 Task: Check school information for a property in Atlanta, Georgia, including student demographics and test scores, and compare it to other schools in the county.
Action: Mouse moved to (361, 243)
Screenshot: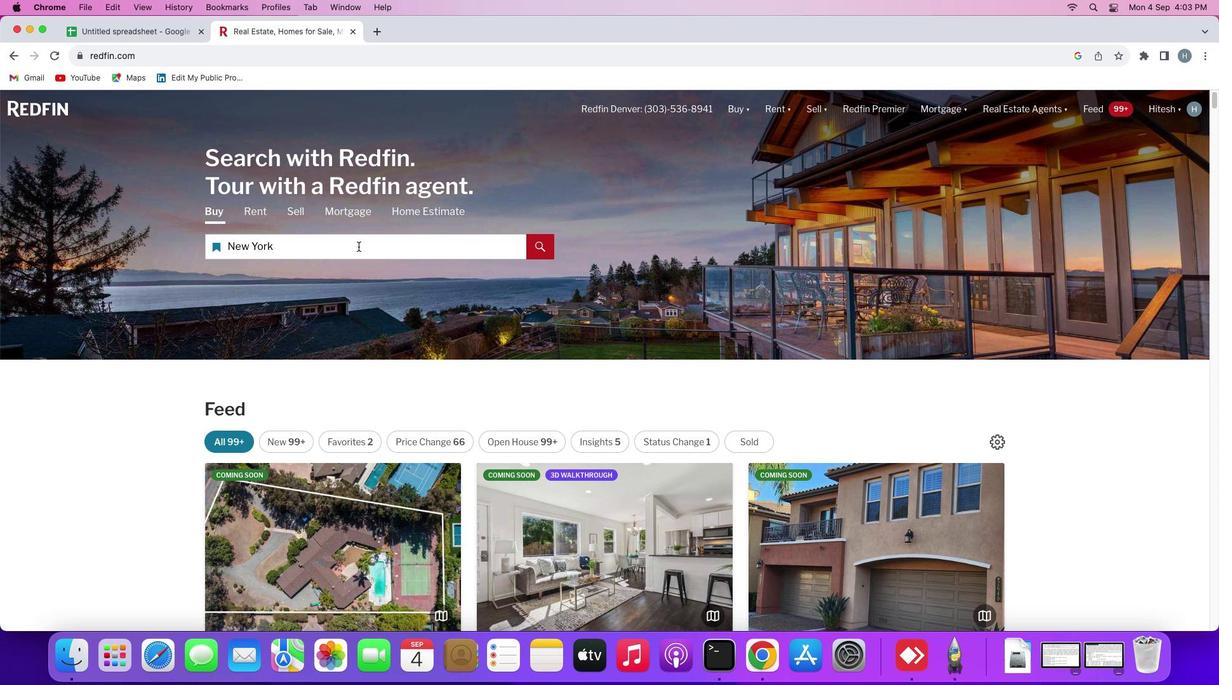 
Action: Mouse pressed left at (361, 243)
Screenshot: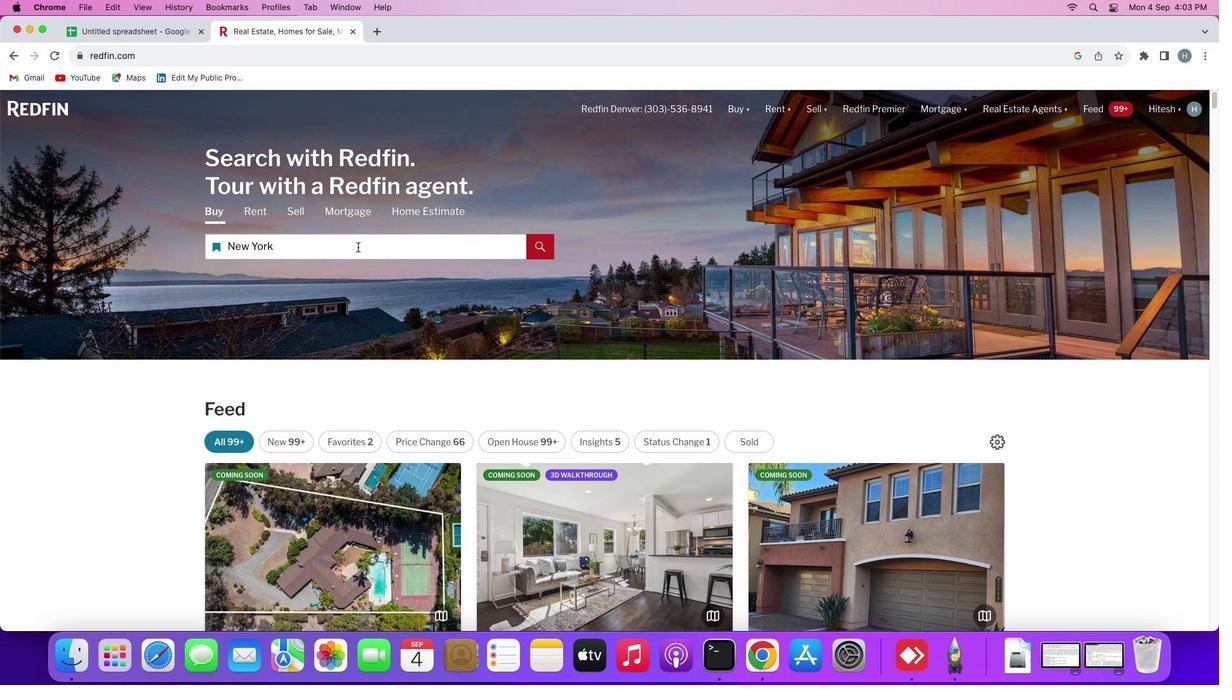 
Action: Mouse moved to (356, 248)
Screenshot: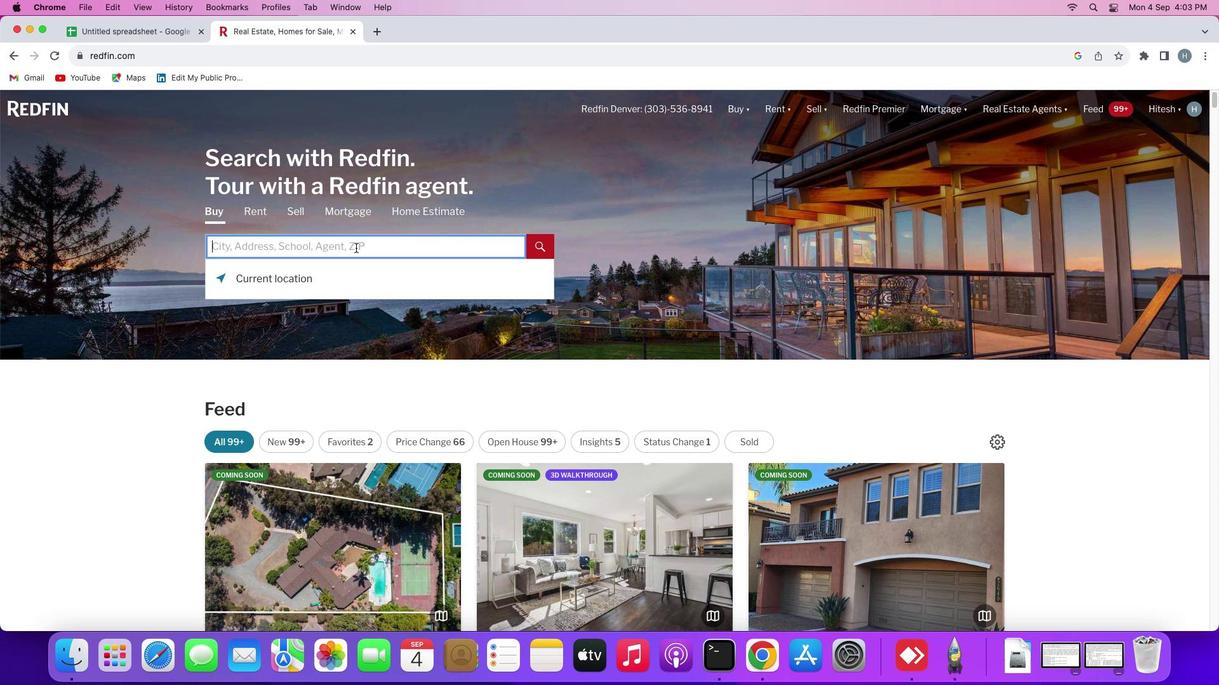 
Action: Mouse pressed left at (356, 248)
Screenshot: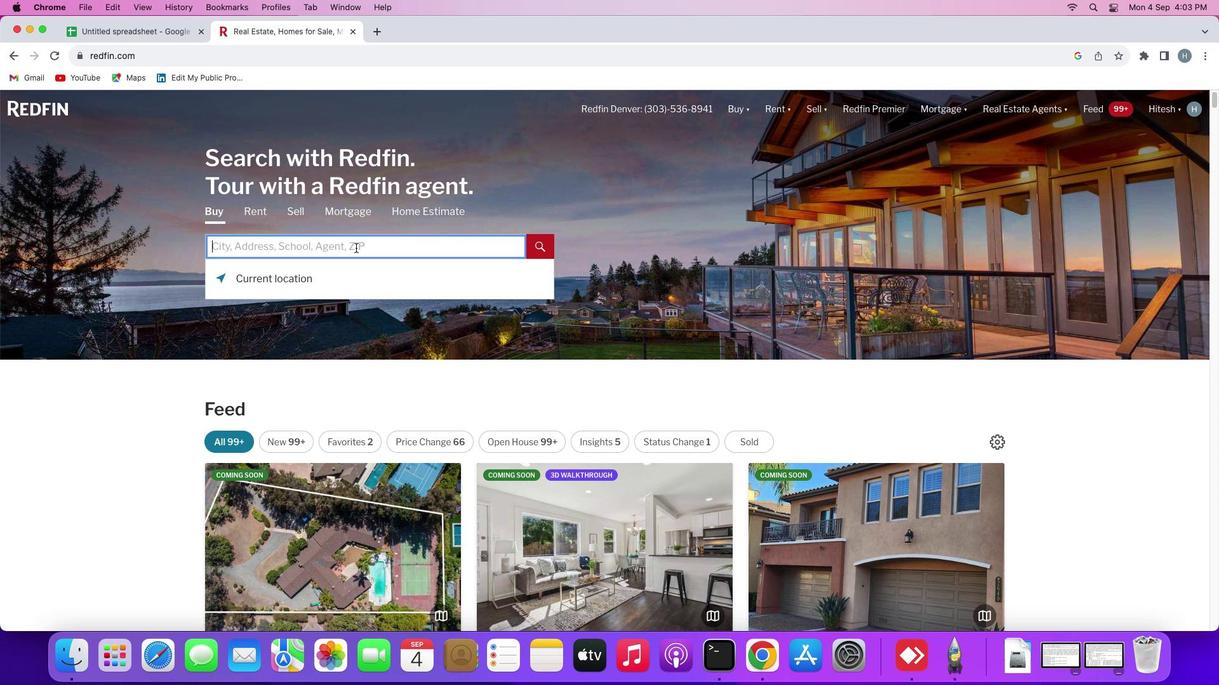
Action: Key pressed Key.shift'A''t''l''a''n''t''a'Key.spaceKey.shift'G''e''o''r''g''i''a'
Screenshot: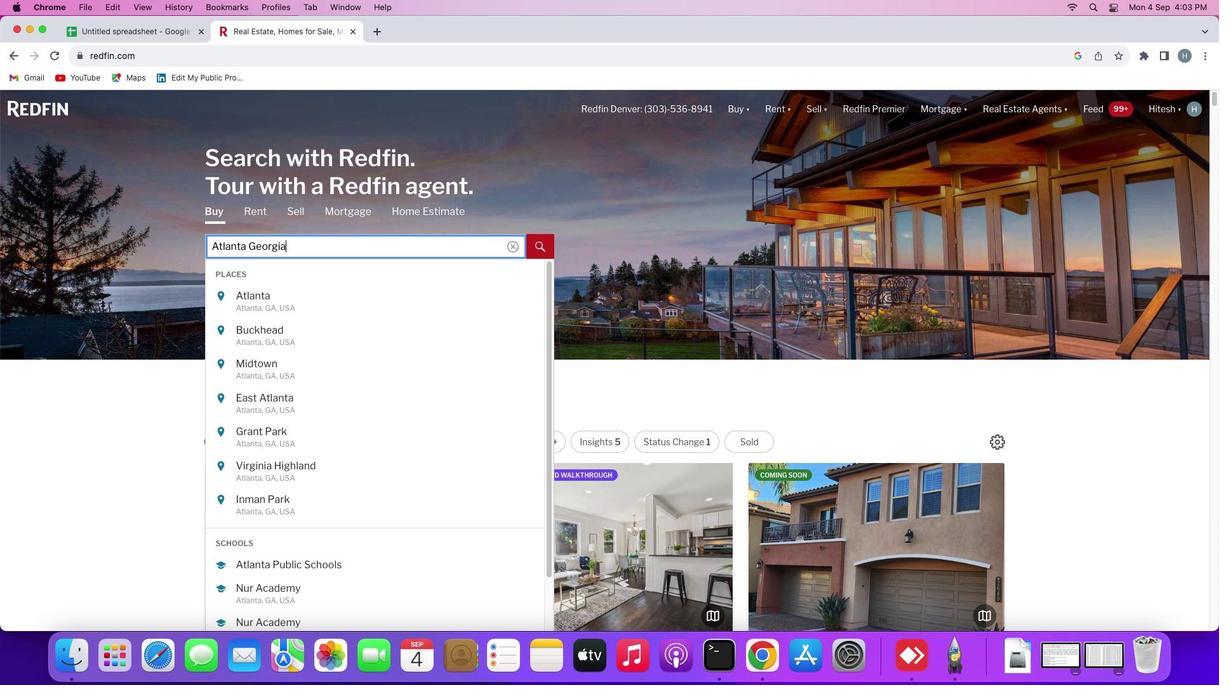 
Action: Mouse moved to (344, 299)
Screenshot: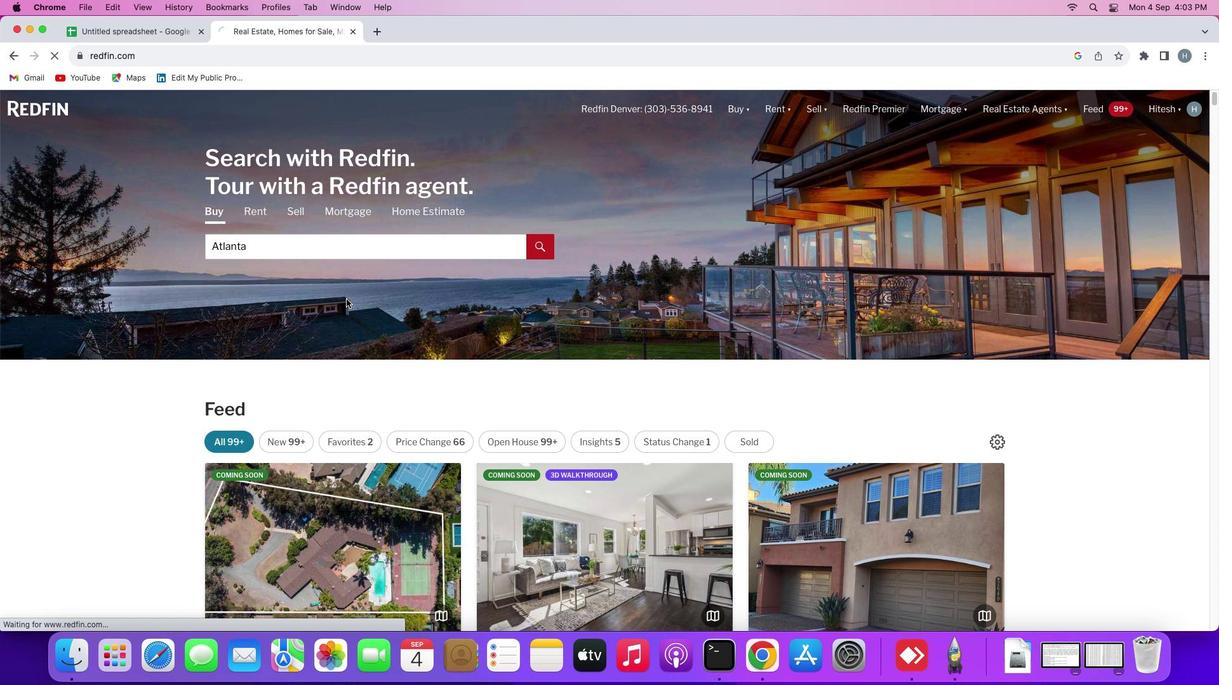 
Action: Mouse pressed left at (344, 299)
Screenshot: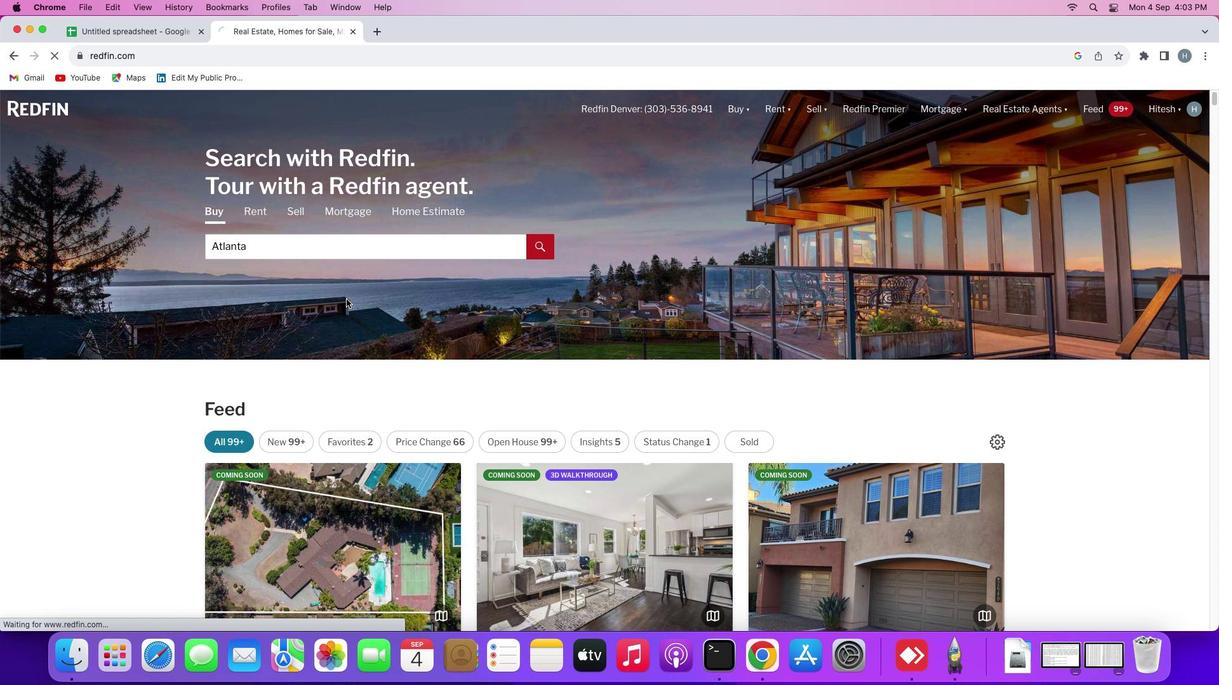 
Action: Mouse moved to (859, 338)
Screenshot: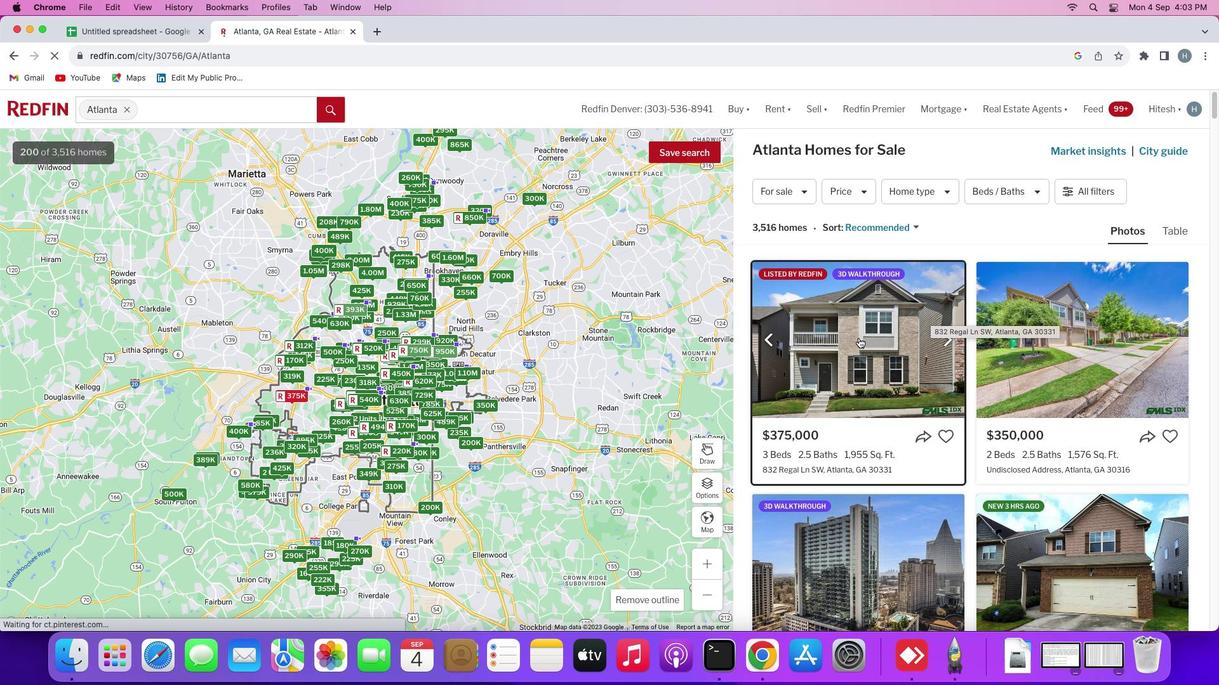 
Action: Mouse pressed left at (859, 338)
Screenshot: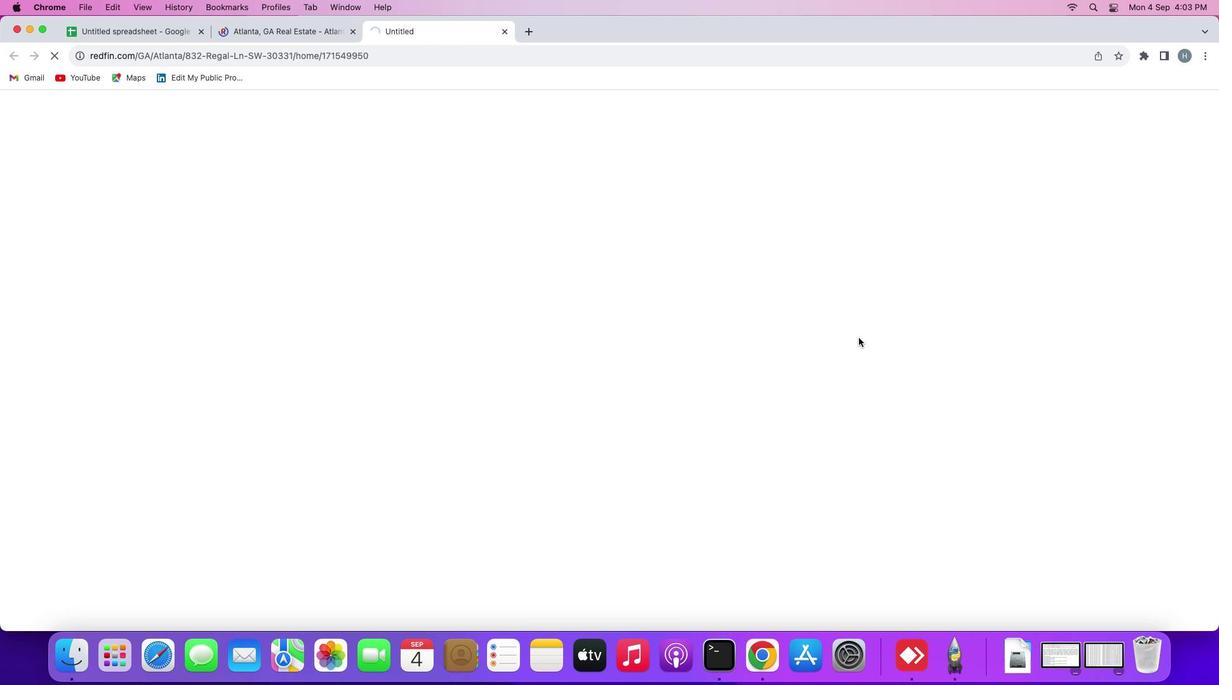 
Action: Mouse moved to (592, 440)
Screenshot: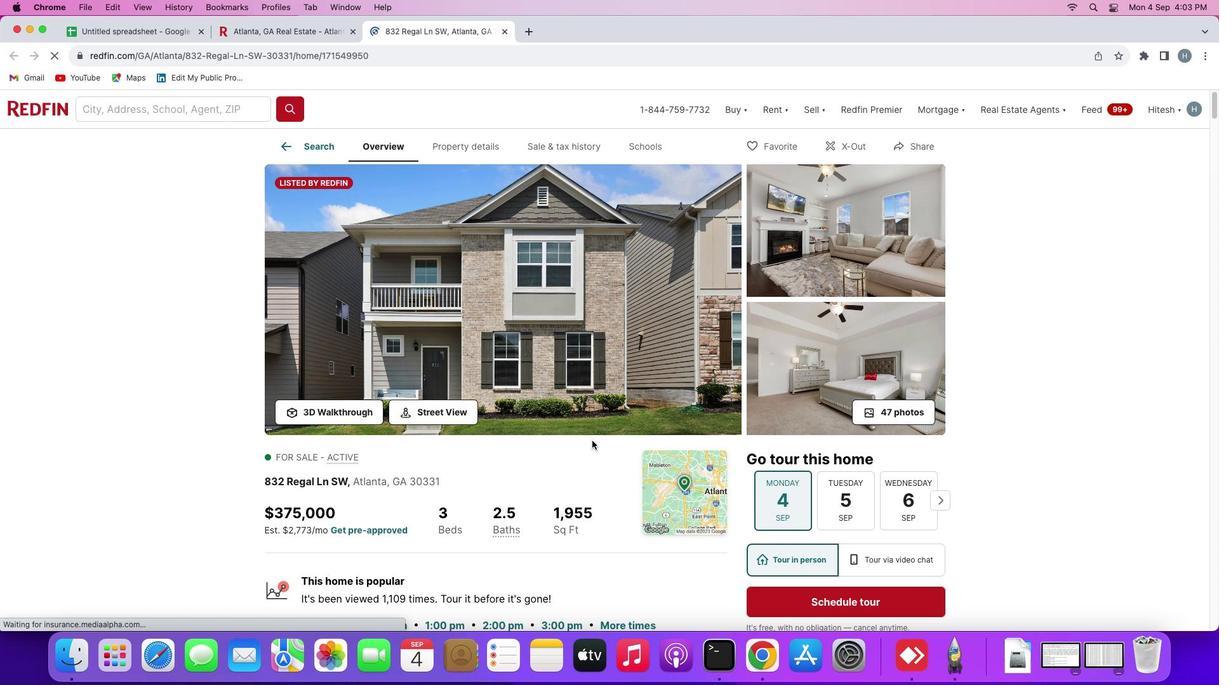 
Action: Mouse scrolled (592, 440) with delta (0, 0)
Screenshot: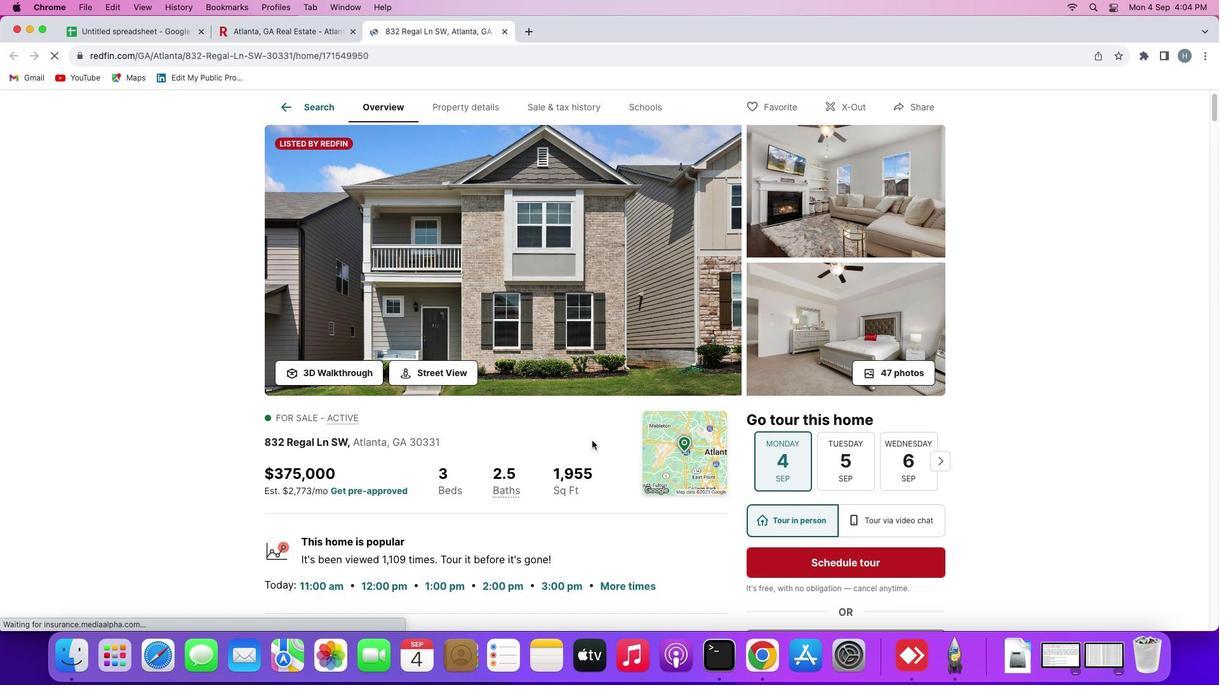 
Action: Mouse scrolled (592, 440) with delta (0, 0)
Screenshot: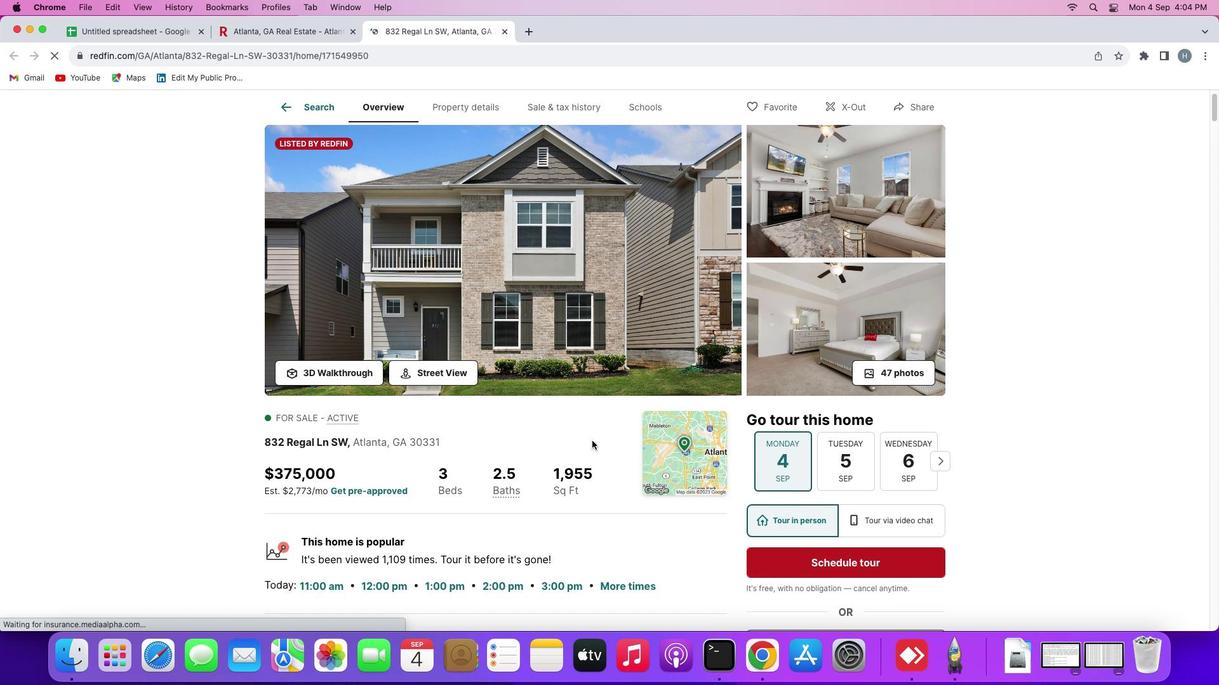 
Action: Mouse scrolled (592, 440) with delta (0, 0)
Screenshot: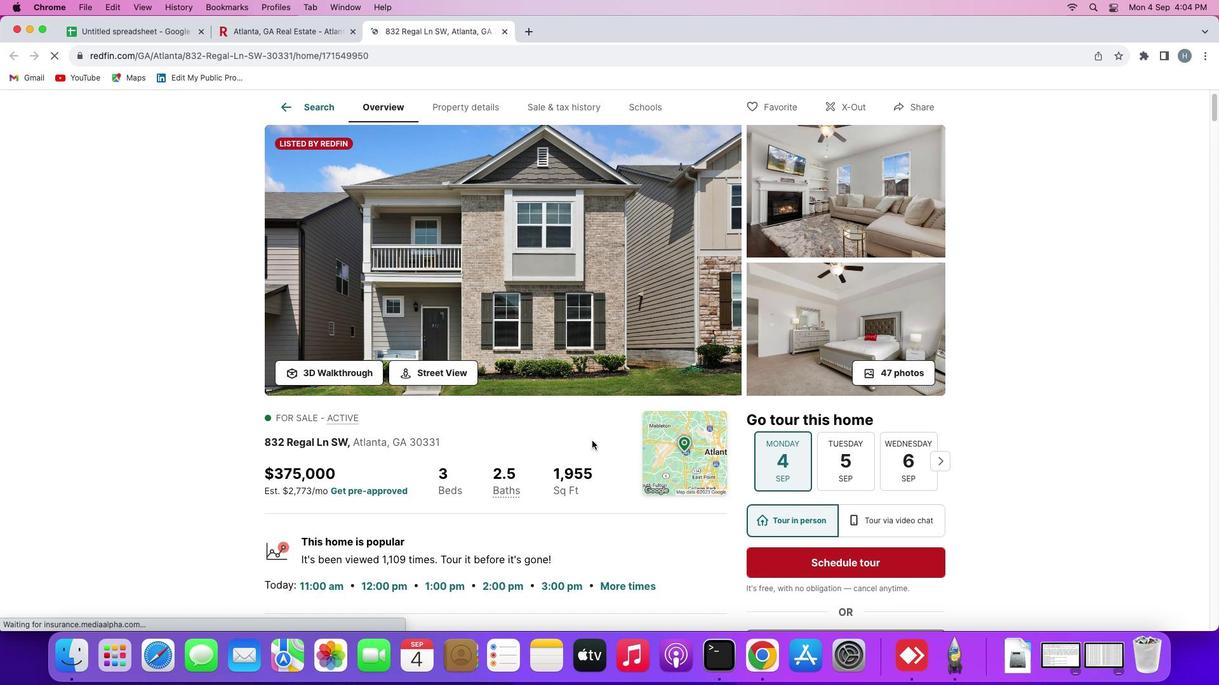 
Action: Mouse scrolled (592, 440) with delta (0, 0)
Screenshot: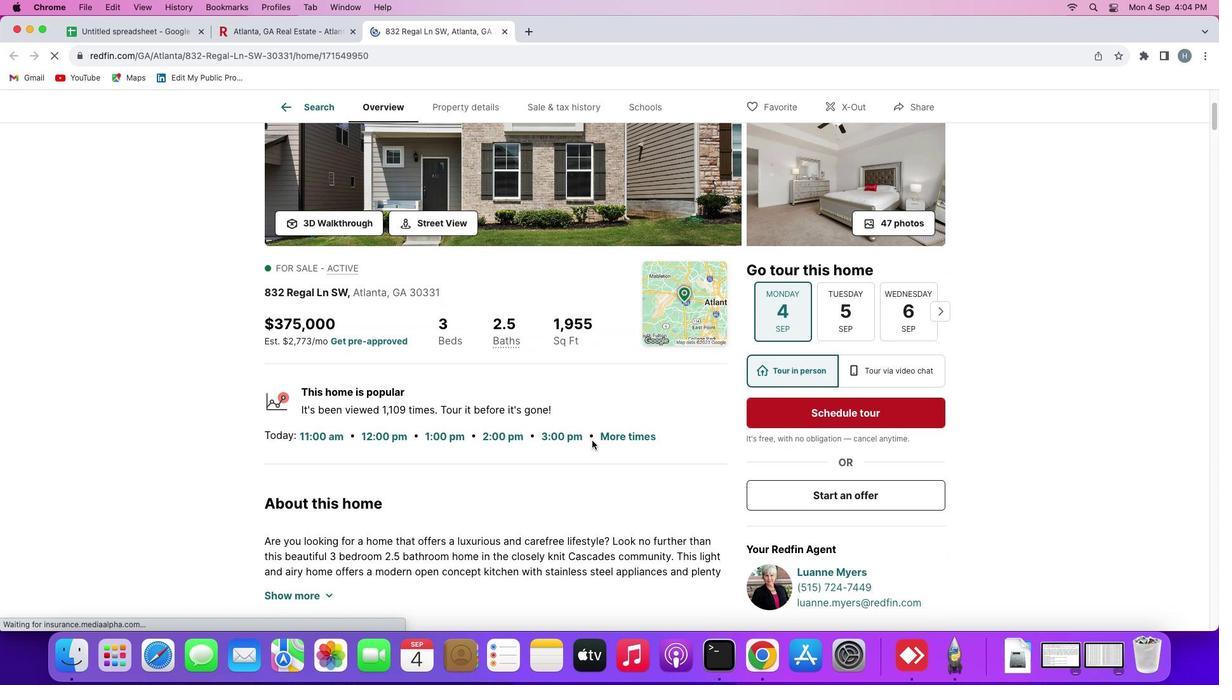 
Action: Mouse scrolled (592, 440) with delta (0, 0)
Screenshot: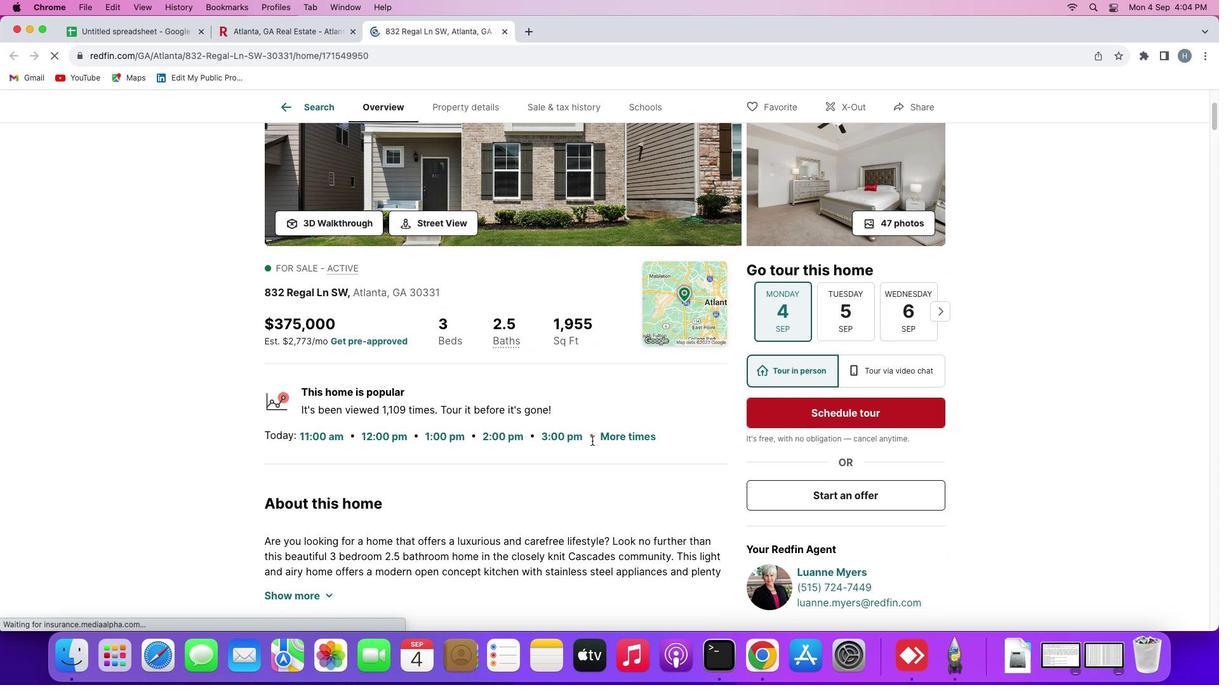 
Action: Mouse scrolled (592, 440) with delta (0, -1)
Screenshot: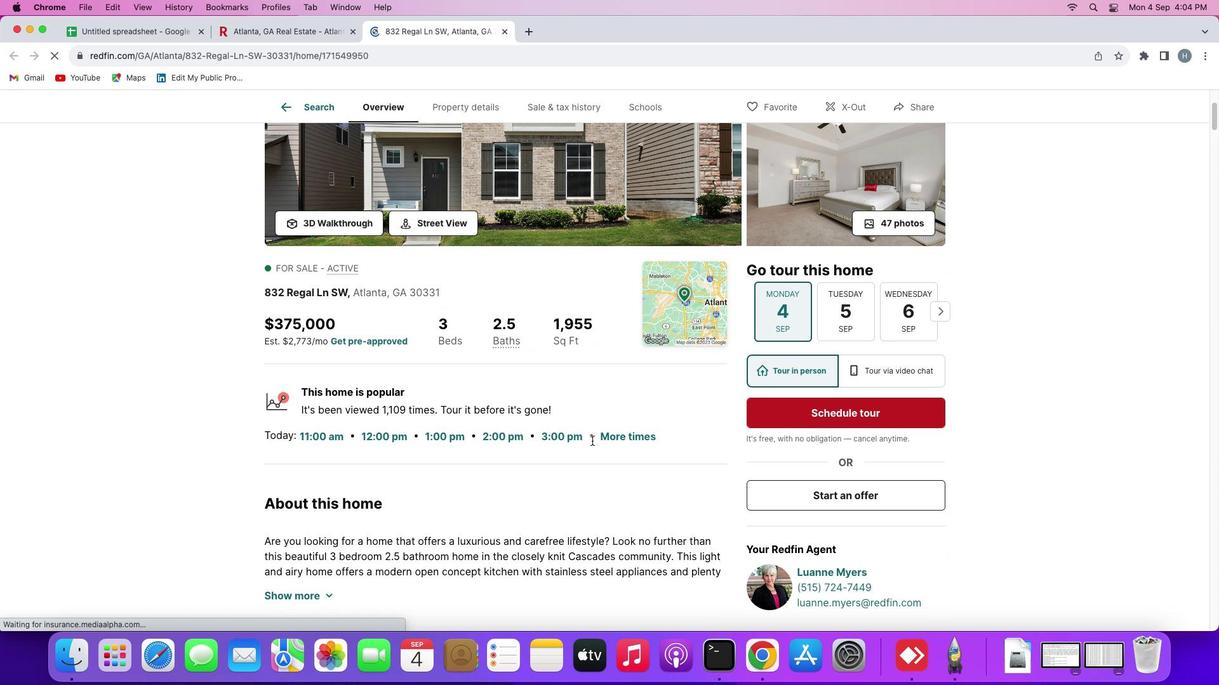 
Action: Mouse scrolled (592, 440) with delta (0, -1)
Screenshot: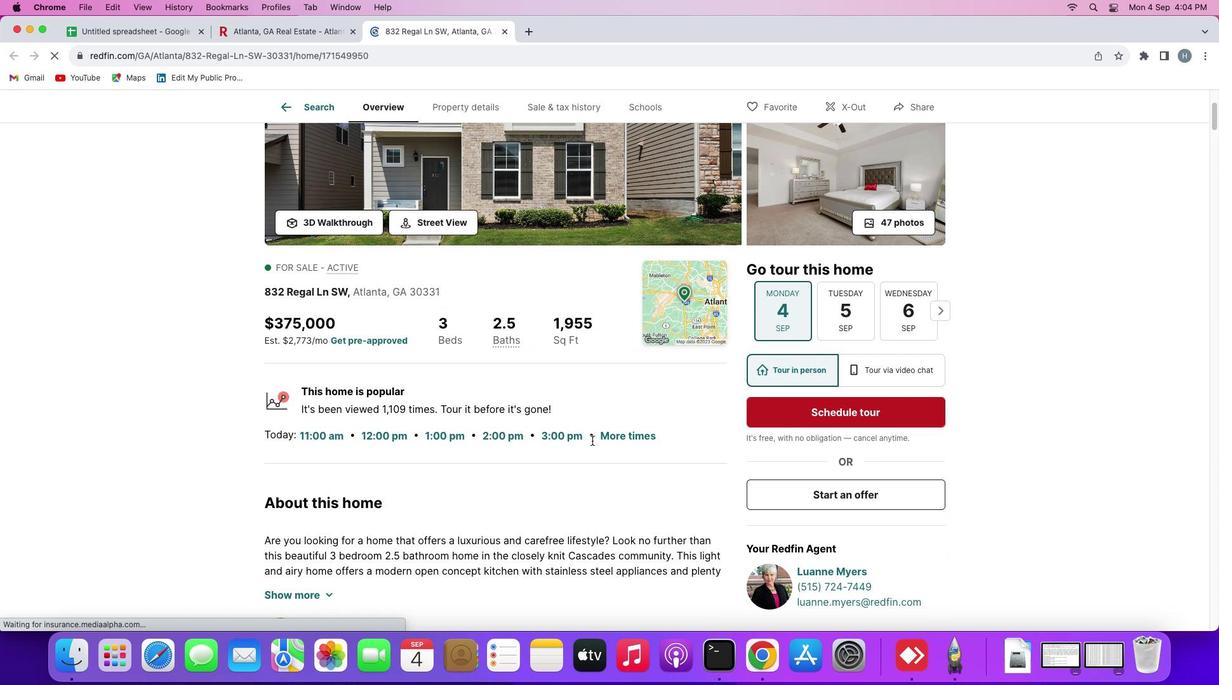 
Action: Mouse scrolled (592, 440) with delta (0, 0)
Screenshot: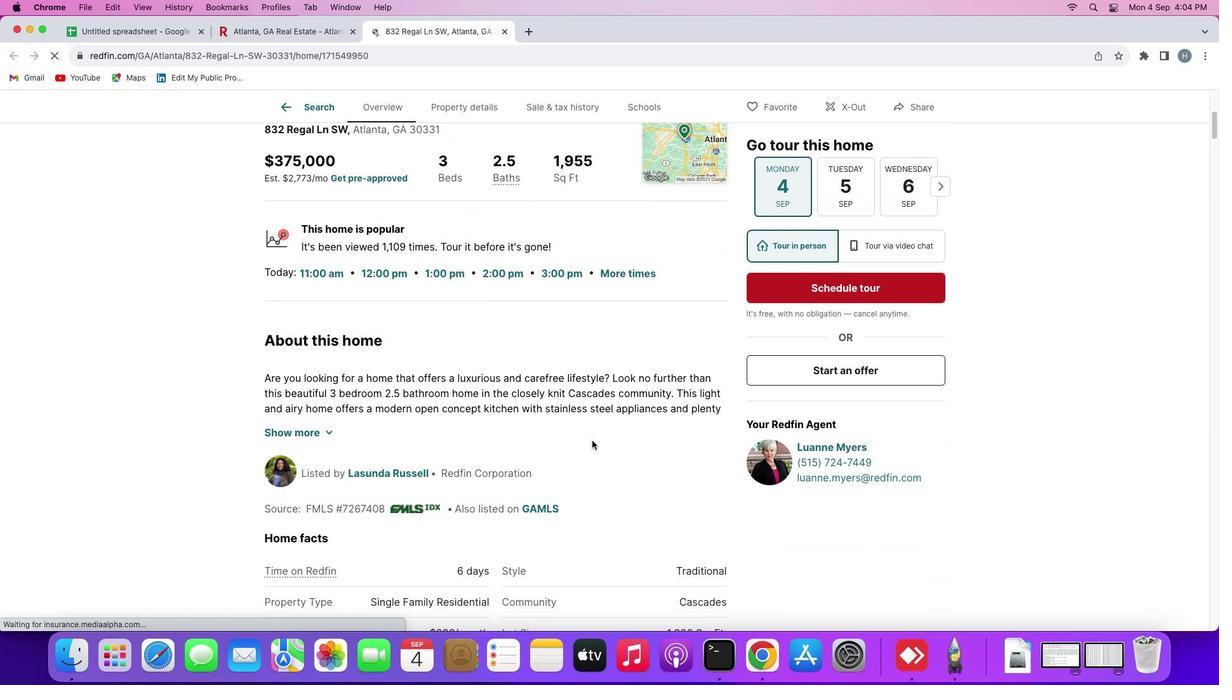 
Action: Mouse scrolled (592, 440) with delta (0, 0)
Screenshot: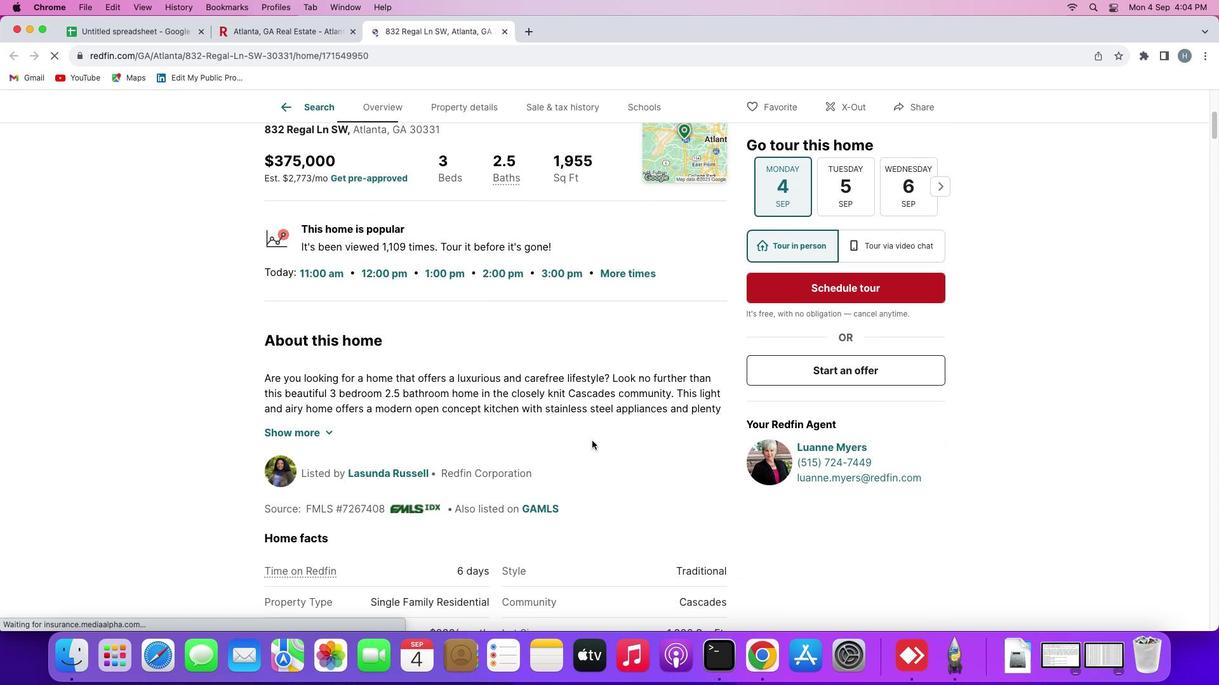 
Action: Mouse scrolled (592, 440) with delta (0, -1)
Screenshot: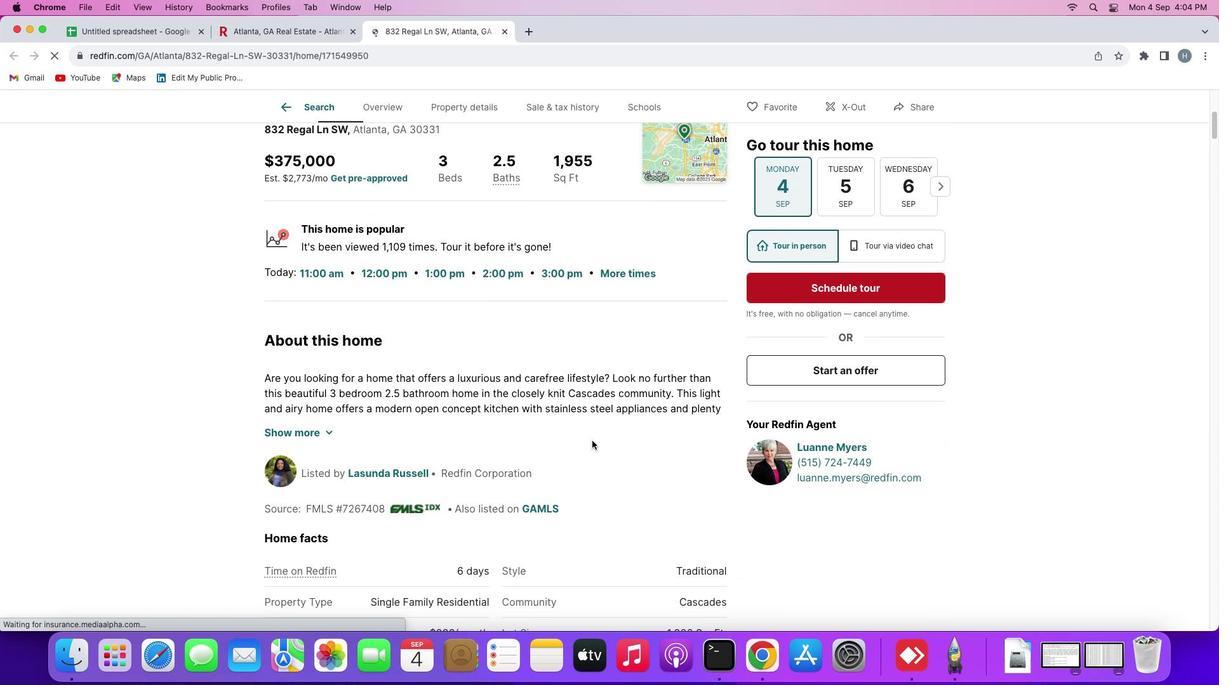 
Action: Mouse scrolled (592, 440) with delta (0, -1)
Screenshot: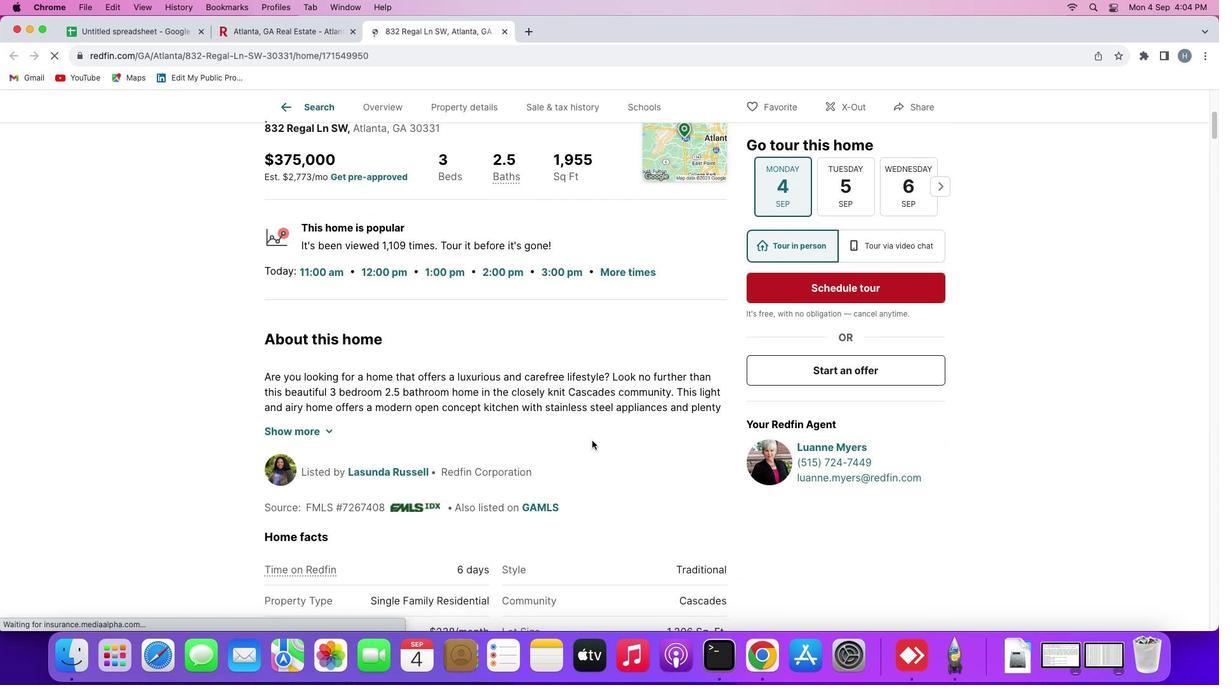 
Action: Mouse scrolled (592, 440) with delta (0, 0)
Screenshot: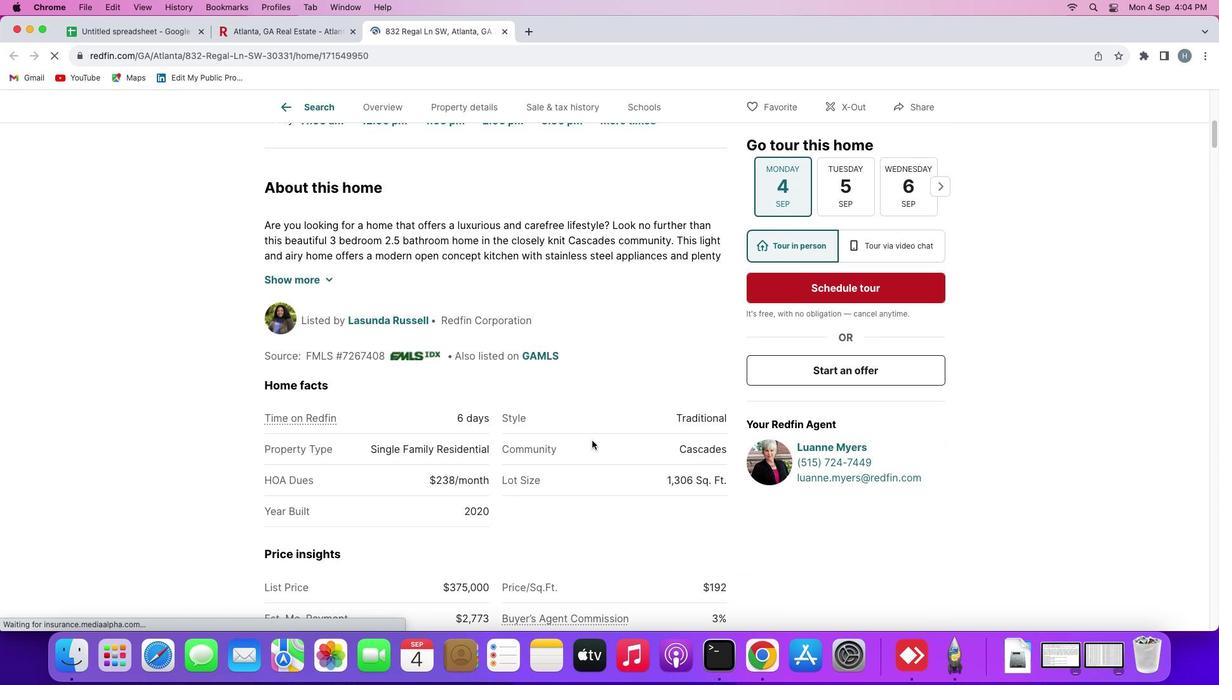 
Action: Mouse scrolled (592, 440) with delta (0, 0)
Screenshot: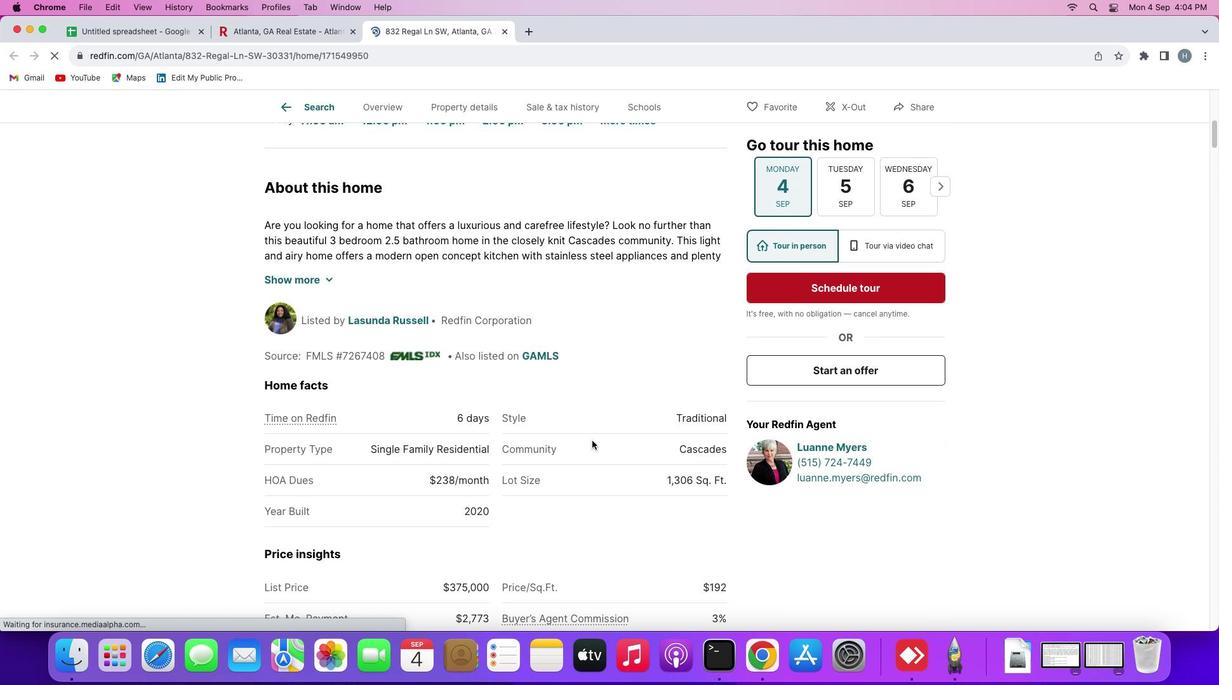 
Action: Mouse scrolled (592, 440) with delta (0, -1)
Screenshot: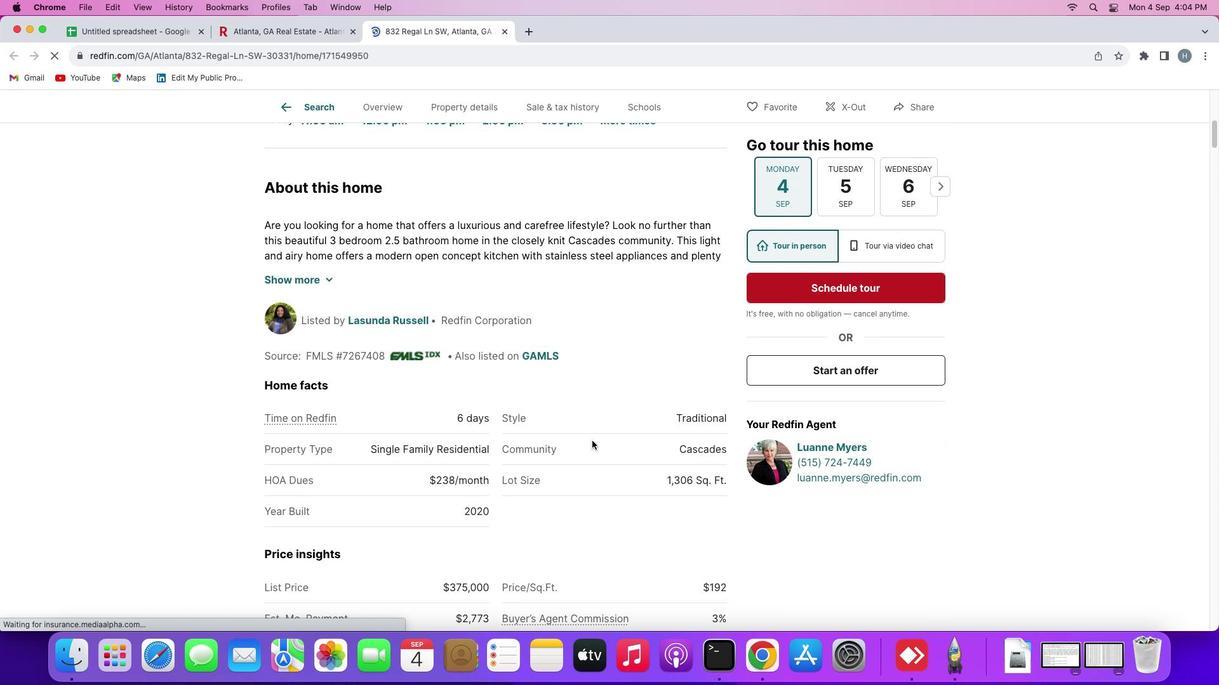 
Action: Mouse scrolled (592, 440) with delta (0, -1)
Screenshot: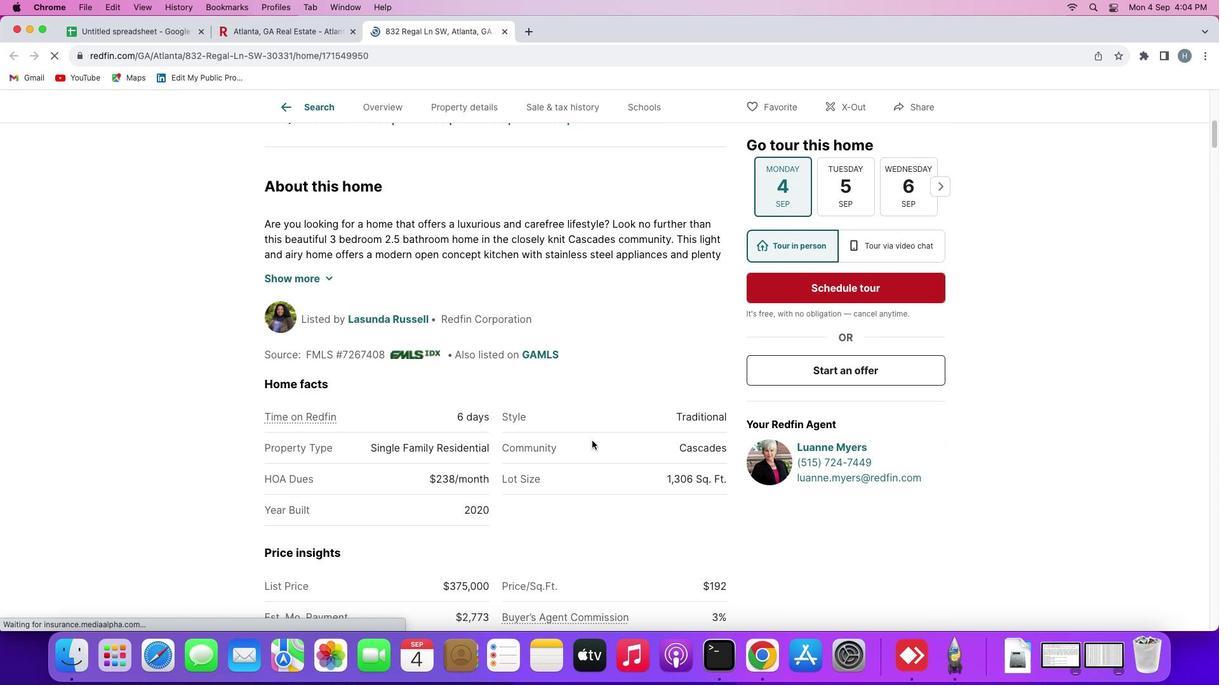 
Action: Mouse scrolled (592, 440) with delta (0, 0)
Screenshot: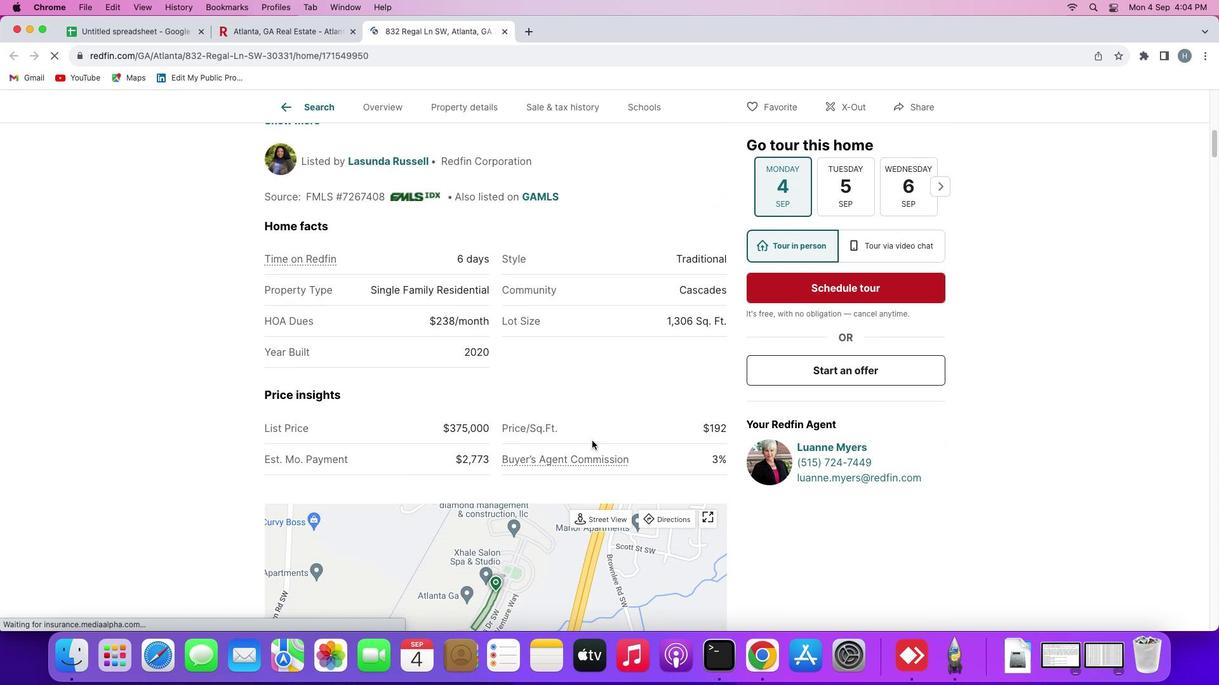 
Action: Mouse scrolled (592, 440) with delta (0, 0)
Screenshot: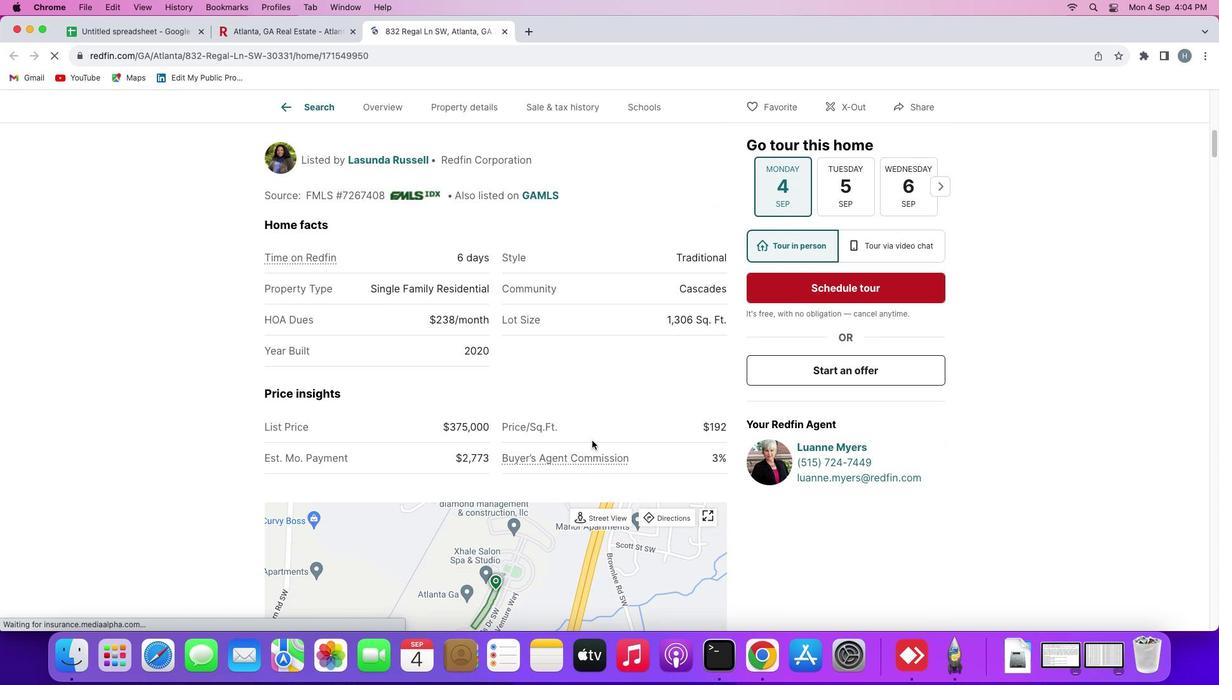 
Action: Mouse scrolled (592, 440) with delta (0, -1)
Screenshot: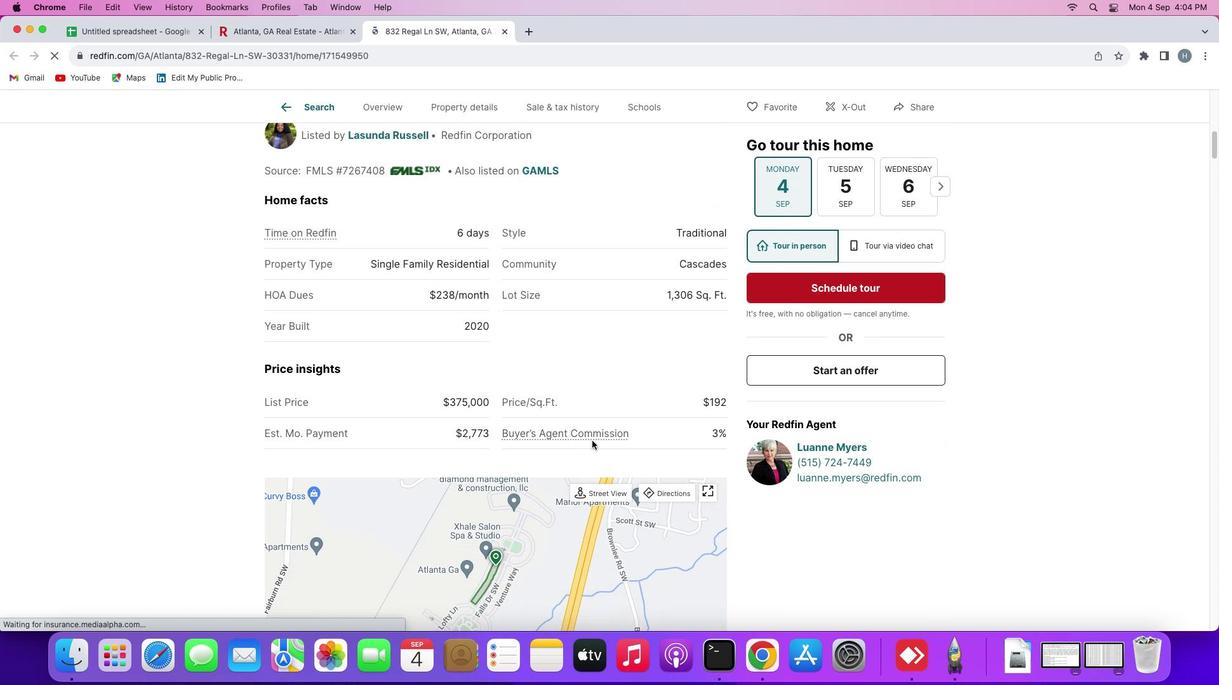 
Action: Mouse scrolled (592, 440) with delta (0, -1)
Screenshot: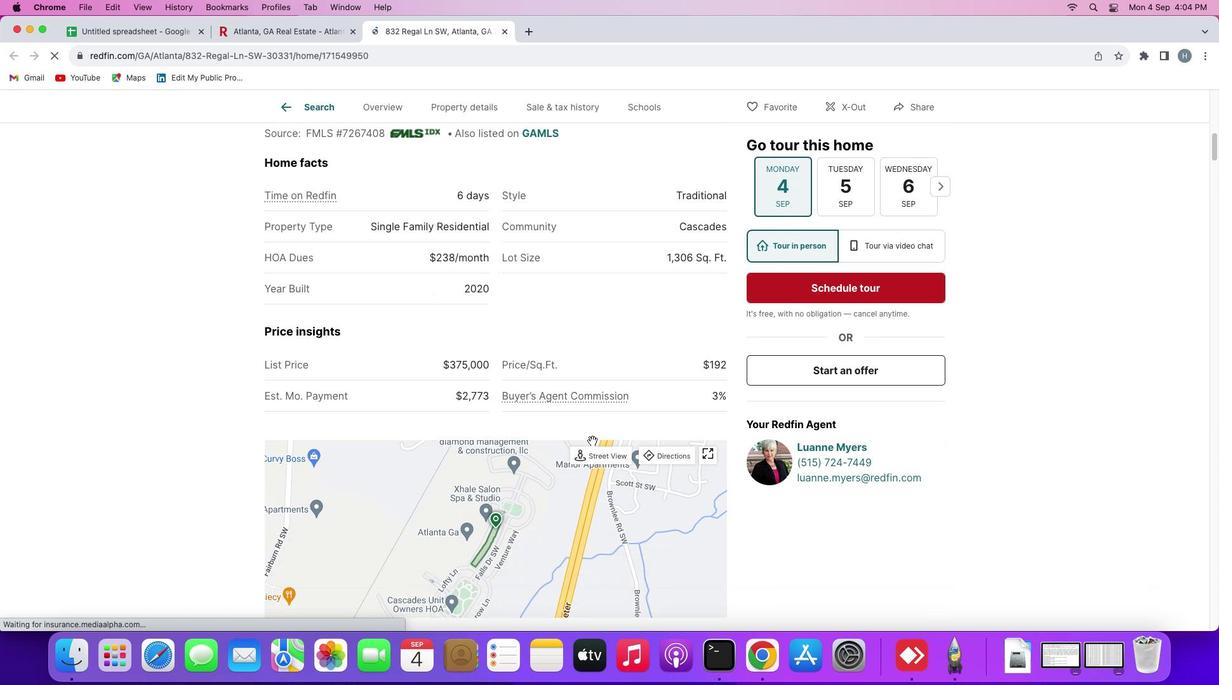 
Action: Mouse scrolled (592, 440) with delta (0, 0)
Screenshot: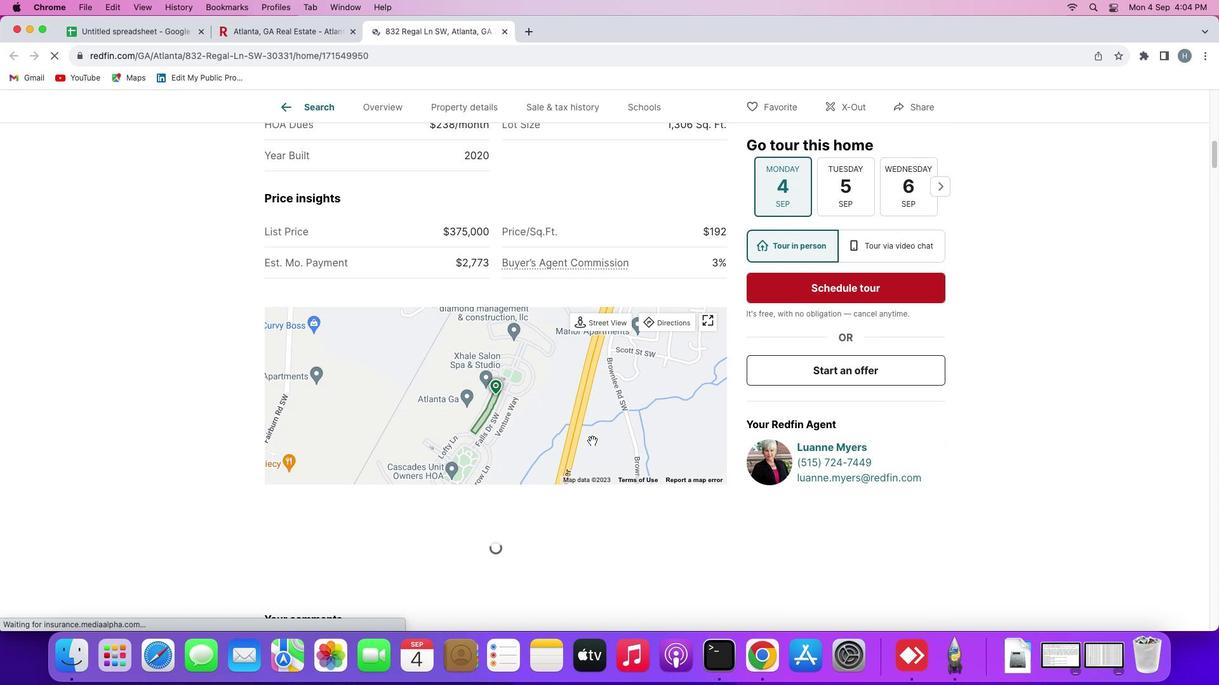
Action: Mouse scrolled (592, 440) with delta (0, 0)
Screenshot: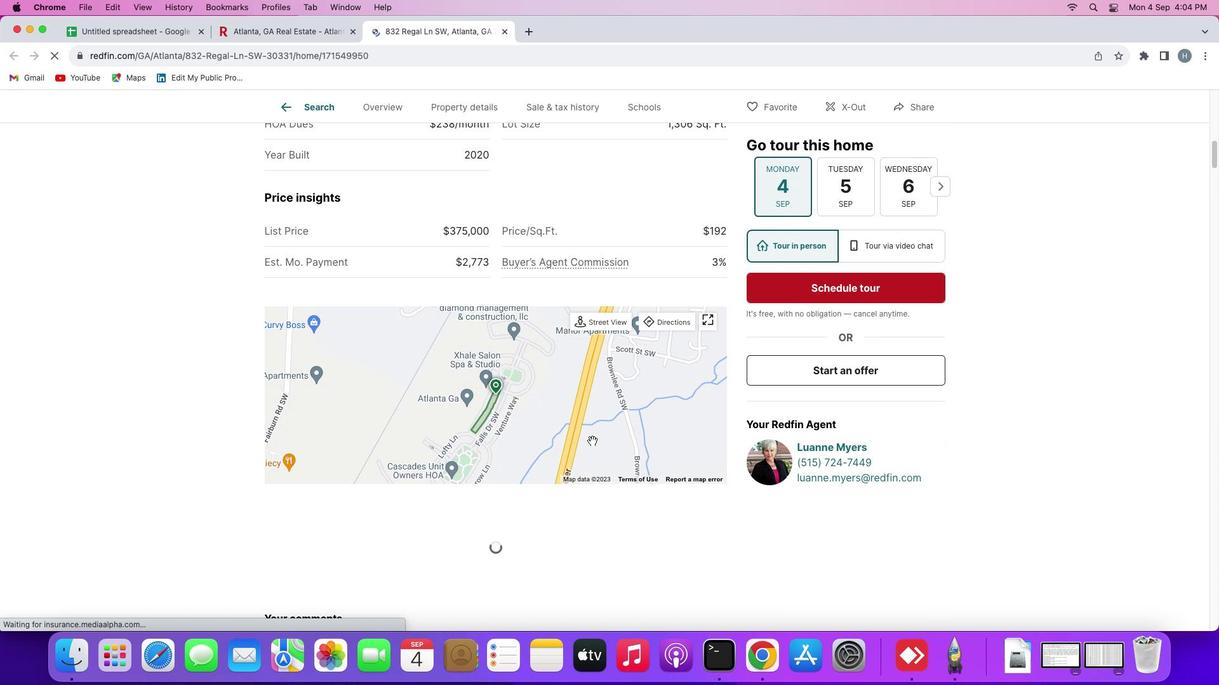 
Action: Mouse scrolled (592, 440) with delta (0, -1)
Screenshot: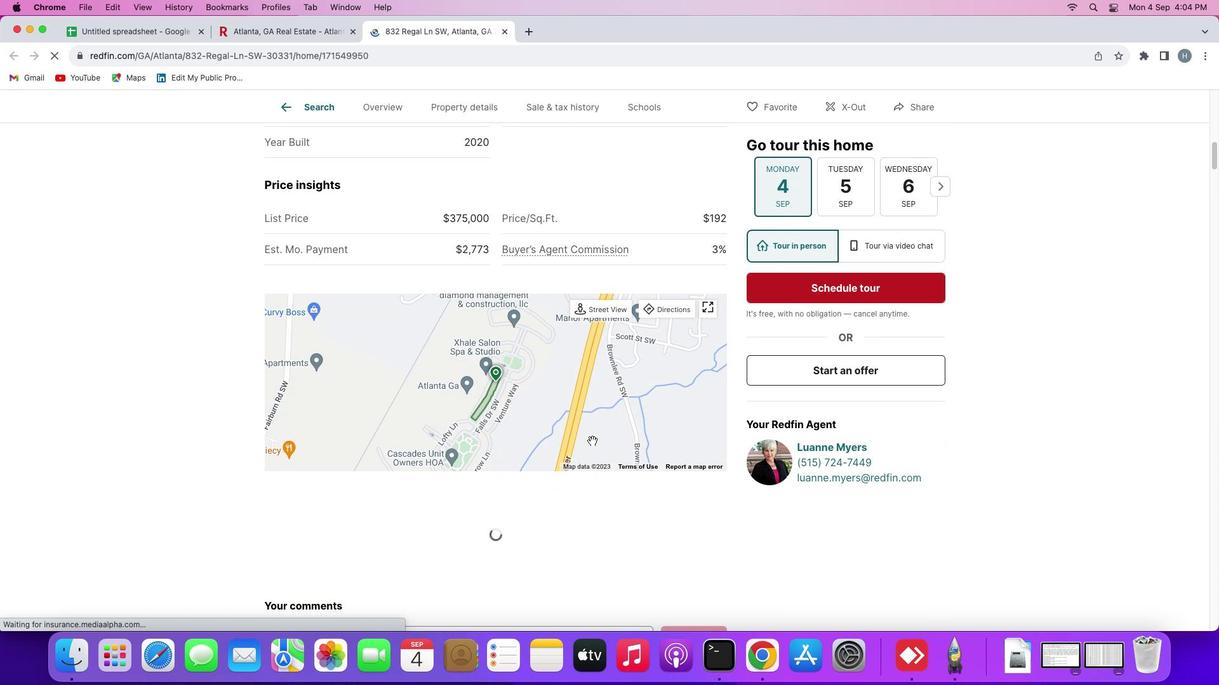 
Action: Mouse scrolled (592, 440) with delta (0, -2)
Screenshot: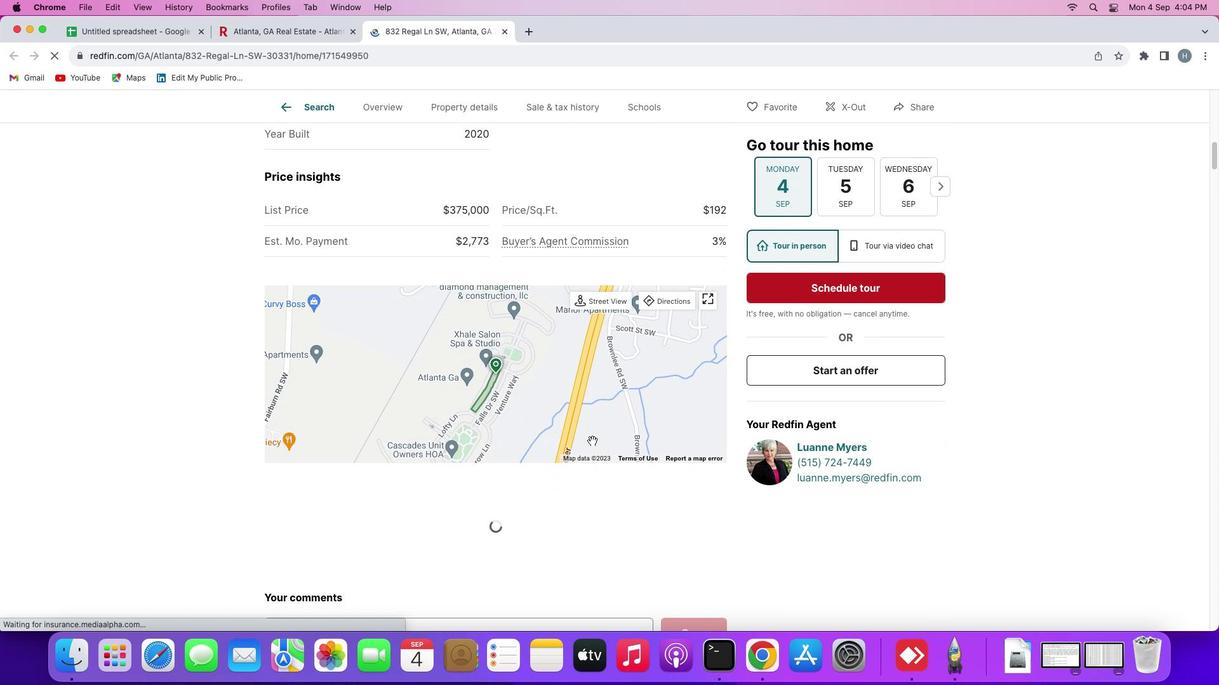 
Action: Mouse scrolled (592, 440) with delta (0, 0)
Screenshot: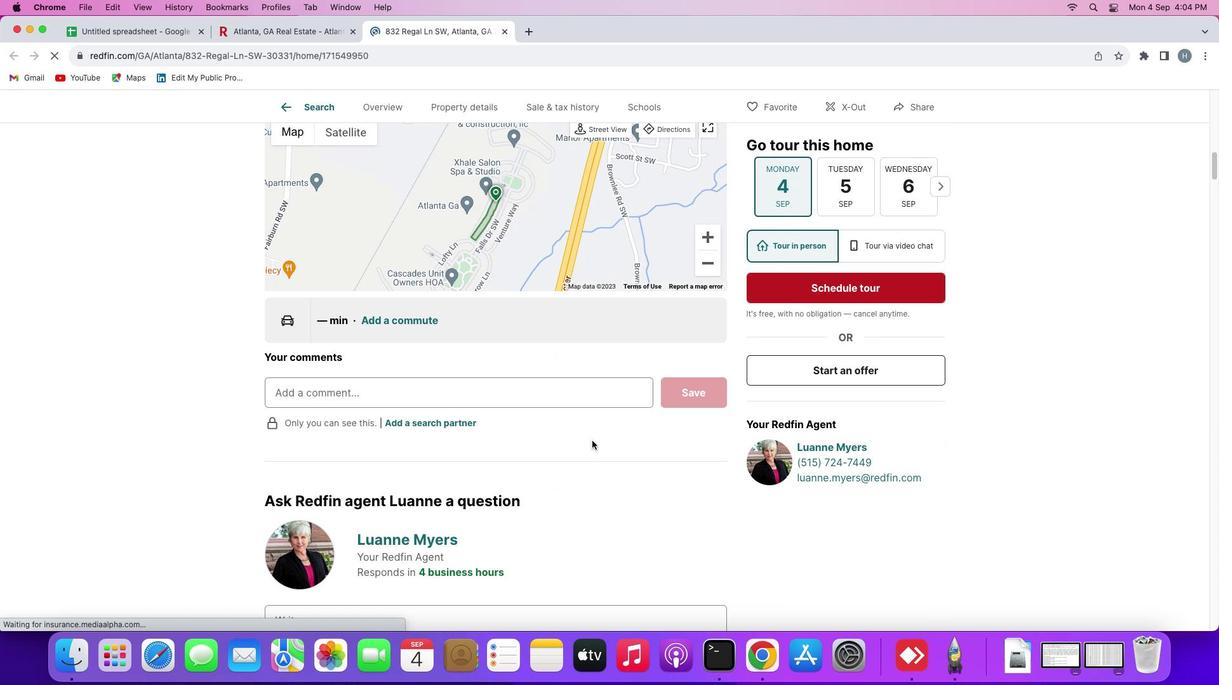 
Action: Mouse scrolled (592, 440) with delta (0, 0)
Screenshot: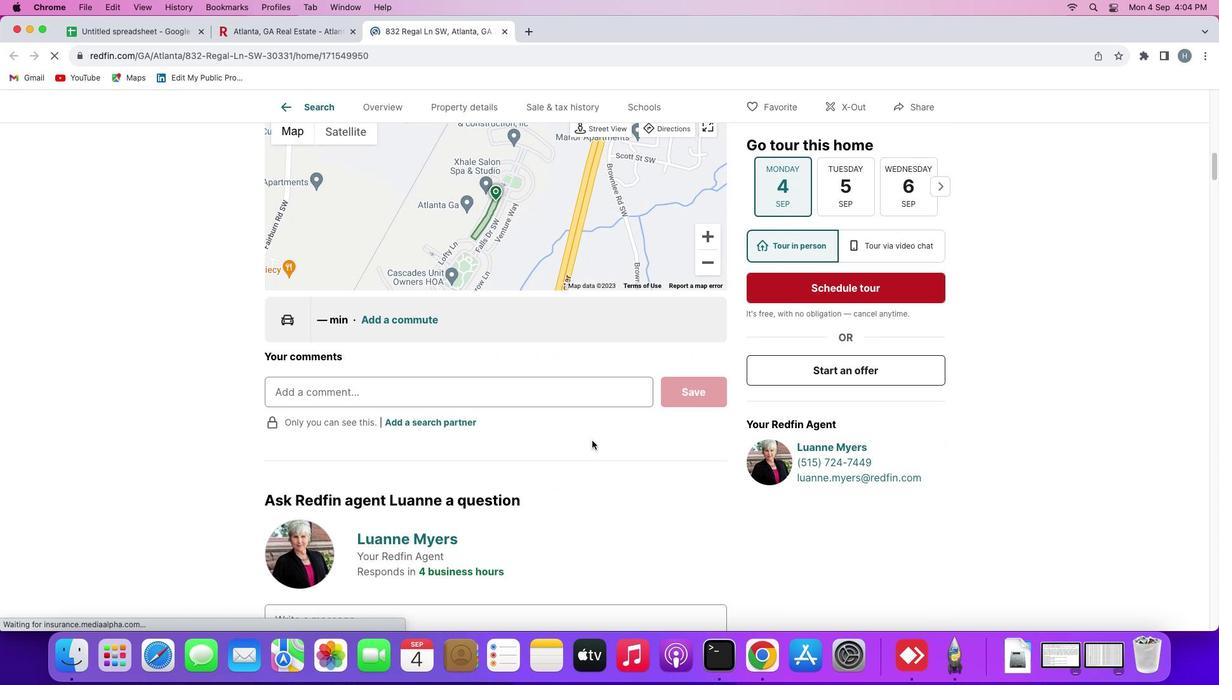 
Action: Mouse scrolled (592, 440) with delta (0, -1)
Screenshot: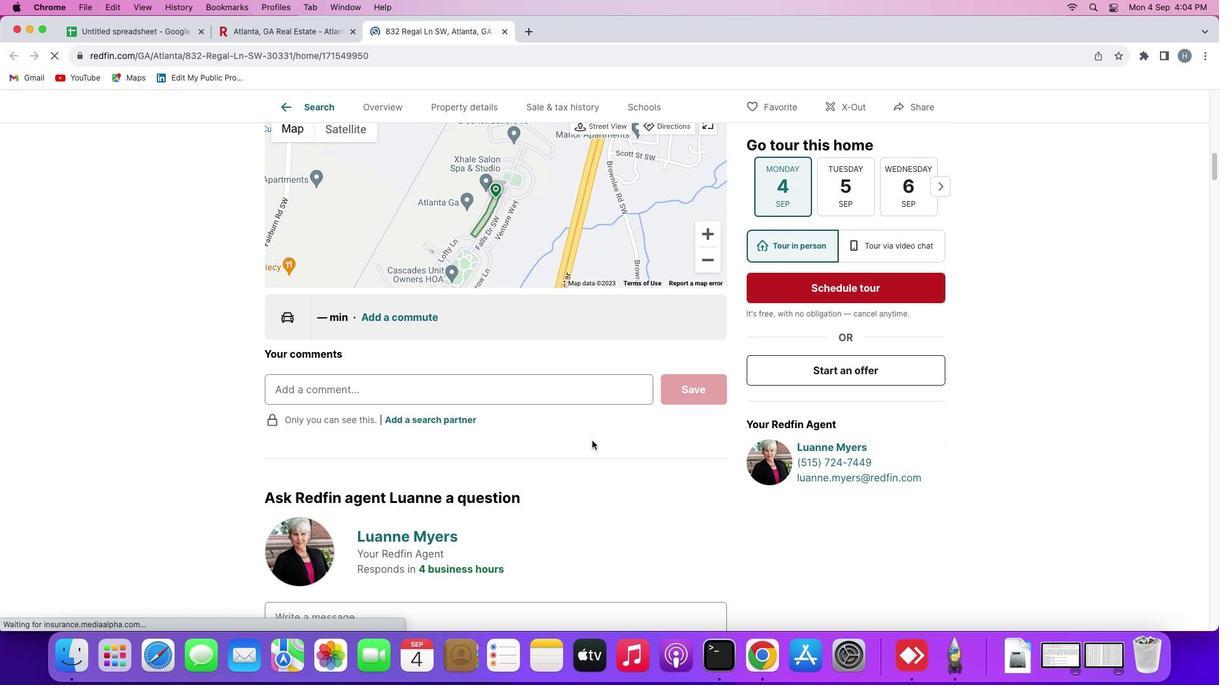 
Action: Mouse scrolled (592, 440) with delta (0, -1)
Screenshot: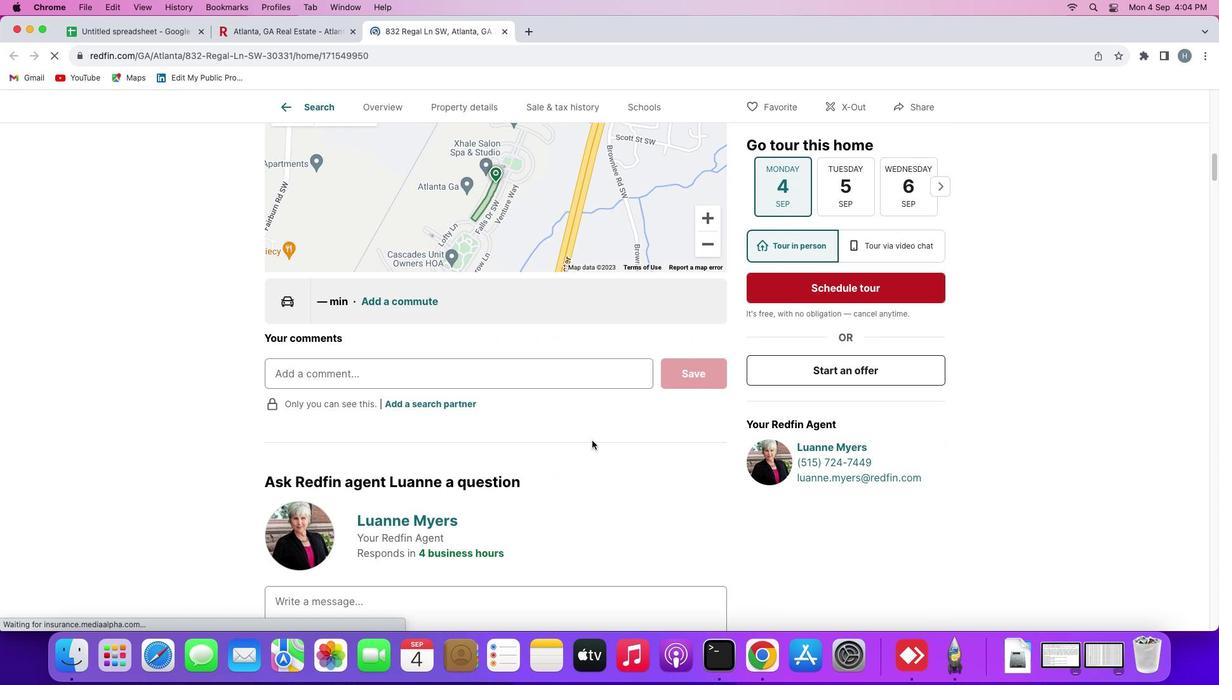 
Action: Mouse scrolled (592, 440) with delta (0, 0)
Screenshot: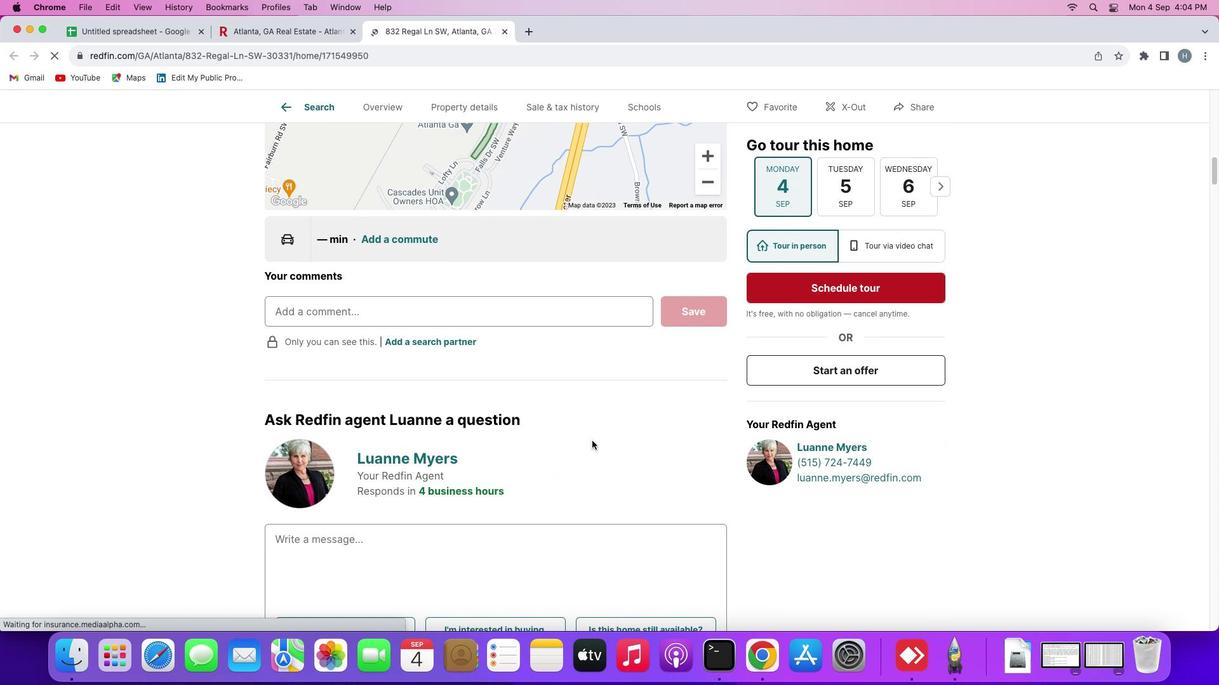 
Action: Mouse scrolled (592, 440) with delta (0, 0)
Screenshot: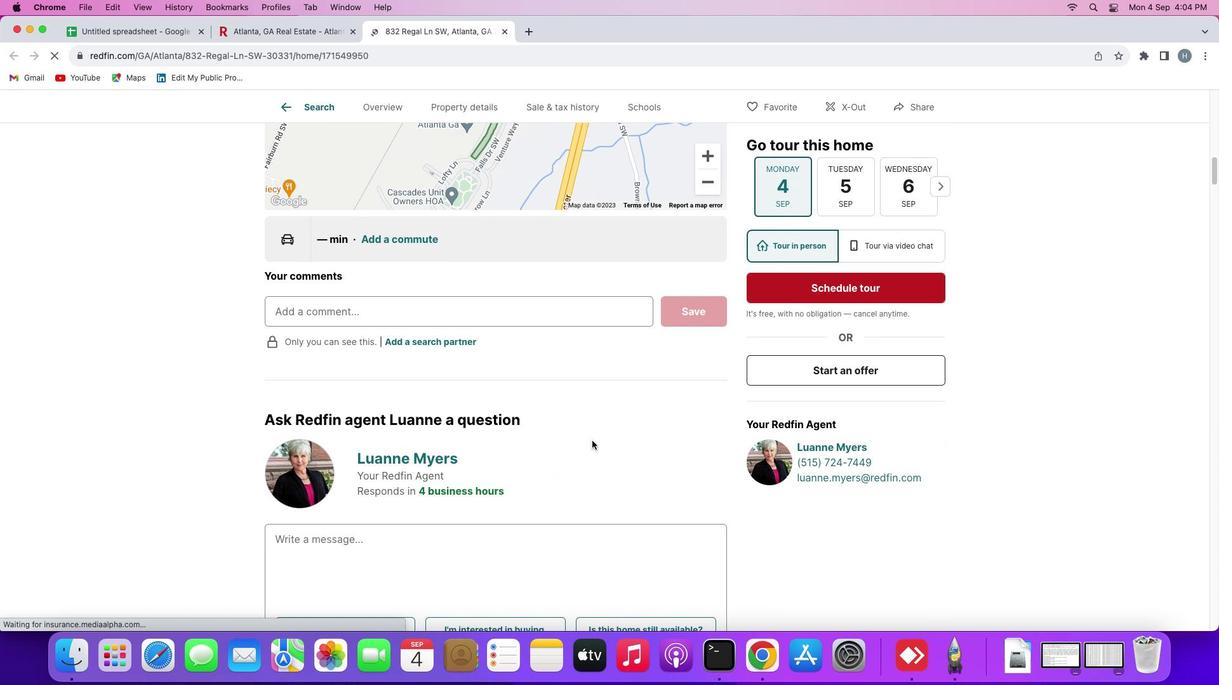 
Action: Mouse scrolled (592, 440) with delta (0, -1)
Screenshot: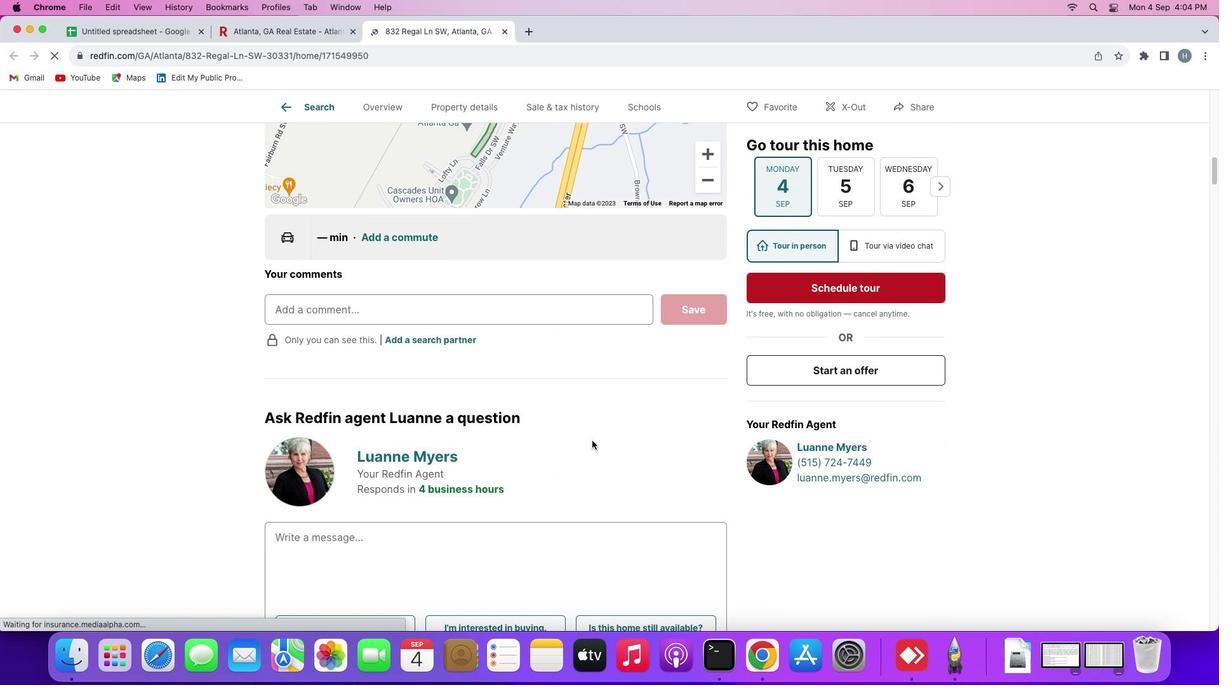 
Action: Mouse scrolled (592, 440) with delta (0, 0)
Screenshot: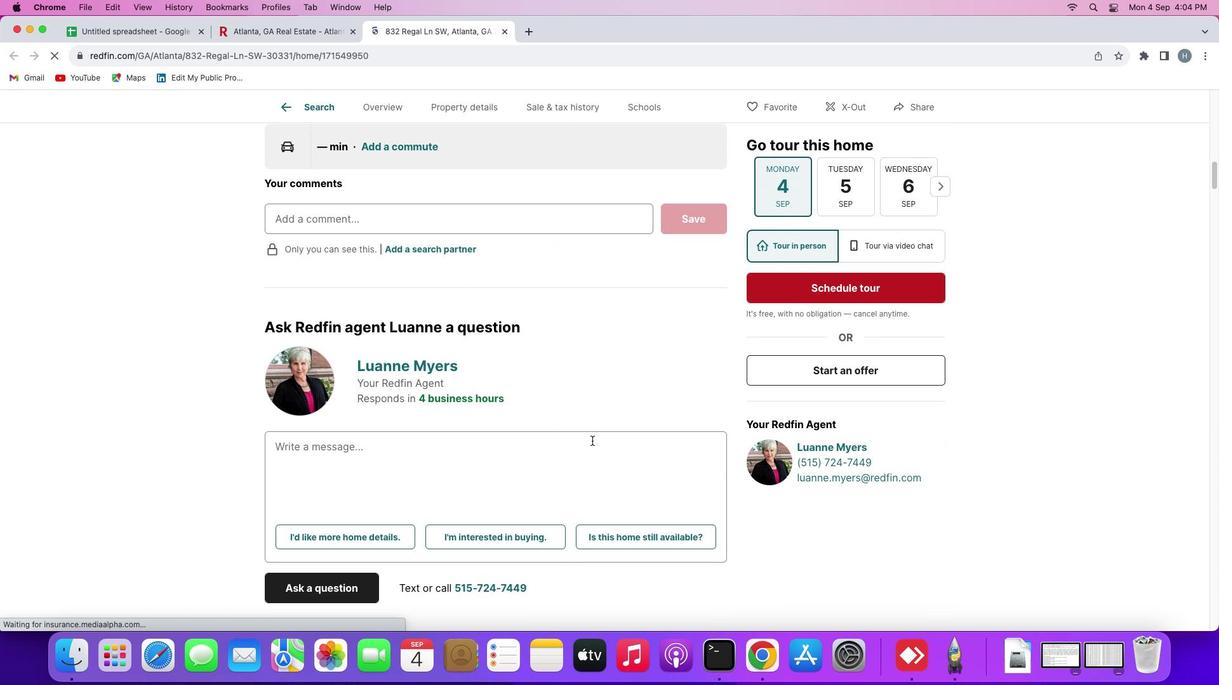 
Action: Mouse scrolled (592, 440) with delta (0, 0)
Screenshot: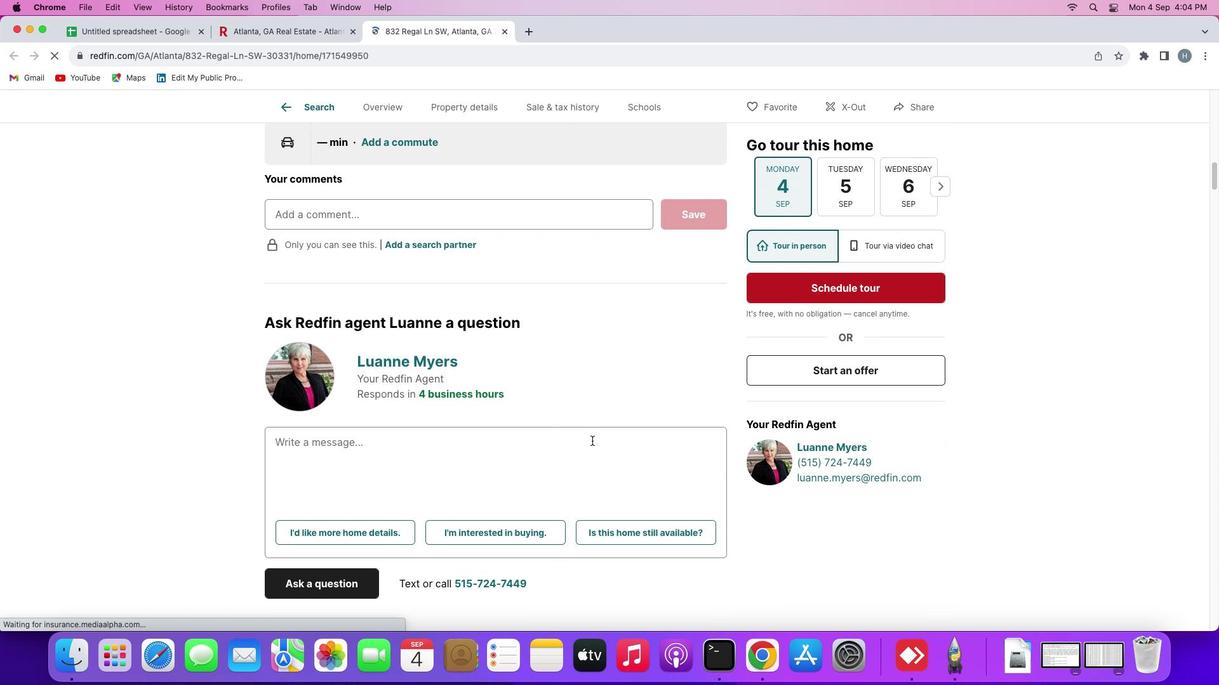 
Action: Mouse scrolled (592, 440) with delta (0, -1)
Screenshot: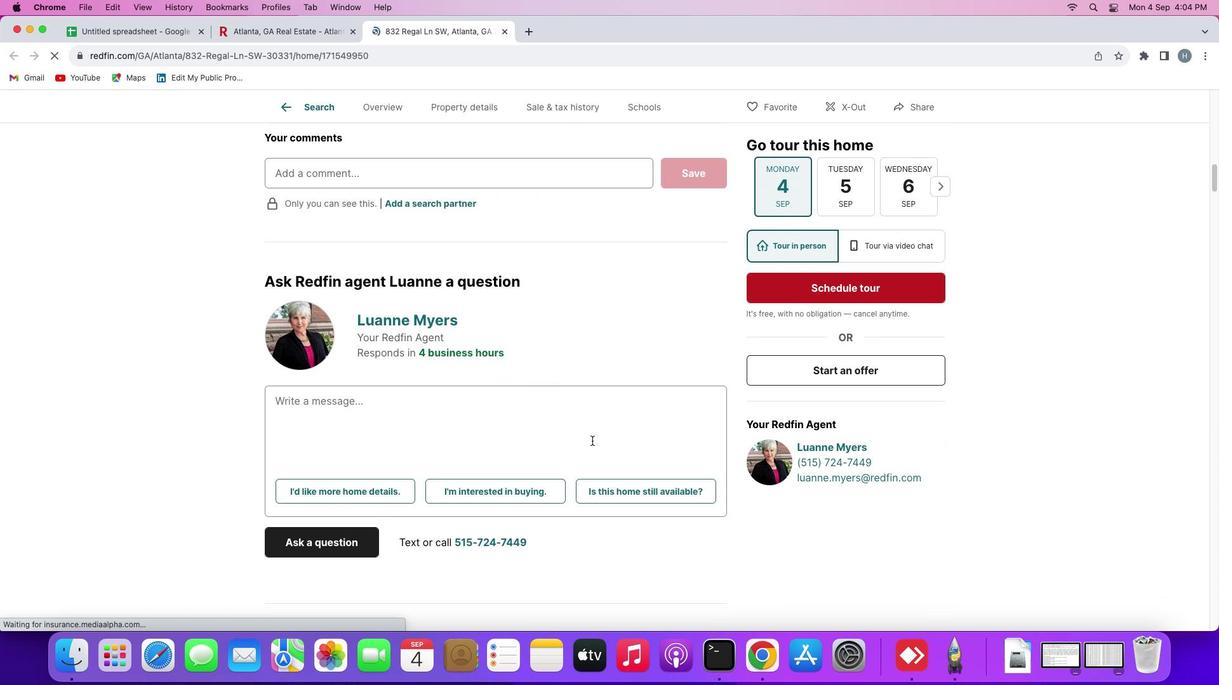 
Action: Mouse scrolled (592, 440) with delta (0, 0)
Screenshot: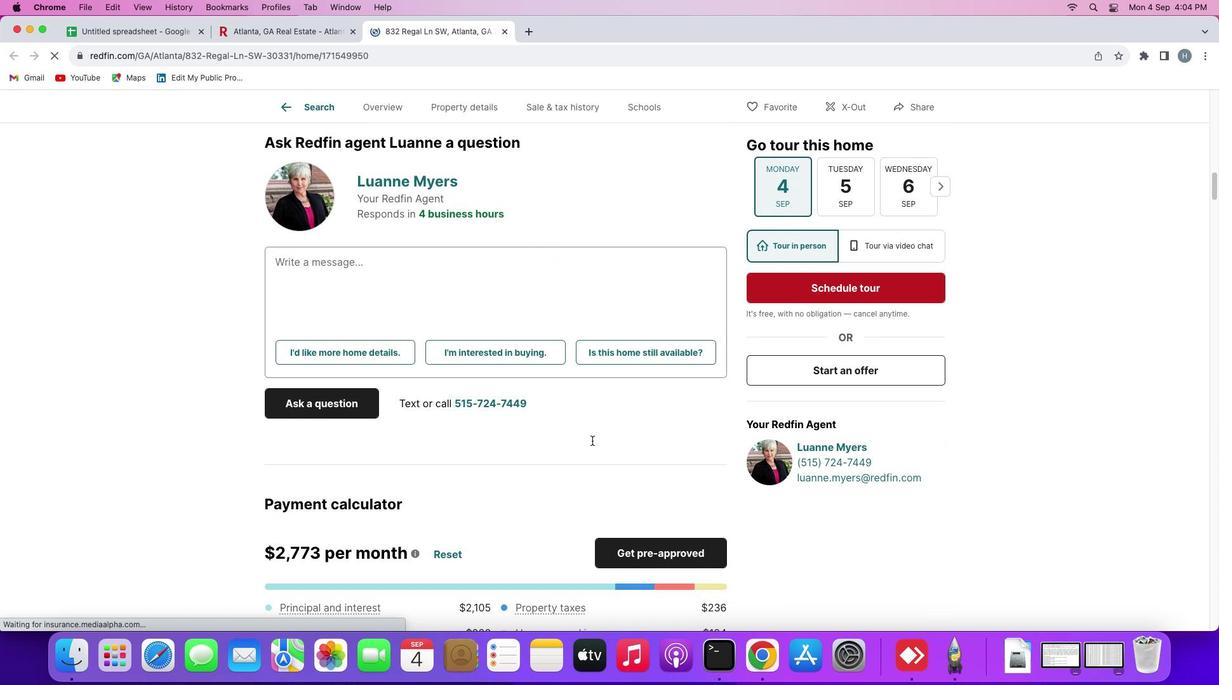 
Action: Mouse scrolled (592, 440) with delta (0, 0)
Screenshot: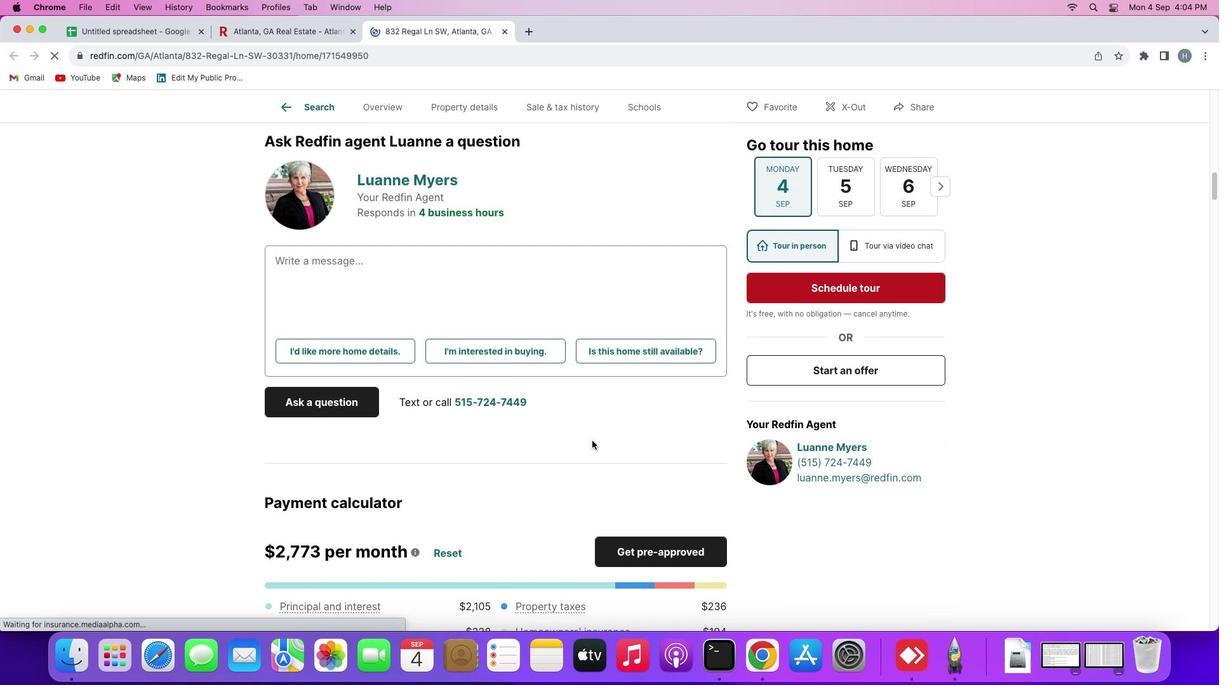 
Action: Mouse scrolled (592, 440) with delta (0, -1)
Screenshot: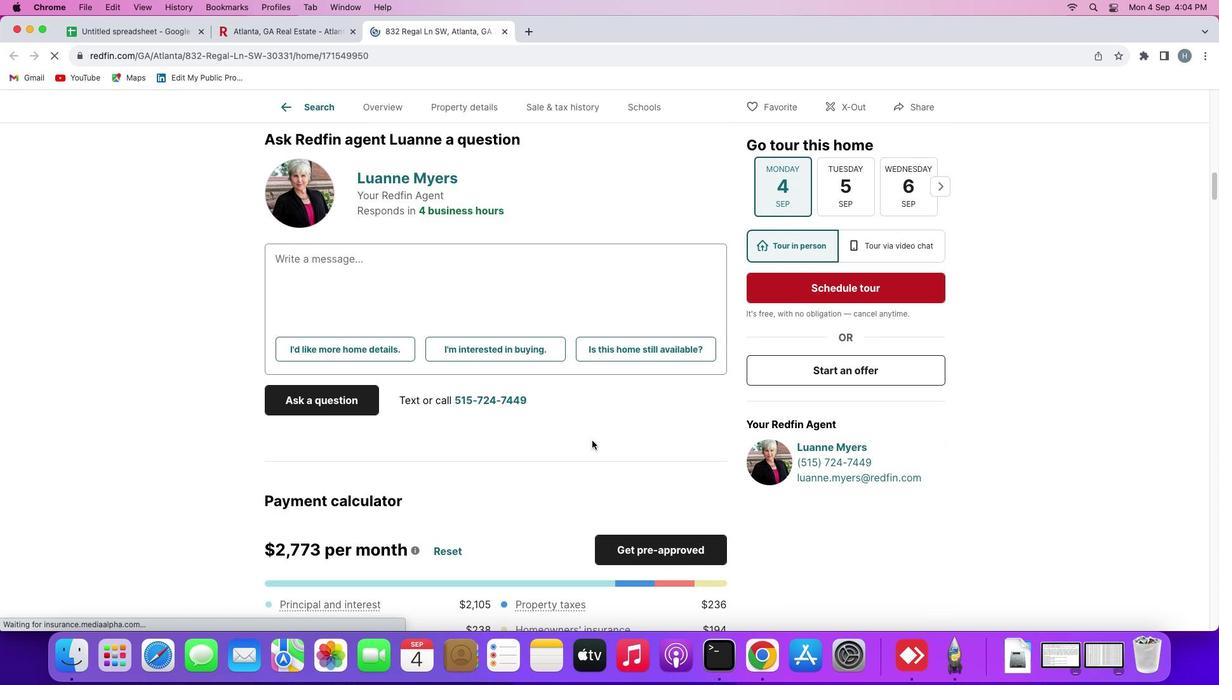 
Action: Mouse scrolled (592, 440) with delta (0, -1)
Screenshot: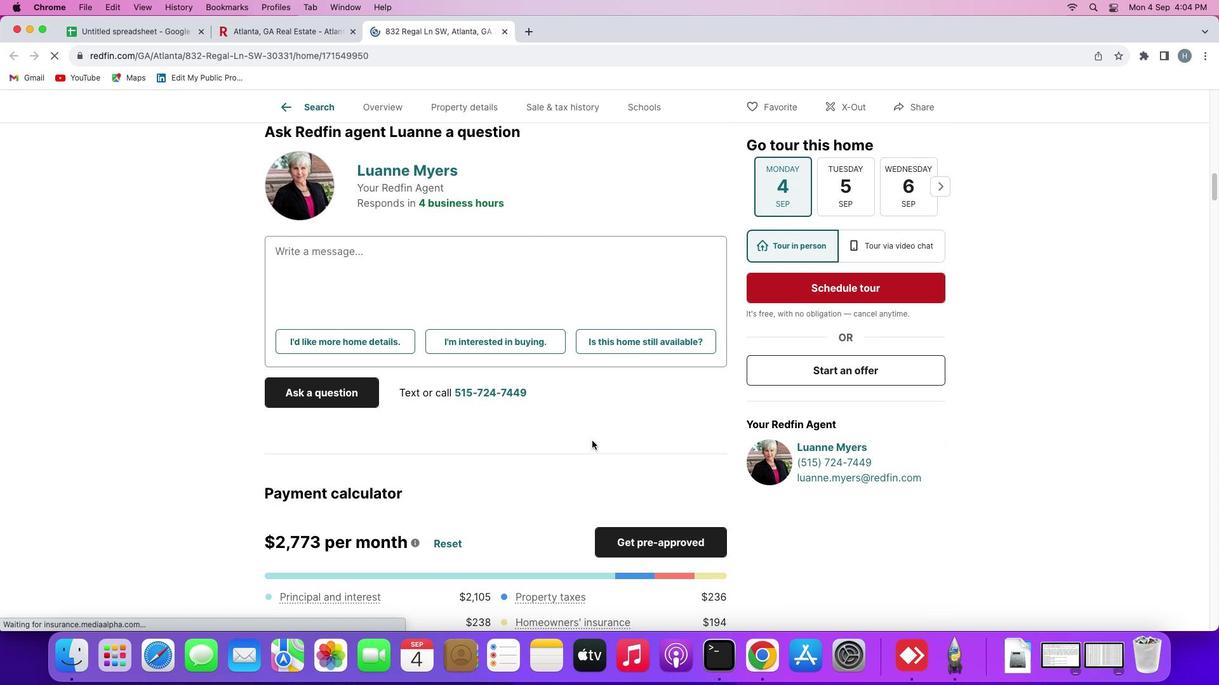 
Action: Mouse scrolled (592, 440) with delta (0, 0)
Screenshot: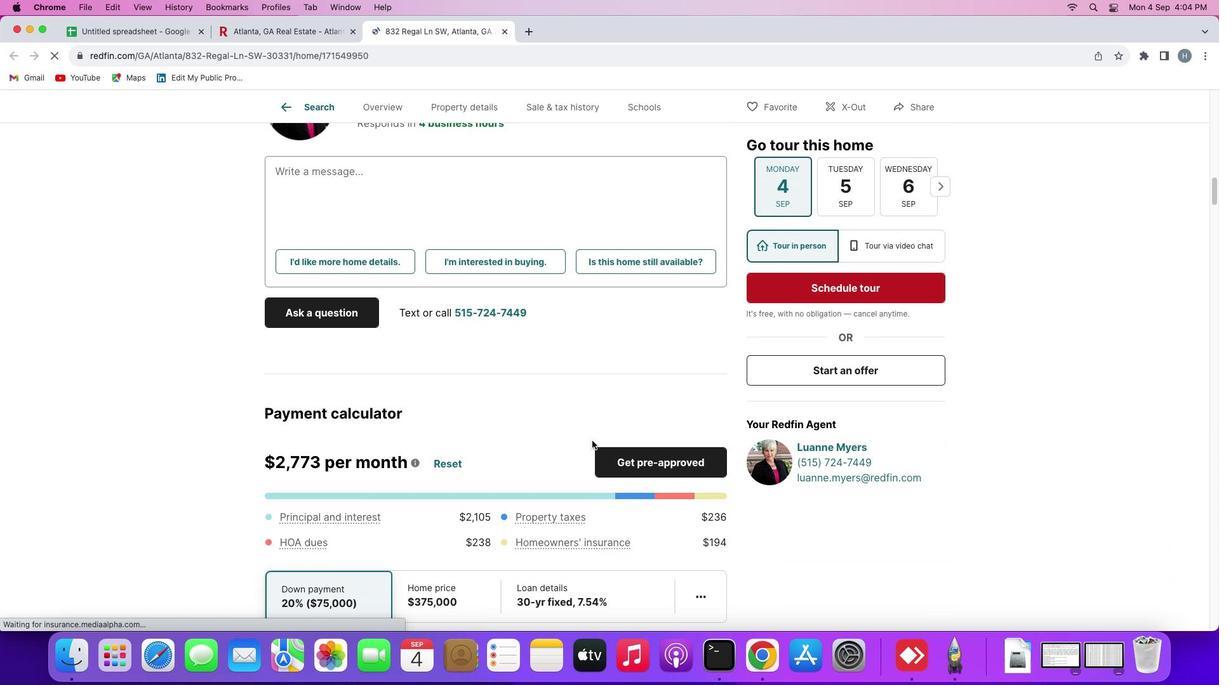 
Action: Mouse scrolled (592, 440) with delta (0, 0)
Screenshot: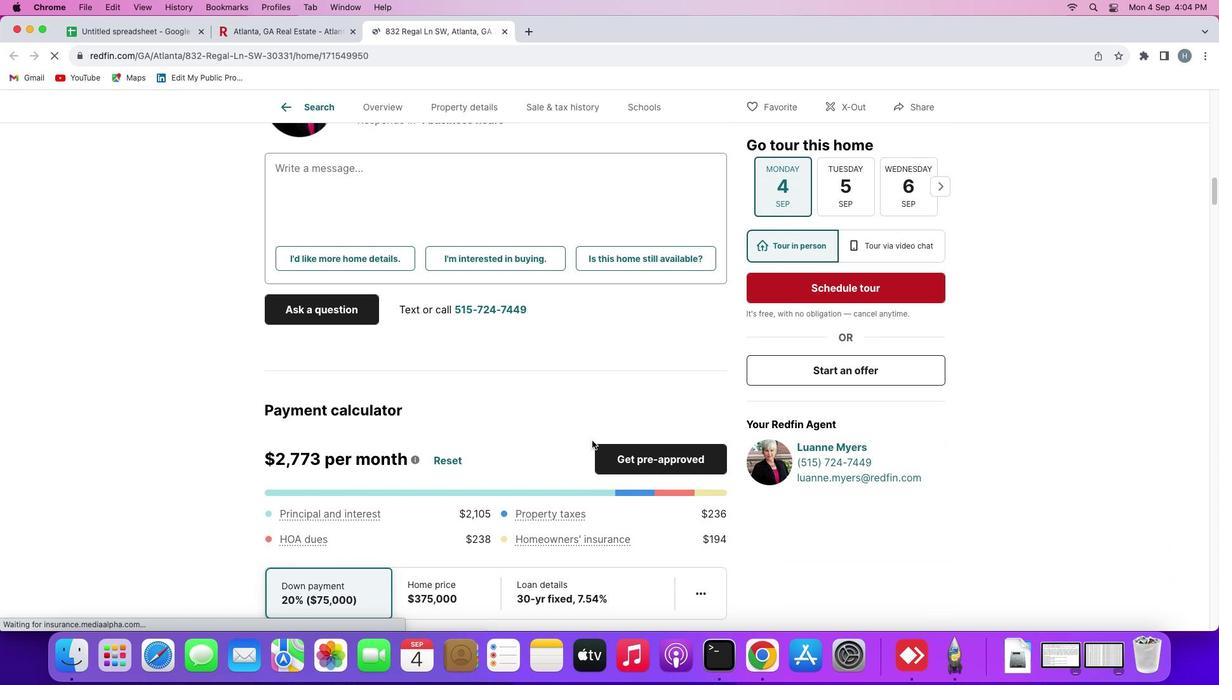 
Action: Mouse scrolled (592, 440) with delta (0, -1)
Screenshot: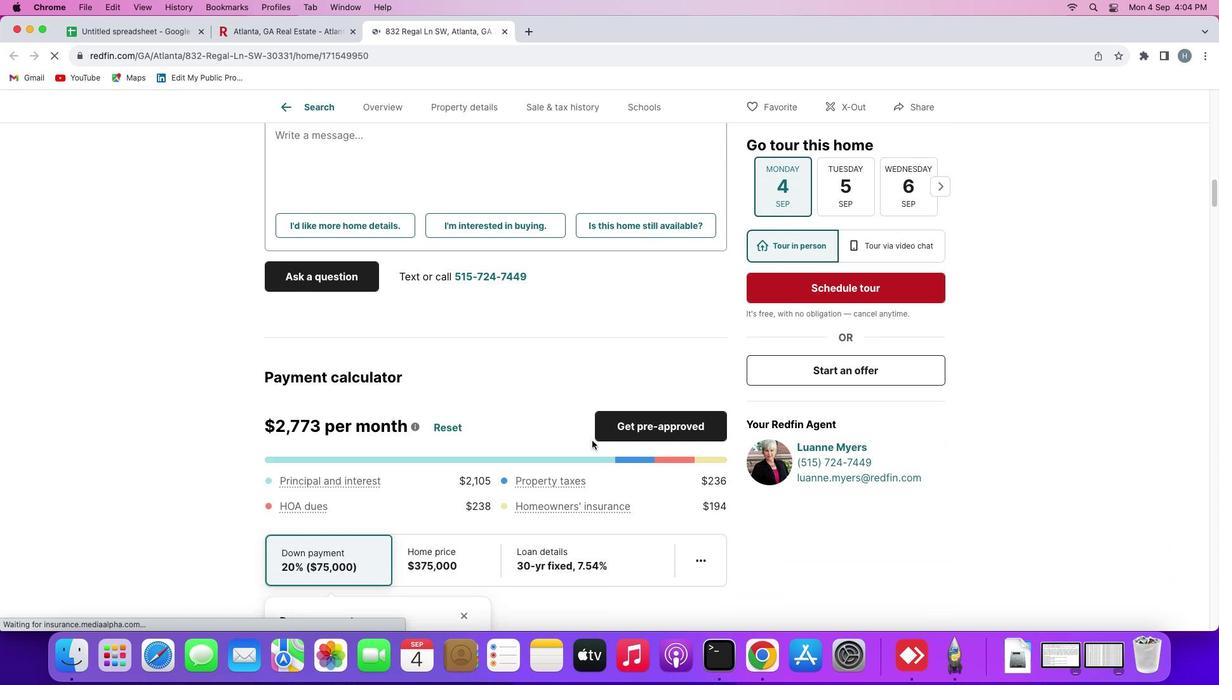 
Action: Mouse scrolled (592, 440) with delta (0, 0)
Screenshot: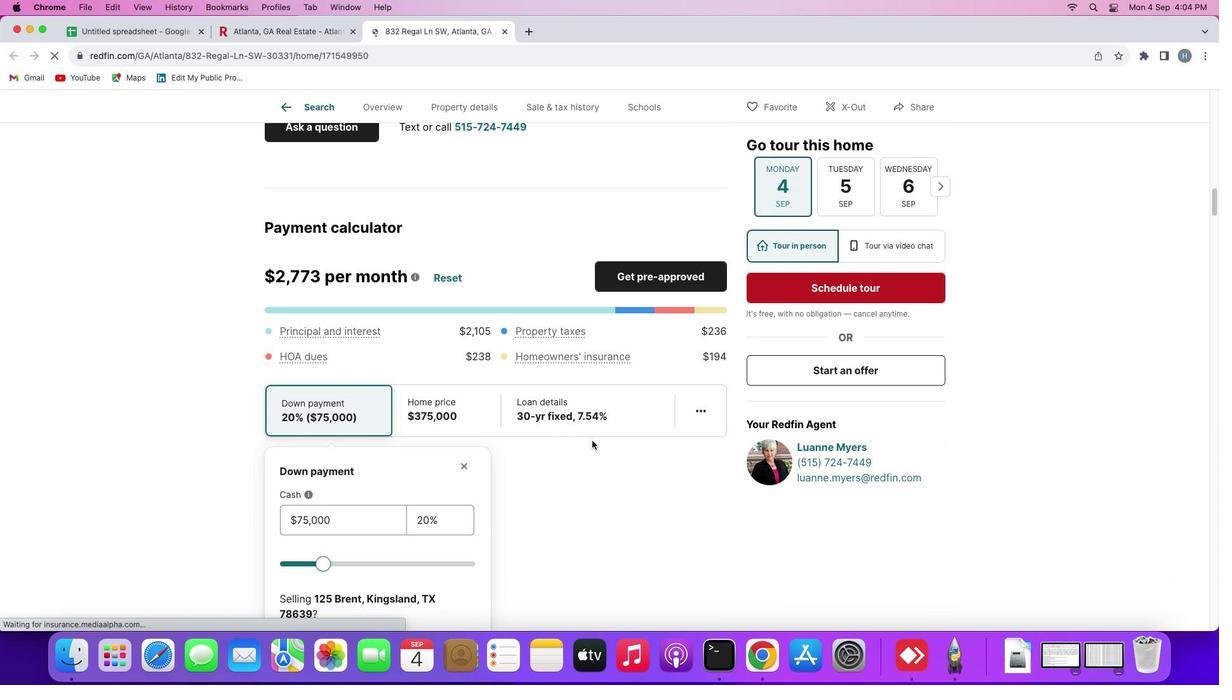 
Action: Mouse scrolled (592, 440) with delta (0, 0)
Screenshot: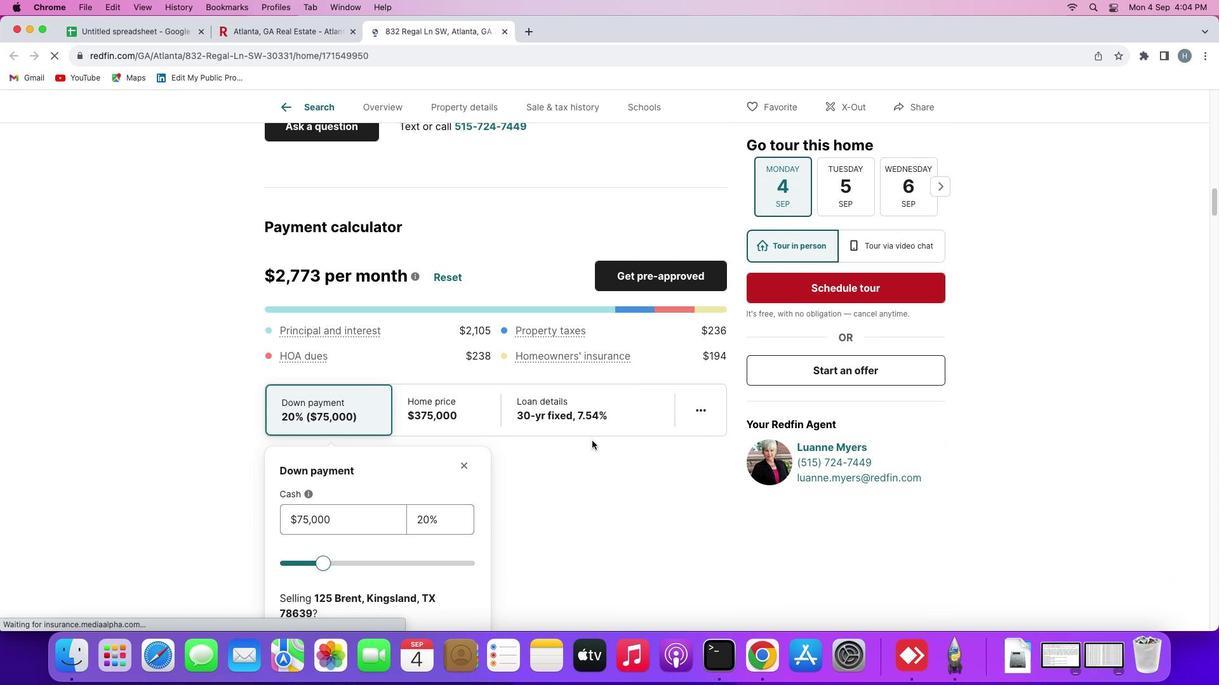 
Action: Mouse scrolled (592, 440) with delta (0, -1)
Screenshot: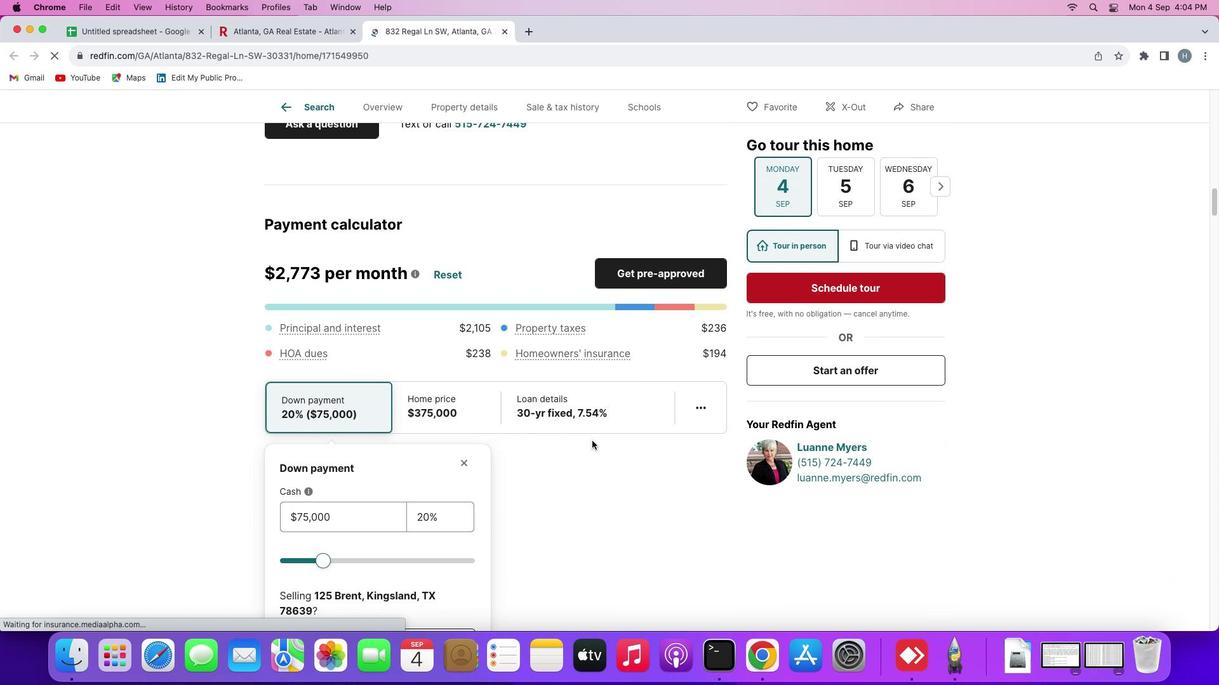 
Action: Mouse scrolled (592, 440) with delta (0, -1)
Screenshot: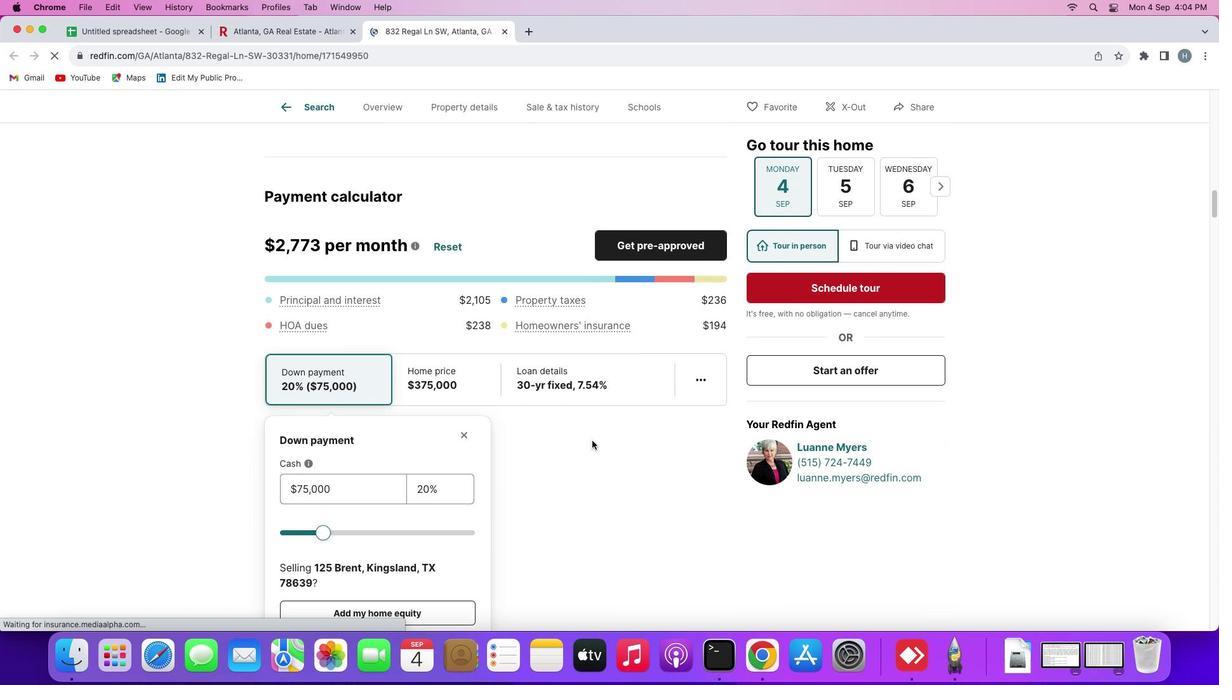 
Action: Mouse scrolled (592, 440) with delta (0, 0)
Screenshot: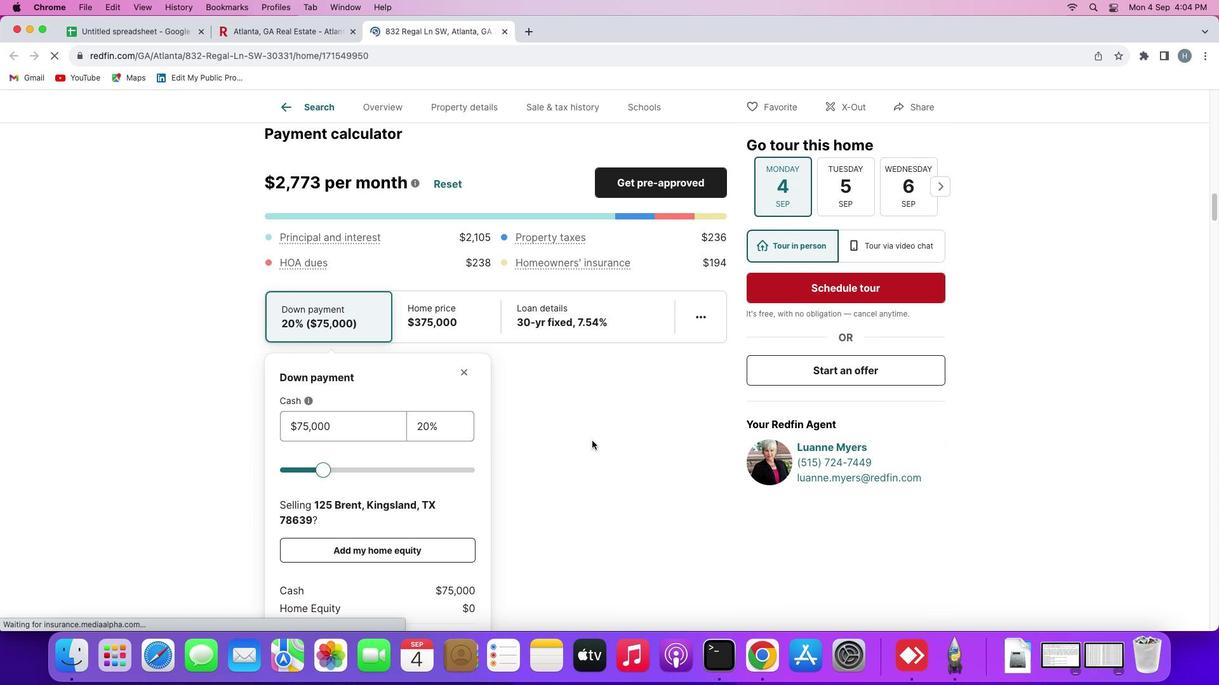 
Action: Mouse scrolled (592, 440) with delta (0, 0)
Screenshot: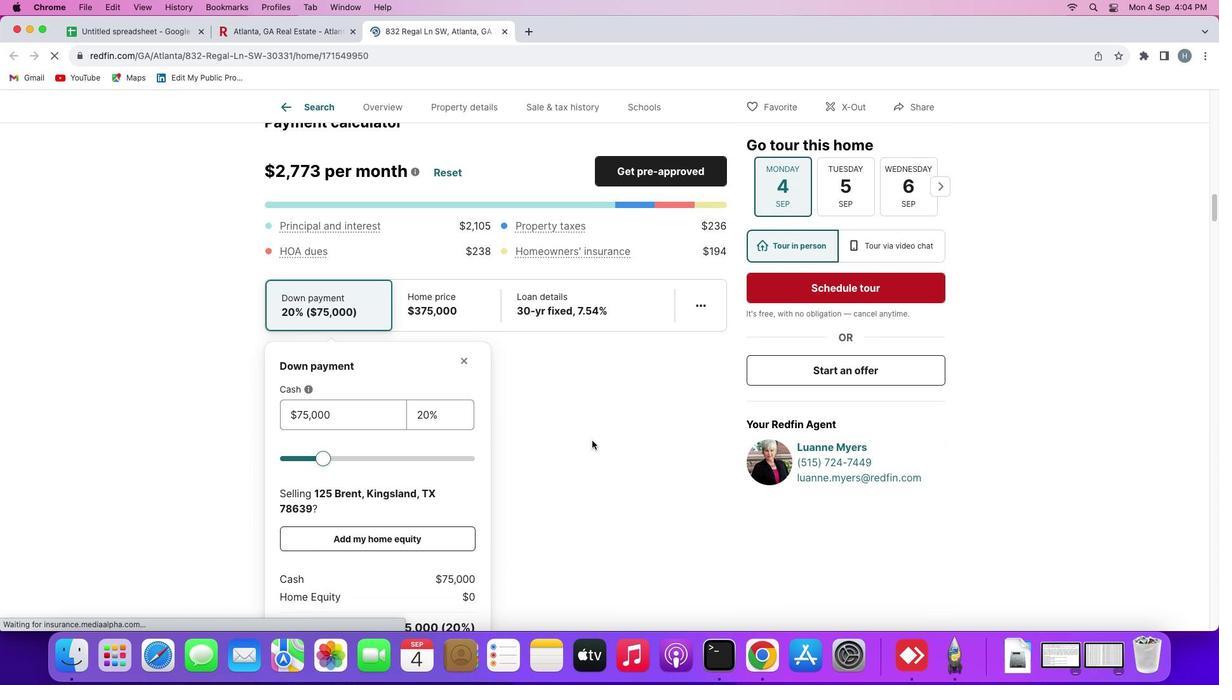 
Action: Mouse scrolled (592, 440) with delta (0, -1)
Screenshot: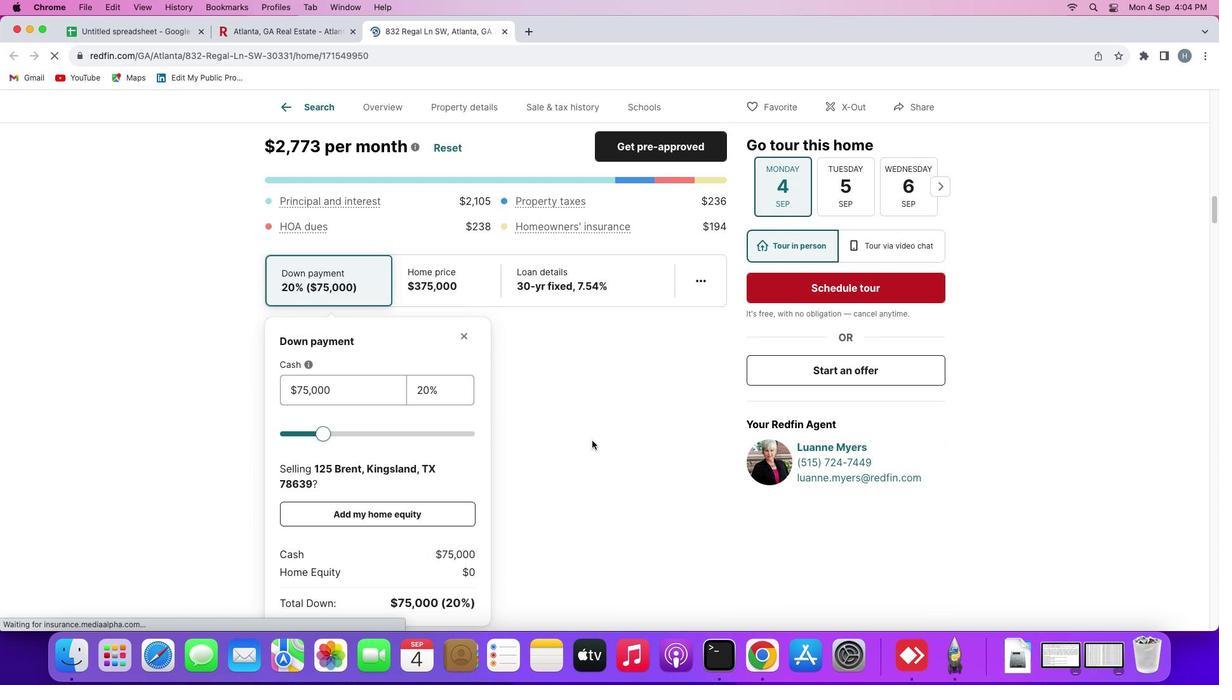 
Action: Mouse scrolled (592, 440) with delta (0, 0)
Screenshot: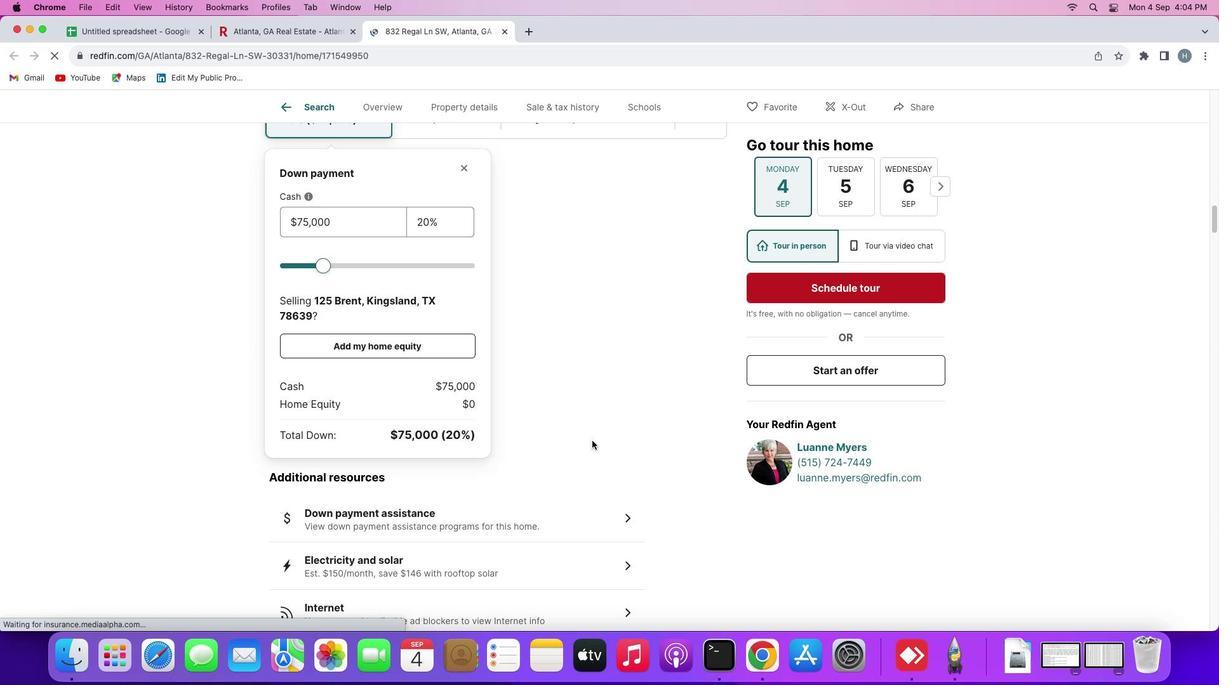 
Action: Mouse scrolled (592, 440) with delta (0, 0)
Screenshot: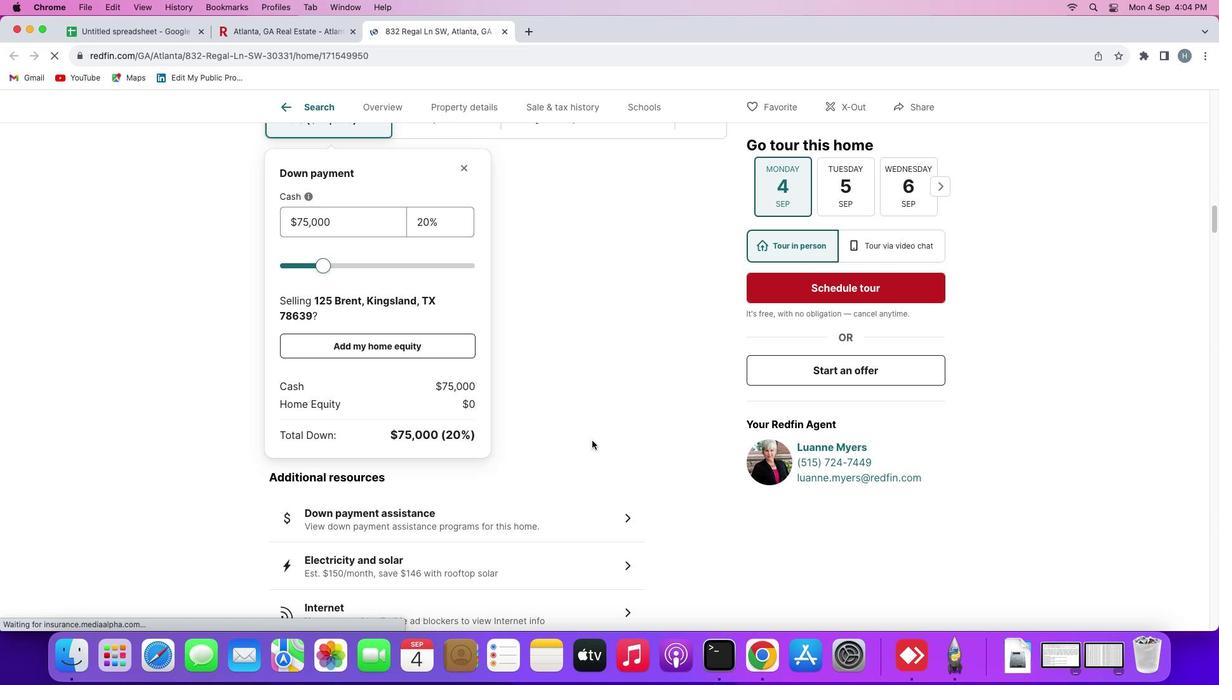 
Action: Mouse scrolled (592, 440) with delta (0, -1)
Screenshot: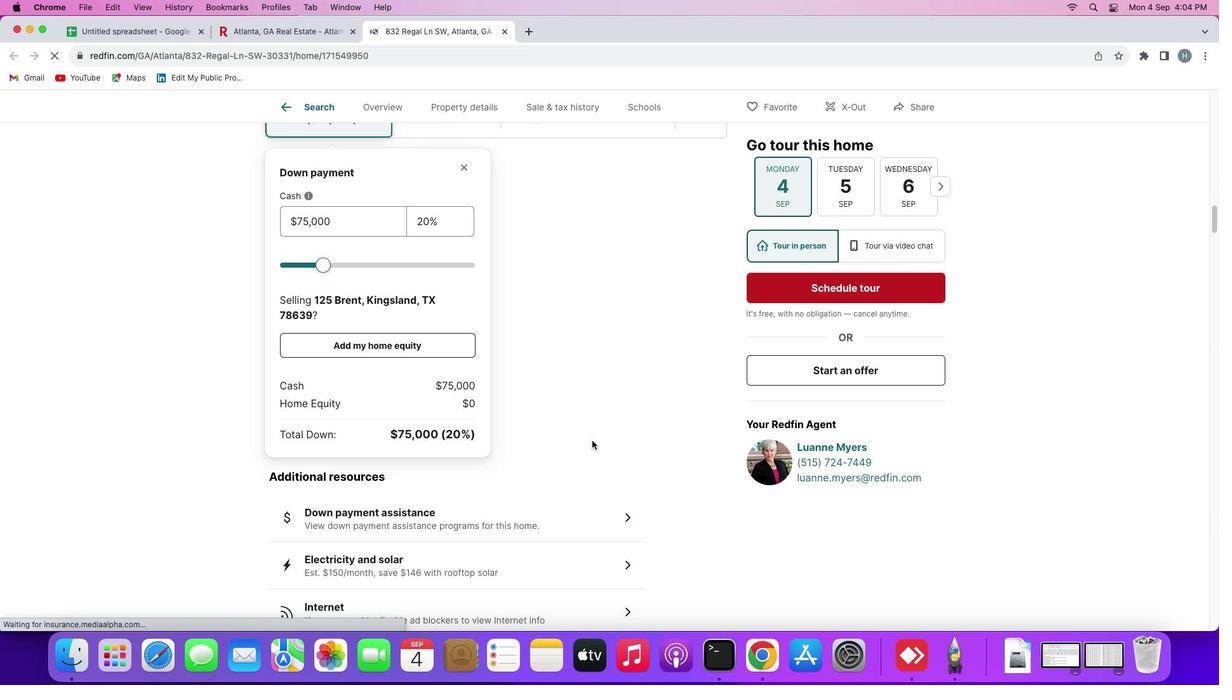 
Action: Mouse scrolled (592, 440) with delta (0, -2)
Screenshot: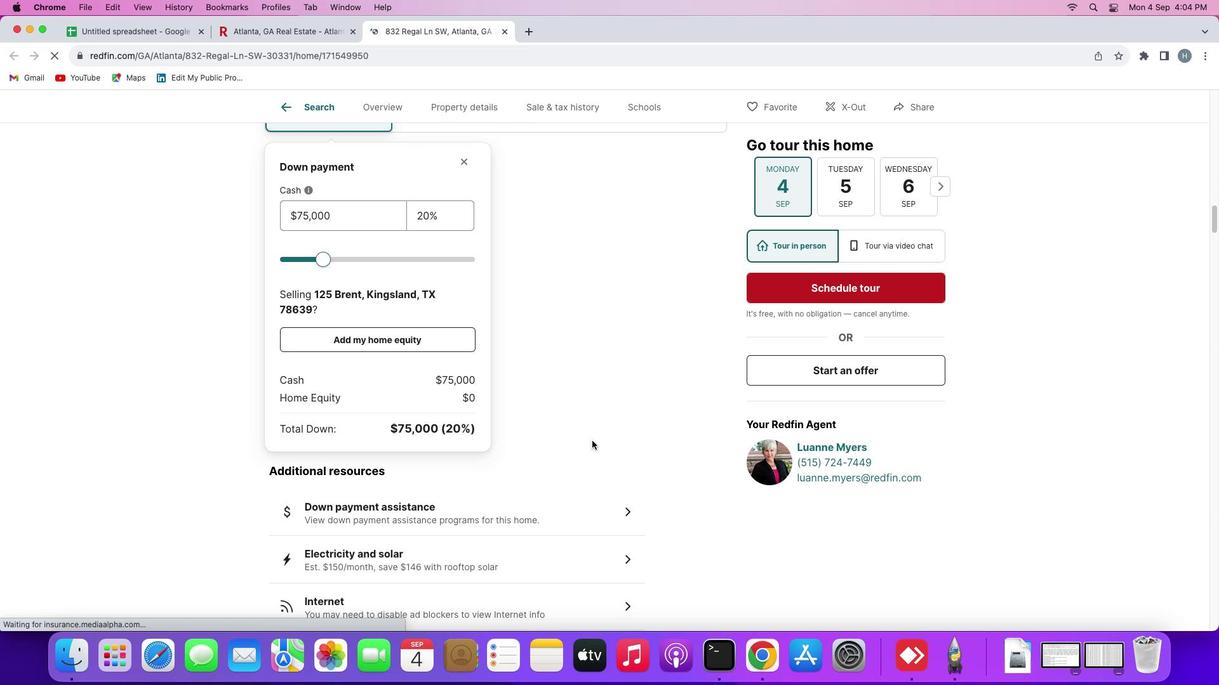 
Action: Mouse scrolled (592, 440) with delta (0, 0)
Screenshot: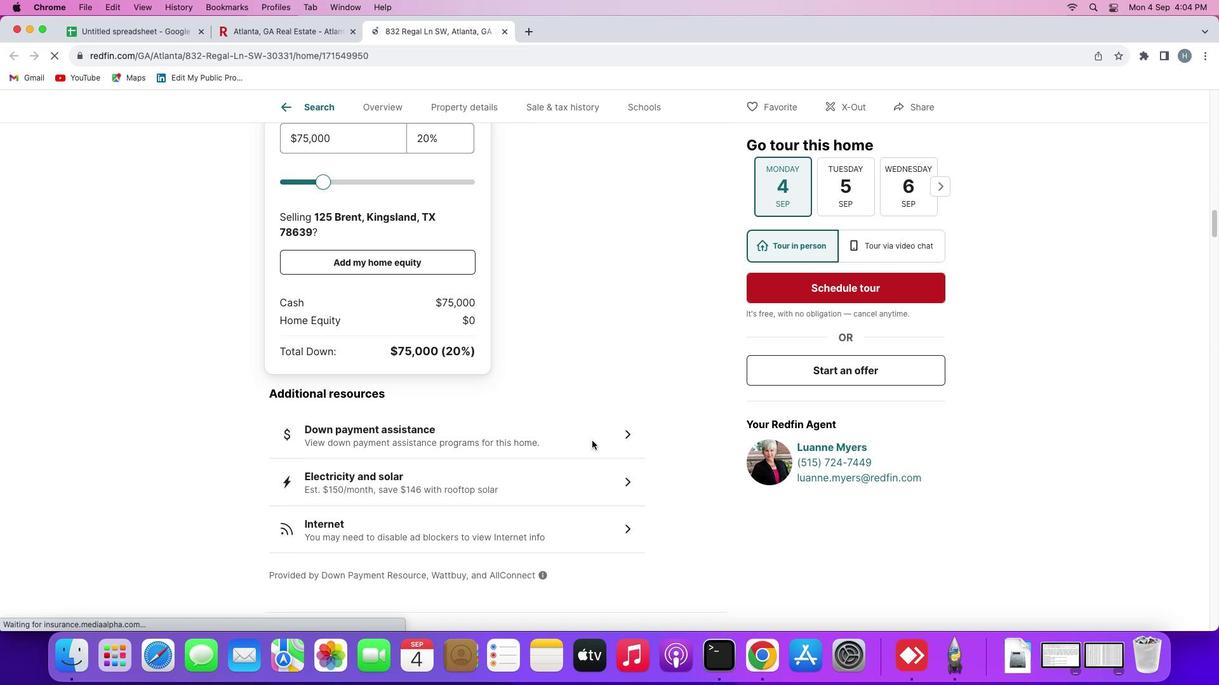
Action: Mouse scrolled (592, 440) with delta (0, 0)
Screenshot: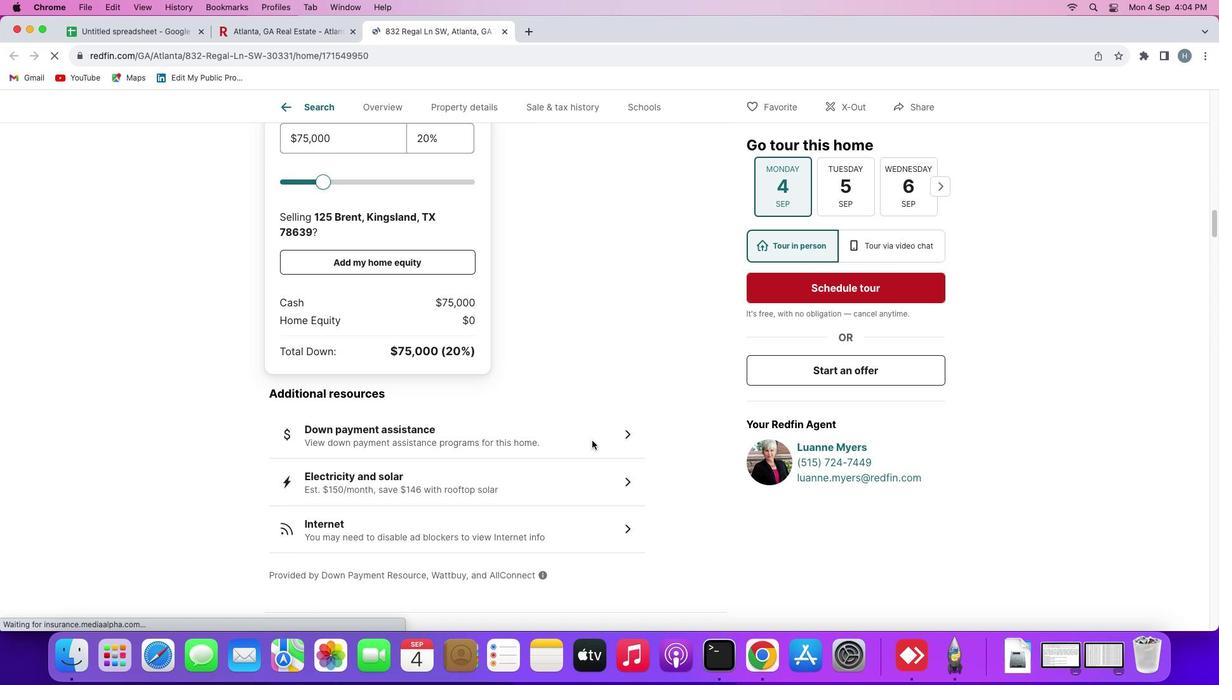 
Action: Mouse scrolled (592, 440) with delta (0, -1)
Screenshot: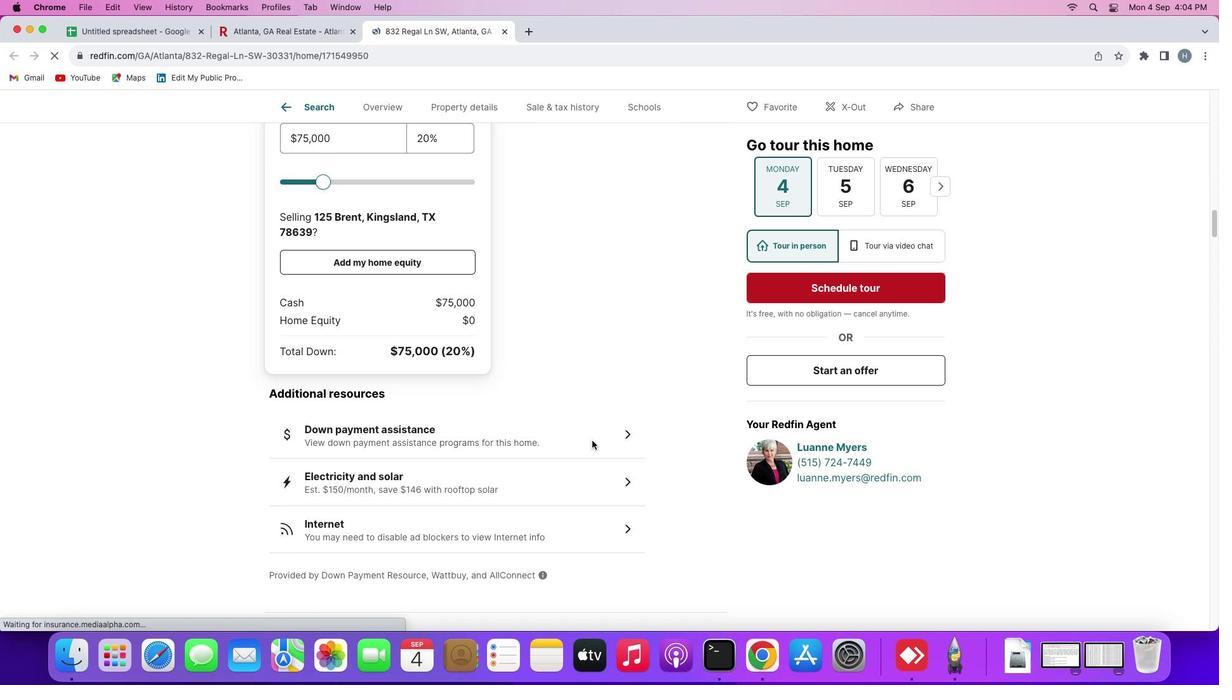 
Action: Mouse scrolled (592, 440) with delta (0, 0)
Screenshot: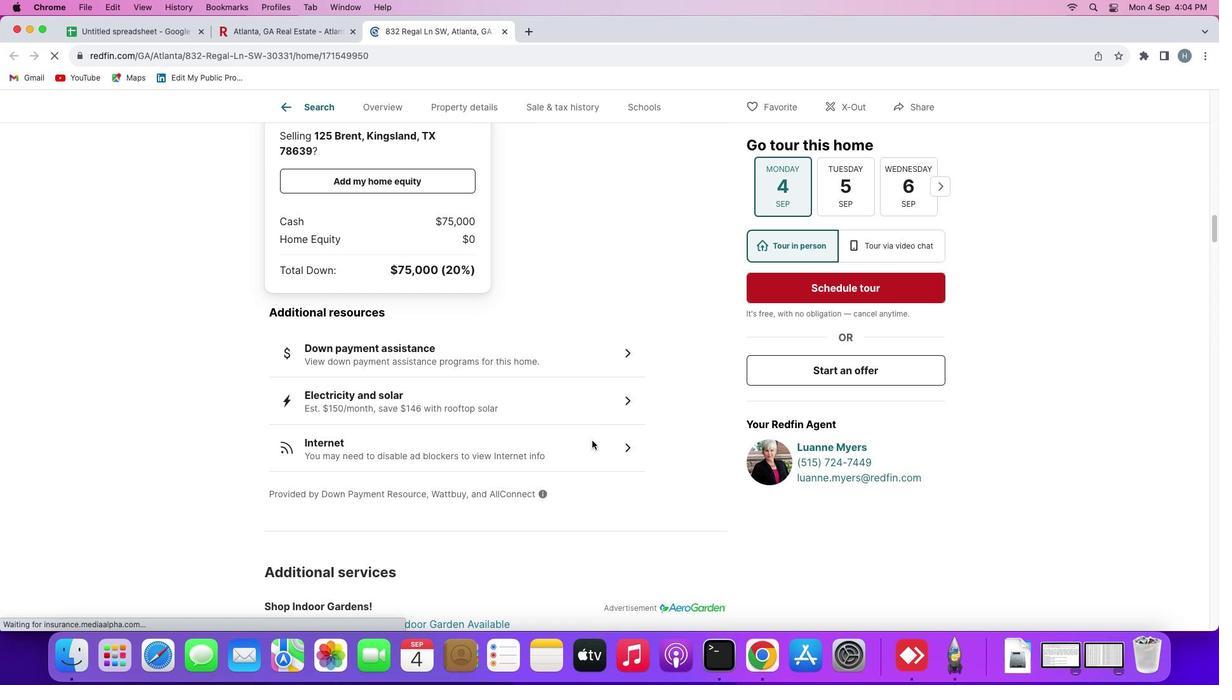 
Action: Mouse scrolled (592, 440) with delta (0, 0)
Screenshot: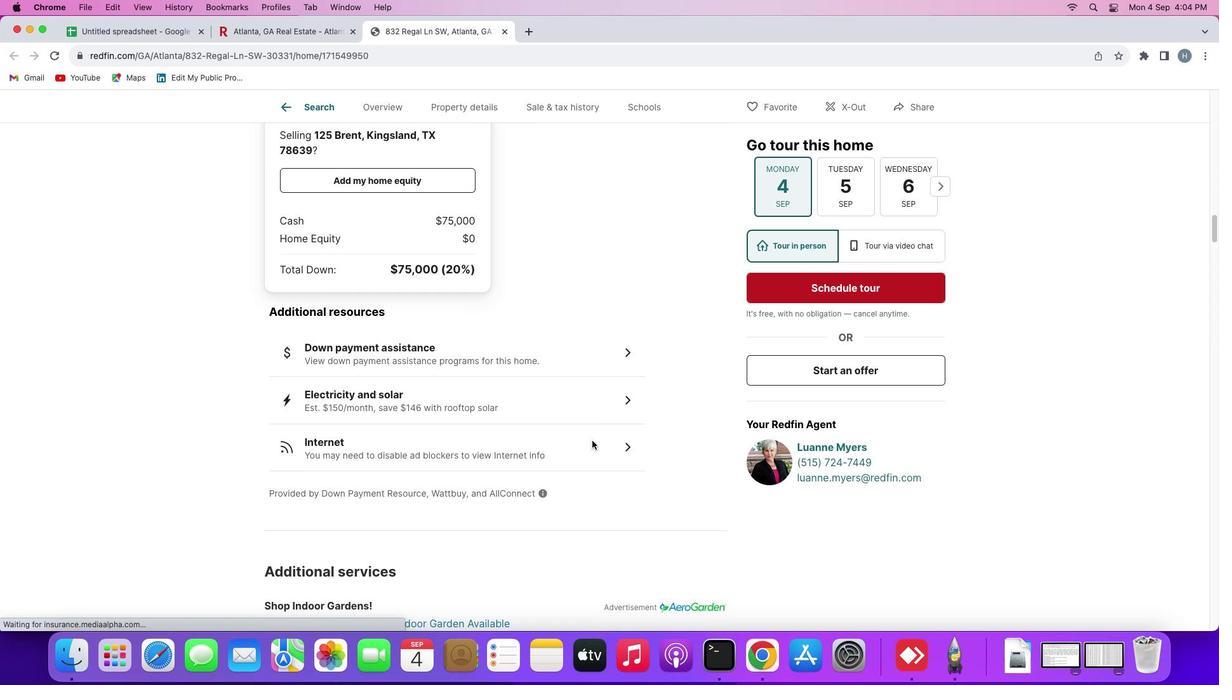 
Action: Mouse scrolled (592, 440) with delta (0, -1)
Screenshot: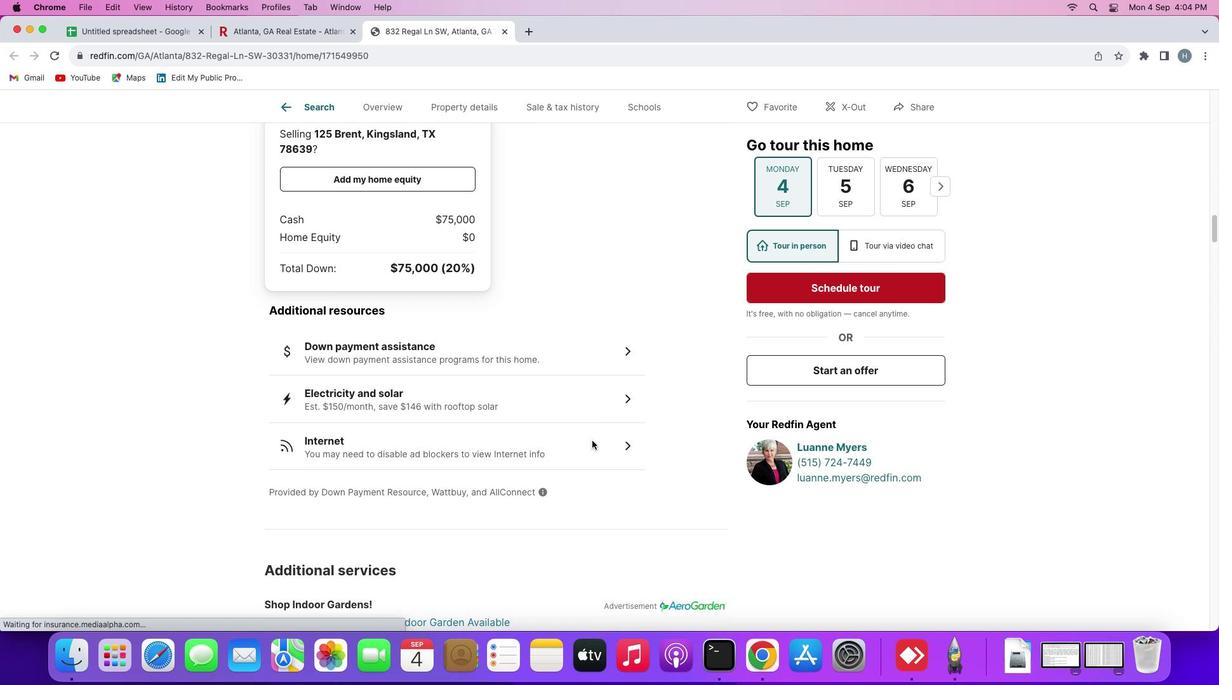 
Action: Mouse scrolled (592, 440) with delta (0, 0)
Screenshot: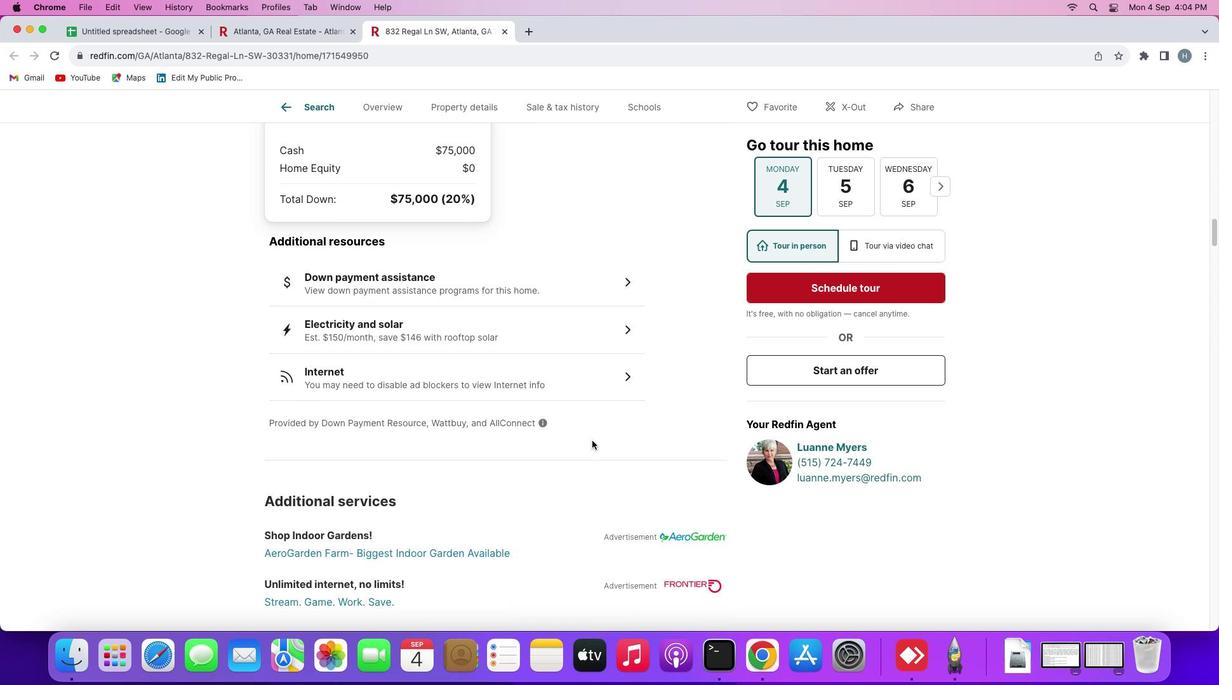 
Action: Mouse scrolled (592, 440) with delta (0, 0)
Screenshot: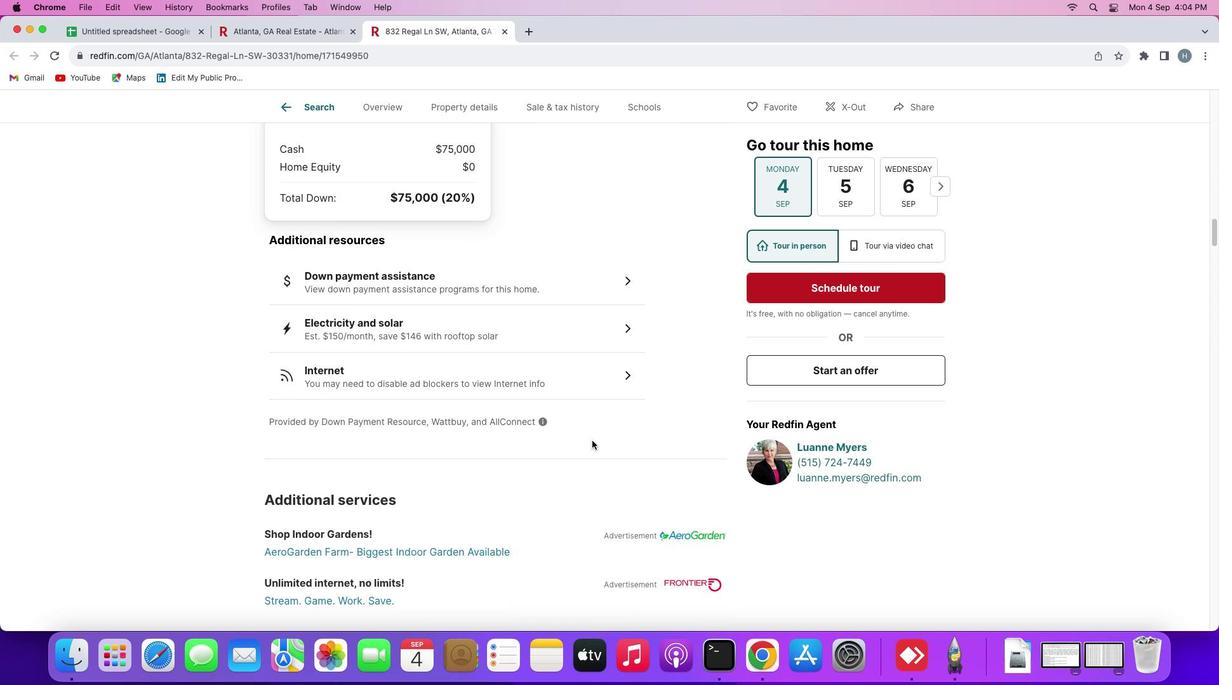 
Action: Mouse scrolled (592, 440) with delta (0, -1)
Screenshot: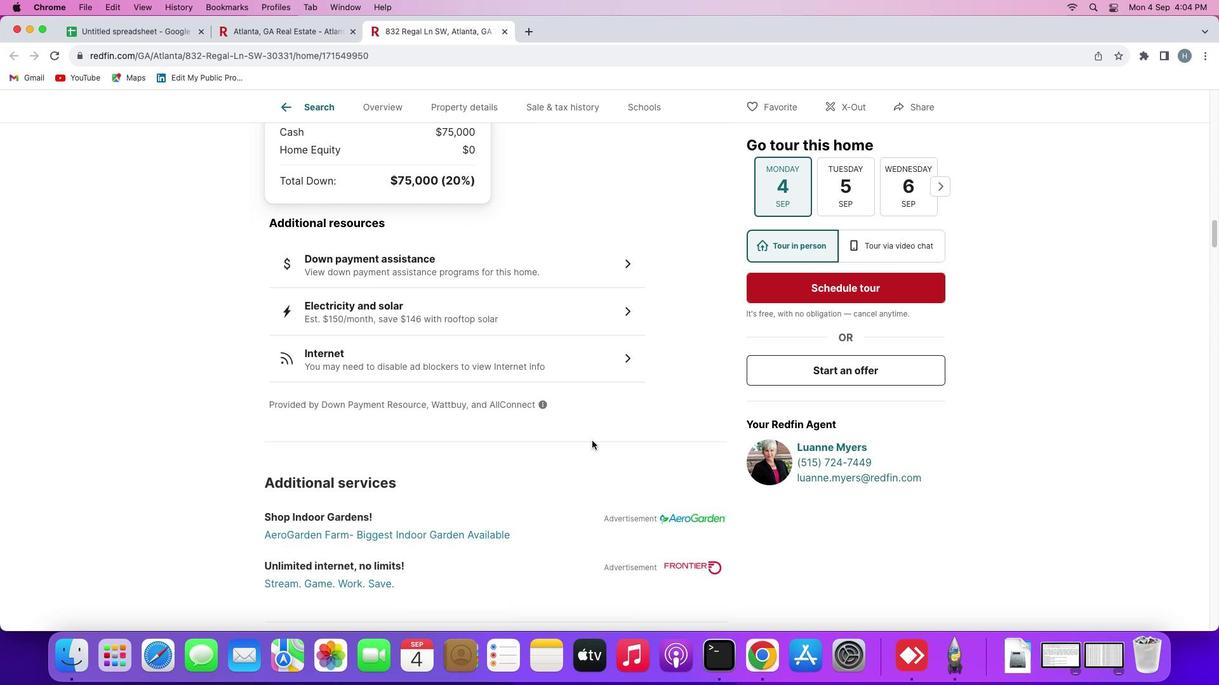 
Action: Mouse scrolled (592, 440) with delta (0, 0)
Screenshot: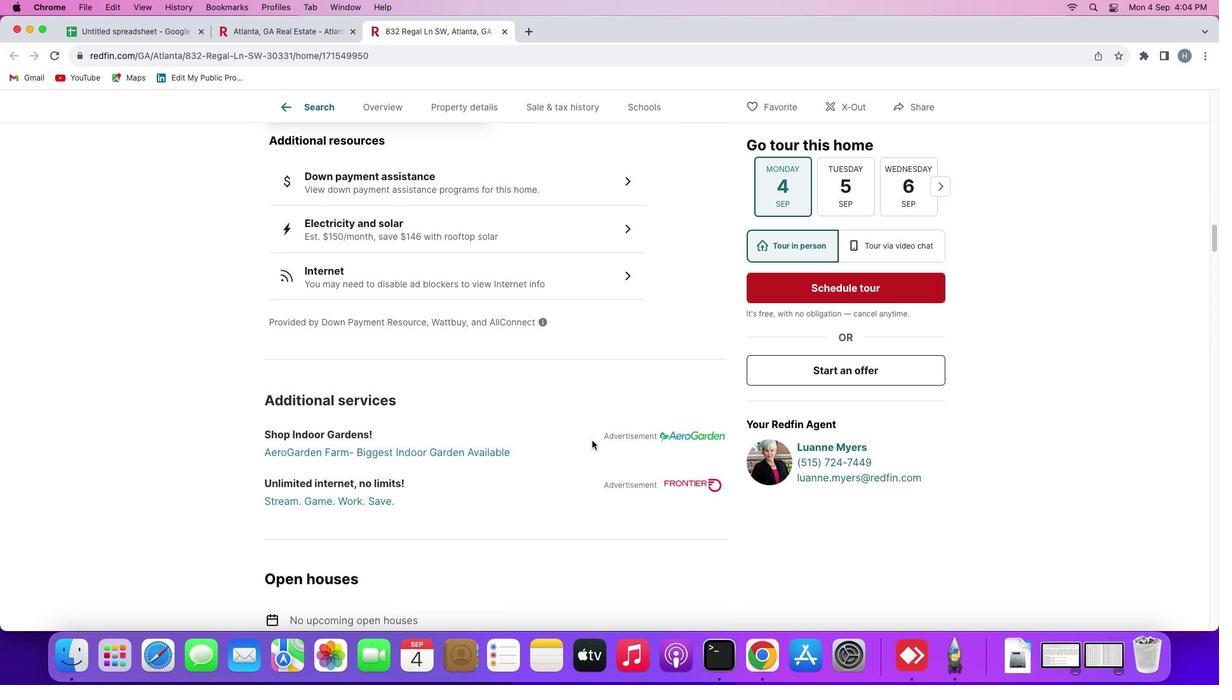 
Action: Mouse scrolled (592, 440) with delta (0, 0)
Screenshot: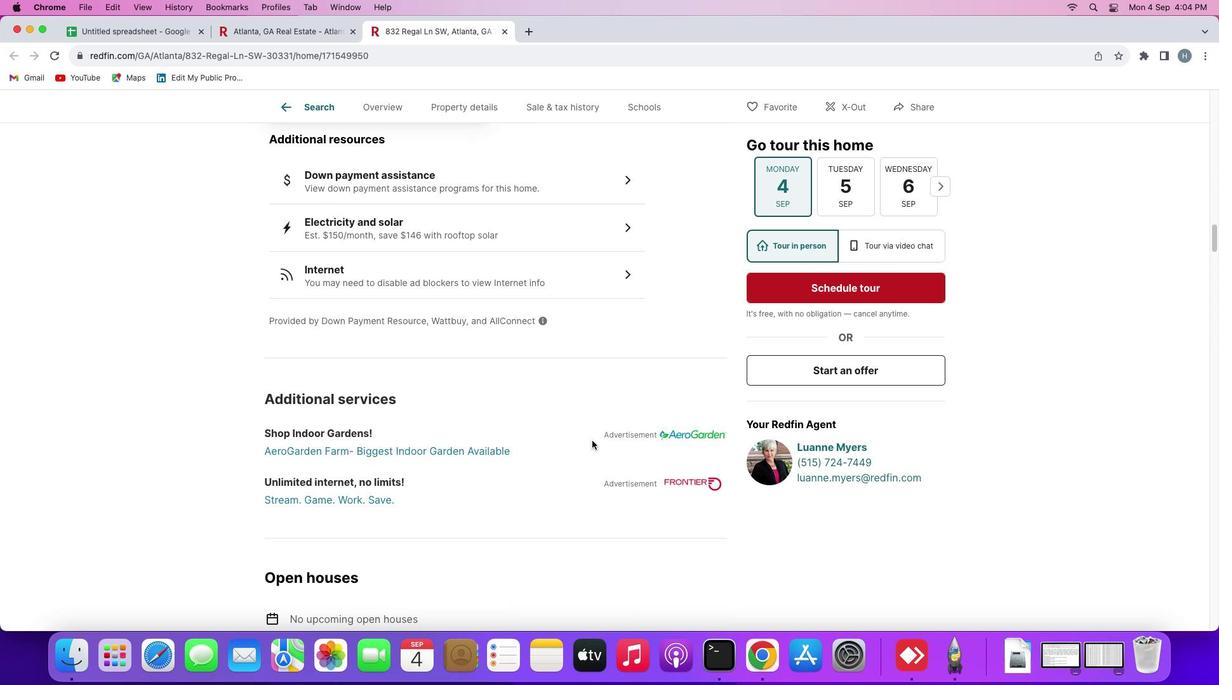 
Action: Mouse scrolled (592, 440) with delta (0, -1)
Screenshot: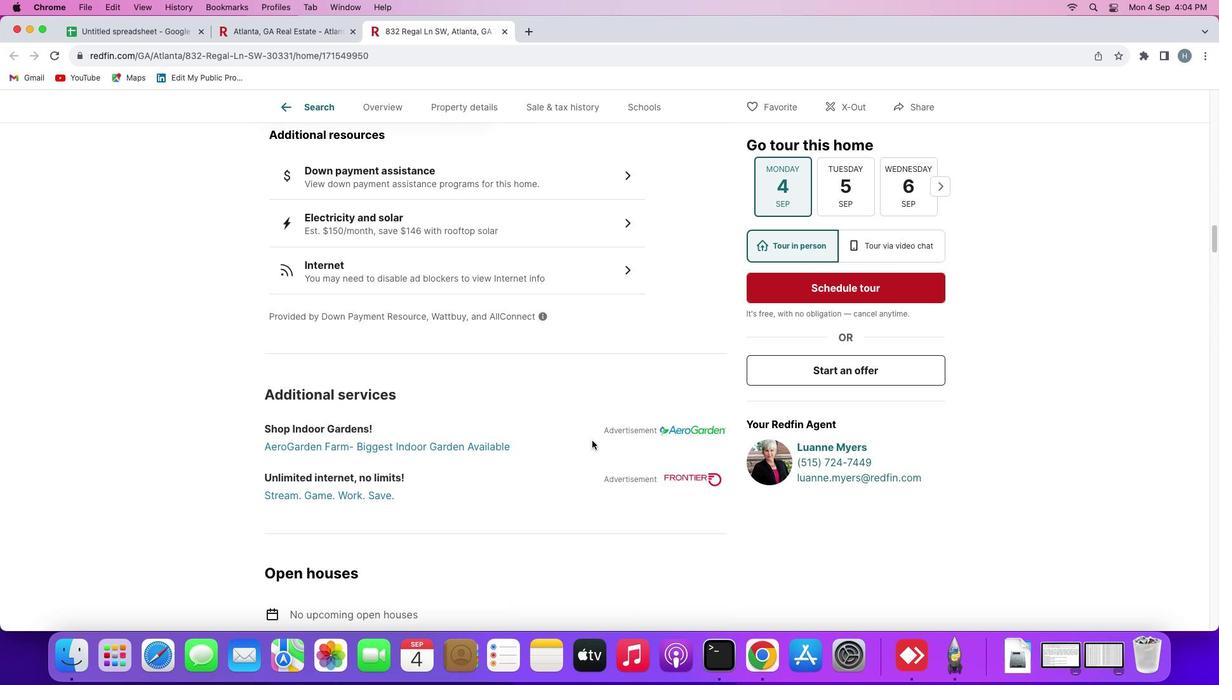 
Action: Mouse scrolled (592, 440) with delta (0, 0)
Screenshot: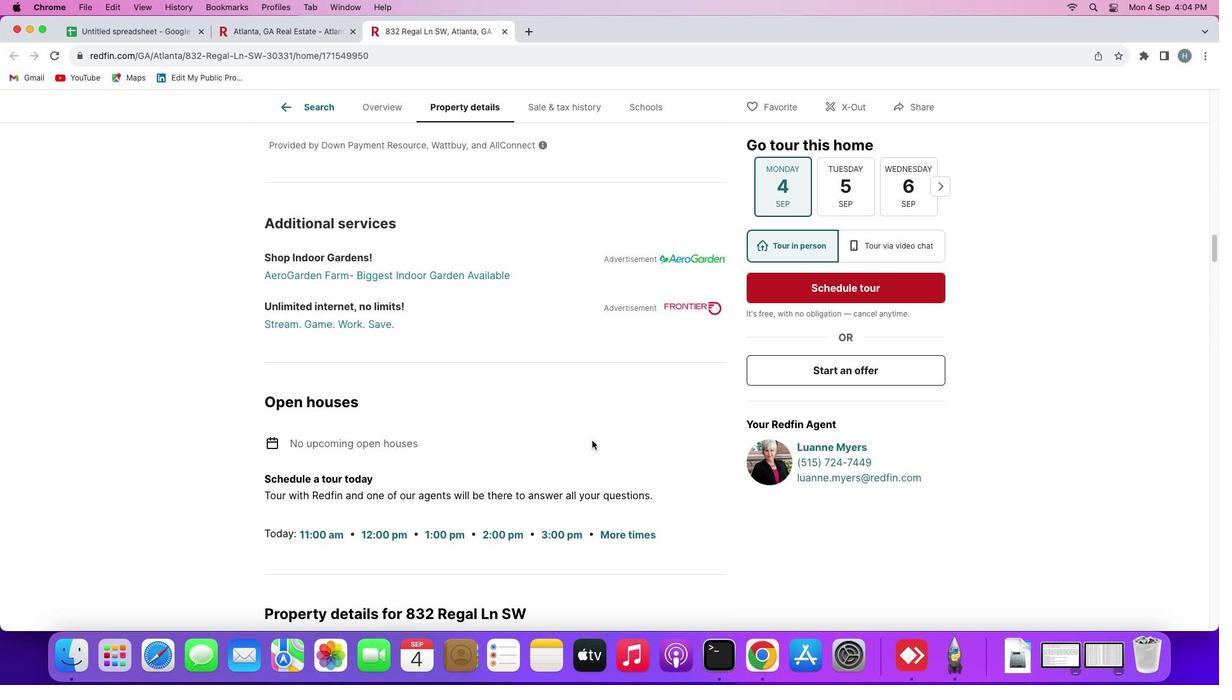 
Action: Mouse scrolled (592, 440) with delta (0, 0)
Screenshot: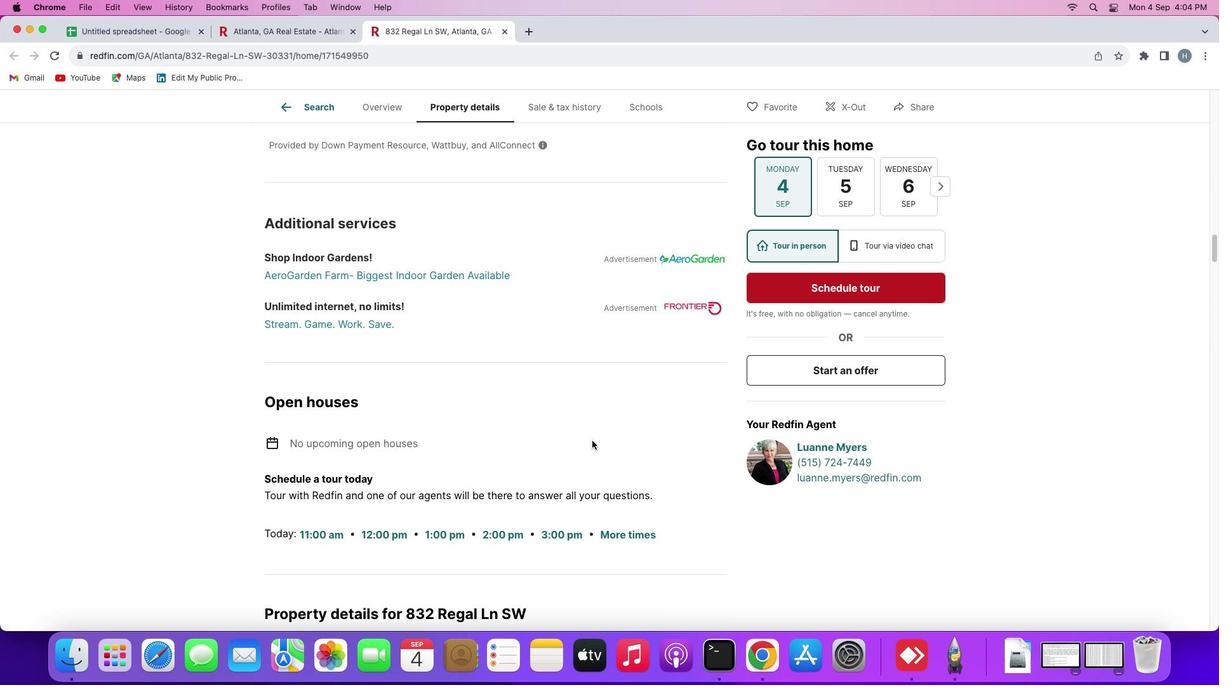
Action: Mouse scrolled (592, 440) with delta (0, -1)
Screenshot: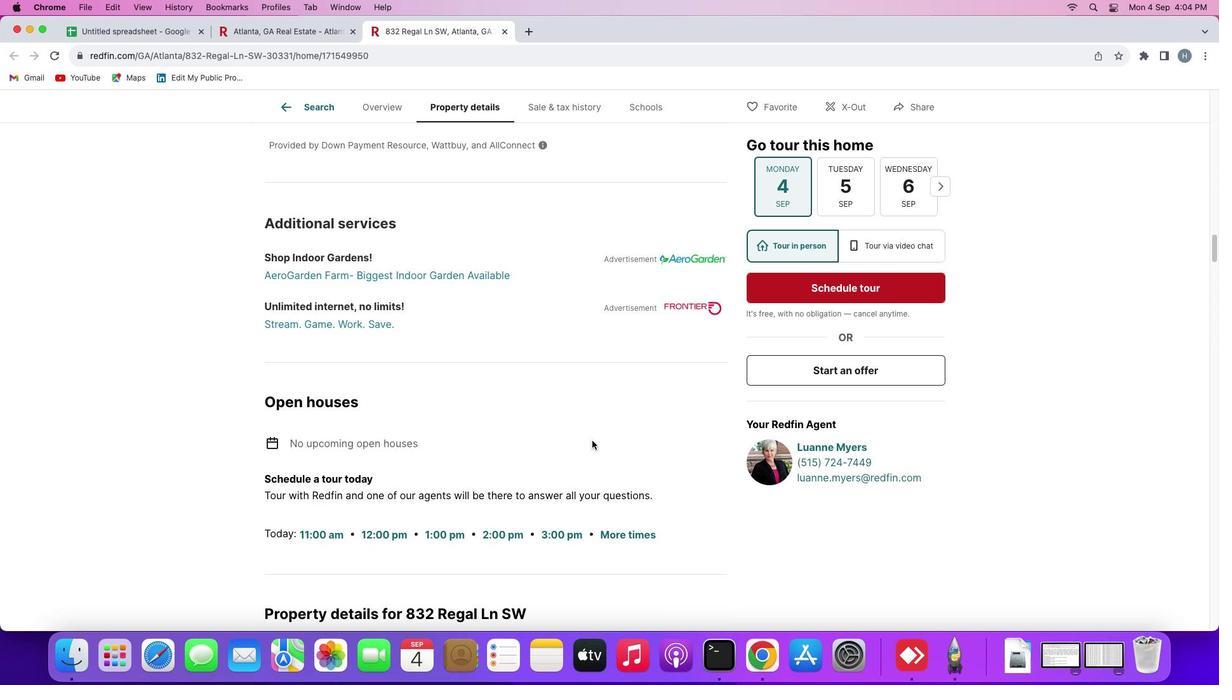 
Action: Mouse scrolled (592, 440) with delta (0, -1)
Screenshot: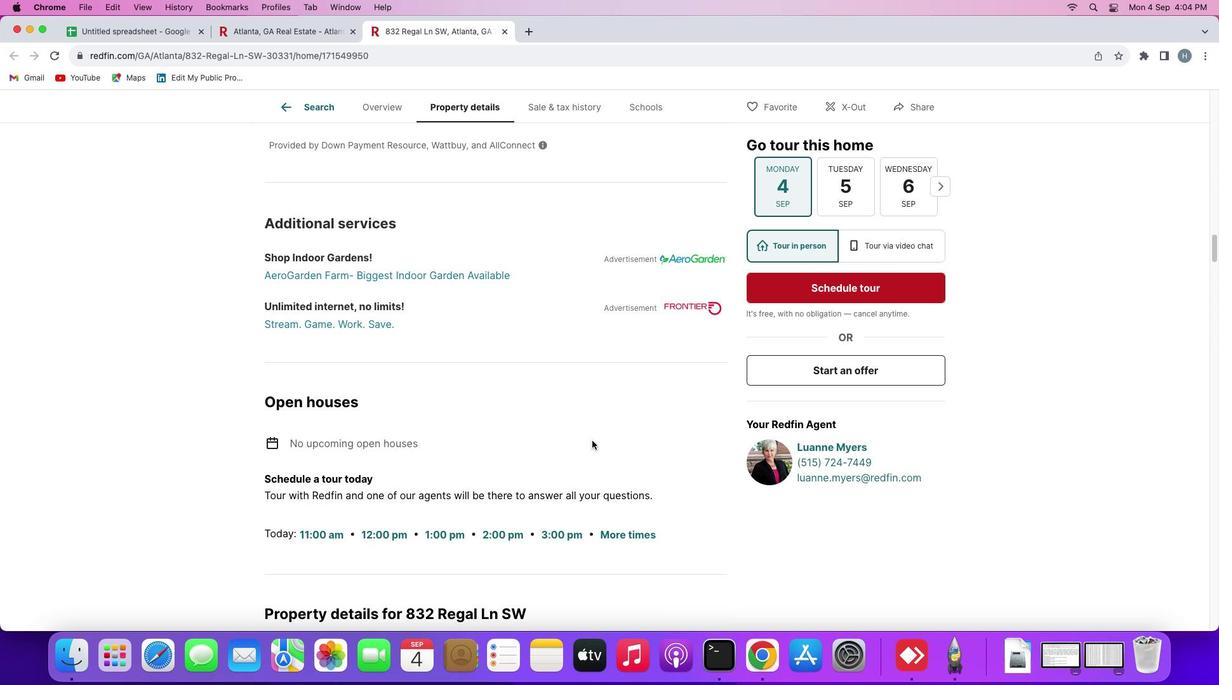 
Action: Mouse scrolled (592, 440) with delta (0, 0)
Screenshot: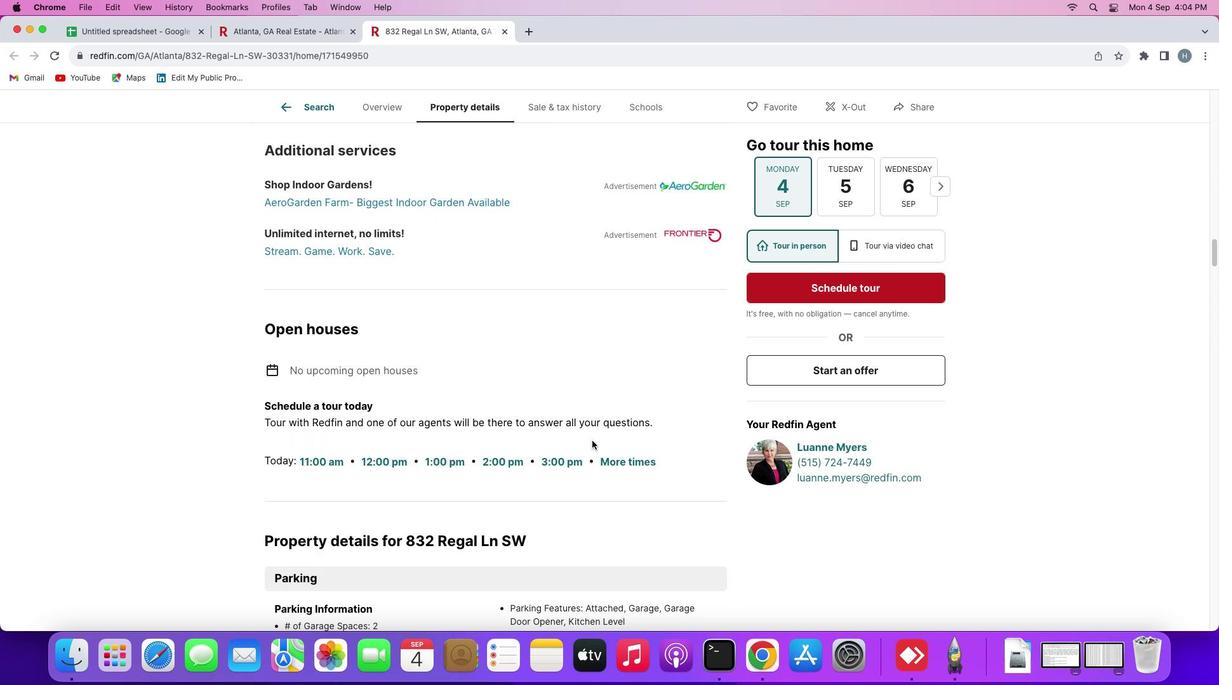 
Action: Mouse scrolled (592, 440) with delta (0, 0)
Screenshot: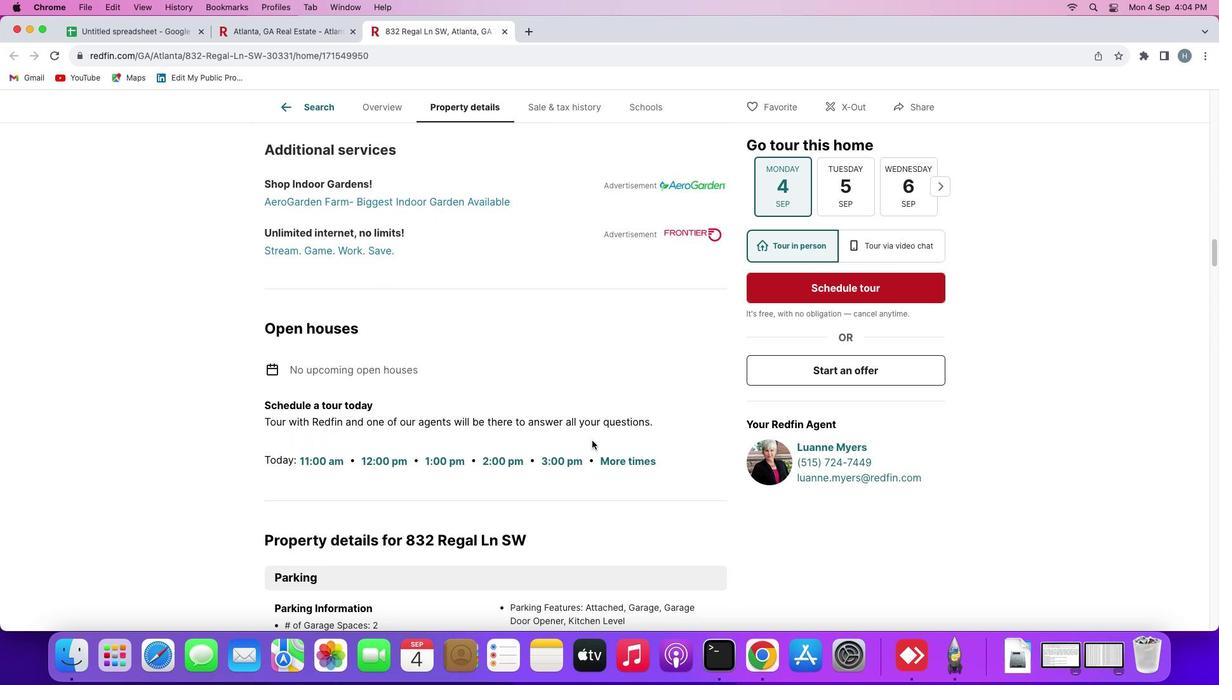 
Action: Mouse scrolled (592, 440) with delta (0, -1)
Screenshot: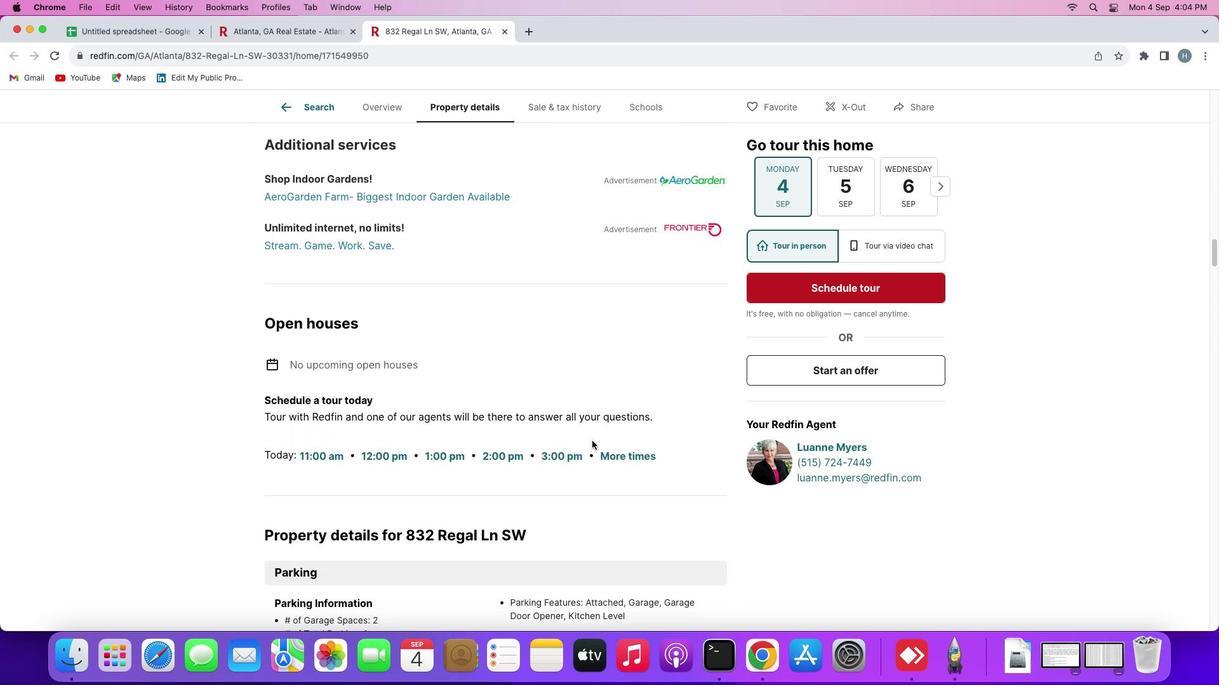 
Action: Mouse scrolled (592, 440) with delta (0, 0)
Screenshot: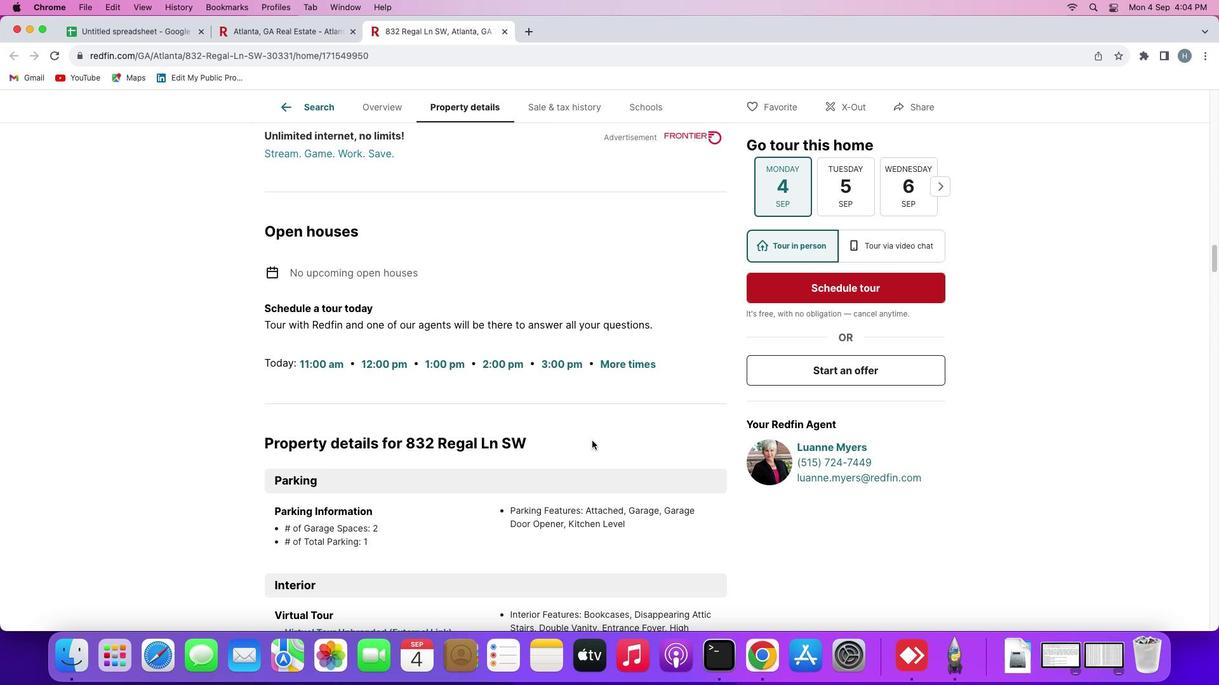 
Action: Mouse scrolled (592, 440) with delta (0, 0)
Screenshot: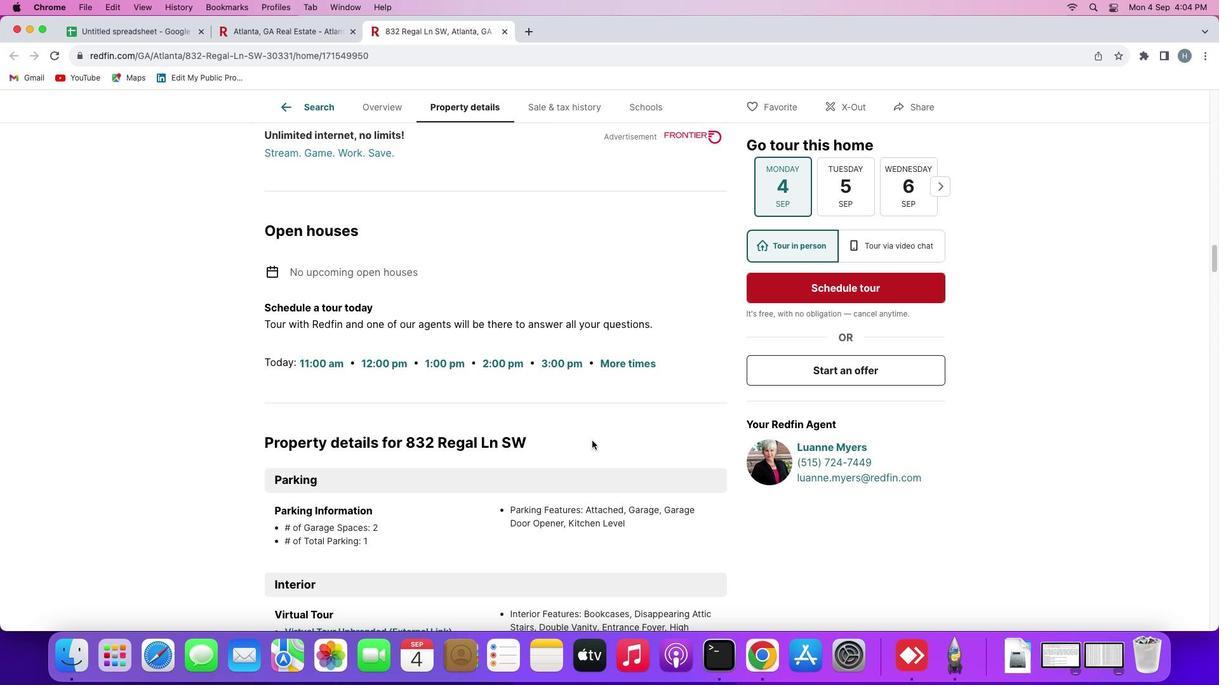 
Action: Mouse scrolled (592, 440) with delta (0, -1)
Screenshot: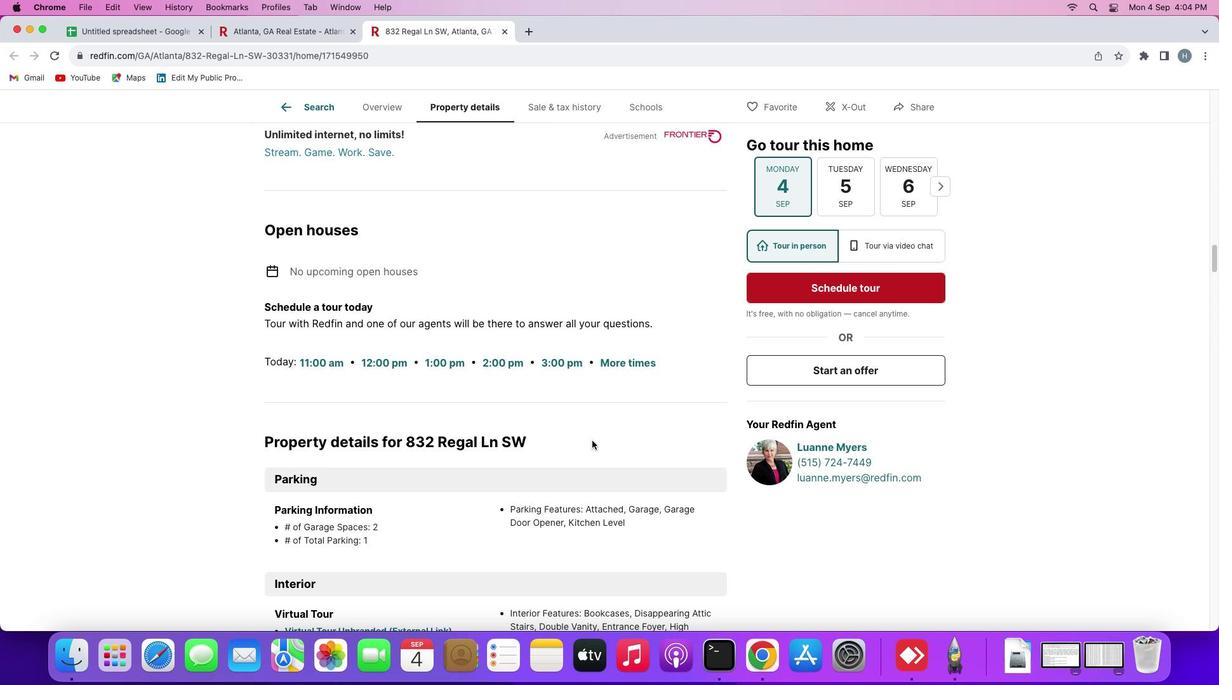 
Action: Mouse scrolled (592, 440) with delta (0, 0)
Screenshot: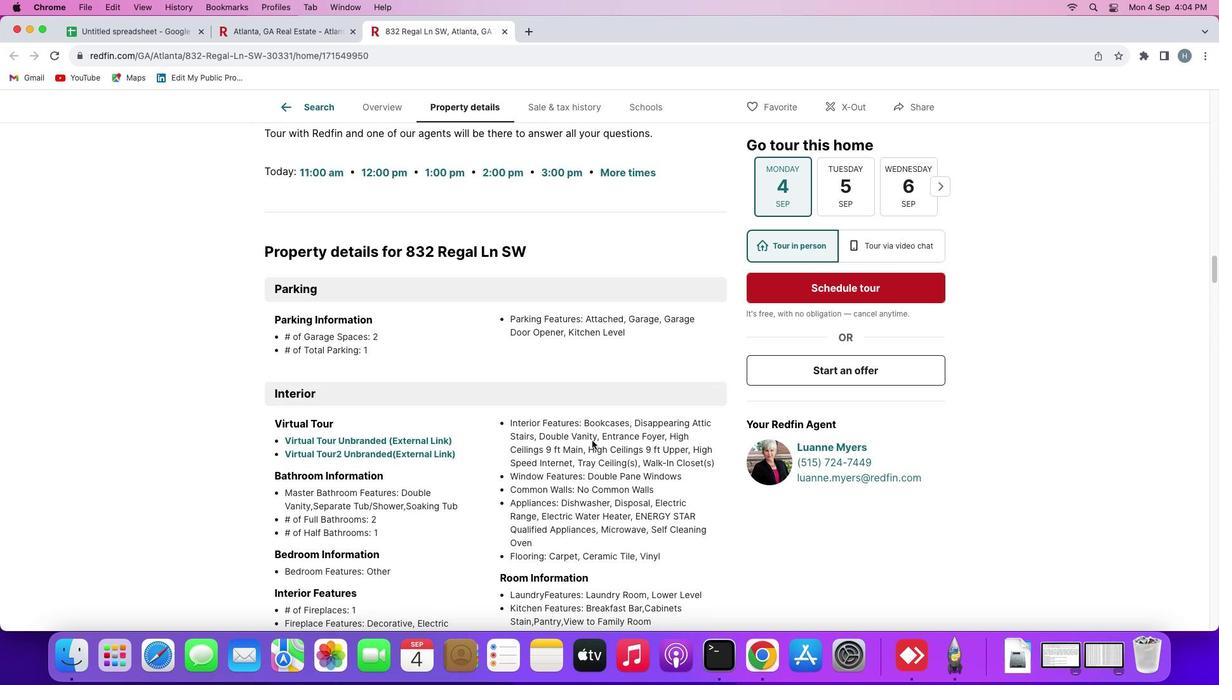 
Action: Mouse scrolled (592, 440) with delta (0, 0)
Screenshot: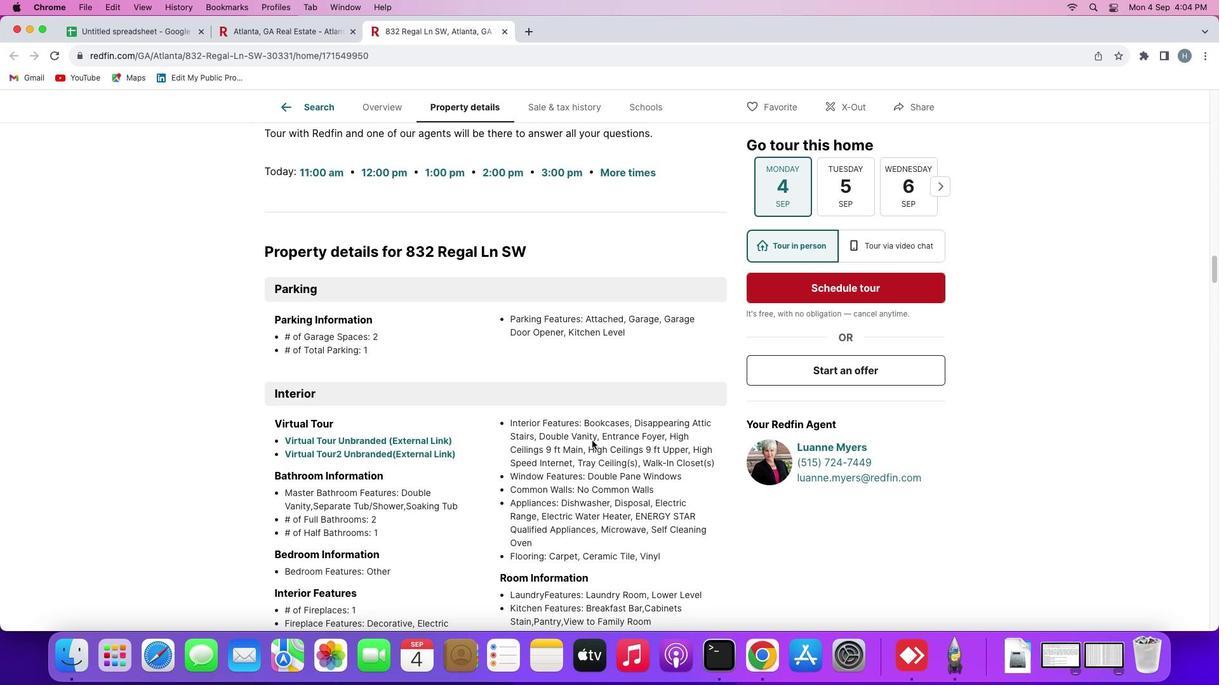 
Action: Mouse scrolled (592, 440) with delta (0, -1)
Screenshot: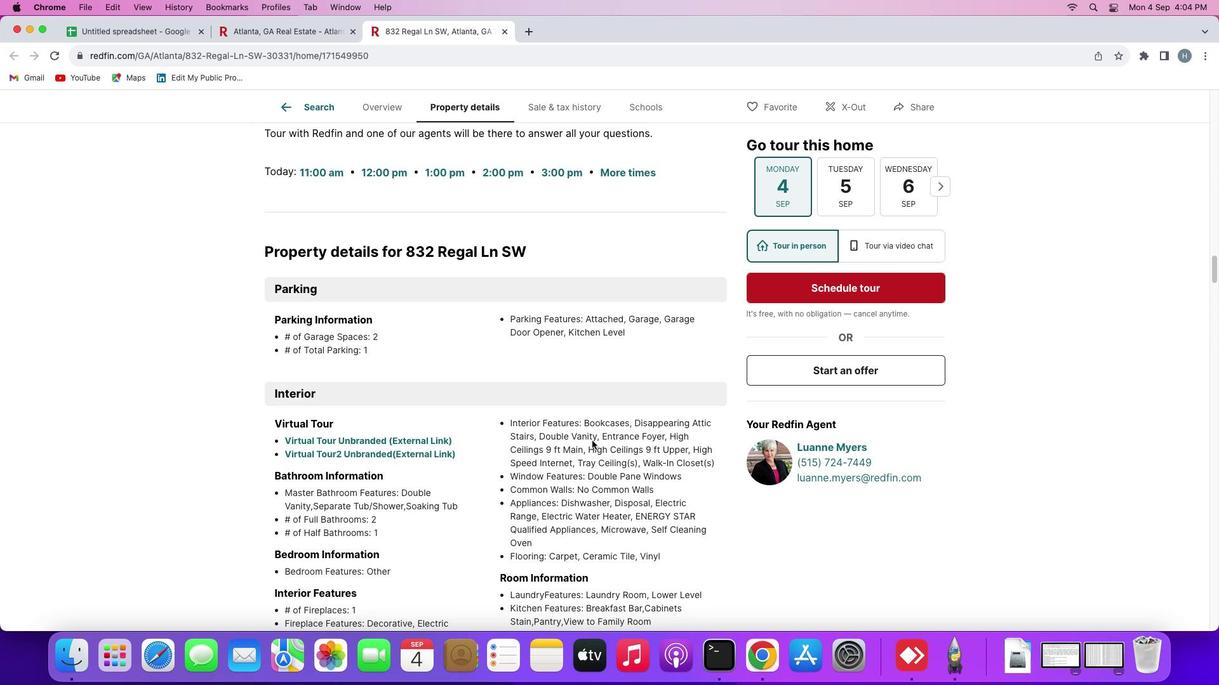 
Action: Mouse scrolled (592, 440) with delta (0, -1)
Screenshot: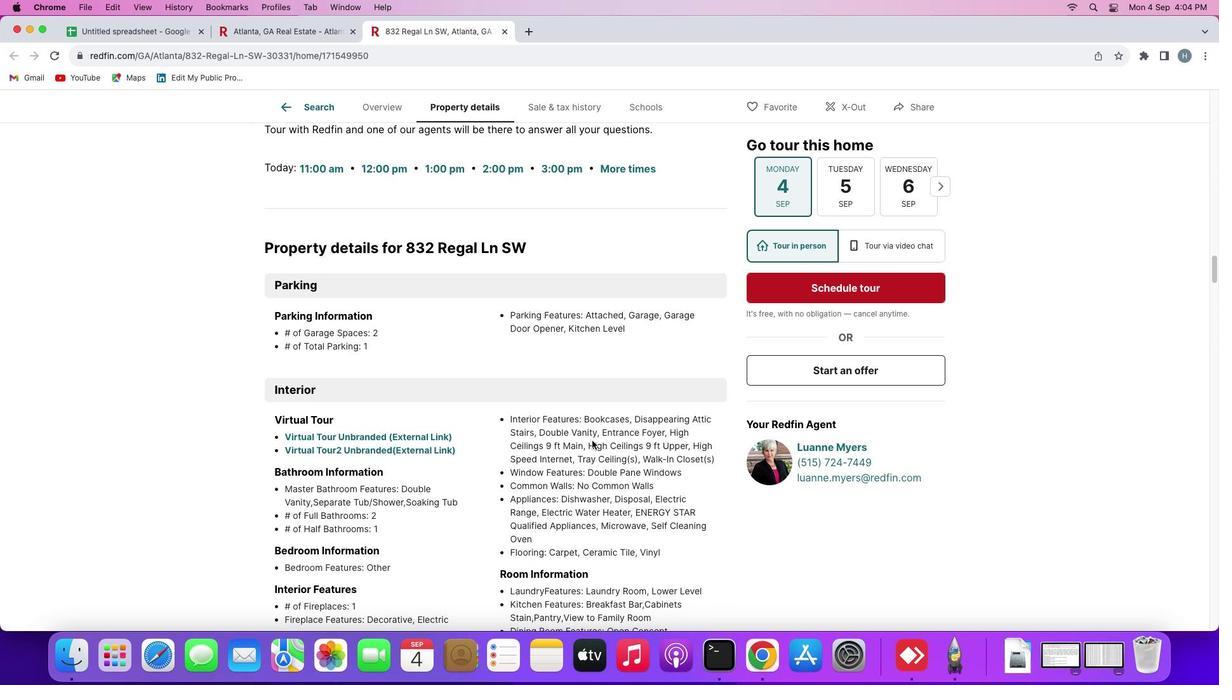 
Action: Mouse scrolled (592, 440) with delta (0, 0)
Screenshot: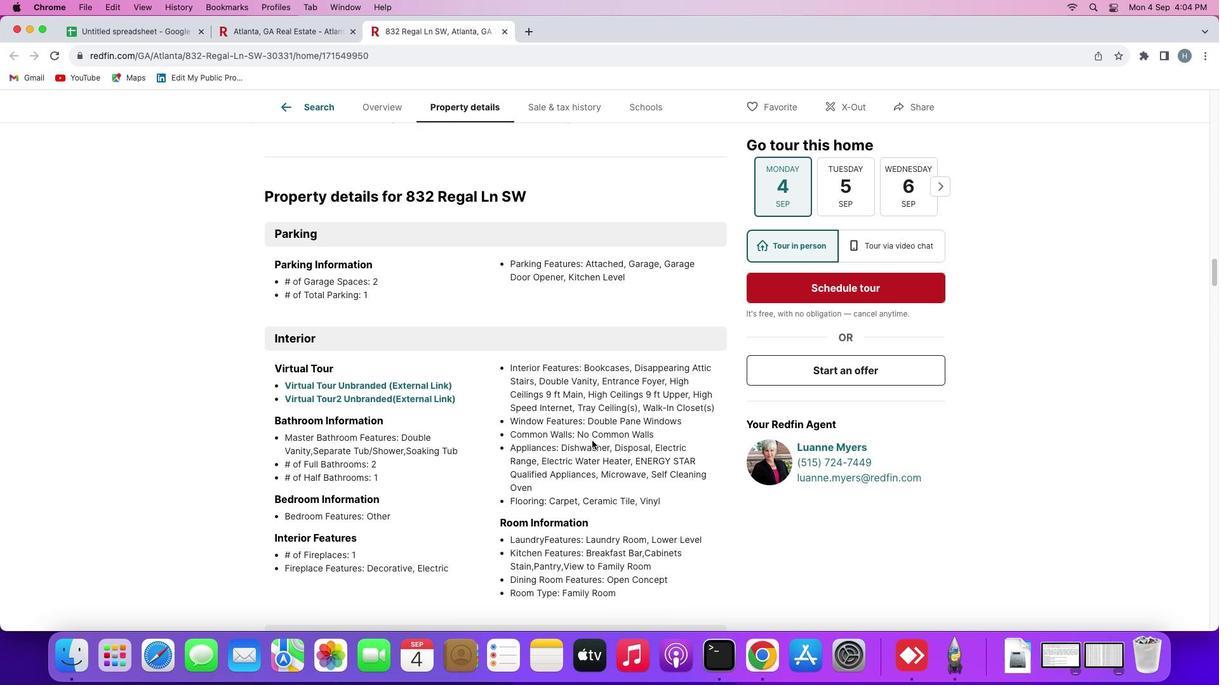 
Action: Mouse scrolled (592, 440) with delta (0, 0)
Screenshot: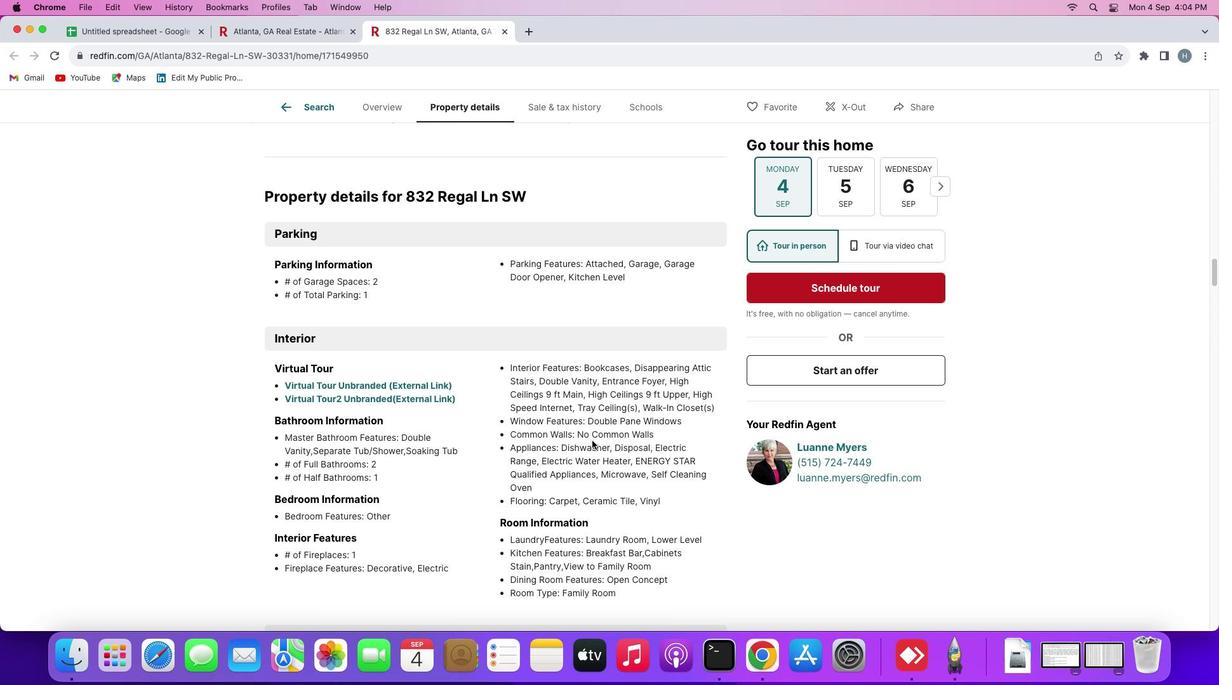 
Action: Mouse scrolled (592, 440) with delta (0, 0)
Screenshot: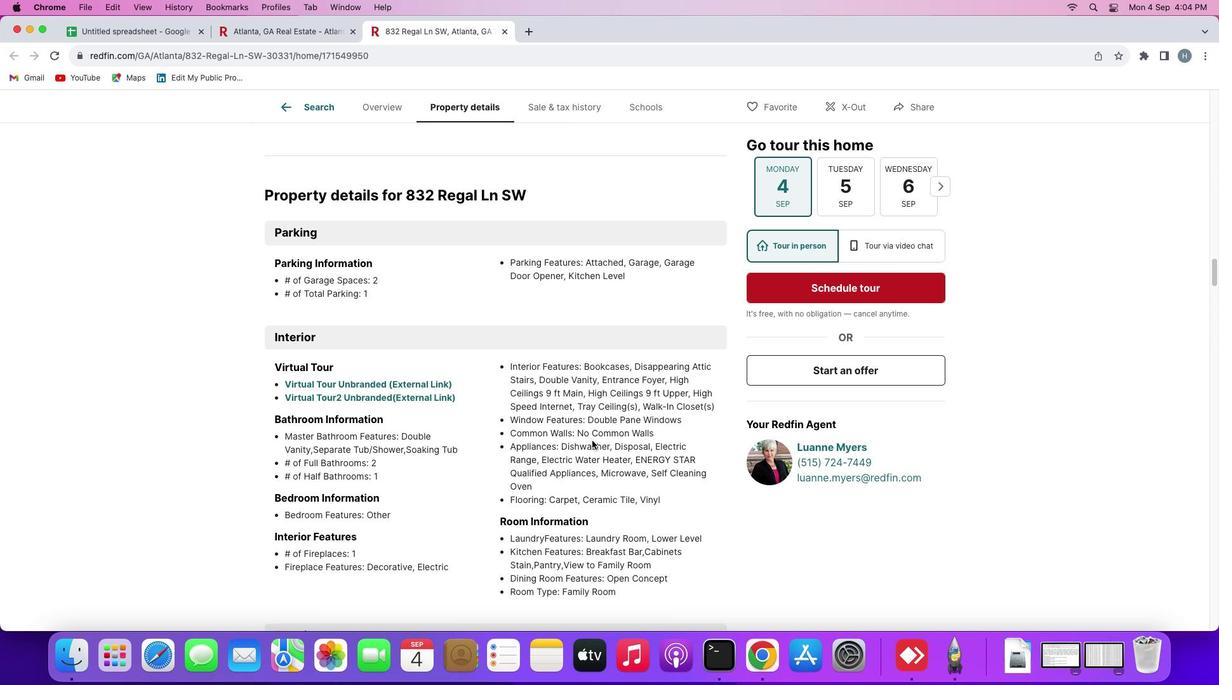 
Action: Mouse scrolled (592, 440) with delta (0, 0)
Screenshot: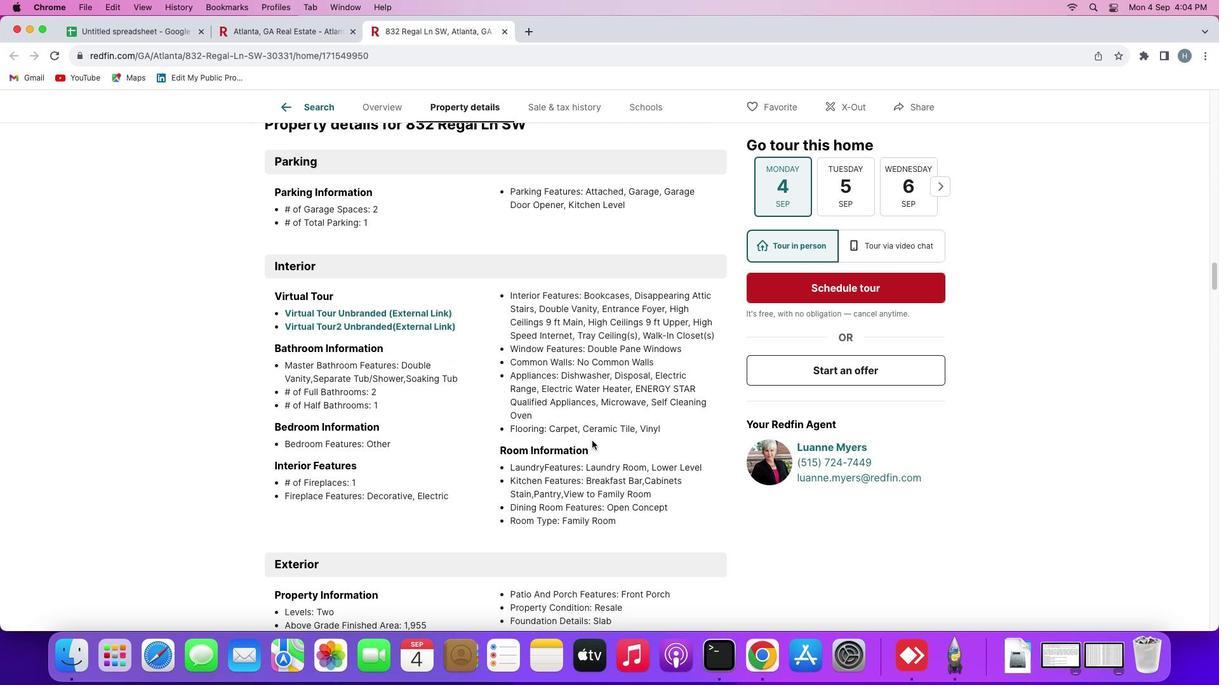 
Action: Mouse scrolled (592, 440) with delta (0, 0)
Screenshot: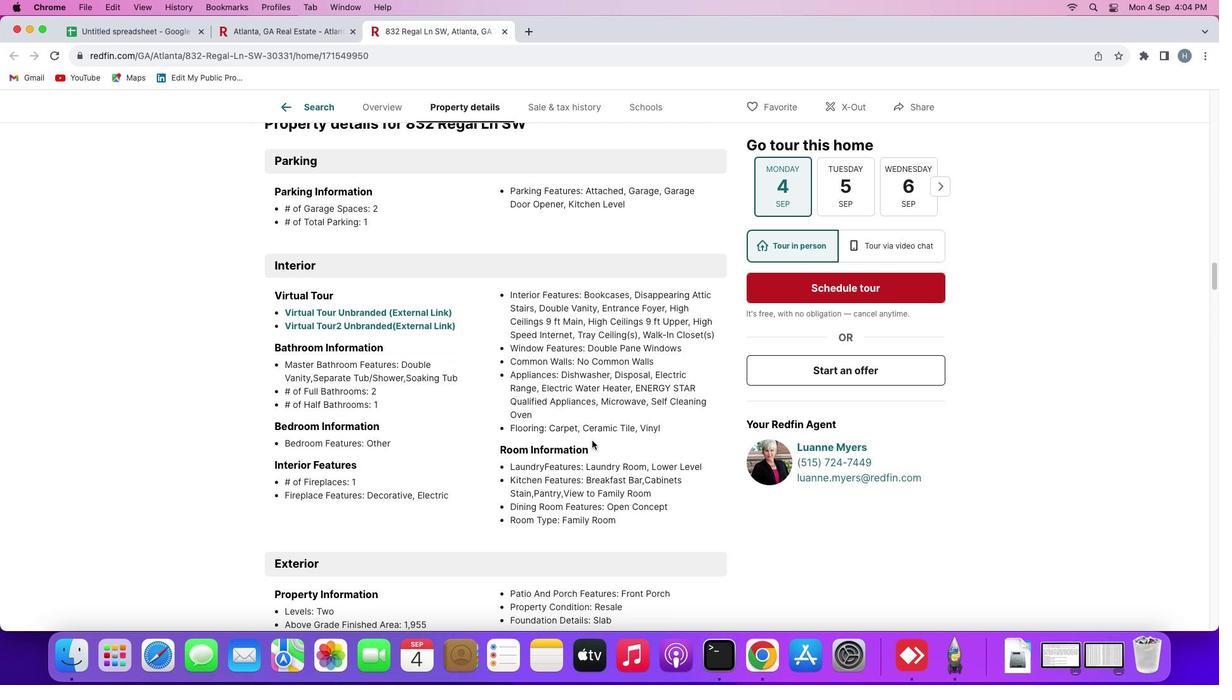 
Action: Mouse scrolled (592, 440) with delta (0, -1)
Screenshot: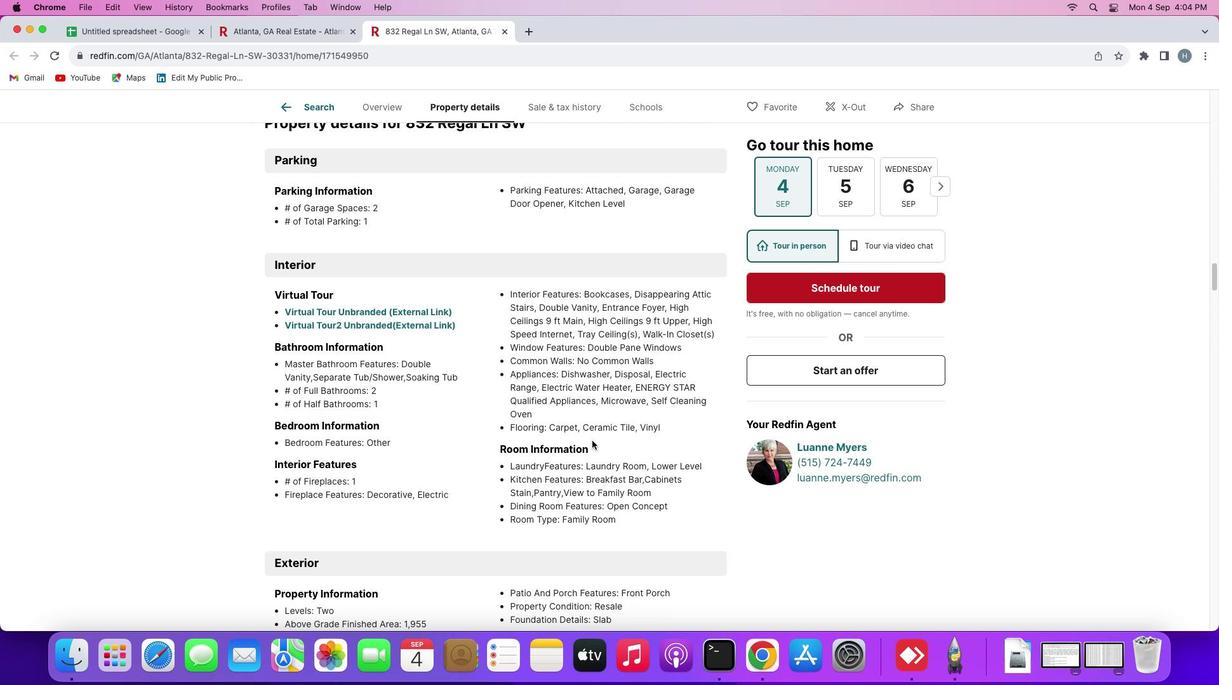 
Action: Mouse scrolled (592, 440) with delta (0, 0)
Screenshot: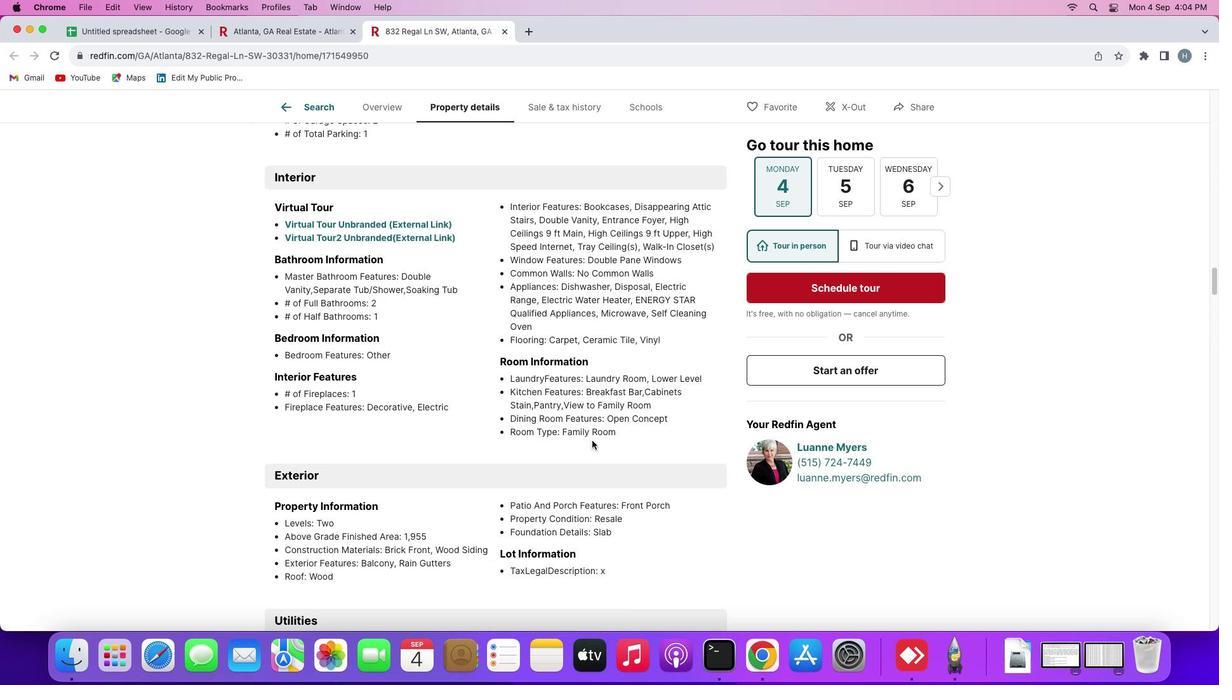
Action: Mouse scrolled (592, 440) with delta (0, 0)
Screenshot: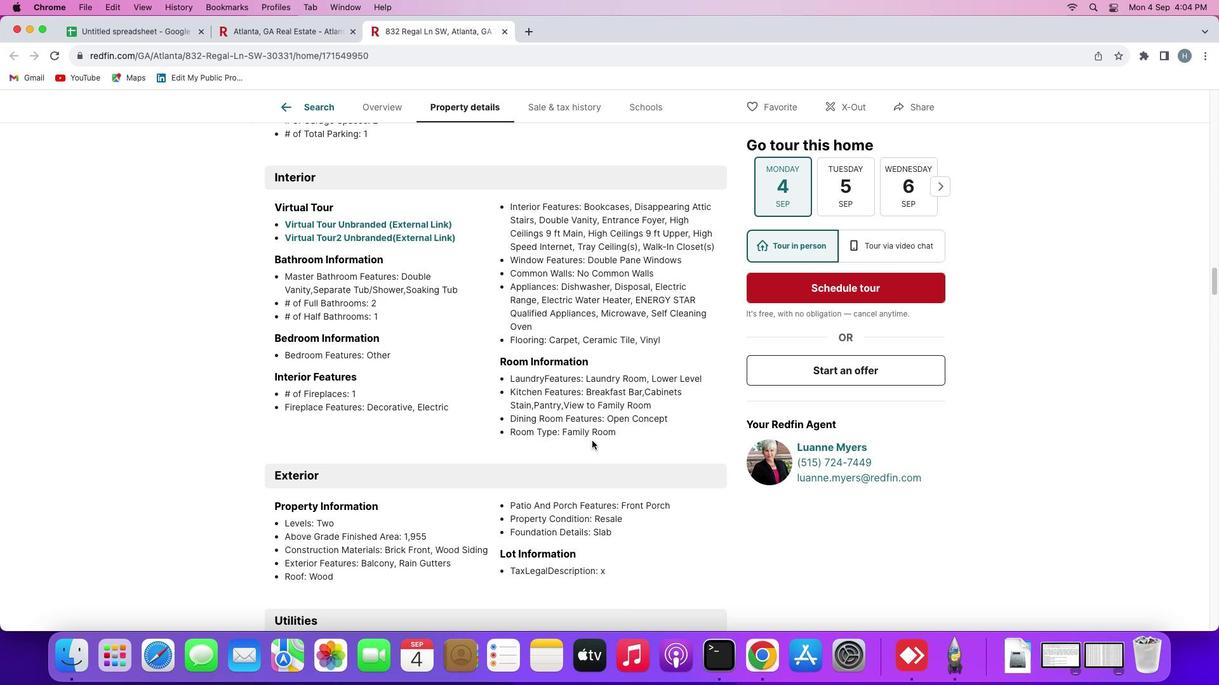 
Action: Mouse scrolled (592, 440) with delta (0, -1)
Screenshot: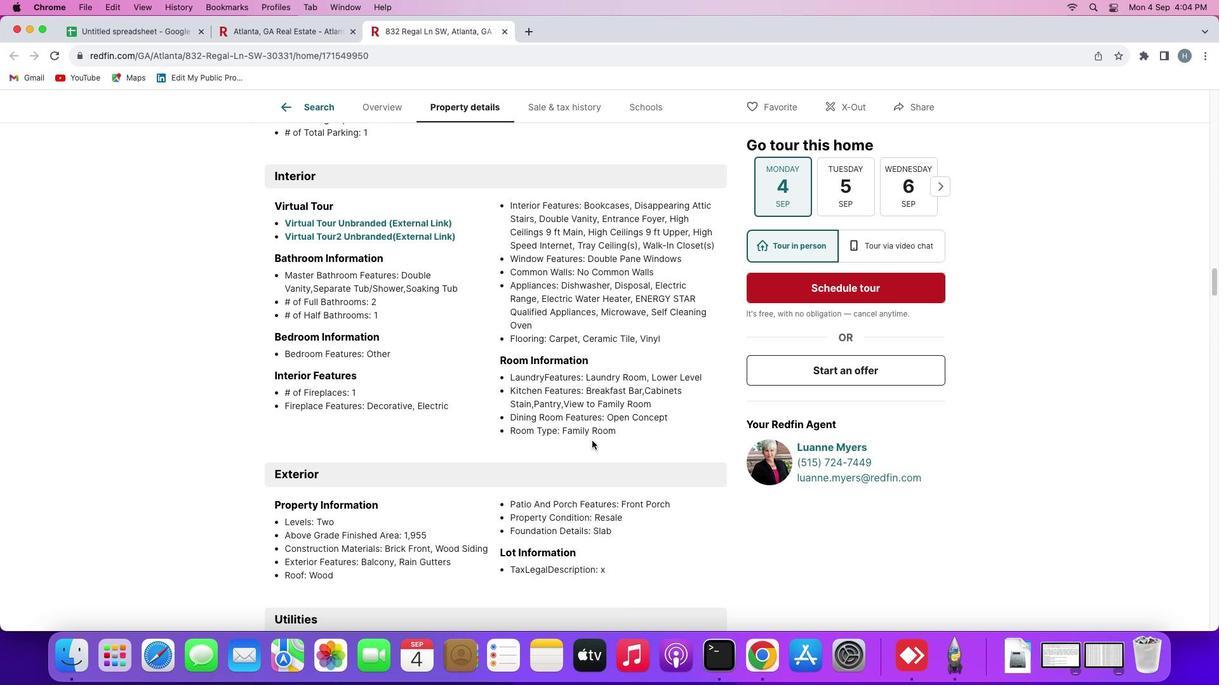 
Action: Mouse scrolled (592, 440) with delta (0, 0)
Screenshot: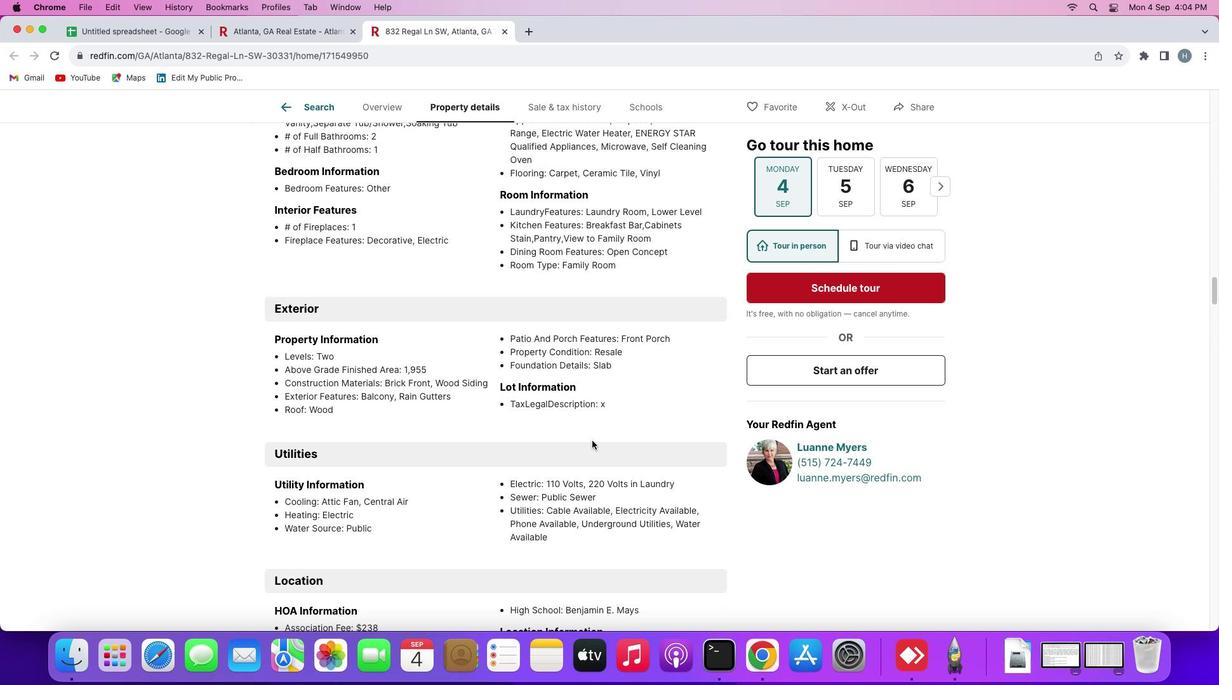 
Action: Mouse scrolled (592, 440) with delta (0, 0)
Screenshot: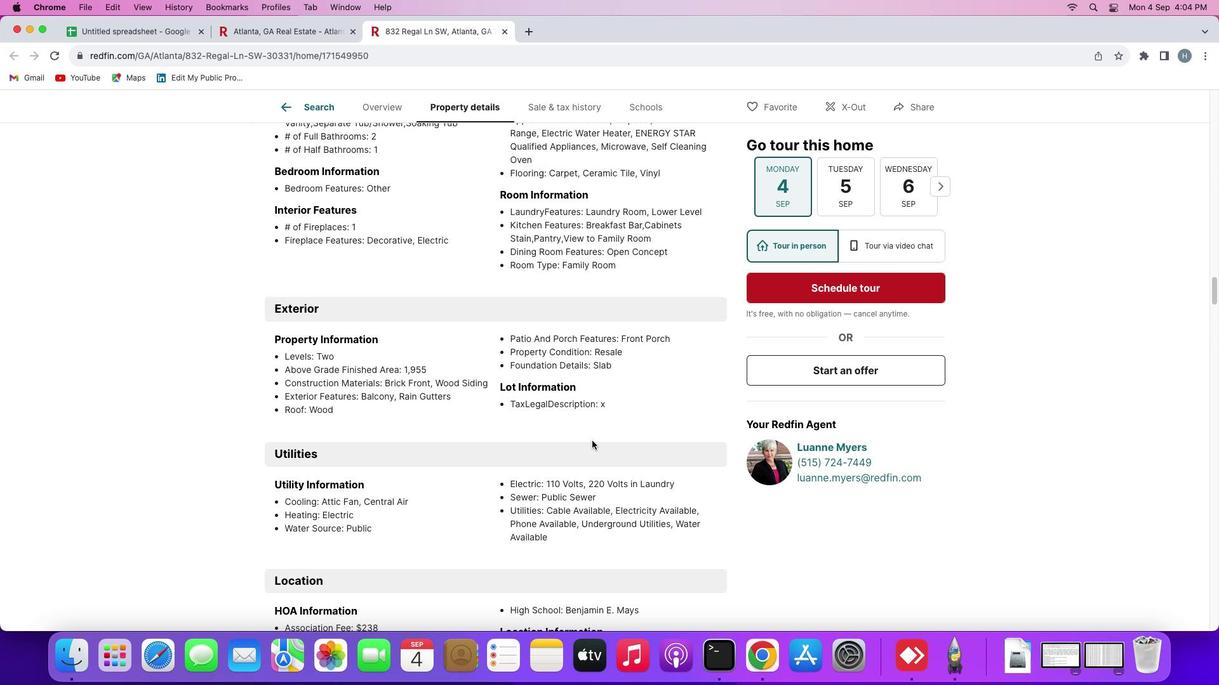
Action: Mouse scrolled (592, 440) with delta (0, -1)
Screenshot: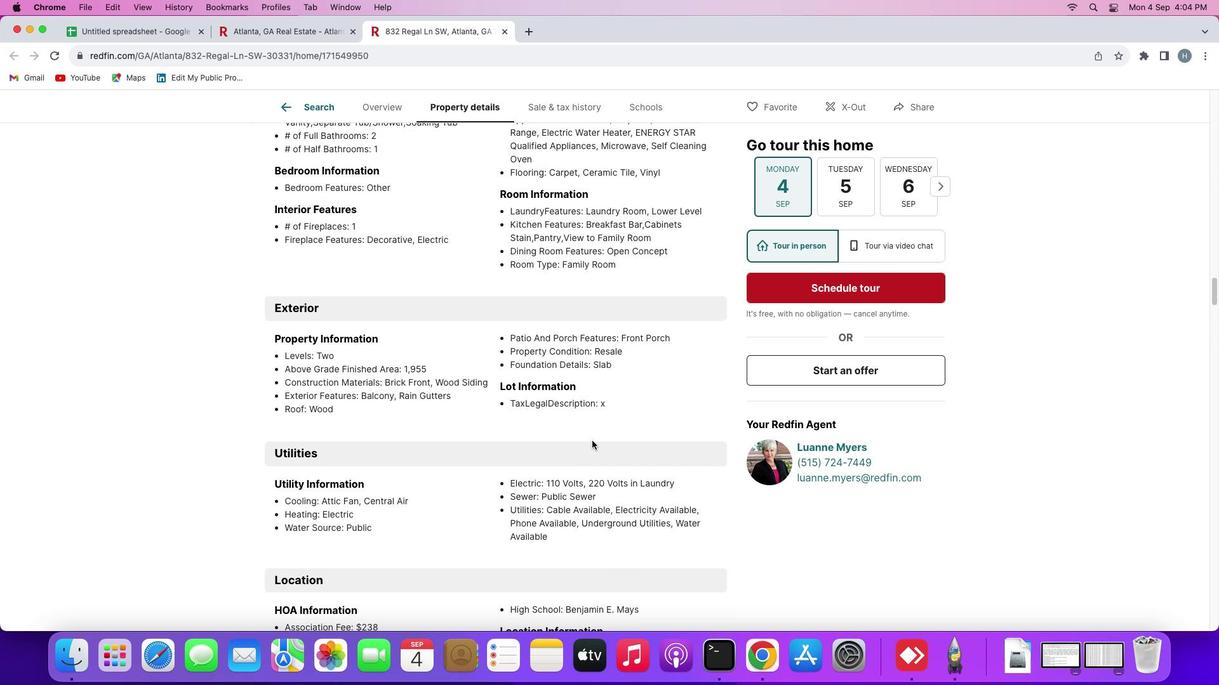 
Action: Mouse scrolled (592, 440) with delta (0, -1)
Screenshot: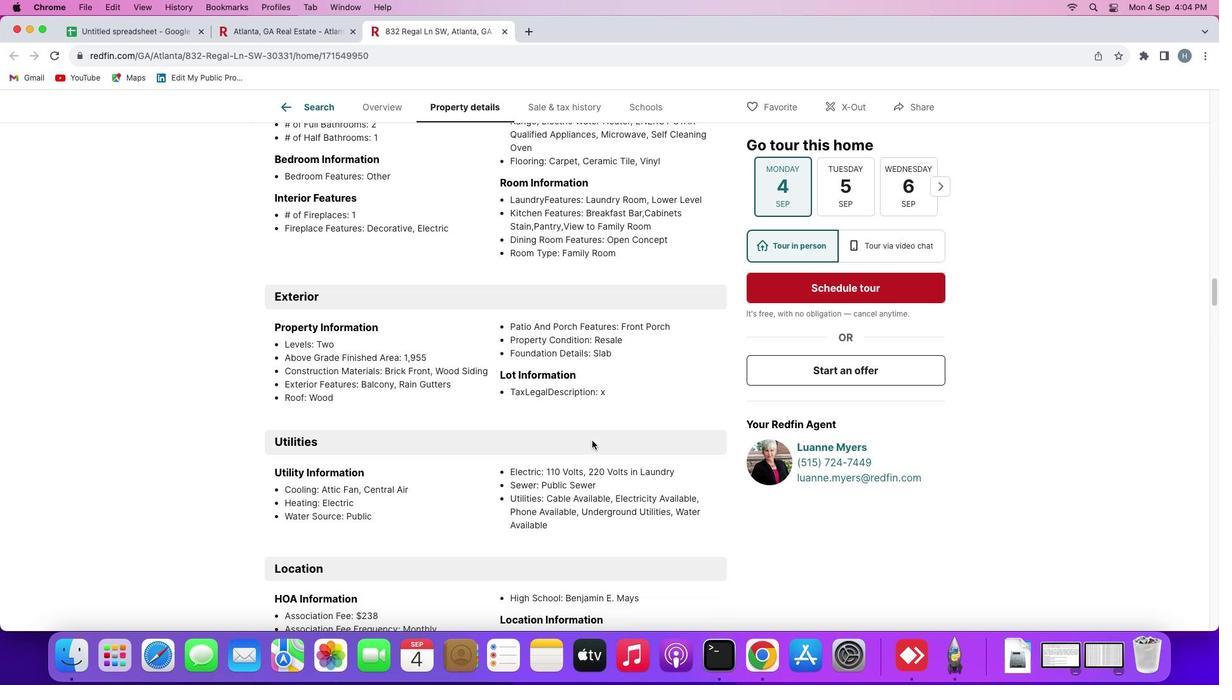 
Action: Mouse scrolled (592, 440) with delta (0, 0)
Screenshot: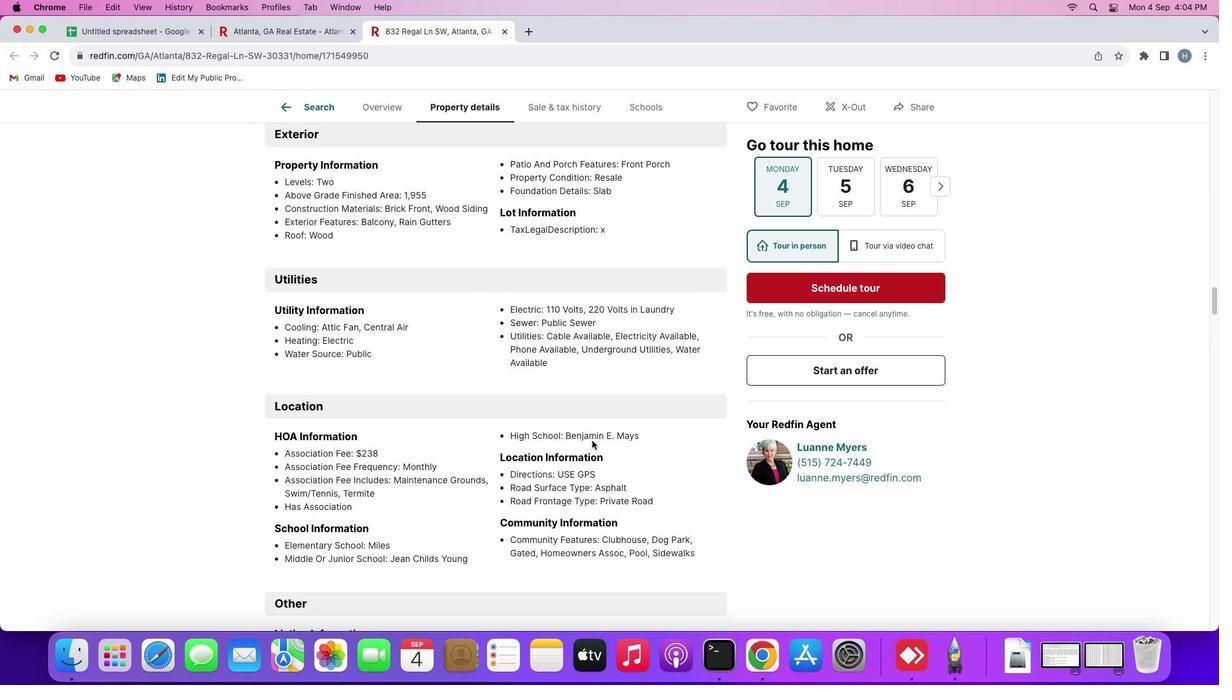 
Action: Mouse scrolled (592, 440) with delta (0, 0)
Screenshot: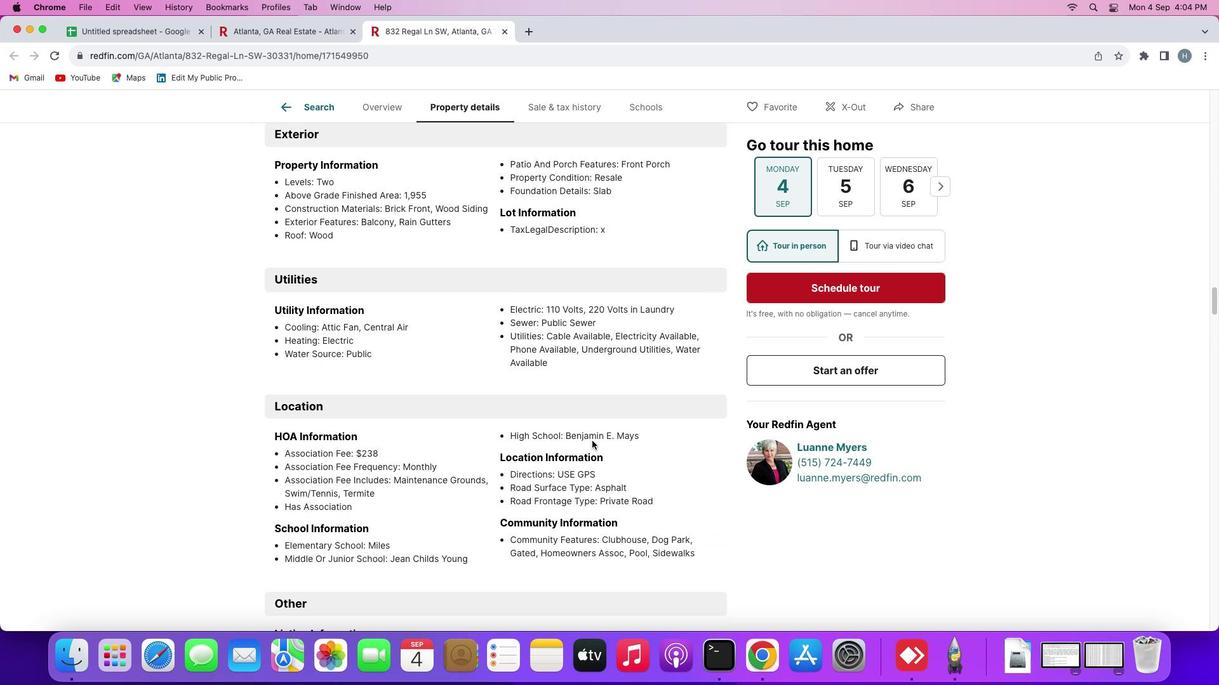 
Action: Mouse scrolled (592, 440) with delta (0, -1)
Screenshot: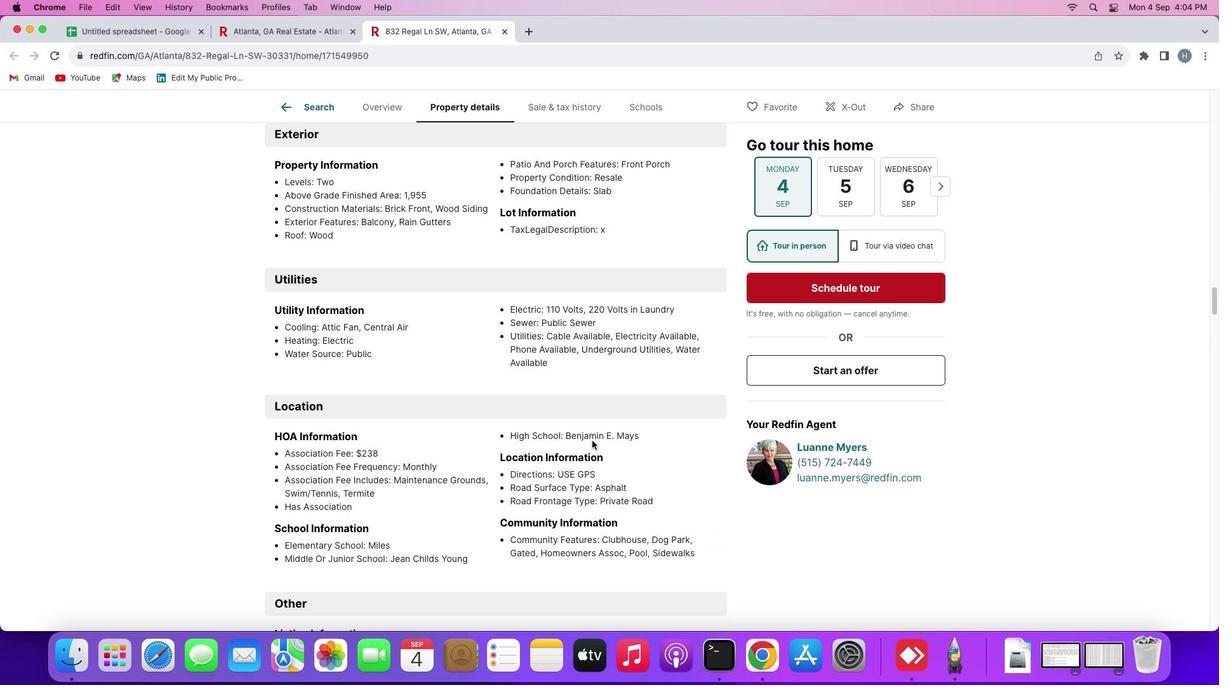 
Action: Mouse scrolled (592, 440) with delta (0, -1)
Screenshot: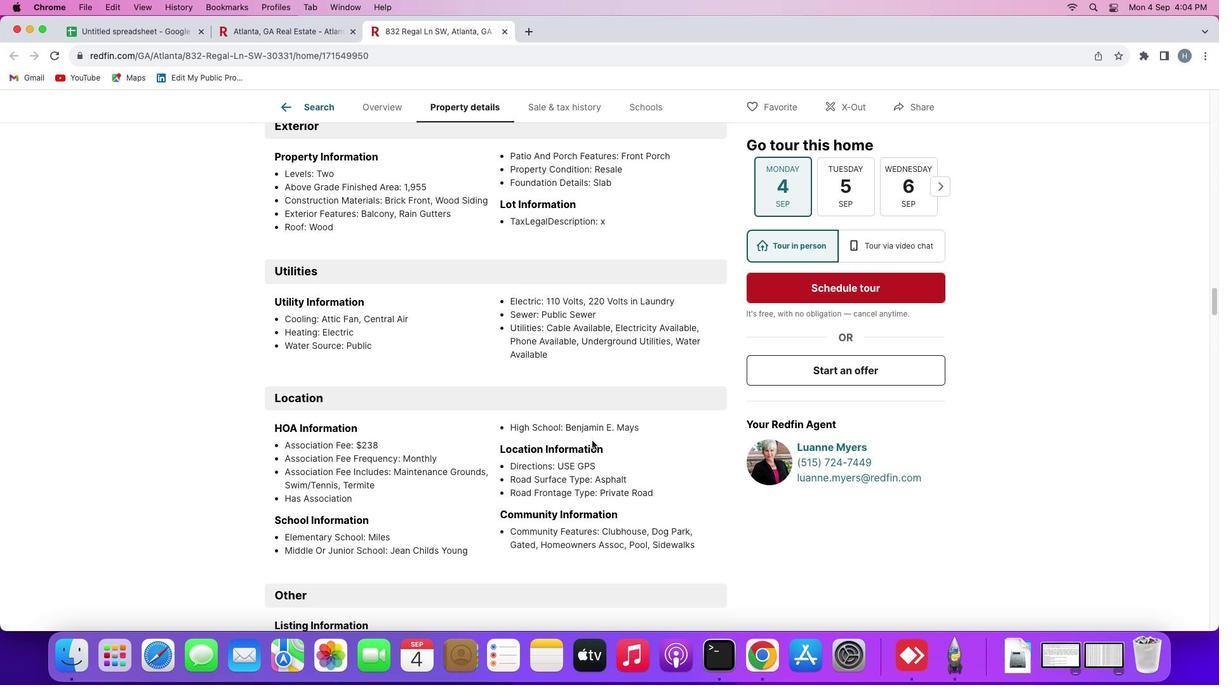 
Action: Mouse scrolled (592, 440) with delta (0, 0)
Screenshot: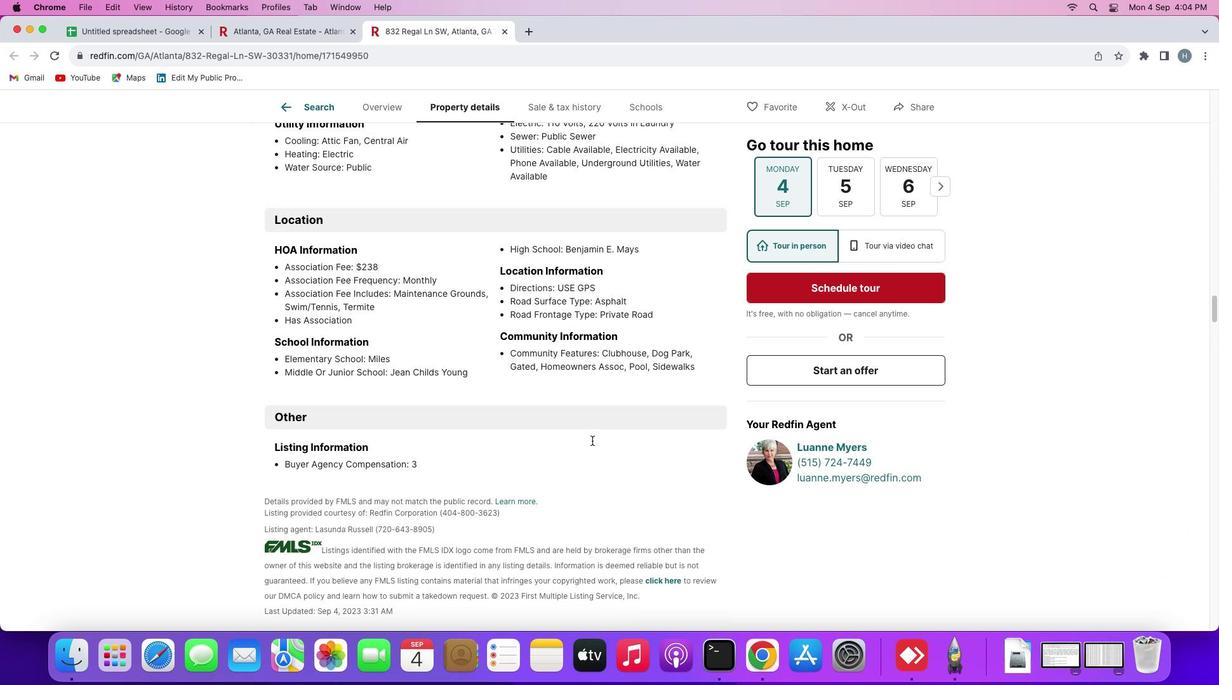 
Action: Mouse scrolled (592, 440) with delta (0, 0)
Screenshot: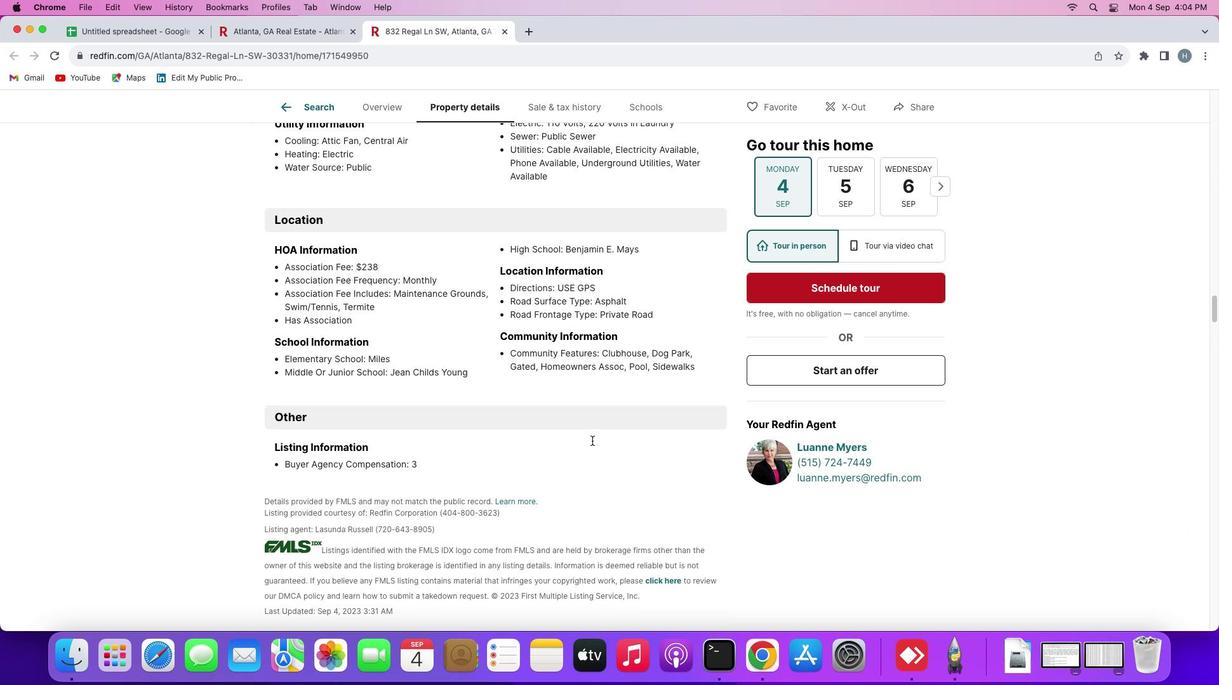 
Action: Mouse scrolled (592, 440) with delta (0, -1)
Screenshot: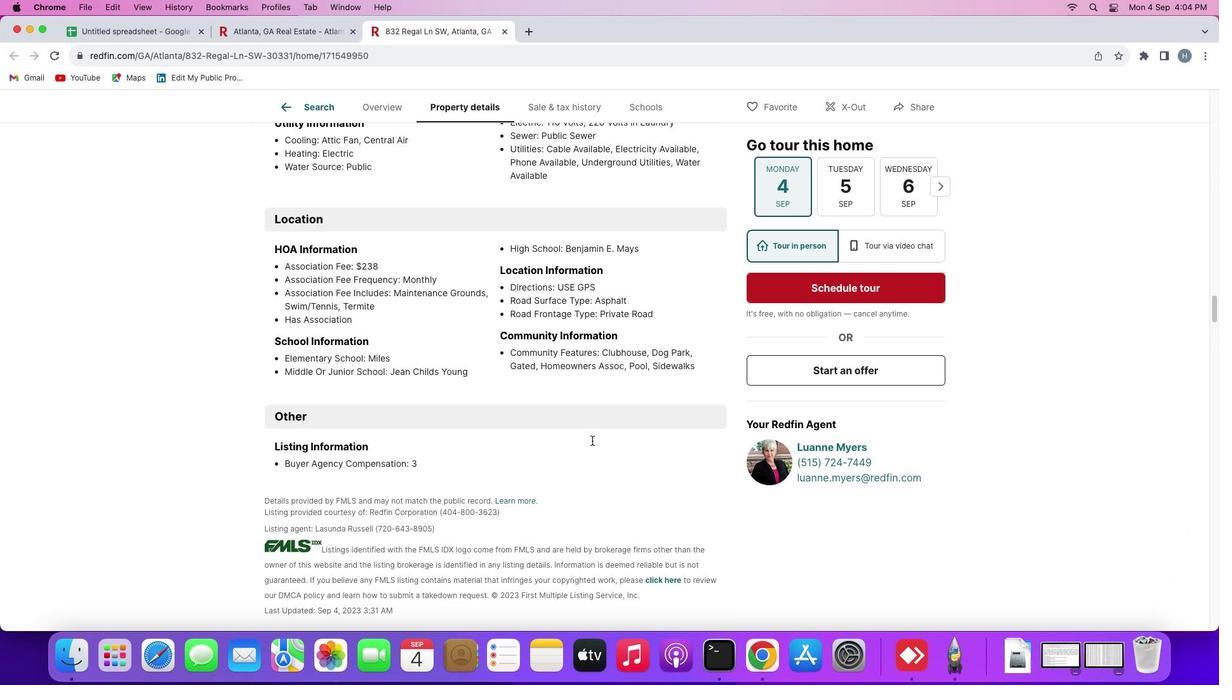 
Action: Mouse scrolled (592, 440) with delta (0, -1)
Screenshot: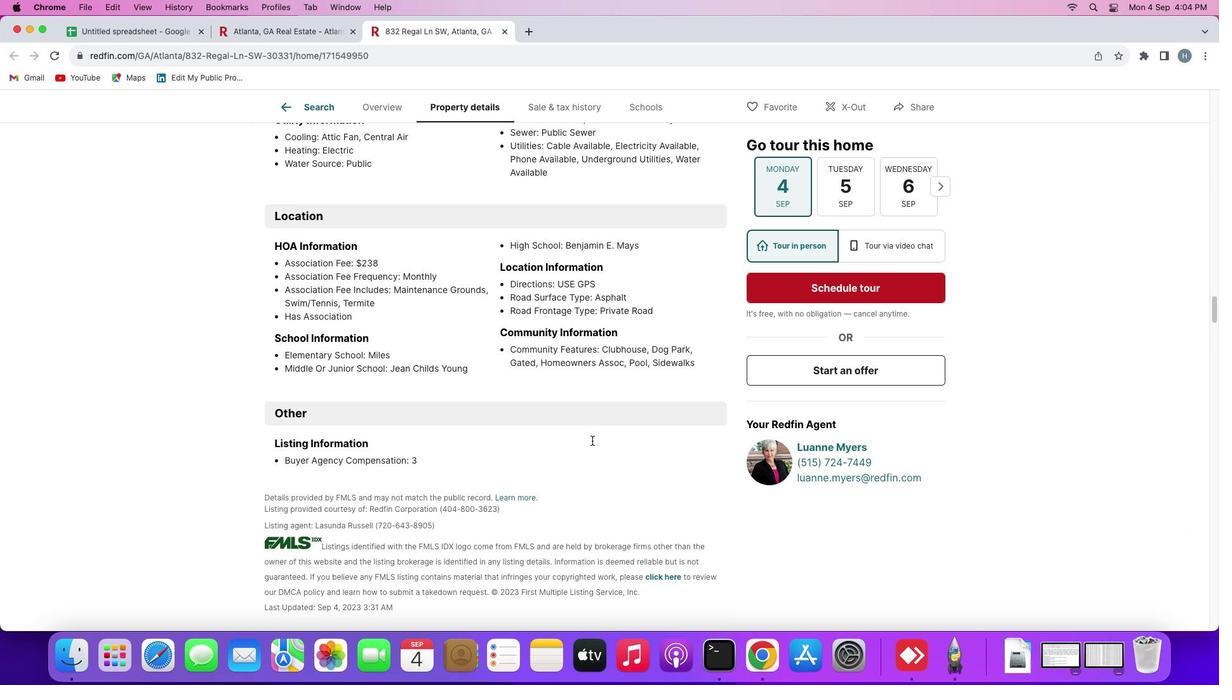 
Action: Mouse scrolled (592, 440) with delta (0, 0)
Screenshot: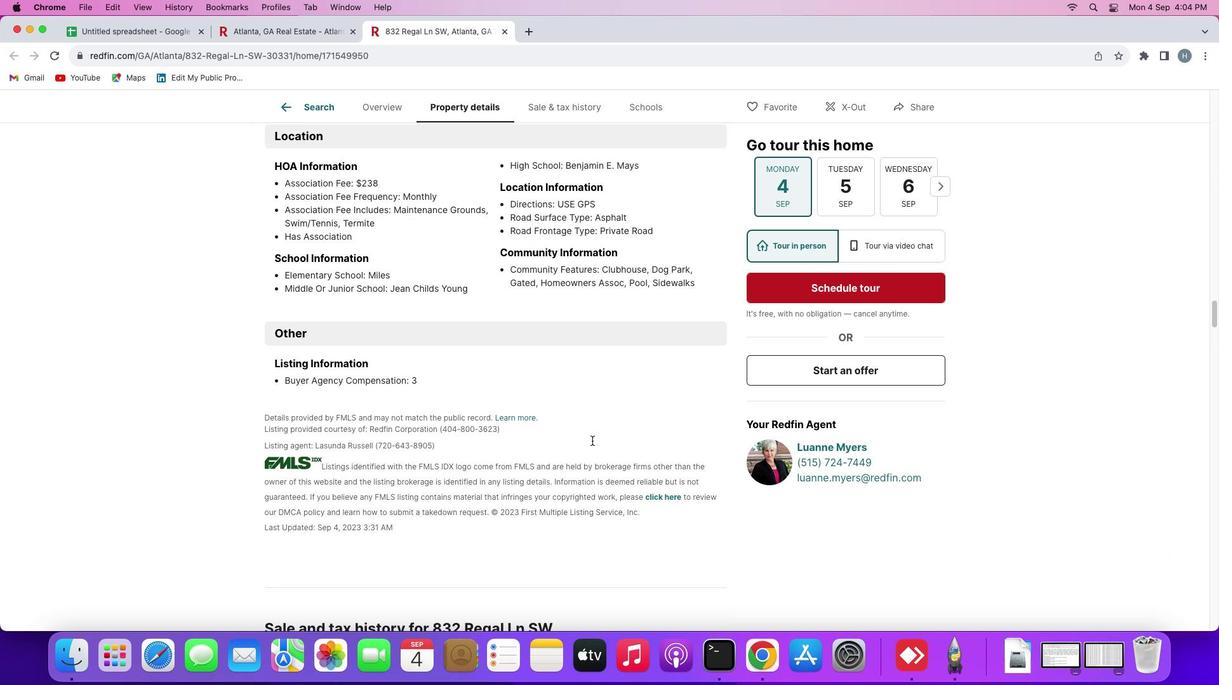 
Action: Mouse scrolled (592, 440) with delta (0, 0)
Screenshot: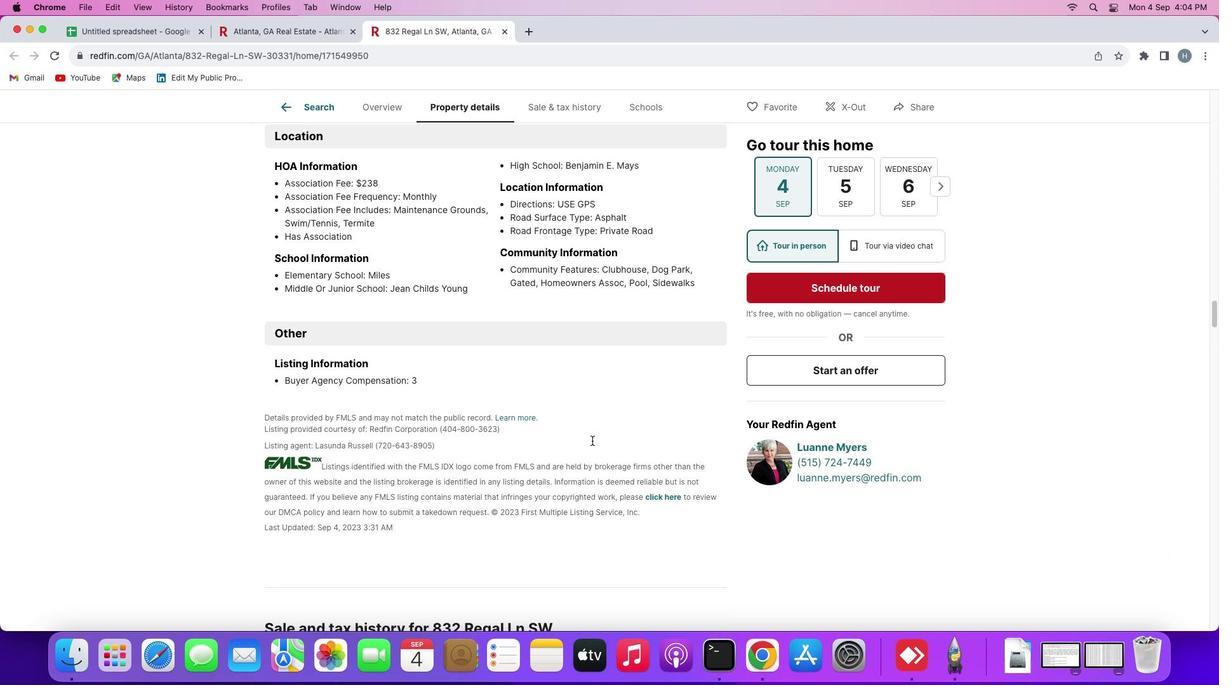 
Action: Mouse scrolled (592, 440) with delta (0, -1)
Screenshot: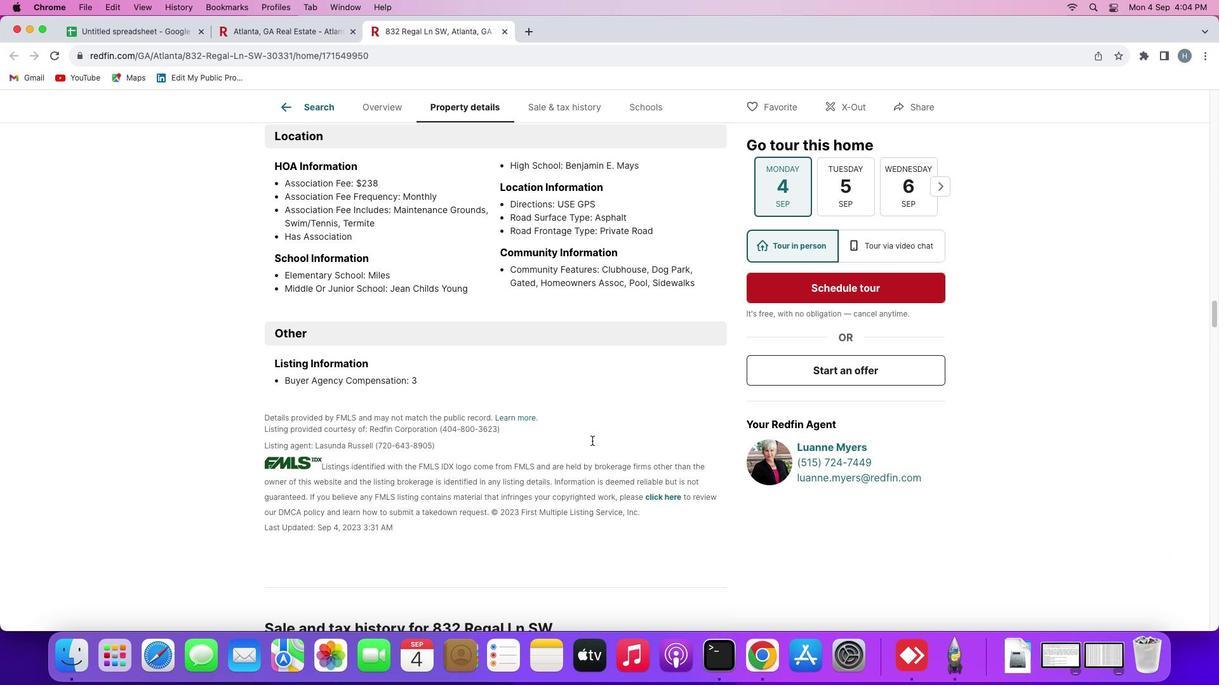 
Action: Mouse scrolled (592, 440) with delta (0, 0)
Screenshot: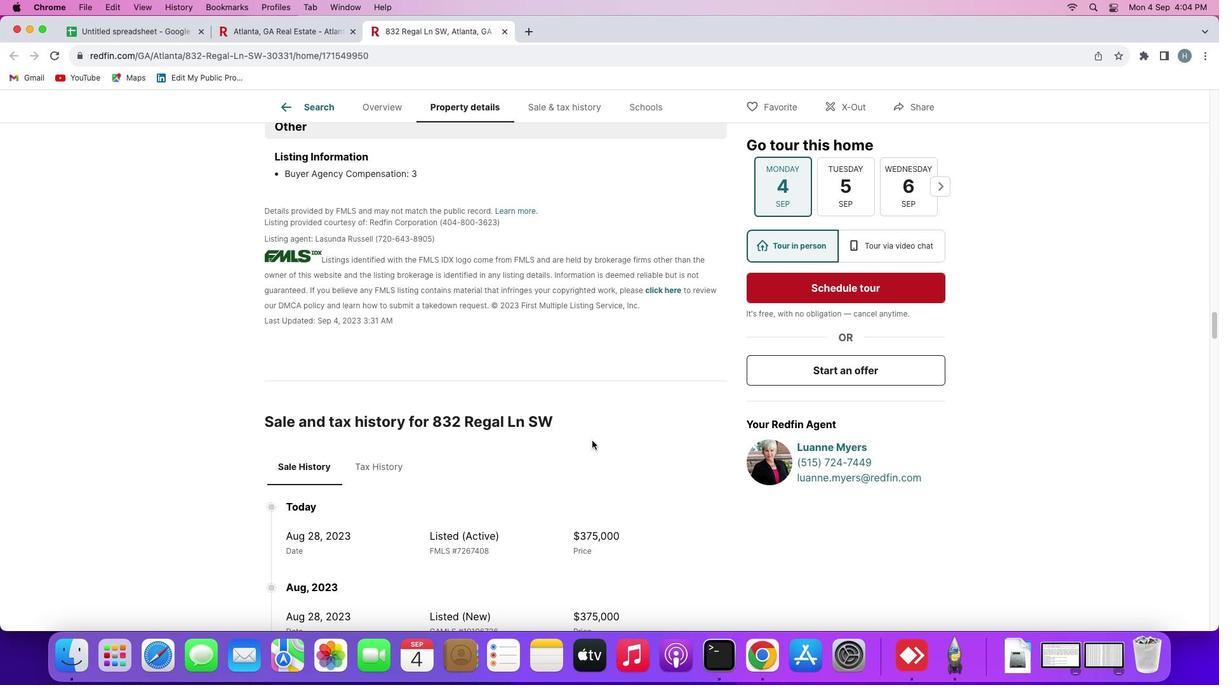 
Action: Mouse scrolled (592, 440) with delta (0, 0)
Screenshot: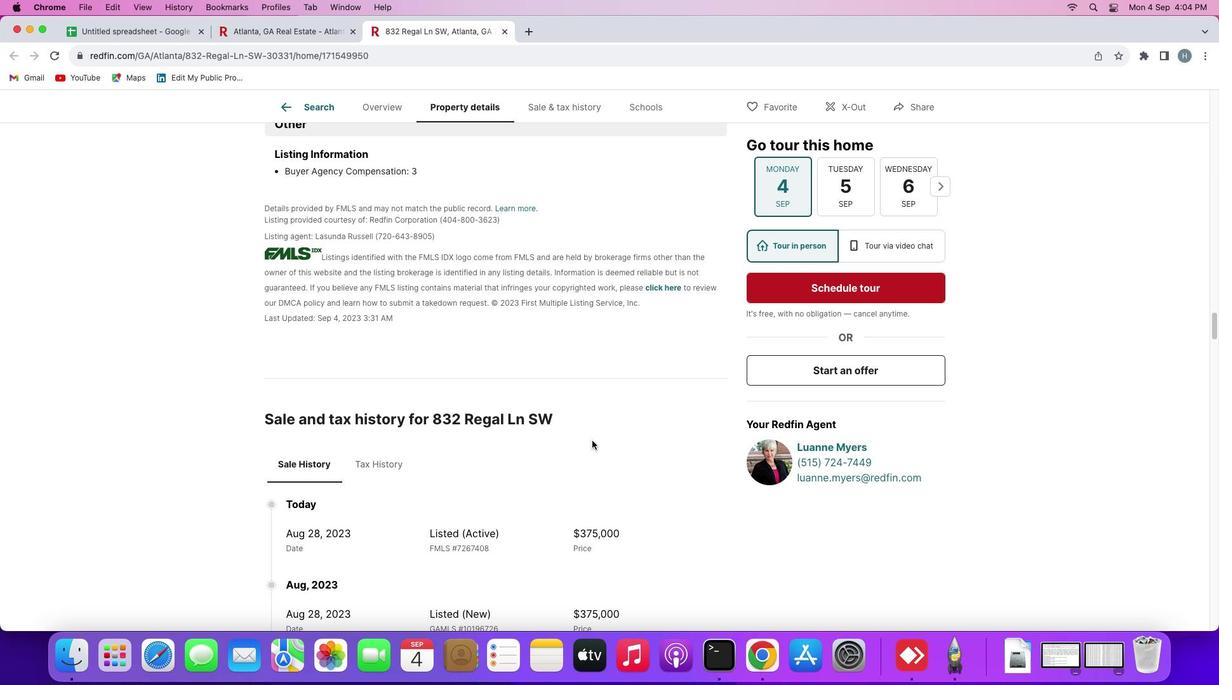 
Action: Mouse scrolled (592, 440) with delta (0, -1)
Screenshot: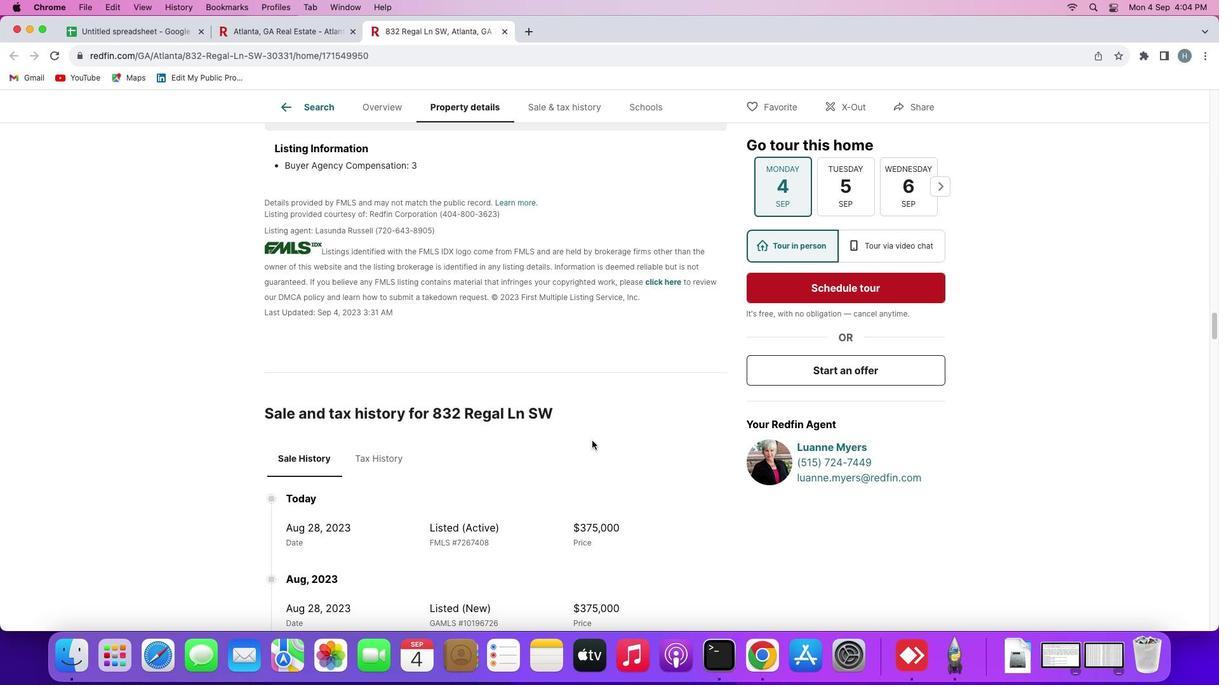 
Action: Mouse scrolled (592, 440) with delta (0, -2)
Screenshot: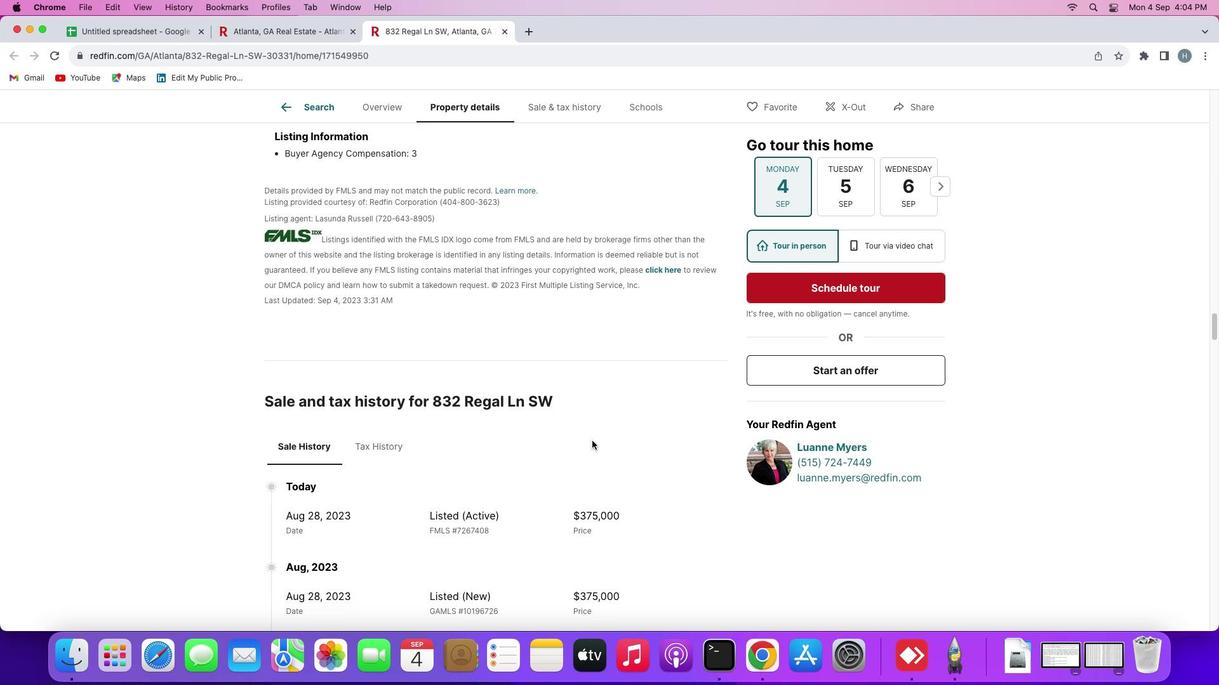 
Action: Mouse scrolled (592, 440) with delta (0, 0)
Screenshot: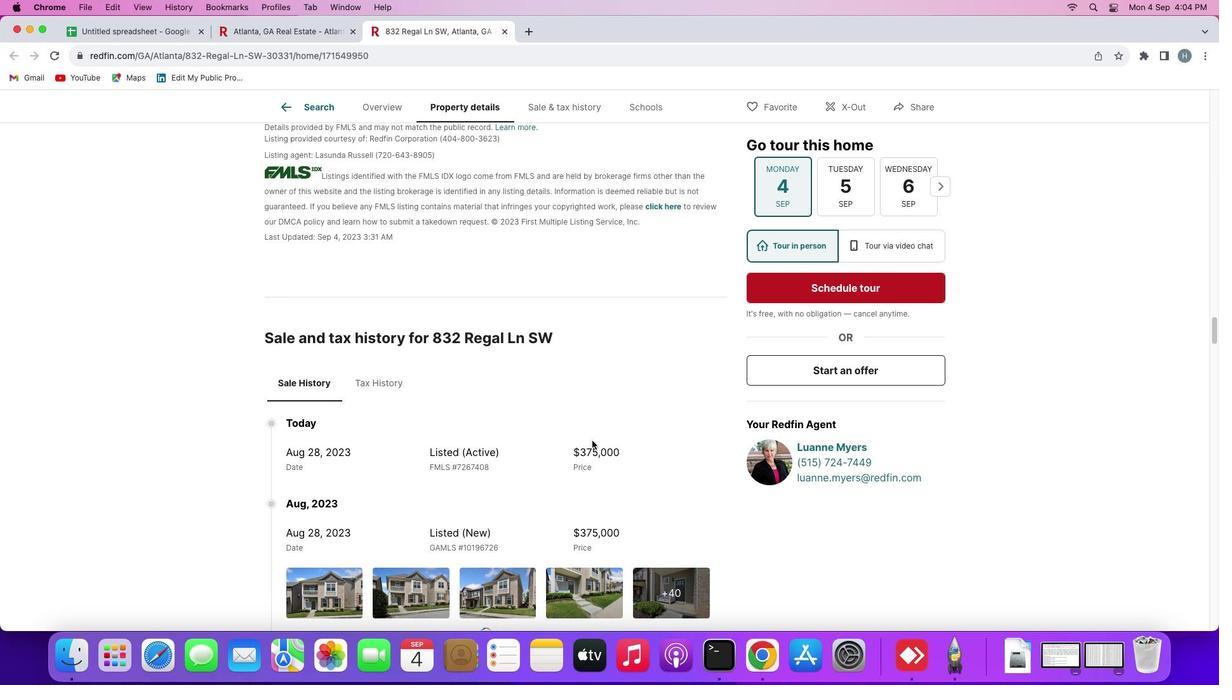 
Action: Mouse scrolled (592, 440) with delta (0, 0)
Screenshot: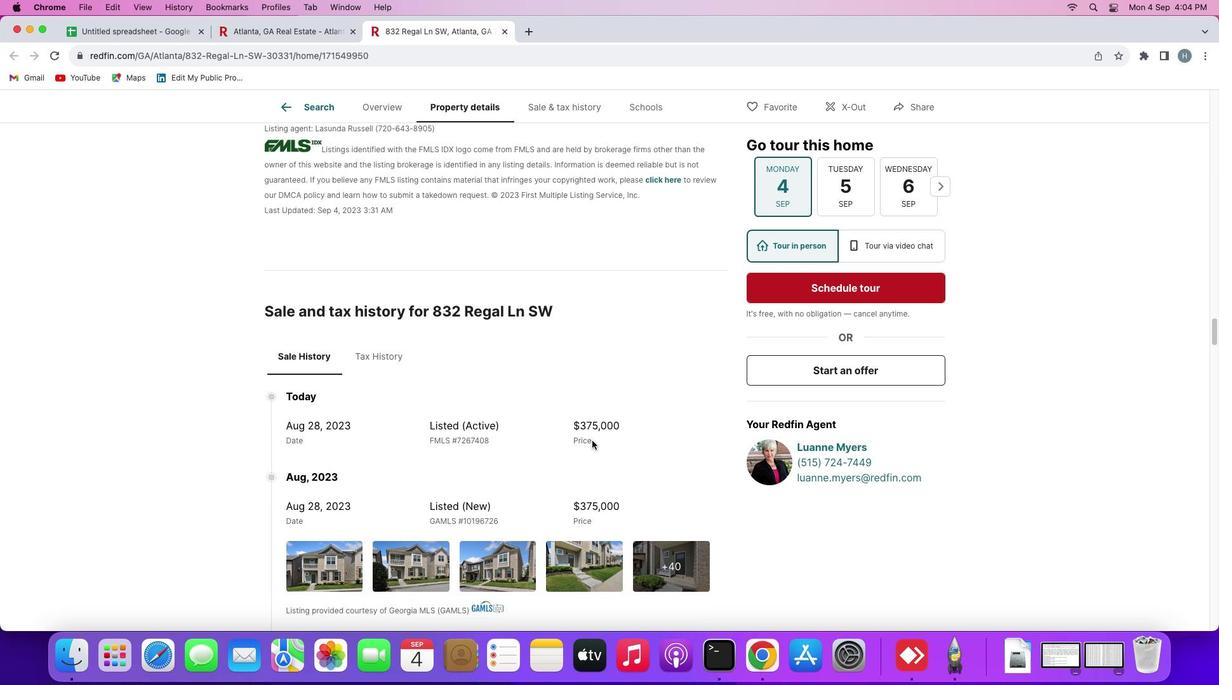 
Action: Mouse scrolled (592, 440) with delta (0, -1)
Screenshot: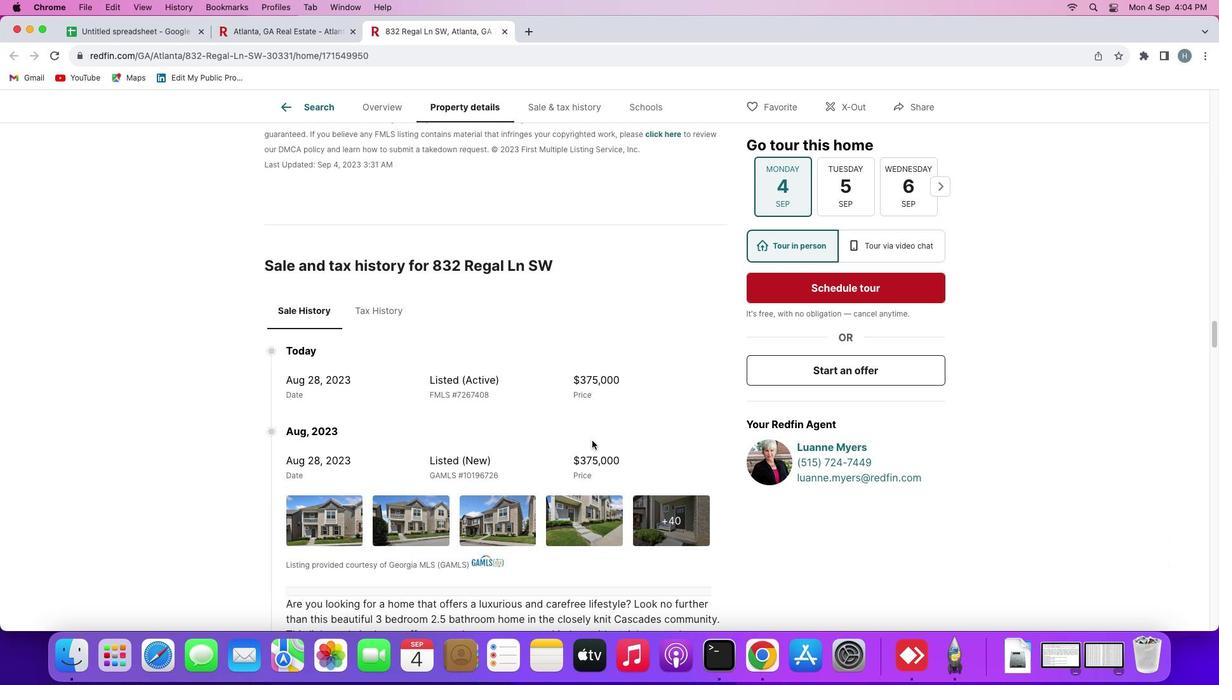
Action: Mouse scrolled (592, 440) with delta (0, 0)
Screenshot: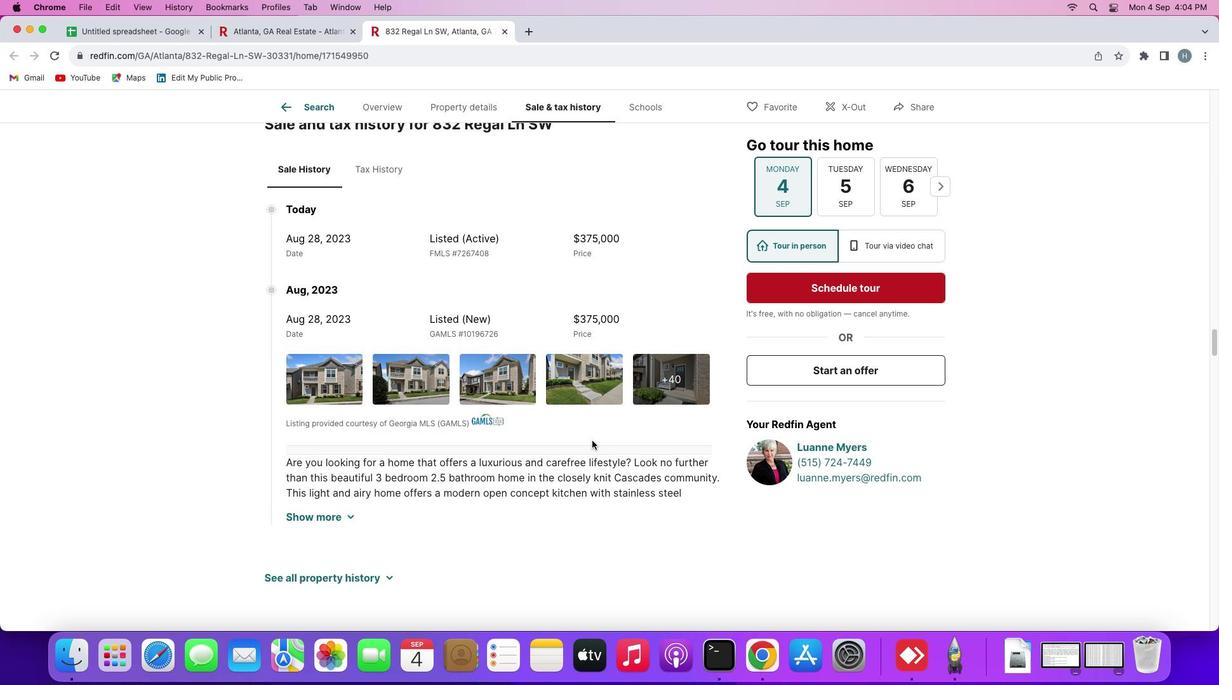 
Action: Mouse scrolled (592, 440) with delta (0, 0)
Screenshot: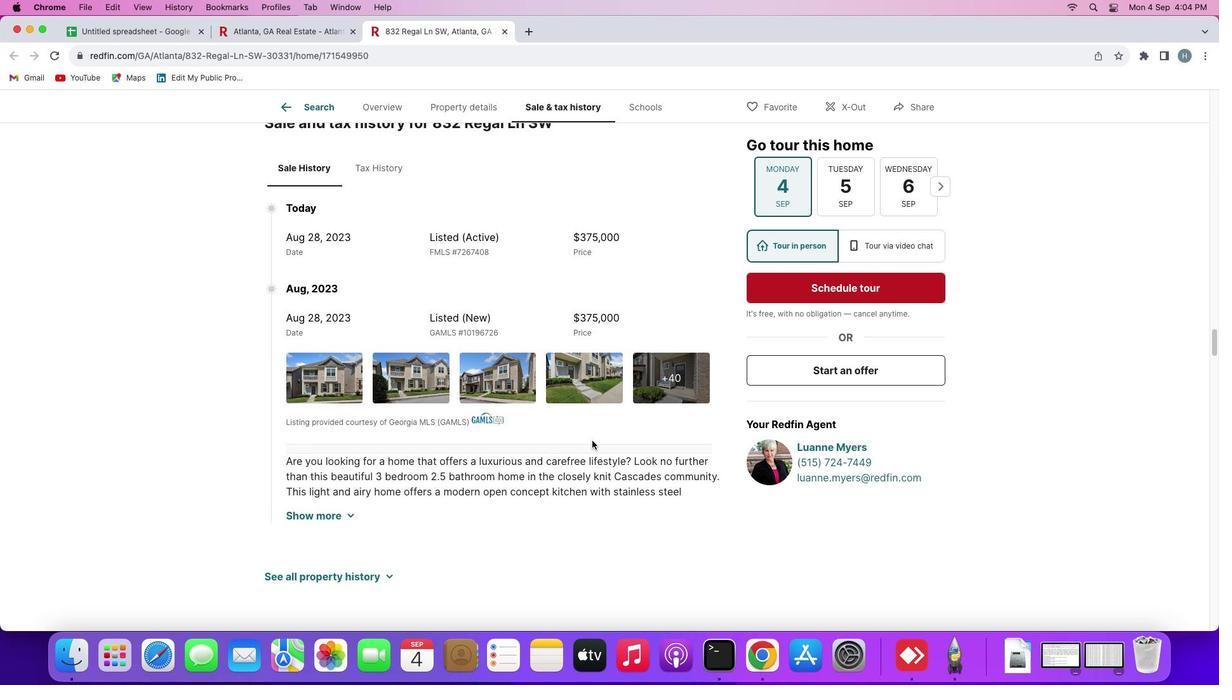 
Action: Mouse scrolled (592, 440) with delta (0, -1)
Screenshot: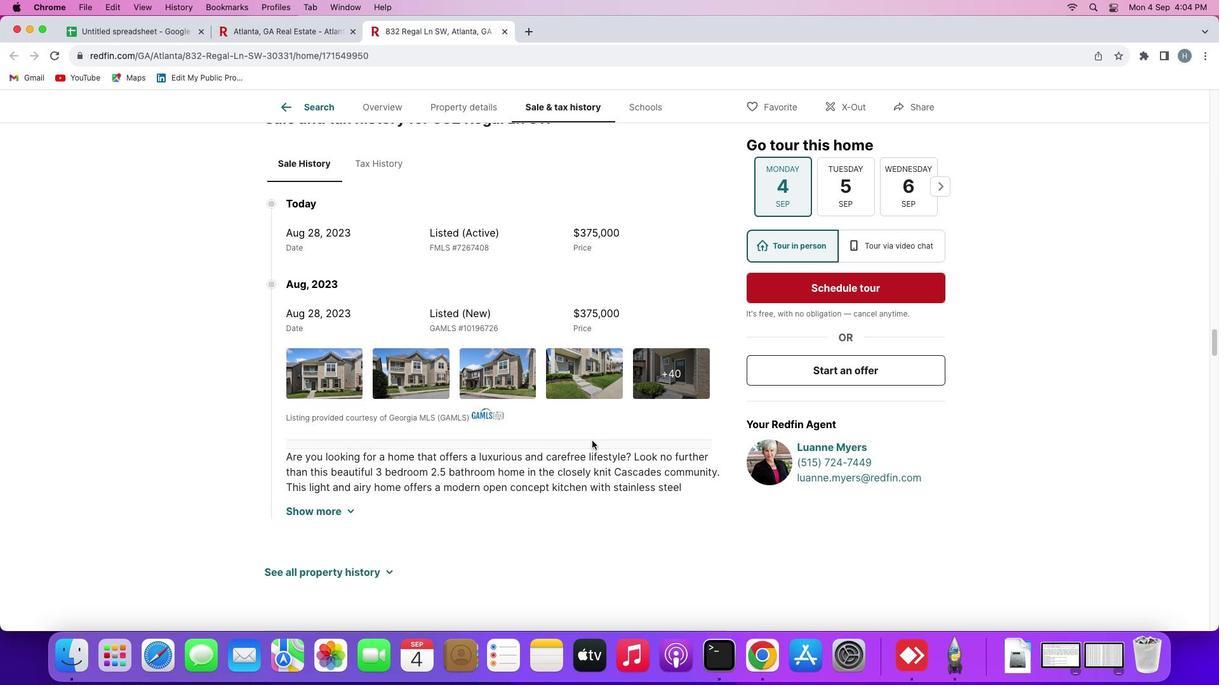 
Action: Mouse scrolled (592, 440) with delta (0, -2)
Screenshot: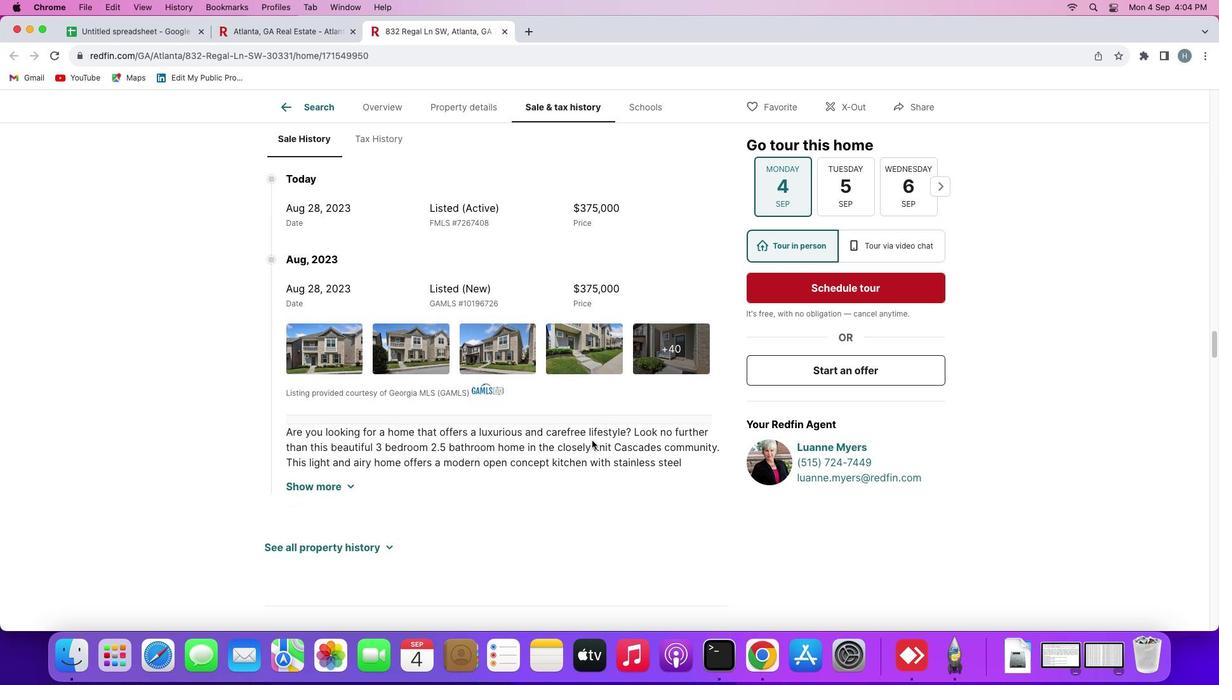 
Action: Mouse scrolled (592, 440) with delta (0, 0)
Screenshot: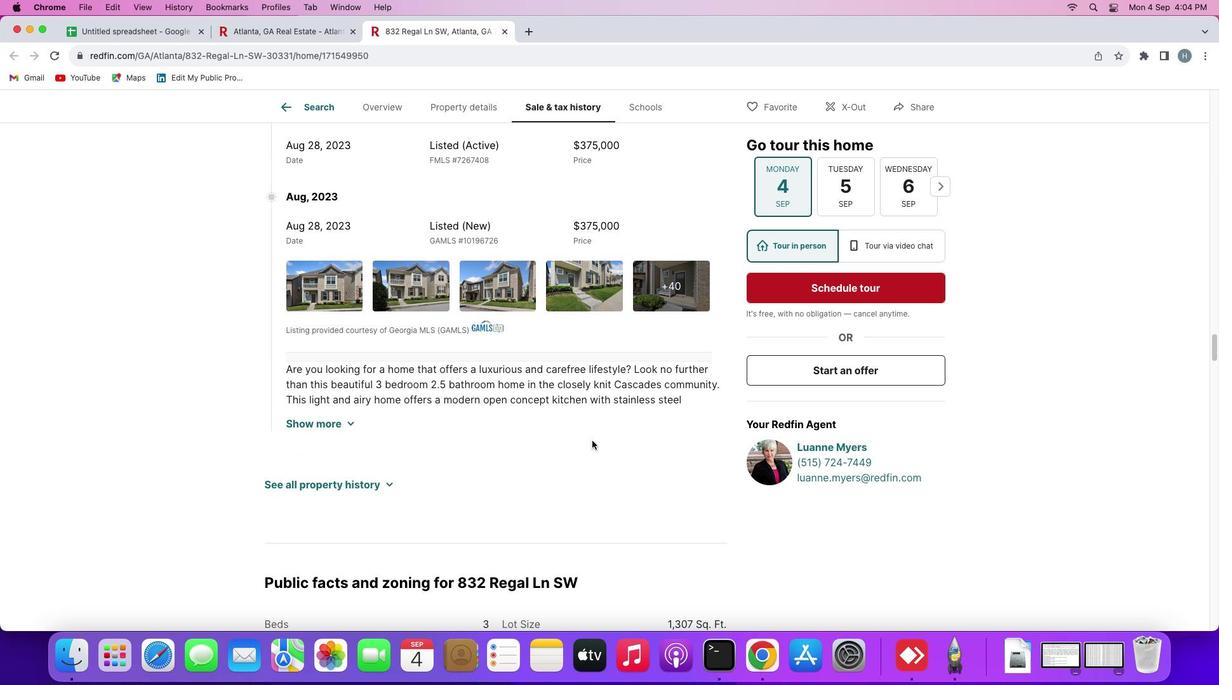 
Action: Mouse scrolled (592, 440) with delta (0, 0)
Screenshot: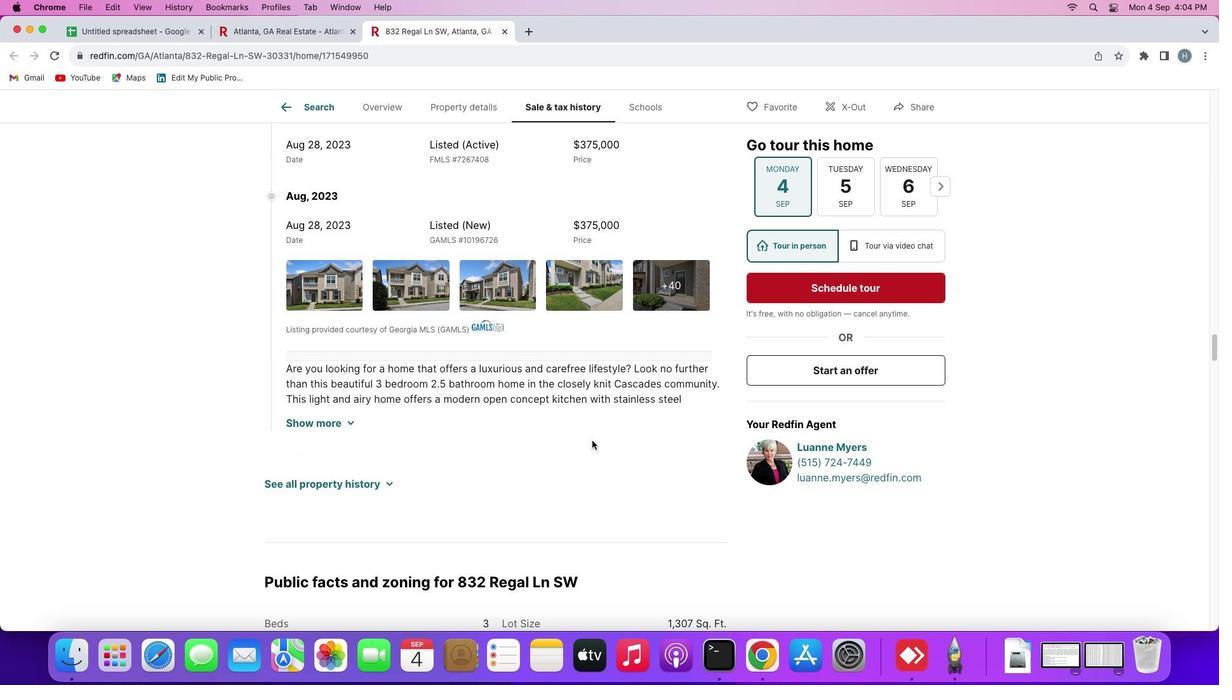 
Action: Mouse scrolled (592, 440) with delta (0, -1)
Screenshot: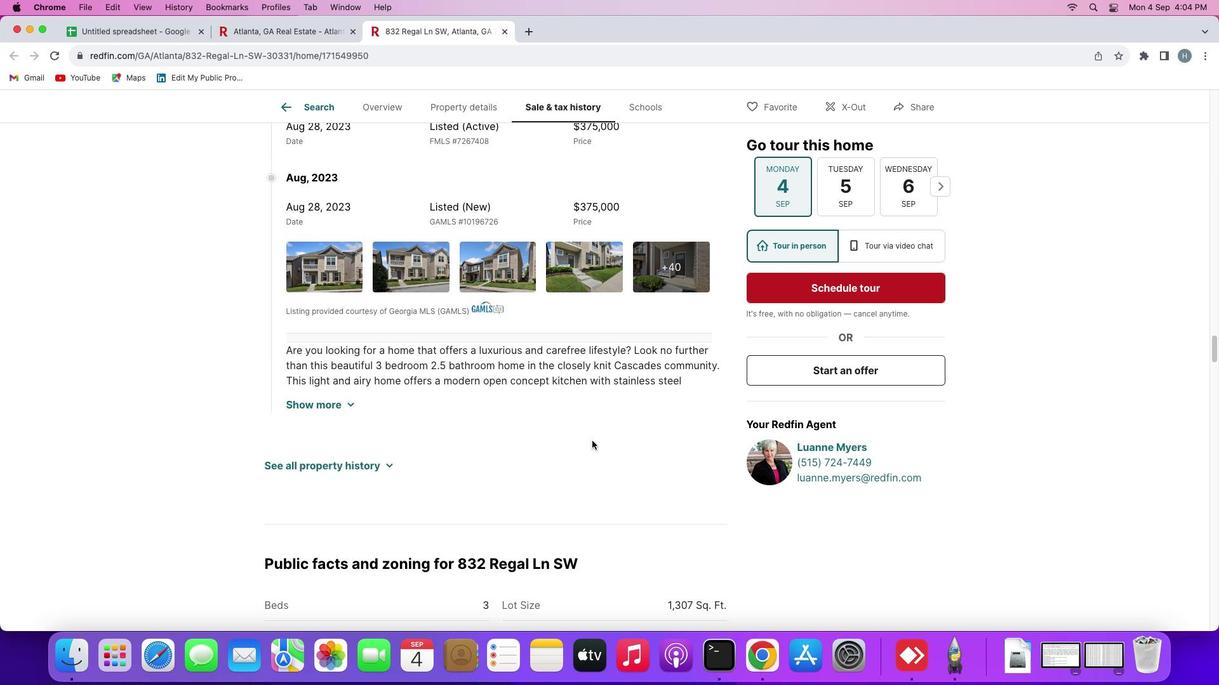 
Action: Mouse scrolled (592, 440) with delta (0, 0)
Screenshot: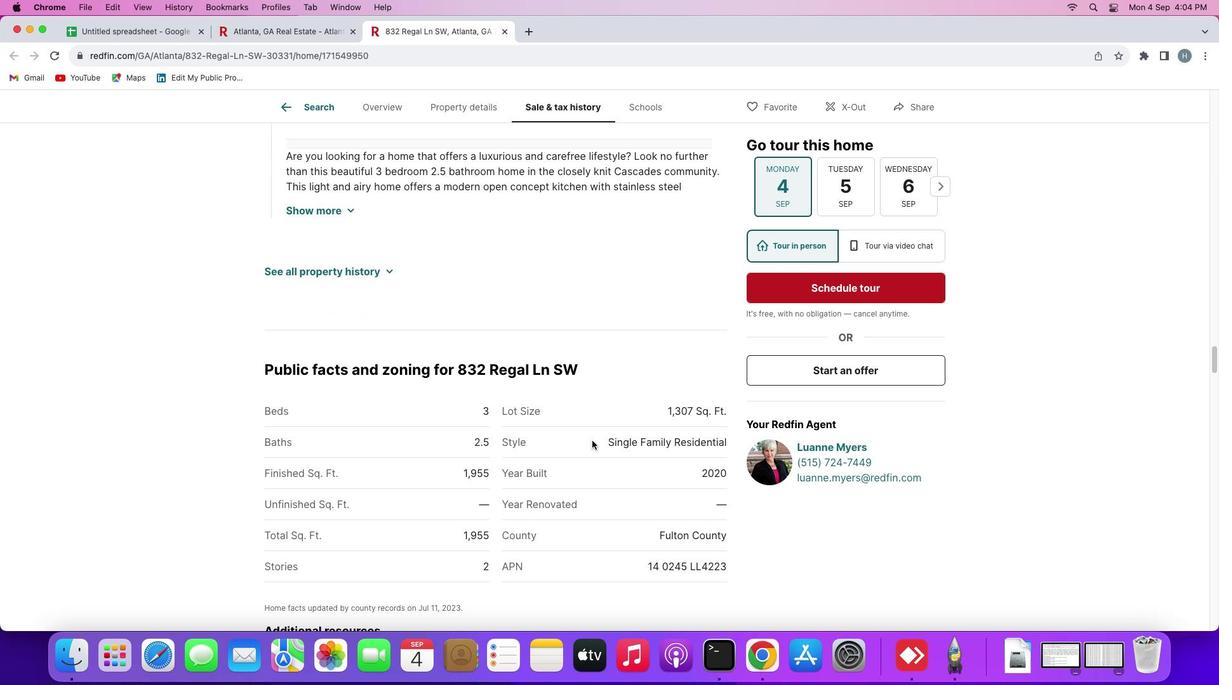
Action: Mouse scrolled (592, 440) with delta (0, 0)
Screenshot: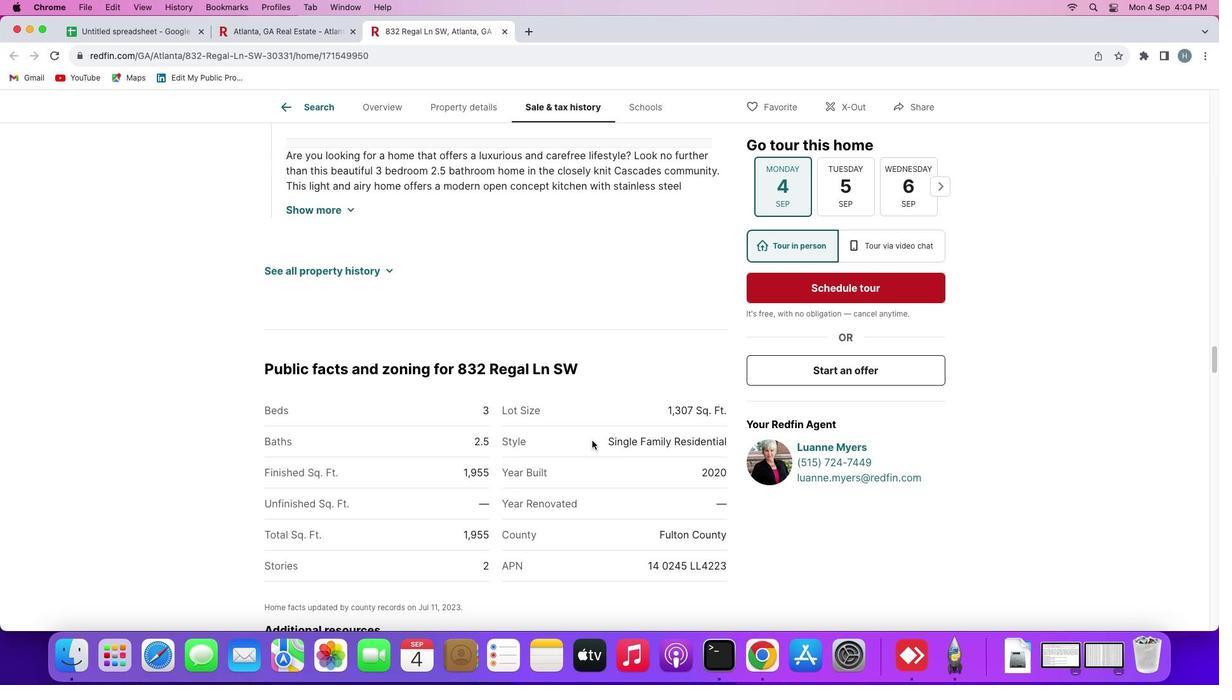 
Action: Mouse scrolled (592, 440) with delta (0, -1)
Screenshot: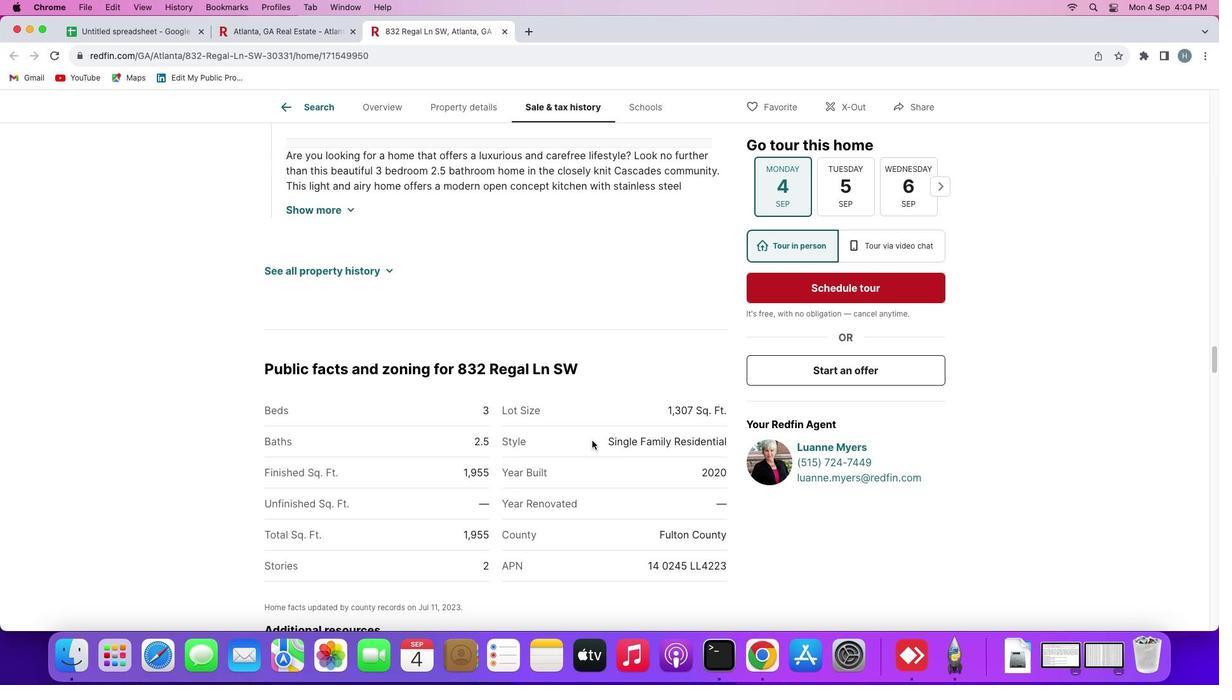 
Action: Mouse scrolled (592, 440) with delta (0, -2)
Screenshot: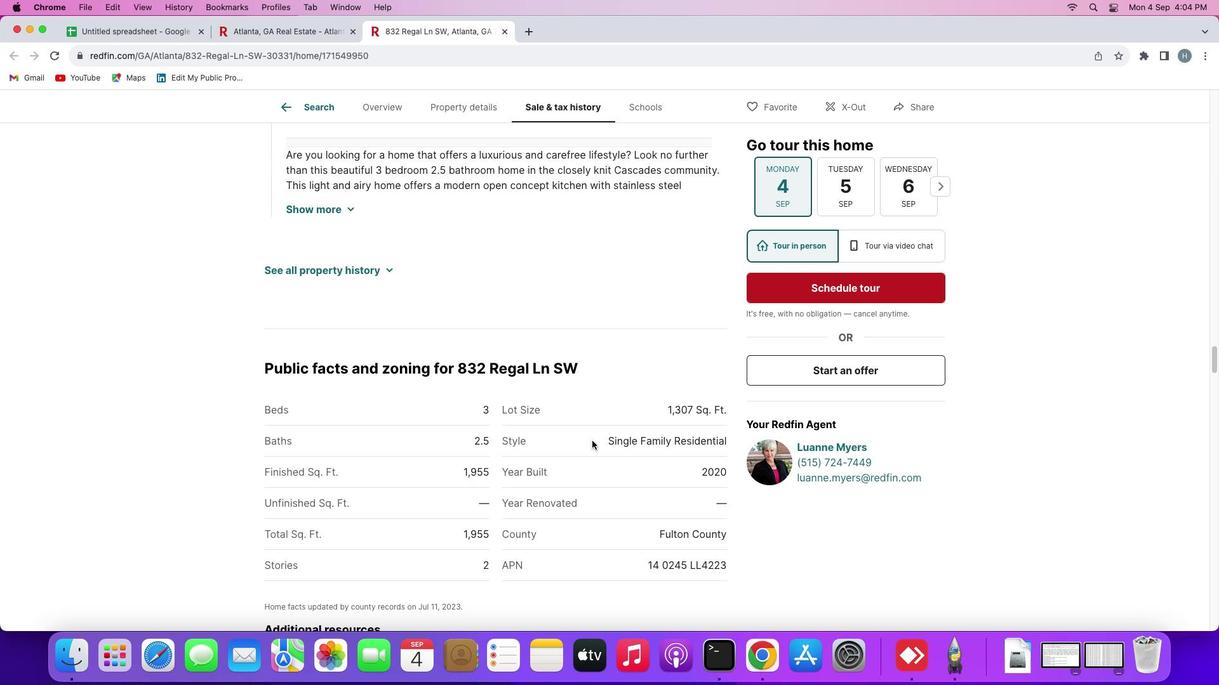 
Action: Mouse scrolled (592, 440) with delta (0, 0)
Screenshot: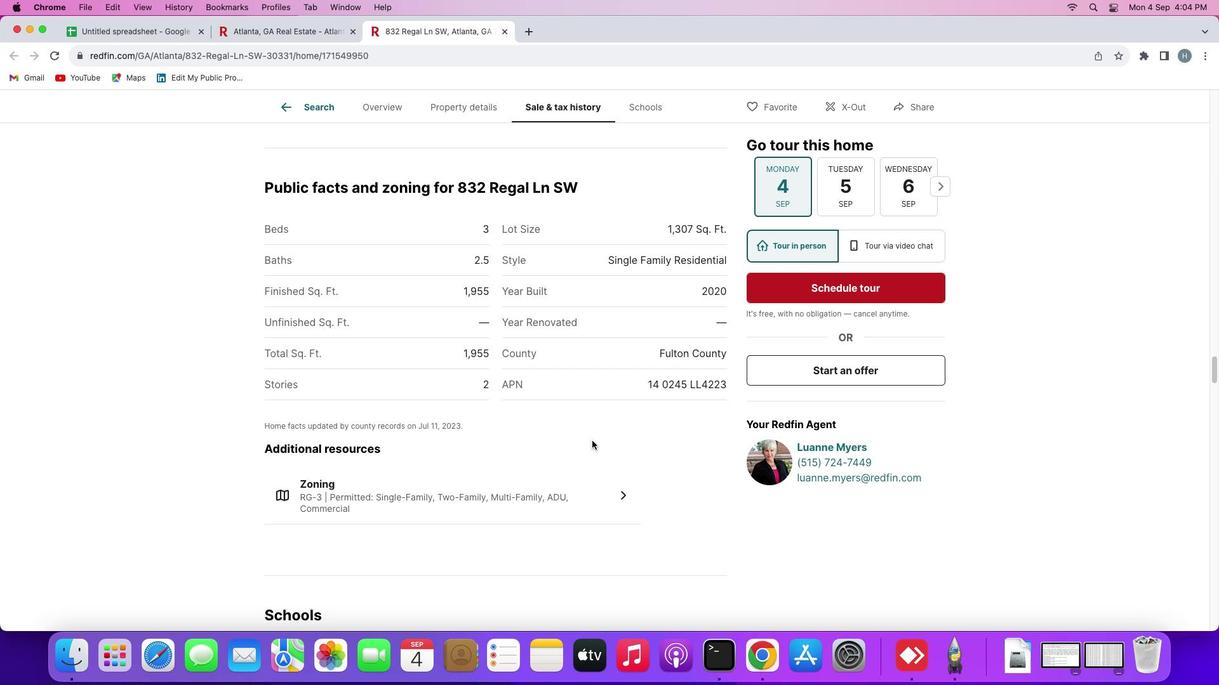 
Action: Mouse scrolled (592, 440) with delta (0, 0)
Screenshot: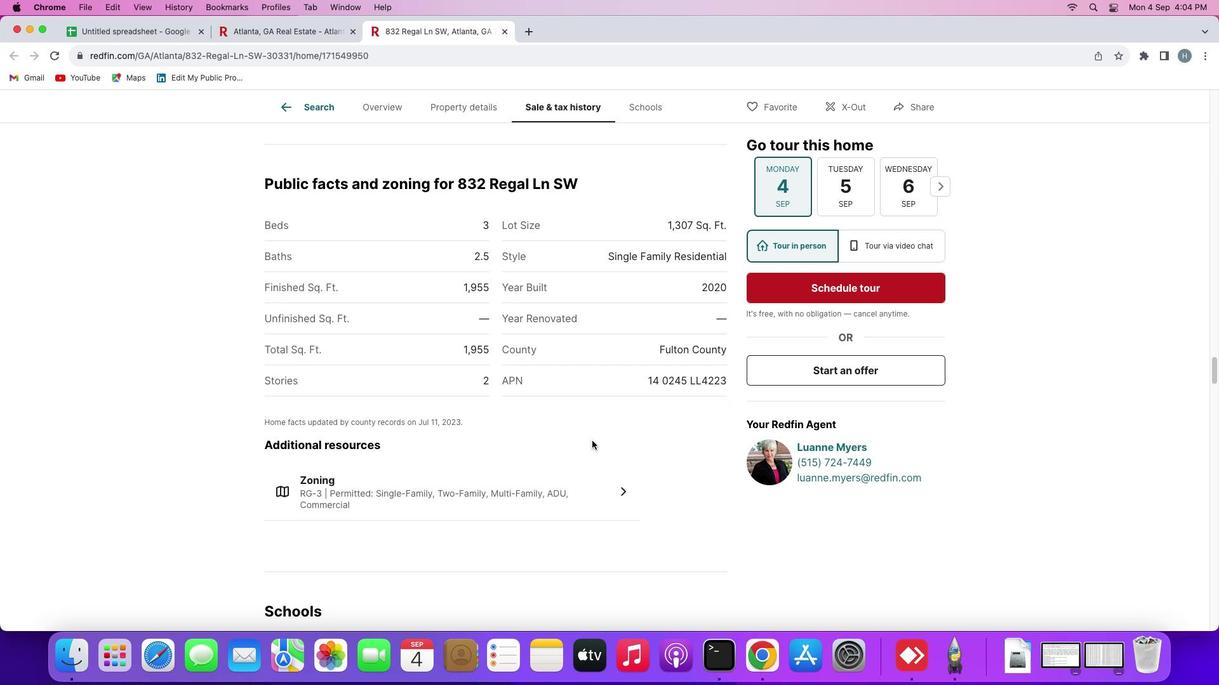 
Action: Mouse scrolled (592, 440) with delta (0, -1)
Screenshot: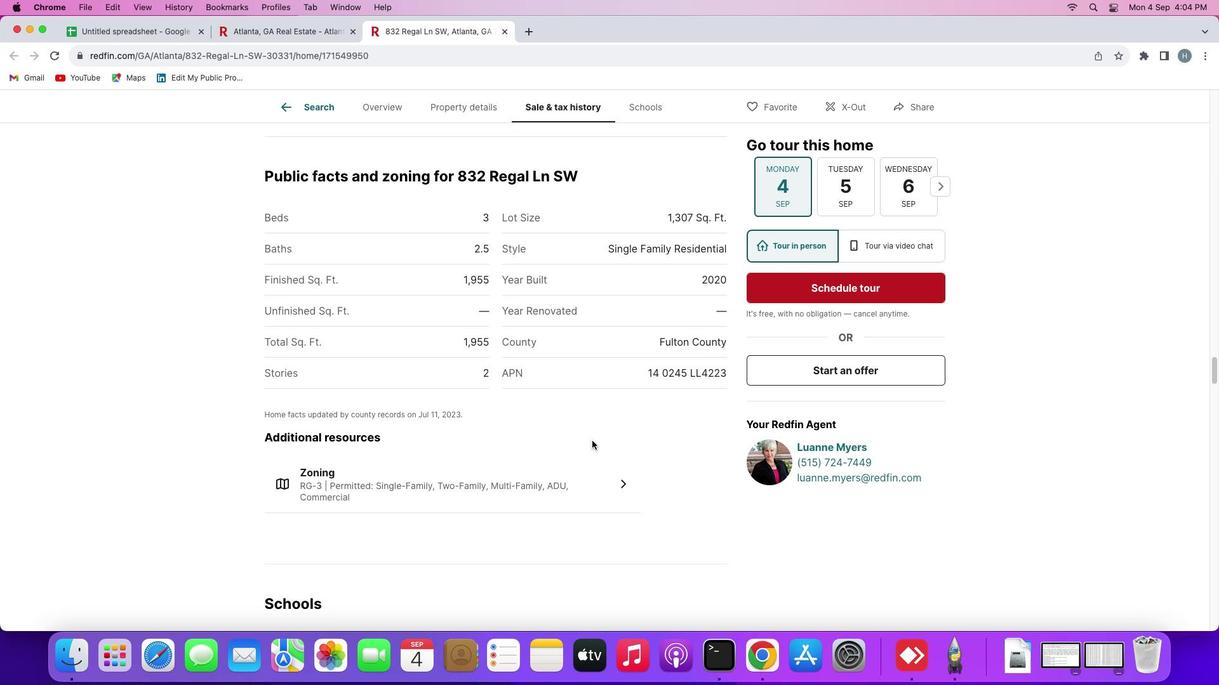 
Action: Mouse scrolled (592, 440) with delta (0, -1)
Screenshot: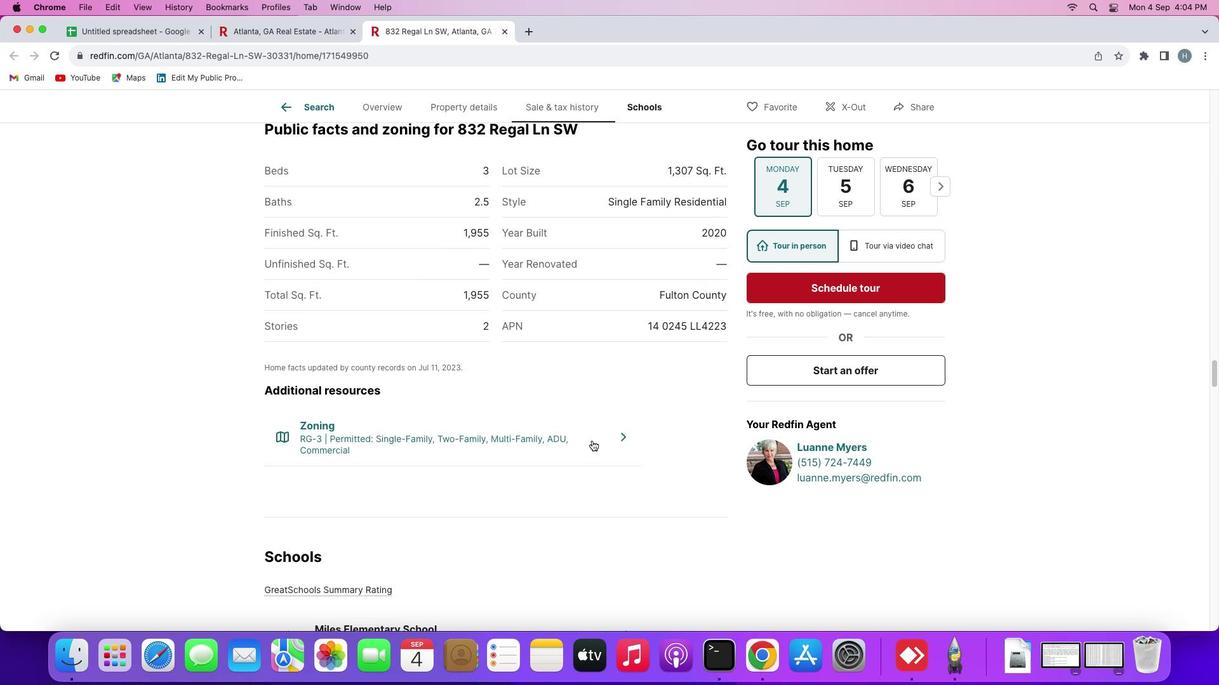 
Action: Mouse scrolled (592, 440) with delta (0, 0)
Screenshot: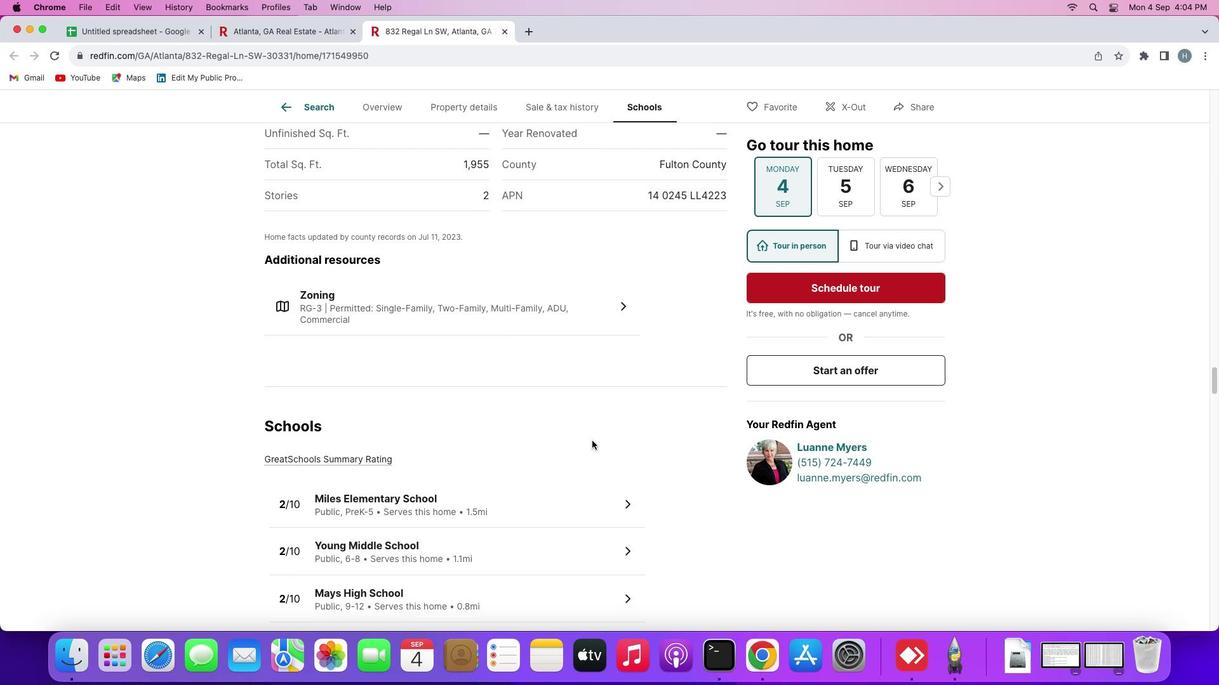 
Action: Mouse scrolled (592, 440) with delta (0, 0)
Screenshot: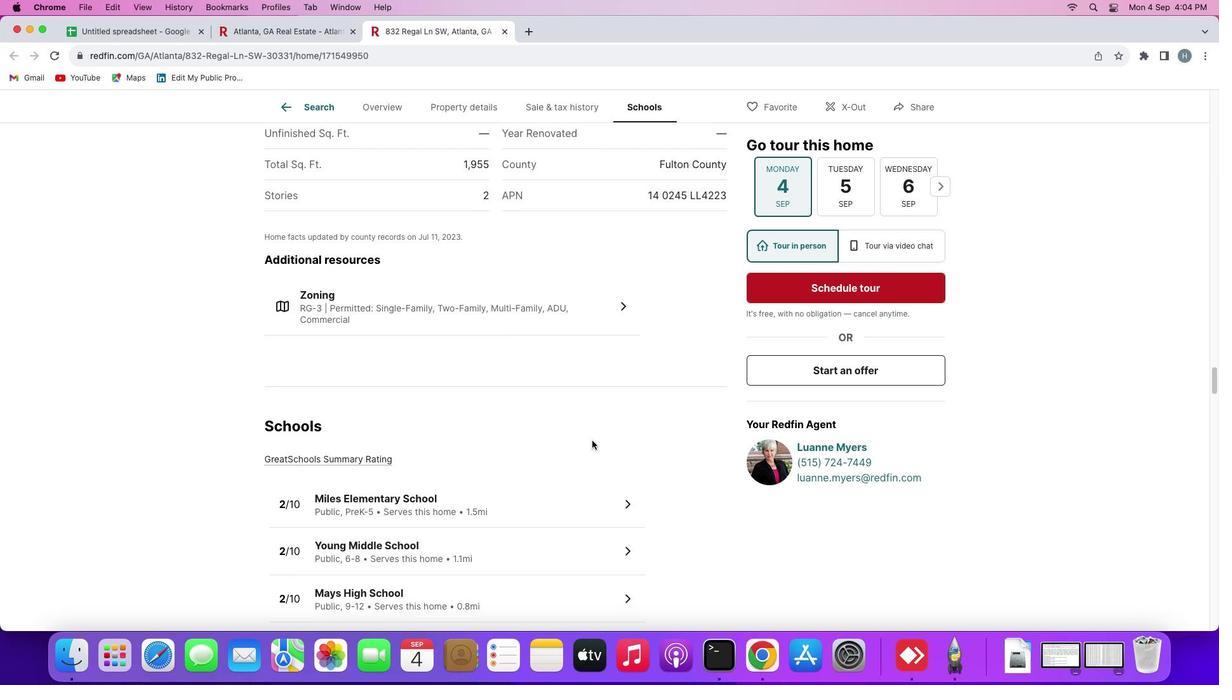
Action: Mouse scrolled (592, 440) with delta (0, -1)
Screenshot: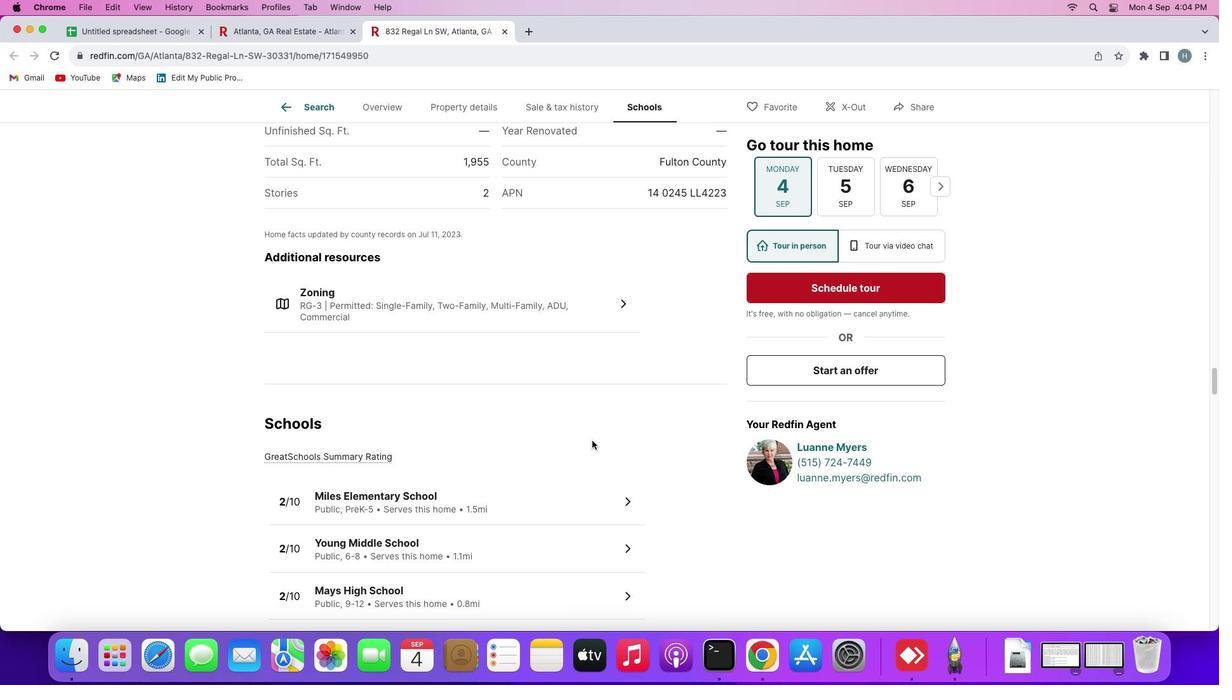 
Action: Mouse scrolled (592, 440) with delta (0, -1)
Screenshot: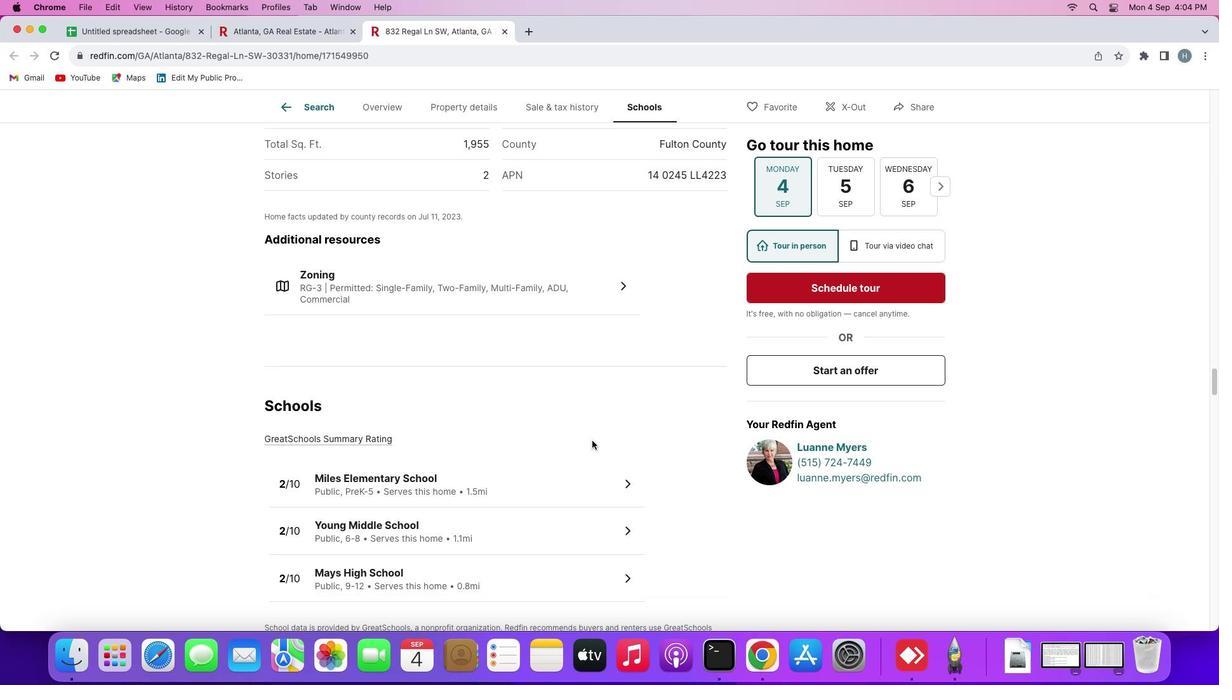 
Action: Mouse scrolled (592, 440) with delta (0, 0)
Screenshot: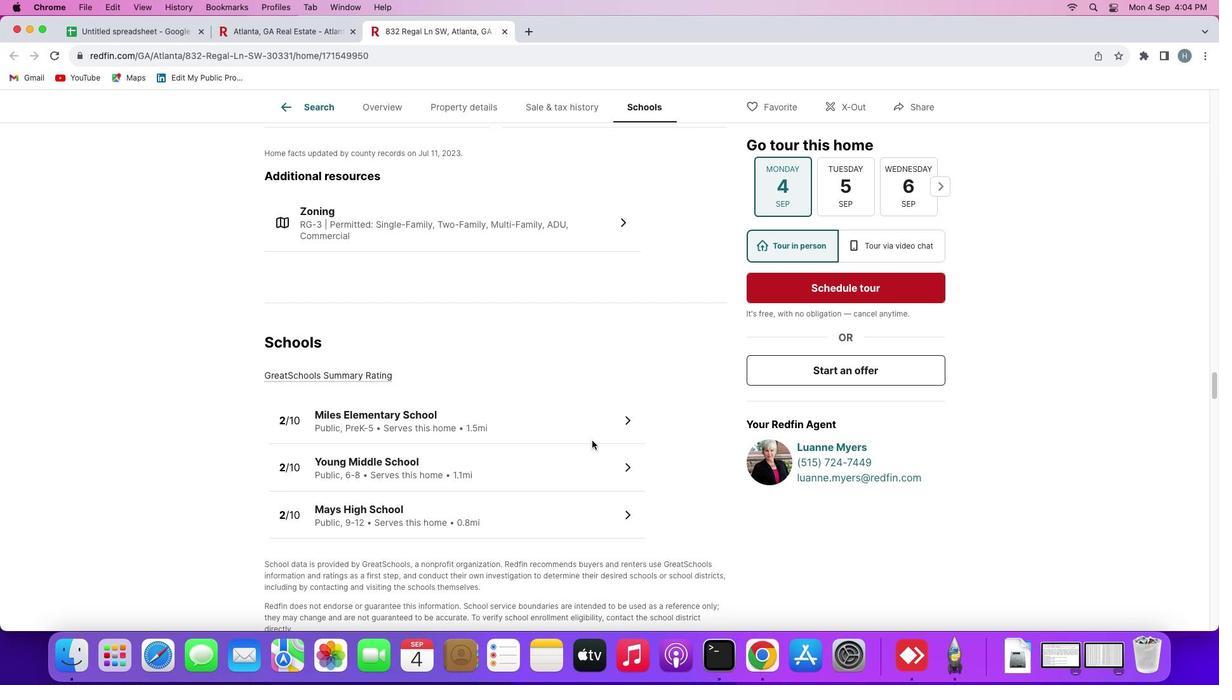 
Action: Mouse scrolled (592, 440) with delta (0, 0)
Screenshot: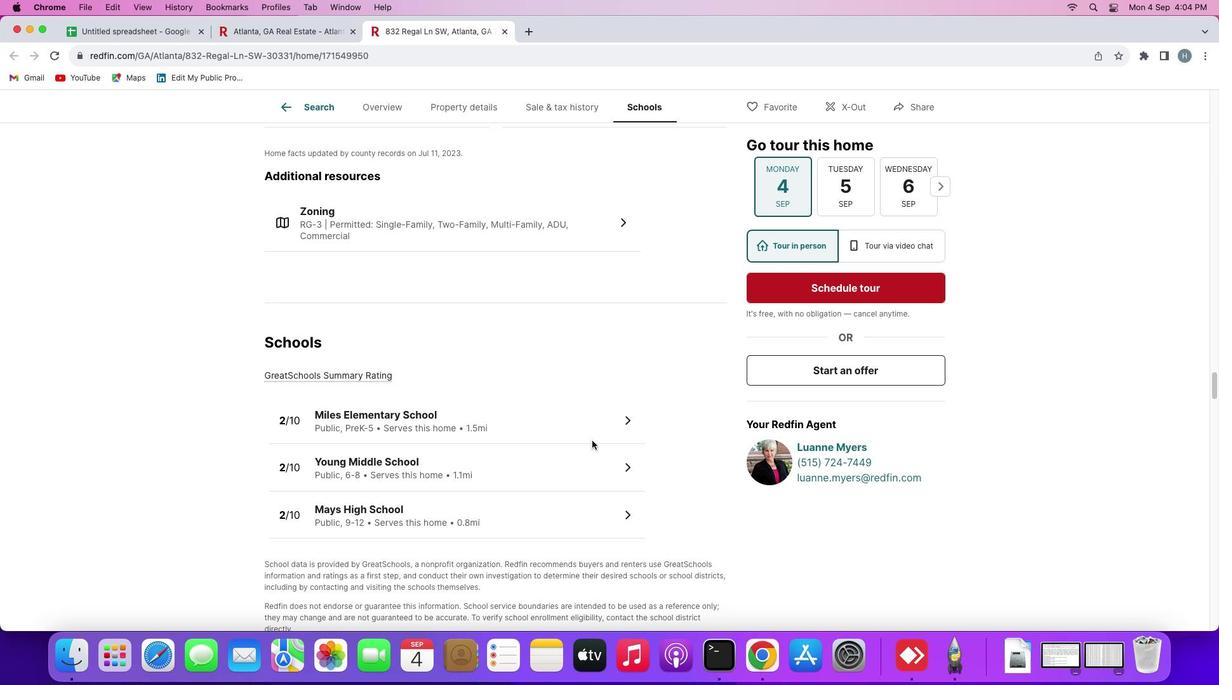 
Action: Mouse scrolled (592, 440) with delta (0, -1)
Screenshot: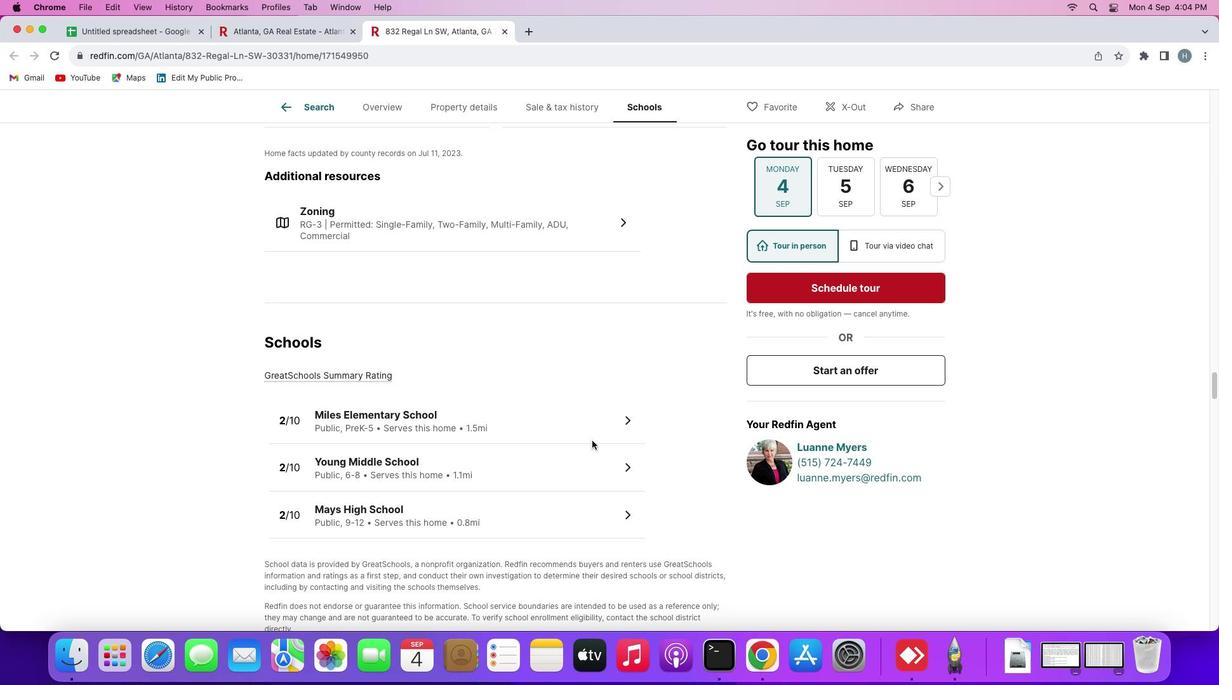 
Action: Mouse scrolled (592, 440) with delta (0, 0)
Screenshot: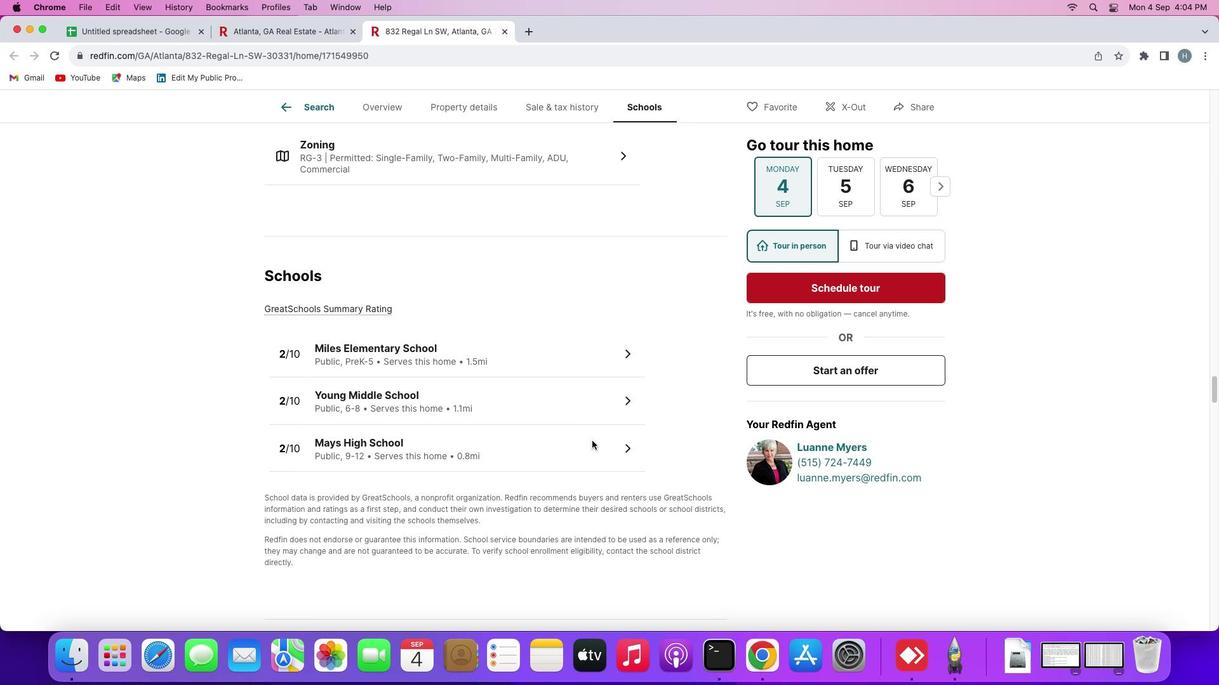 
Action: Mouse scrolled (592, 440) with delta (0, 0)
Screenshot: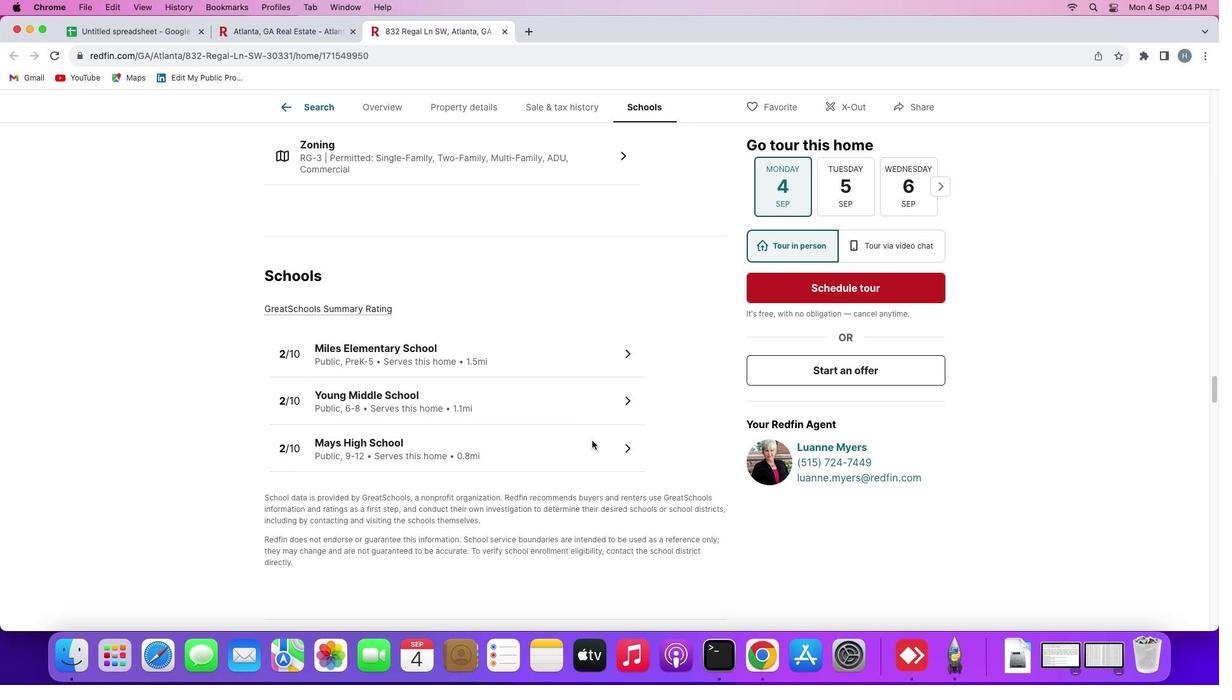 
Action: Mouse scrolled (592, 440) with delta (0, 0)
Screenshot: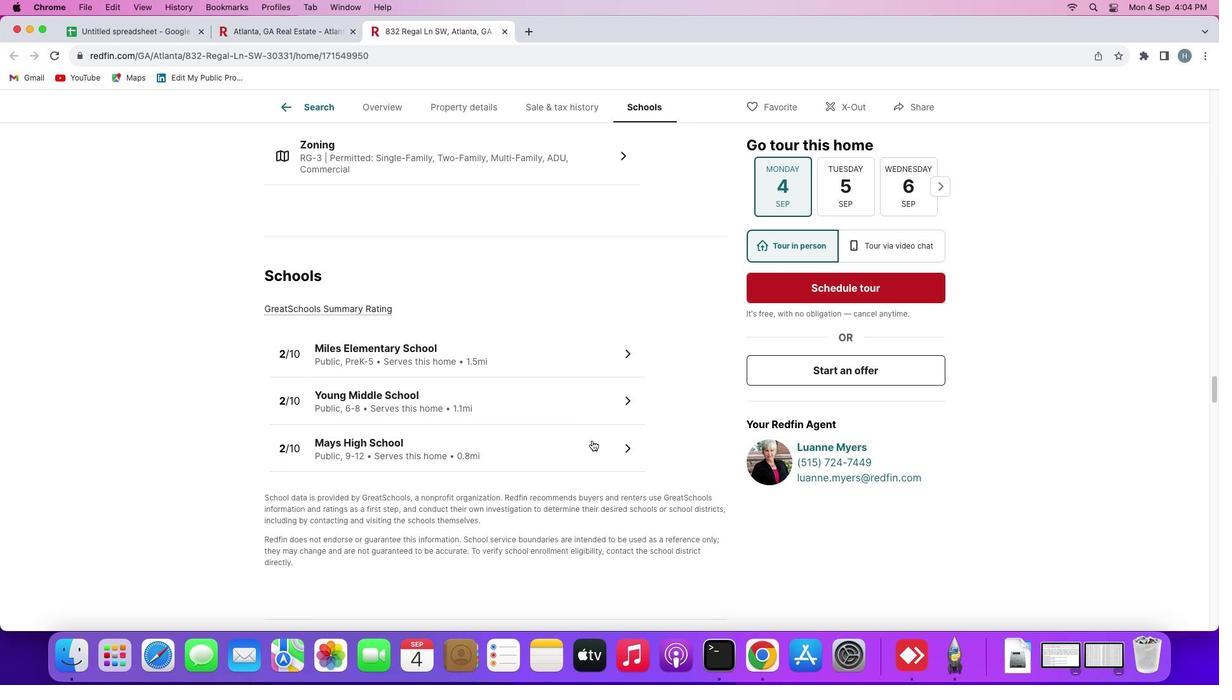 
Action: Mouse moved to (390, 353)
Screenshot: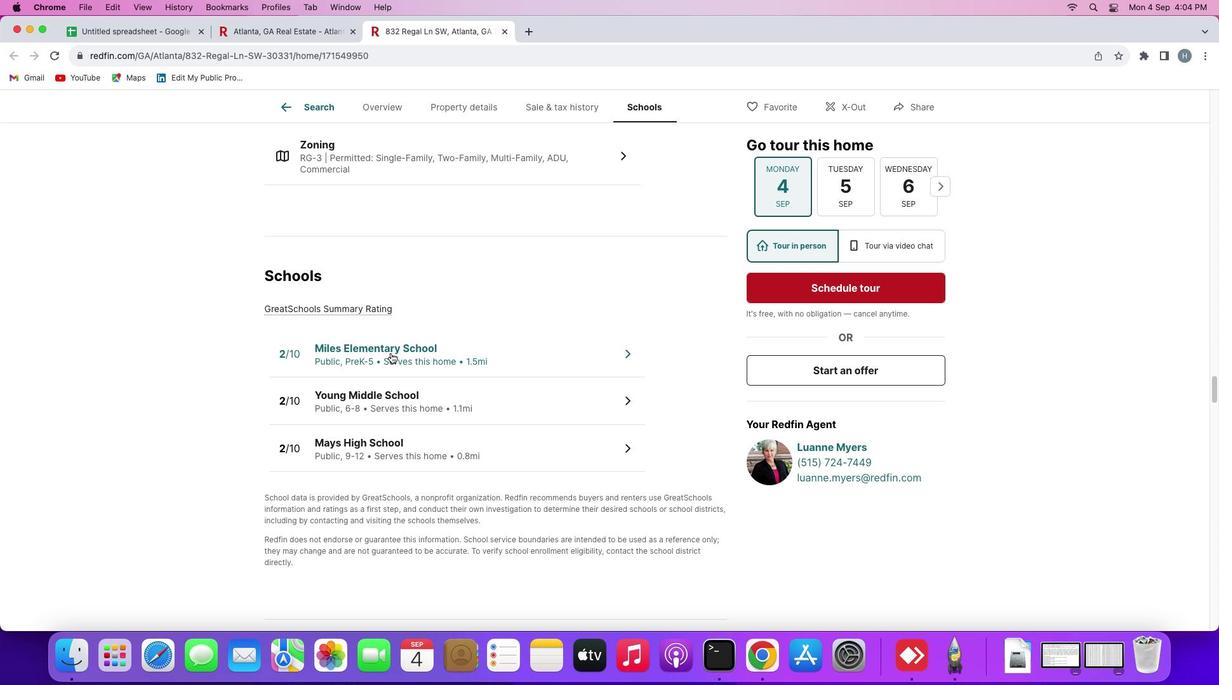
Action: Mouse pressed left at (390, 353)
Screenshot: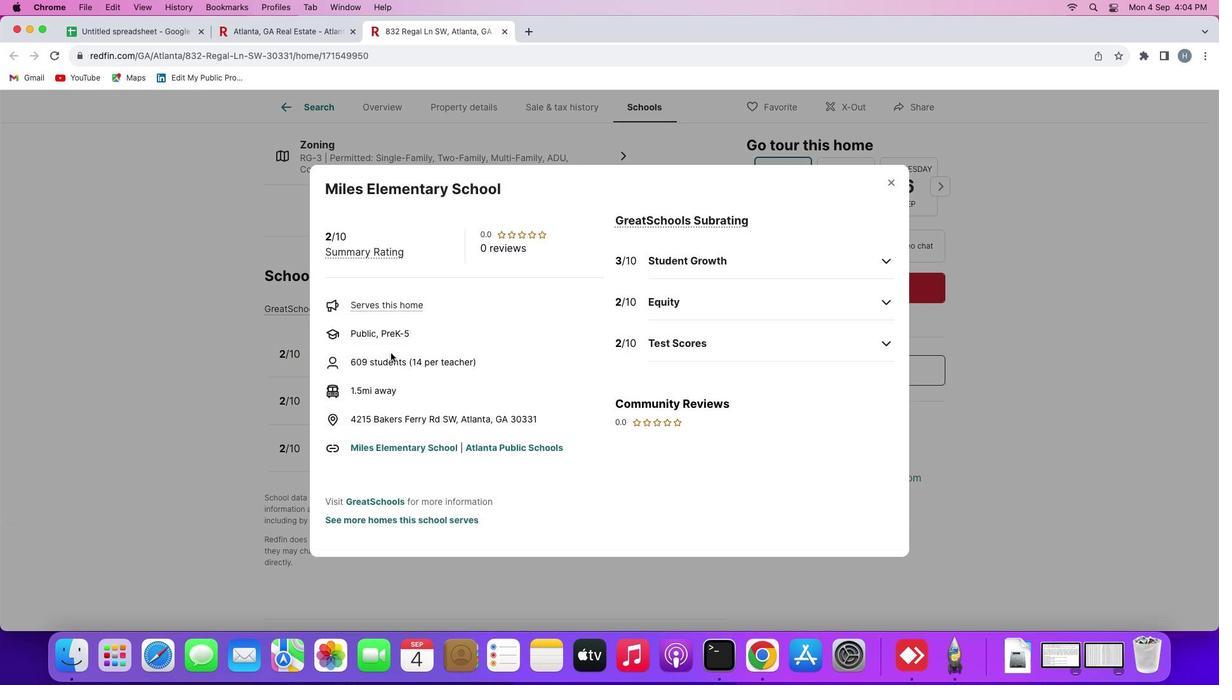 
Action: Mouse moved to (150, 30)
Screenshot: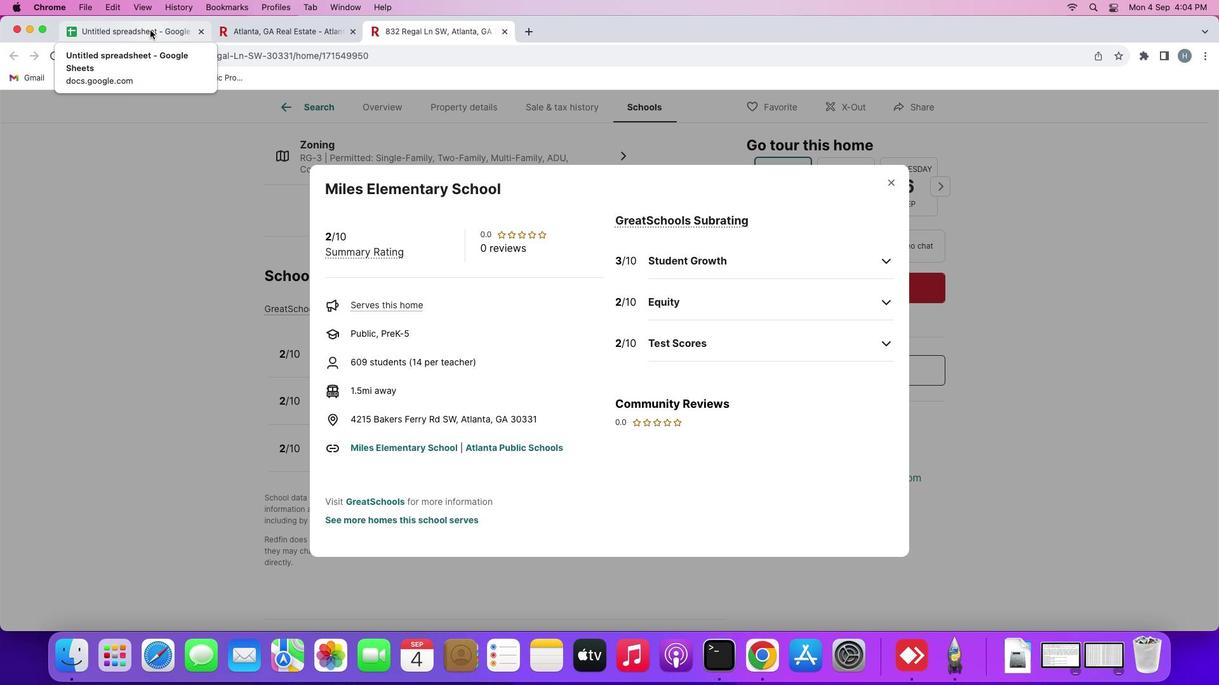 
Action: Mouse pressed left at (150, 30)
Screenshot: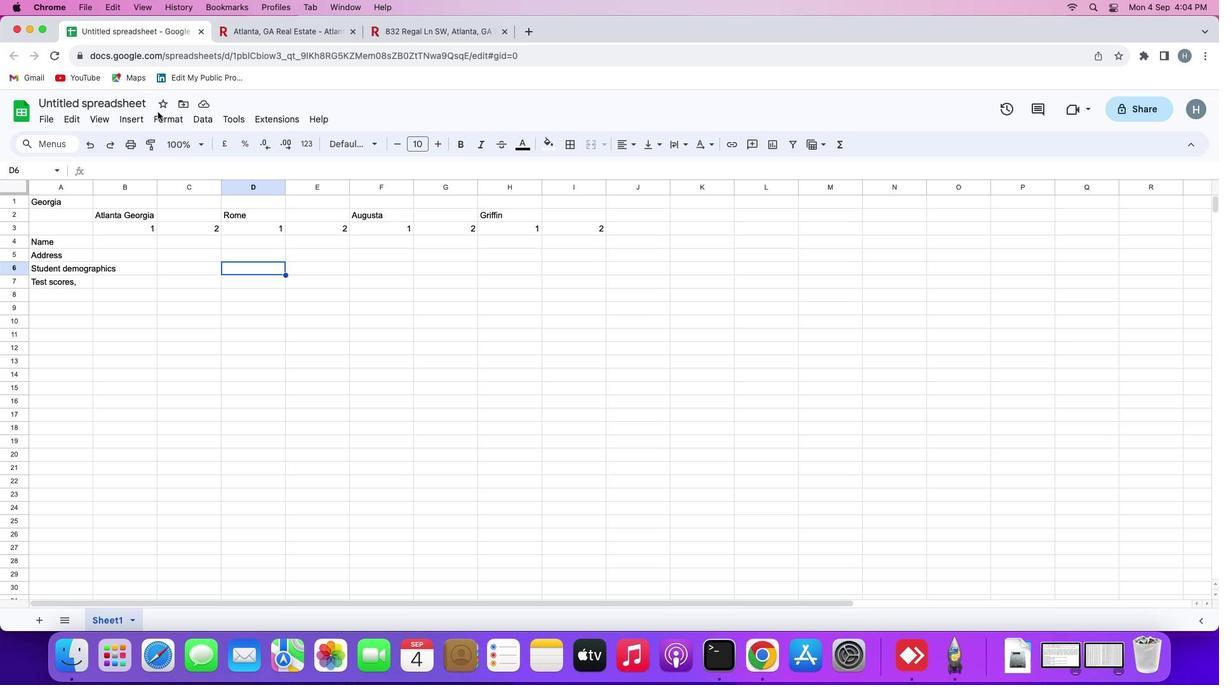
Action: Mouse moved to (128, 236)
Screenshot: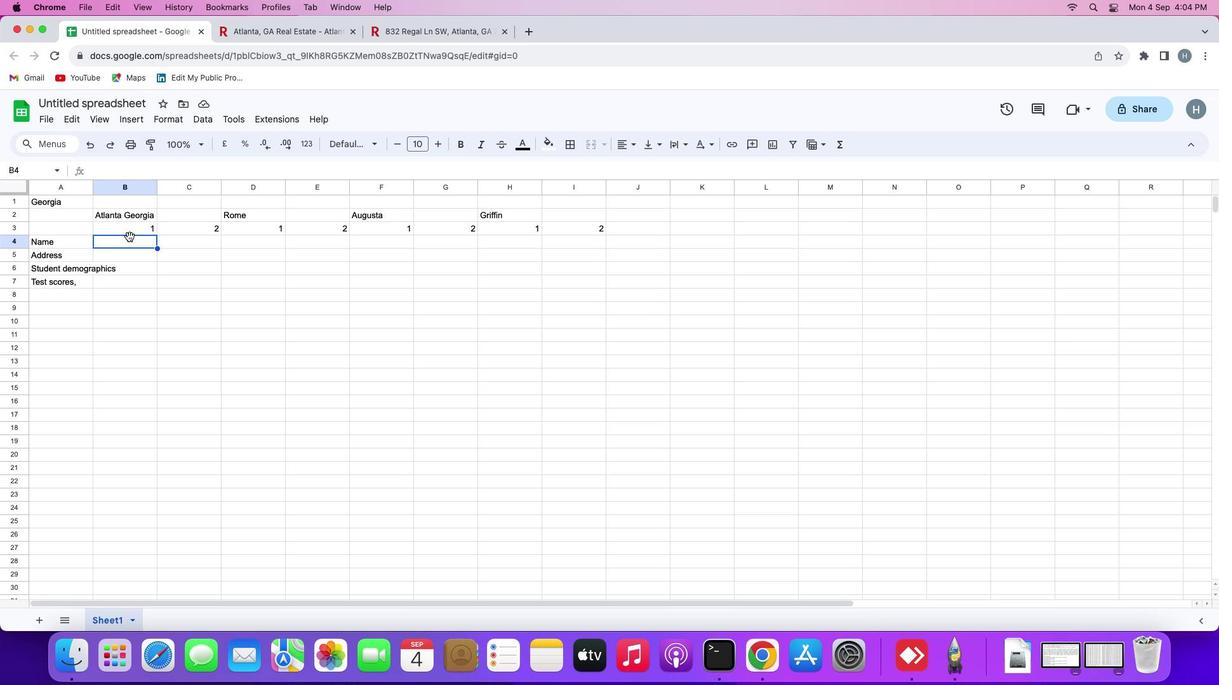 
Action: Mouse pressed left at (128, 236)
Screenshot: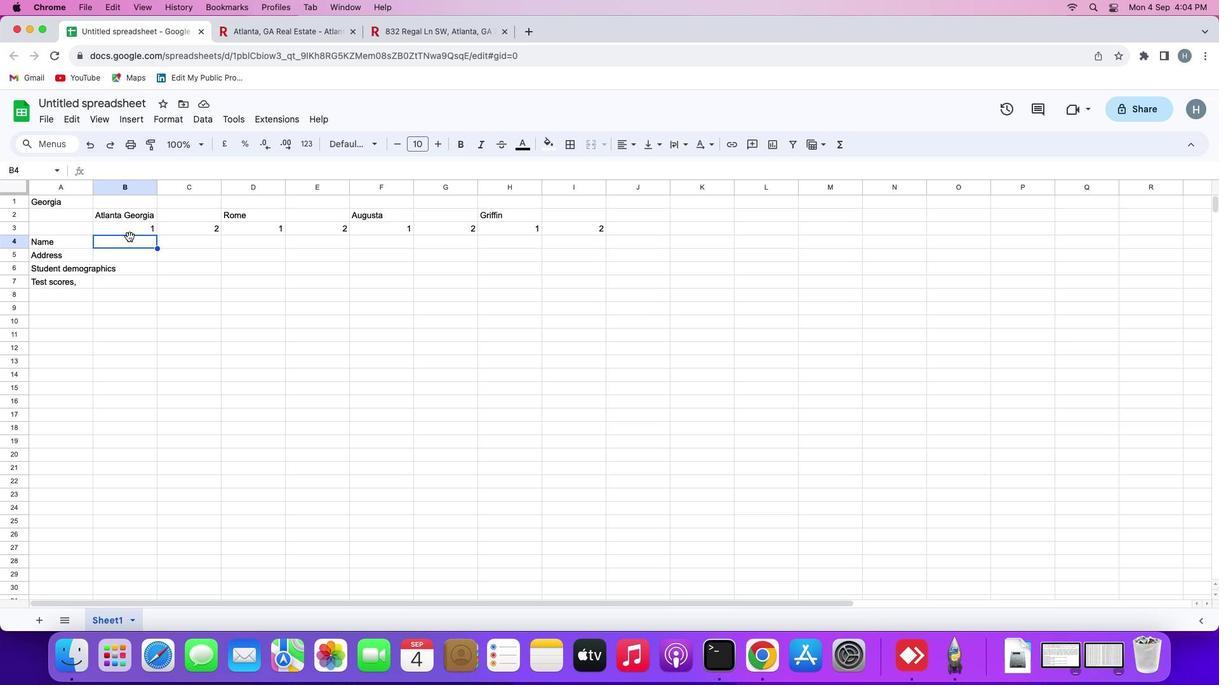 
Action: Mouse moved to (129, 236)
Screenshot: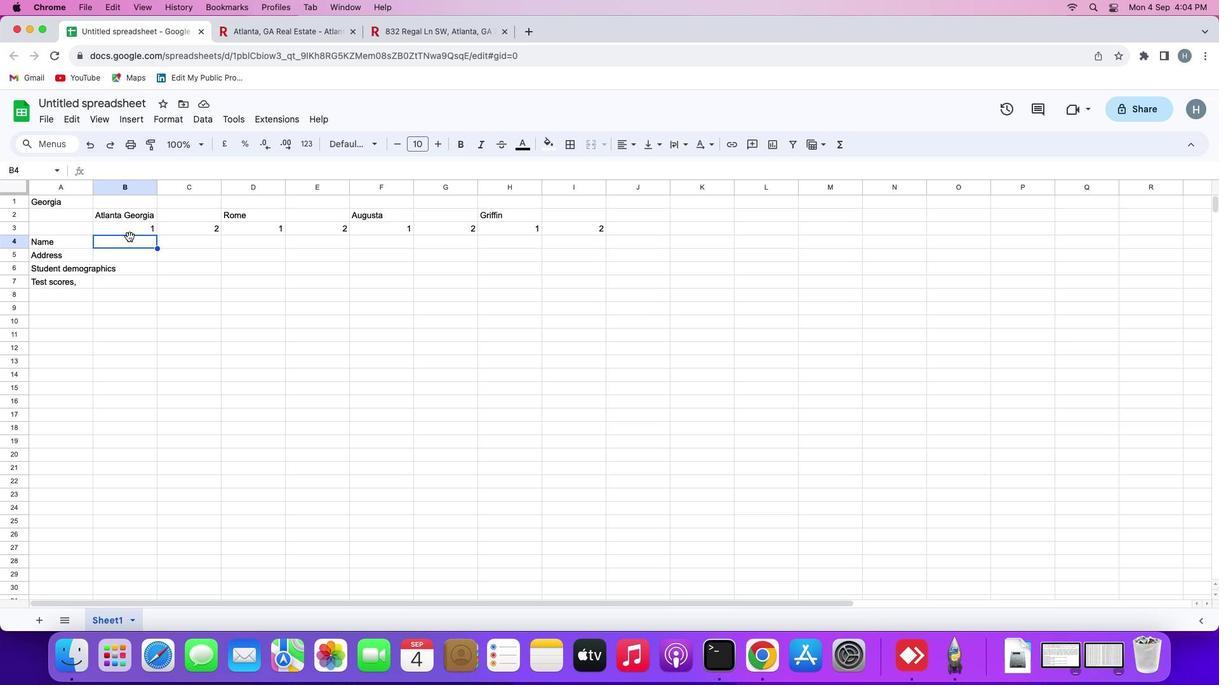 
Action: Key pressed Key.shift'M''i''l''e''s'Key.spaceKey.shift'E''l''e''m''e''n''t'Key.backspaceKey.backspaceKey.backspaceKey.backspaceKey.backspaceKey.backspaceKey.backspaceKey.shift'E''l''e''m''e''n''t''o''r''y'Key.spaceKey.shift'S''c''h''o''o''l'Key.enter
Screenshot: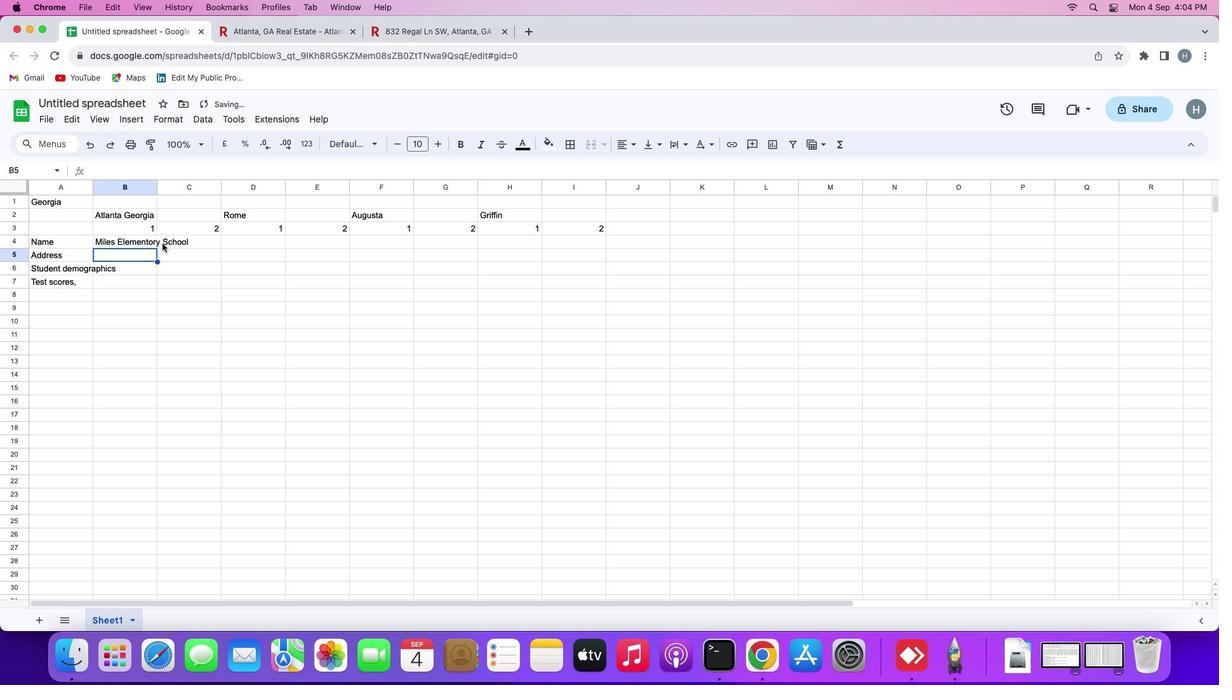 
Action: Mouse moved to (436, 31)
Screenshot: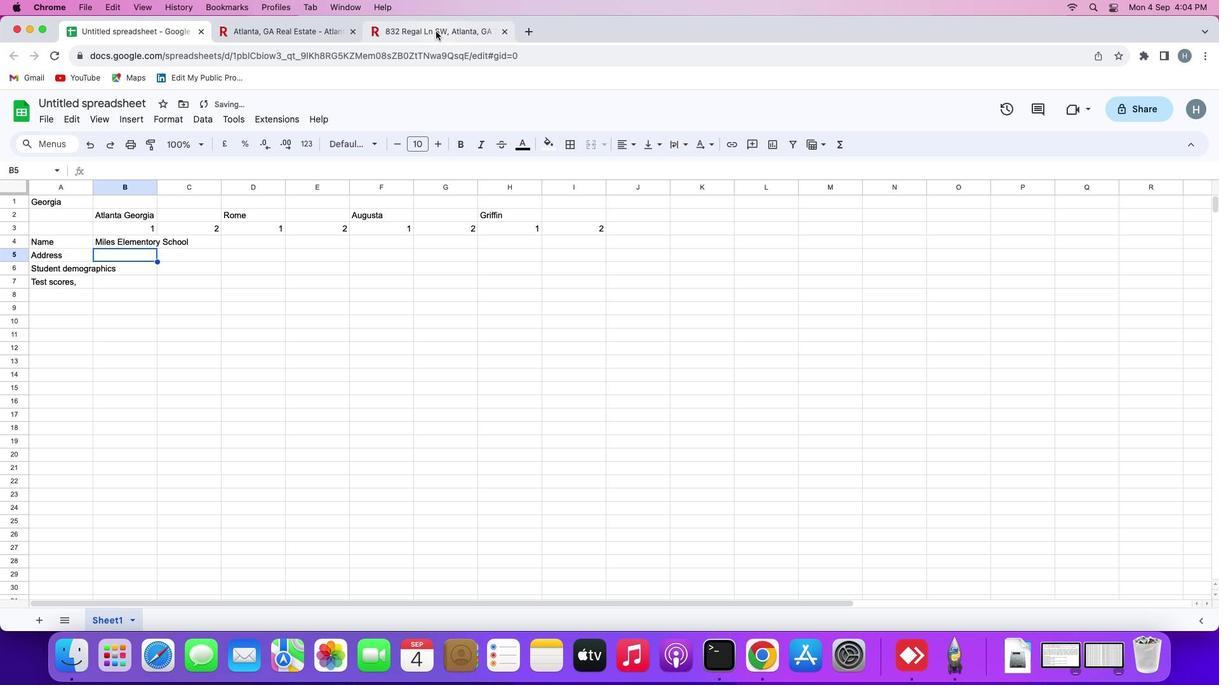
Action: Mouse pressed left at (436, 31)
Screenshot: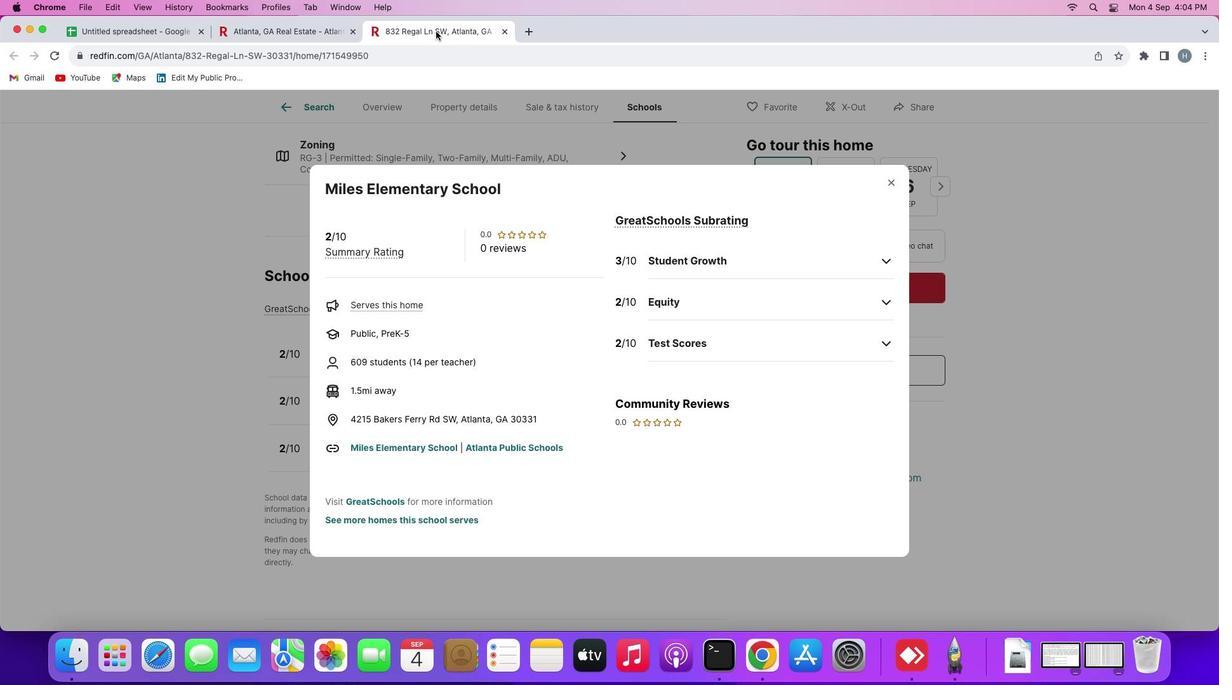 
Action: Mouse moved to (261, 28)
Screenshot: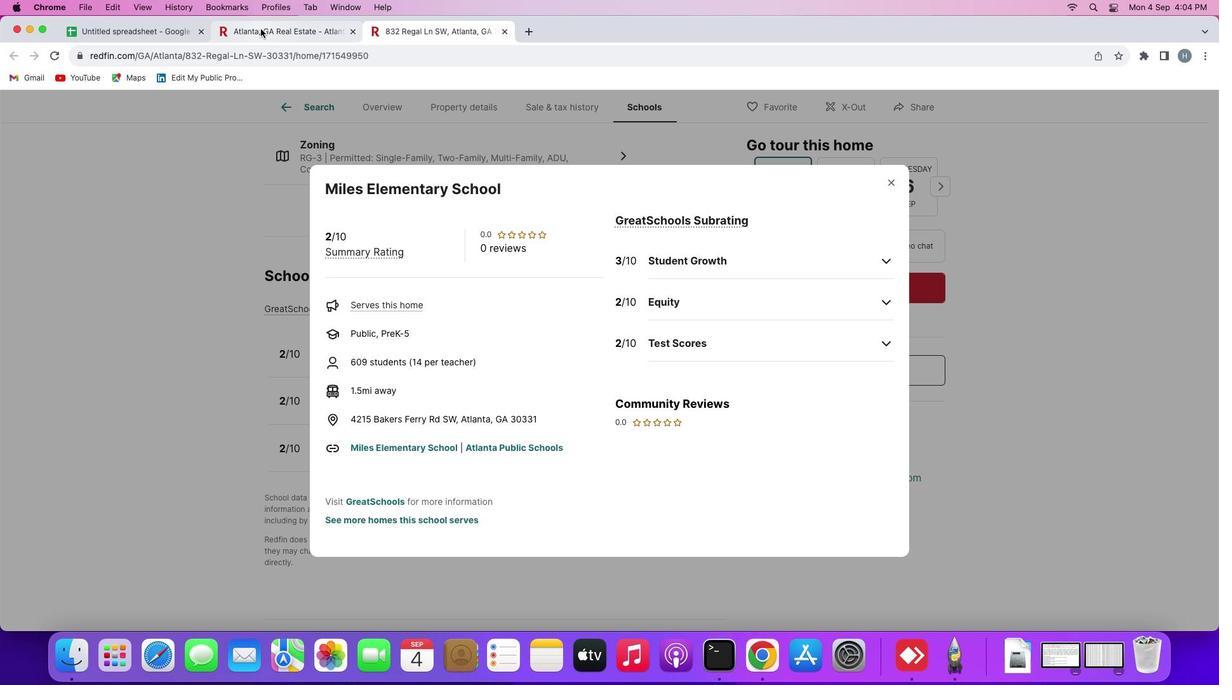 
Action: Mouse pressed left at (261, 28)
Screenshot: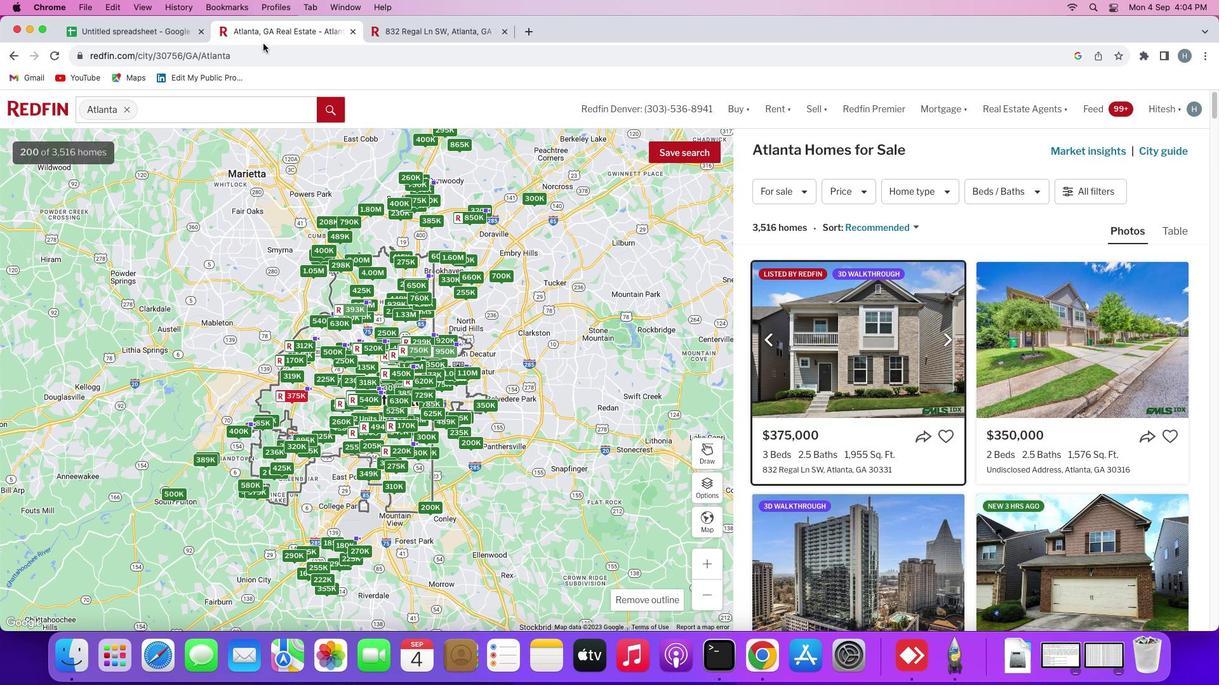
Action: Mouse moved to (159, 31)
Screenshot: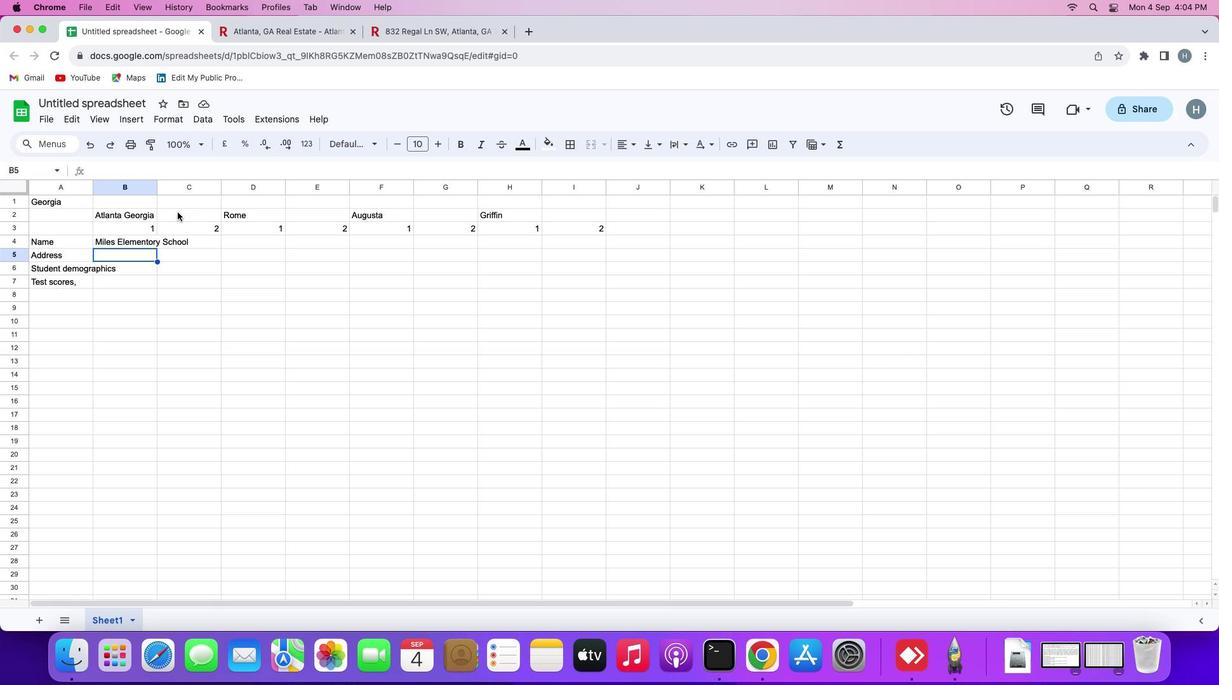 
Action: Mouse pressed left at (159, 31)
Screenshot: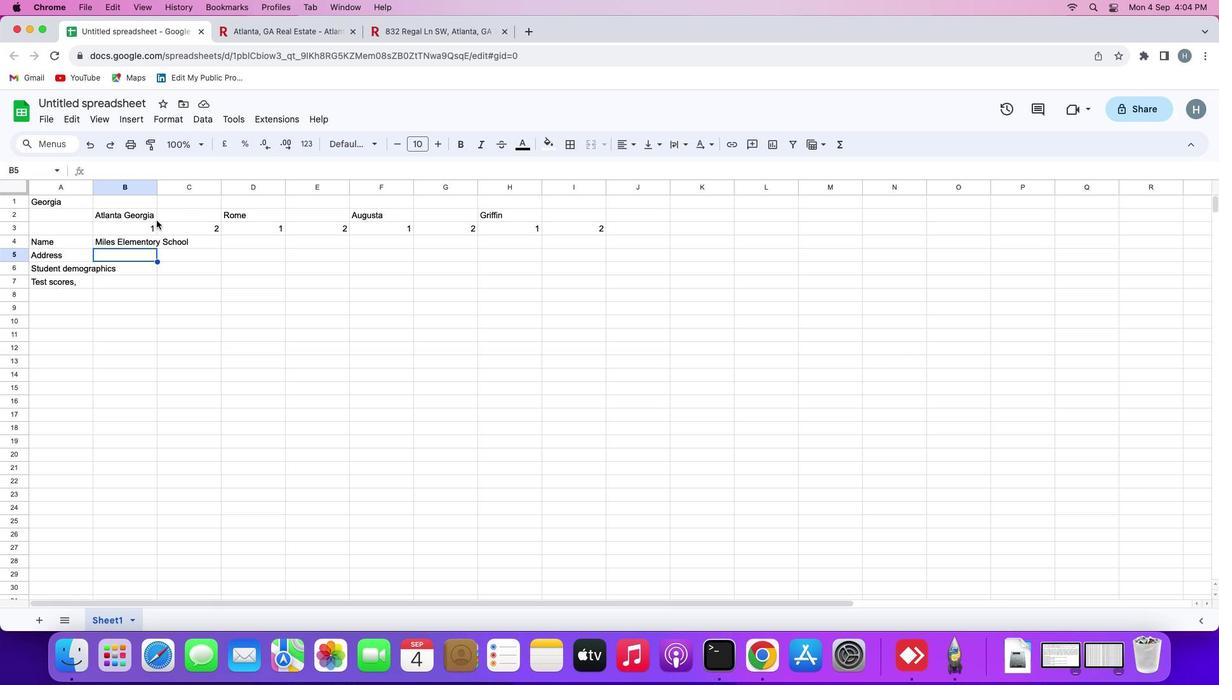 
Action: Mouse moved to (134, 243)
Screenshot: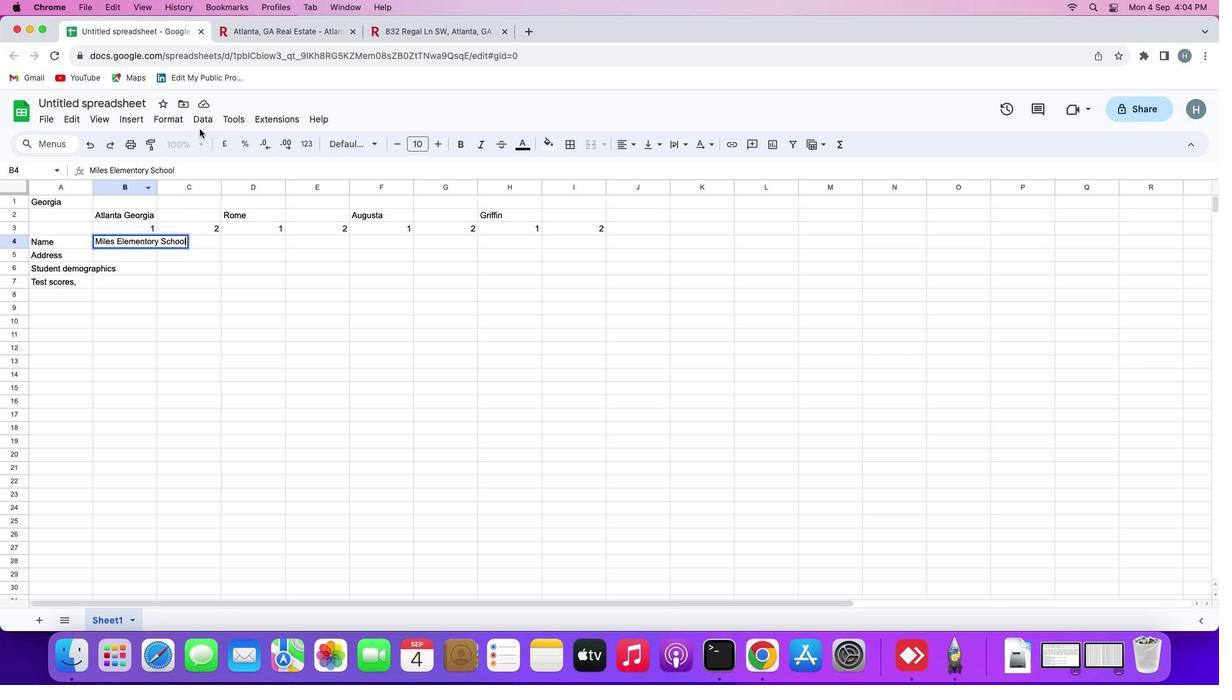 
Action: Mouse pressed left at (134, 243)
Screenshot: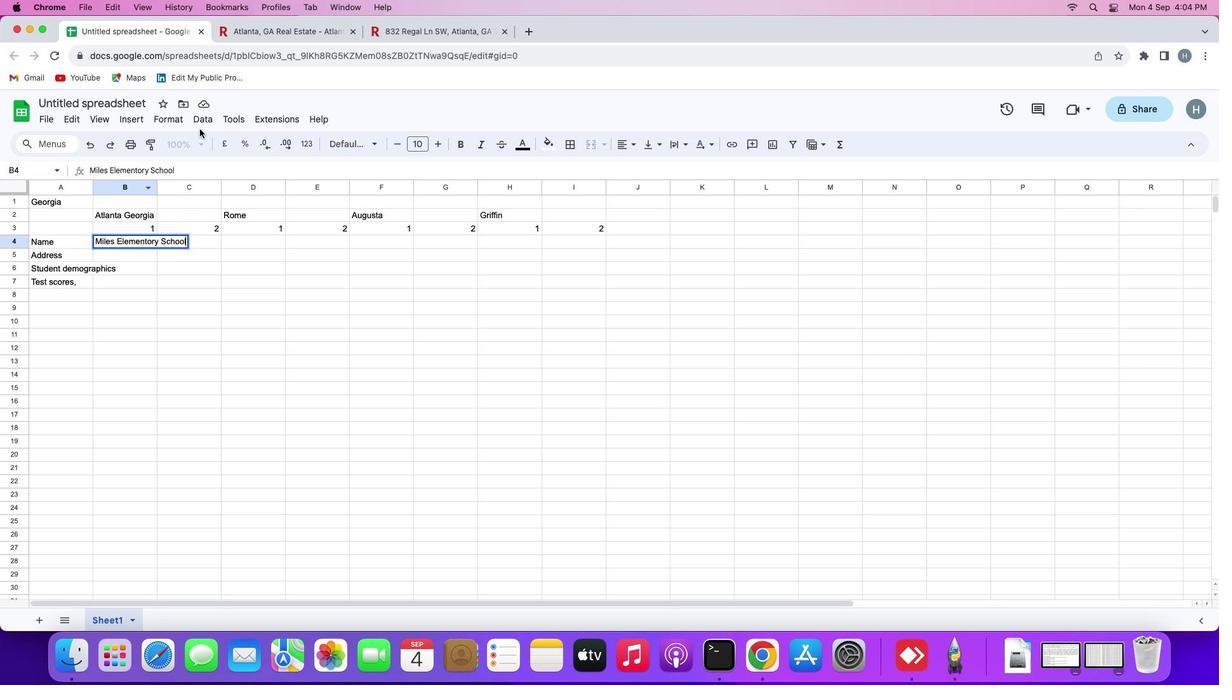 
Action: Mouse pressed left at (134, 243)
Screenshot: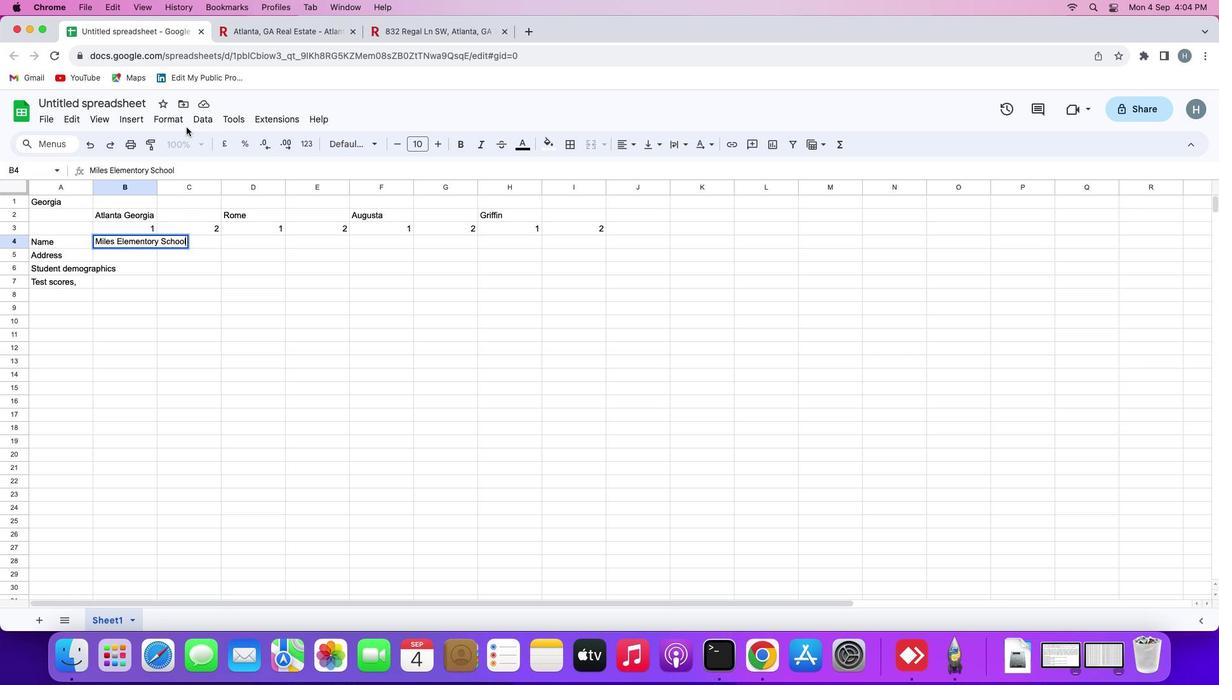 
Action: Mouse moved to (142, 169)
Screenshot: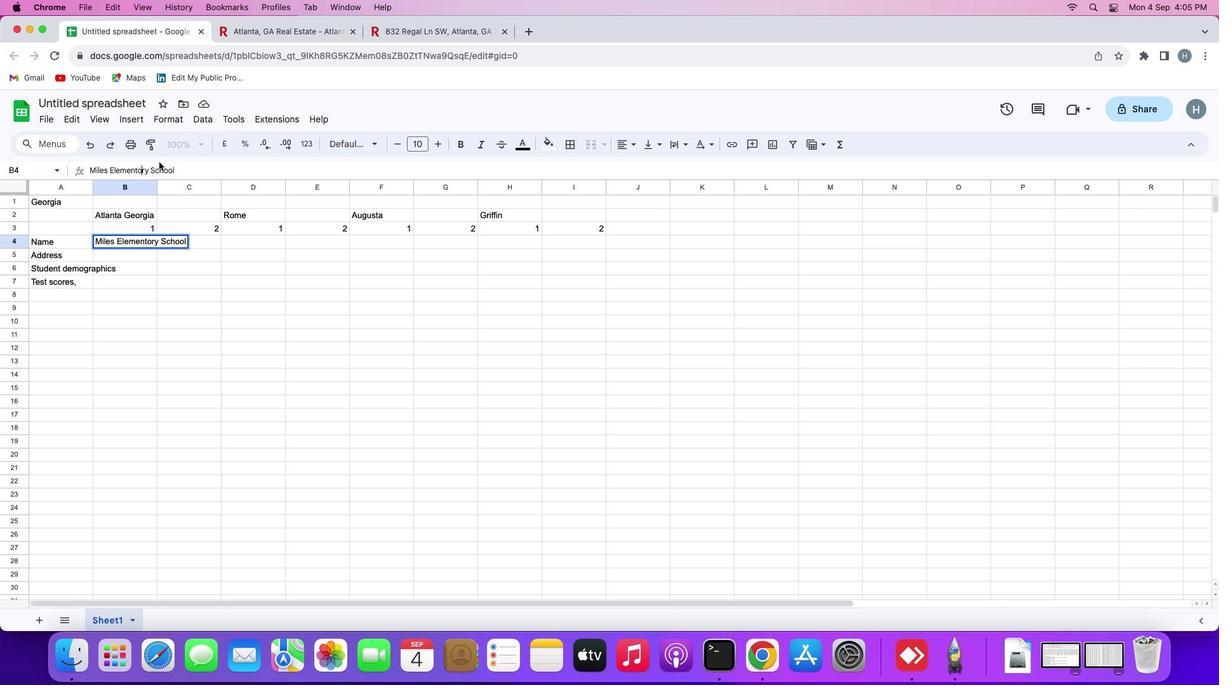 
Action: Mouse pressed left at (142, 169)
Screenshot: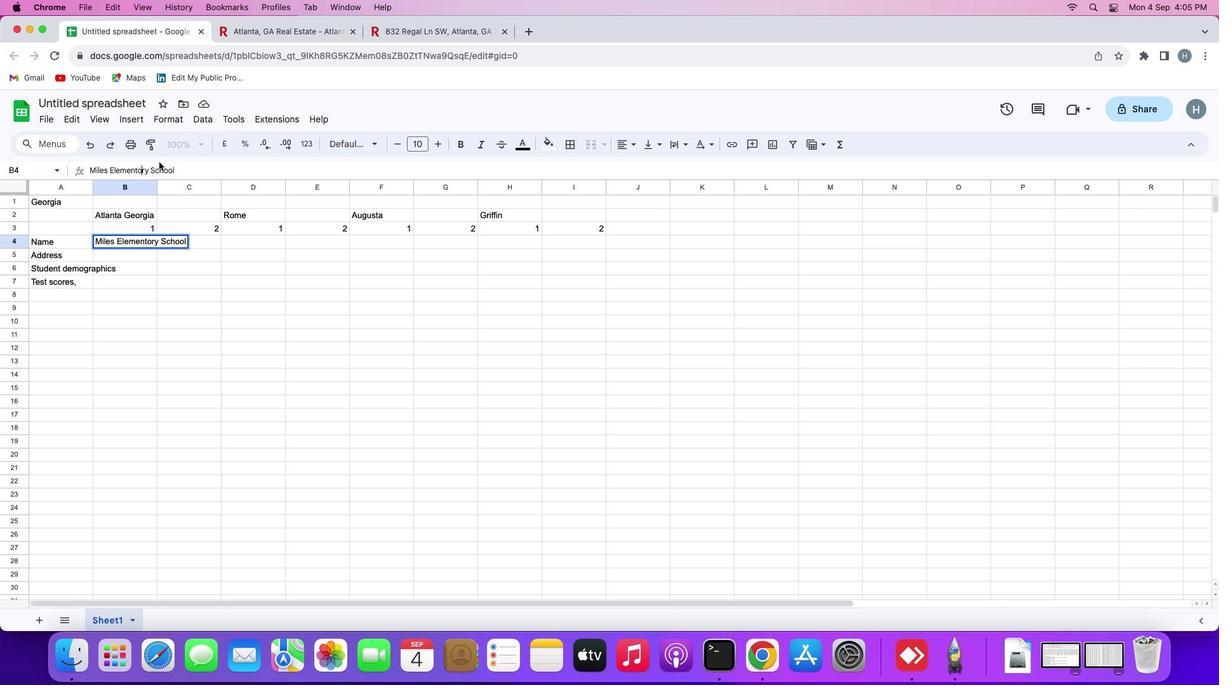 
Action: Mouse moved to (159, 161)
Screenshot: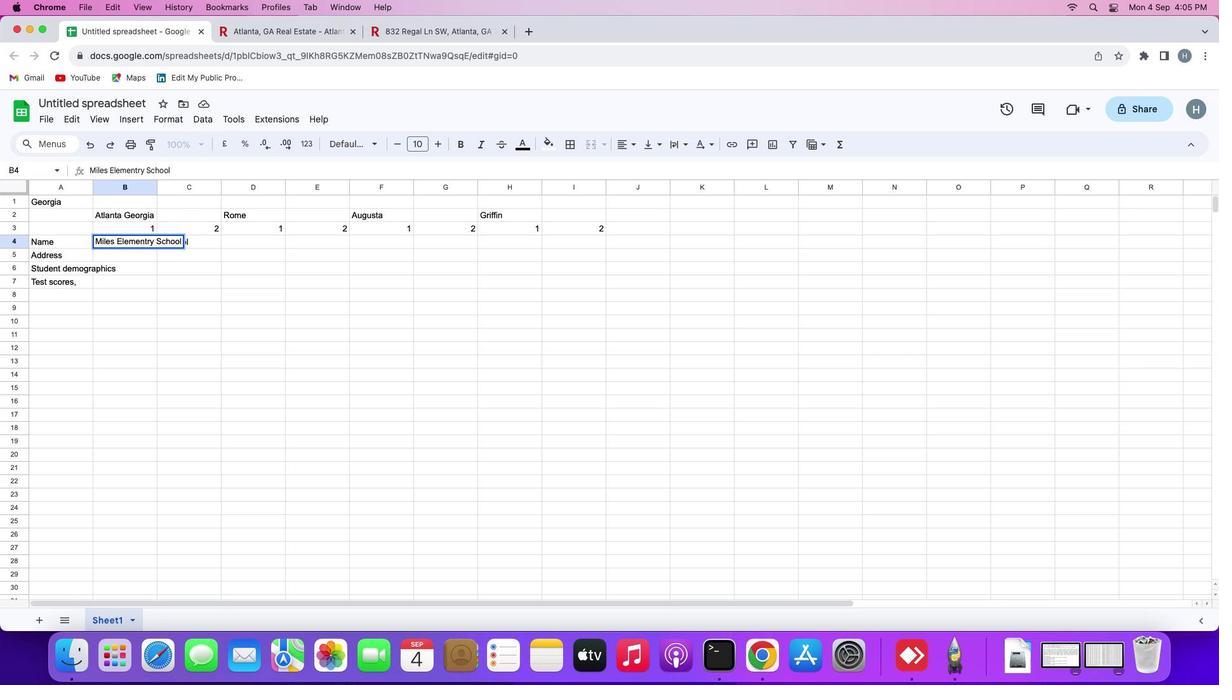 
Action: Key pressed Key.backspace'a'Key.enter
Screenshot: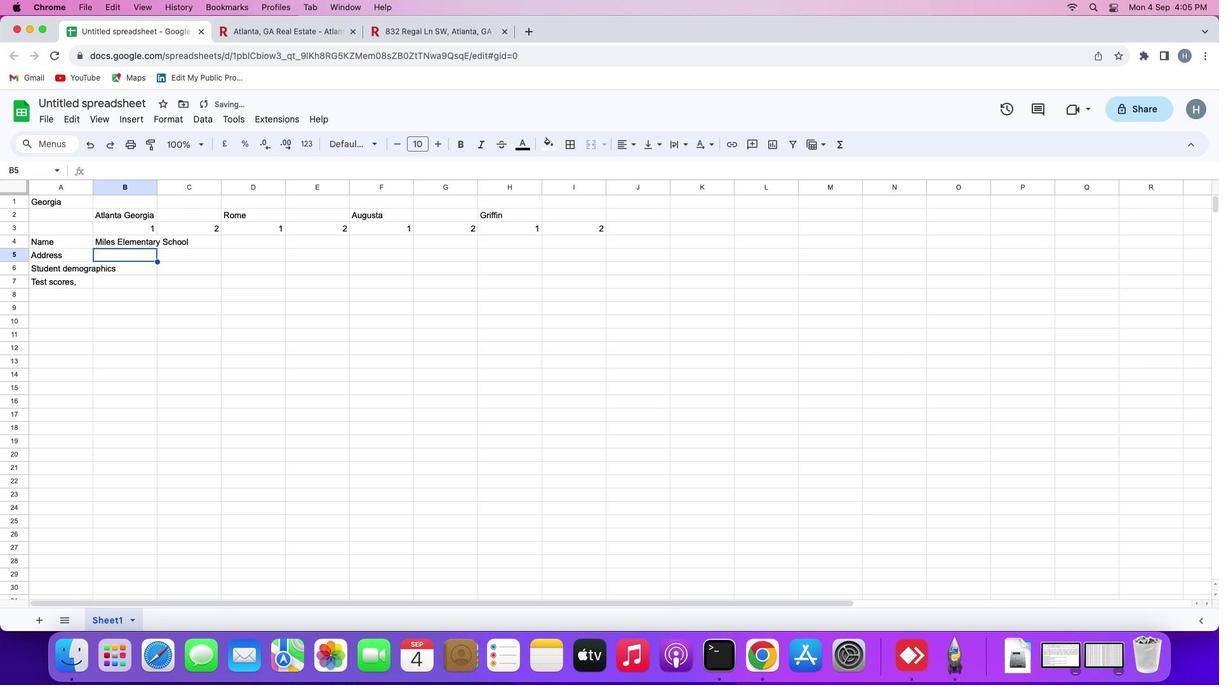 
Action: Mouse moved to (442, 26)
Screenshot: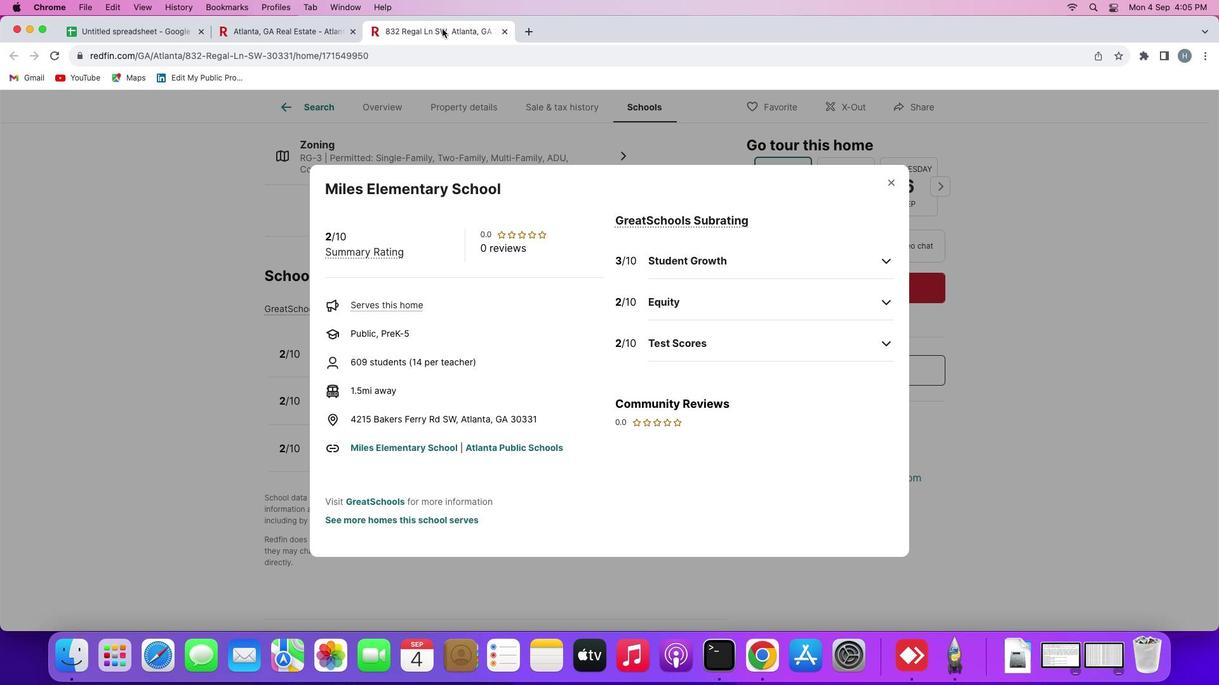 
Action: Mouse pressed left at (442, 26)
Screenshot: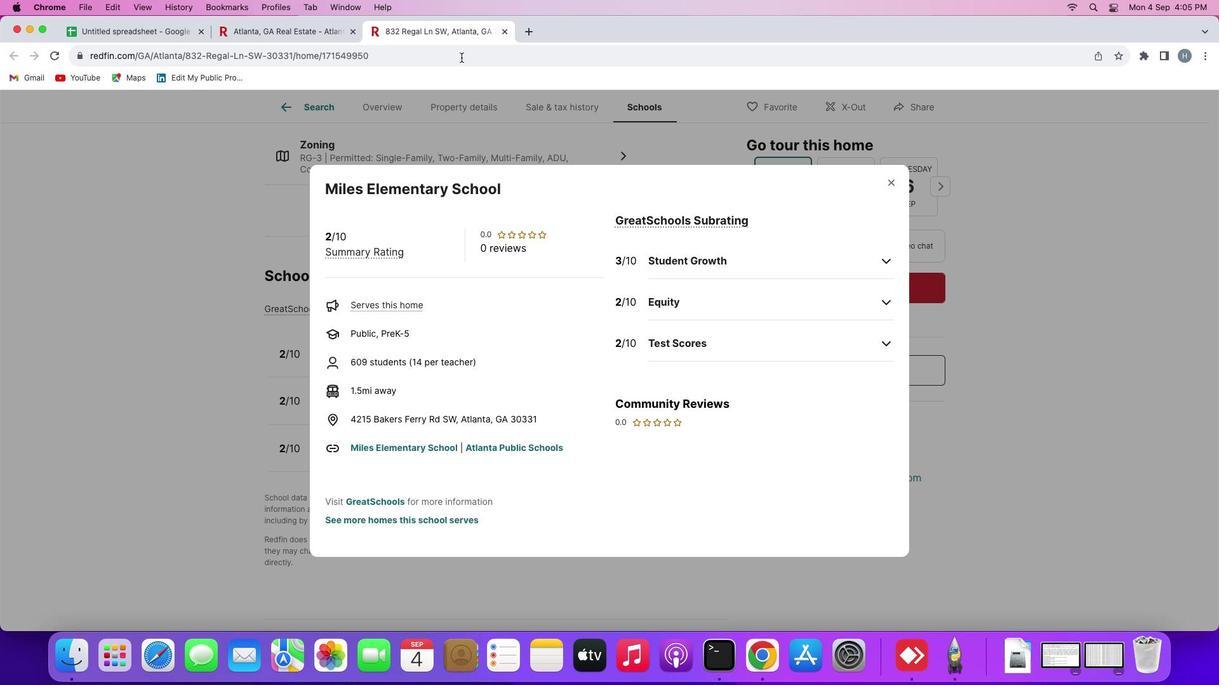 
Action: Mouse moved to (142, 29)
Screenshot: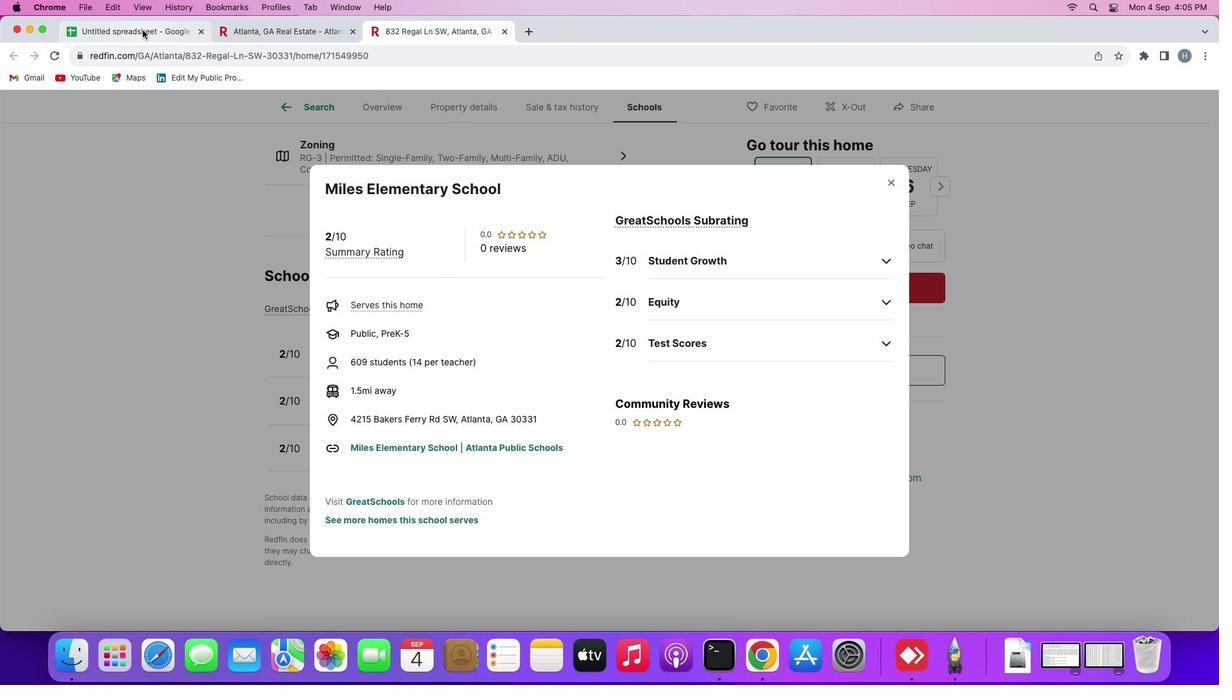 
Action: Mouse pressed left at (142, 29)
Screenshot: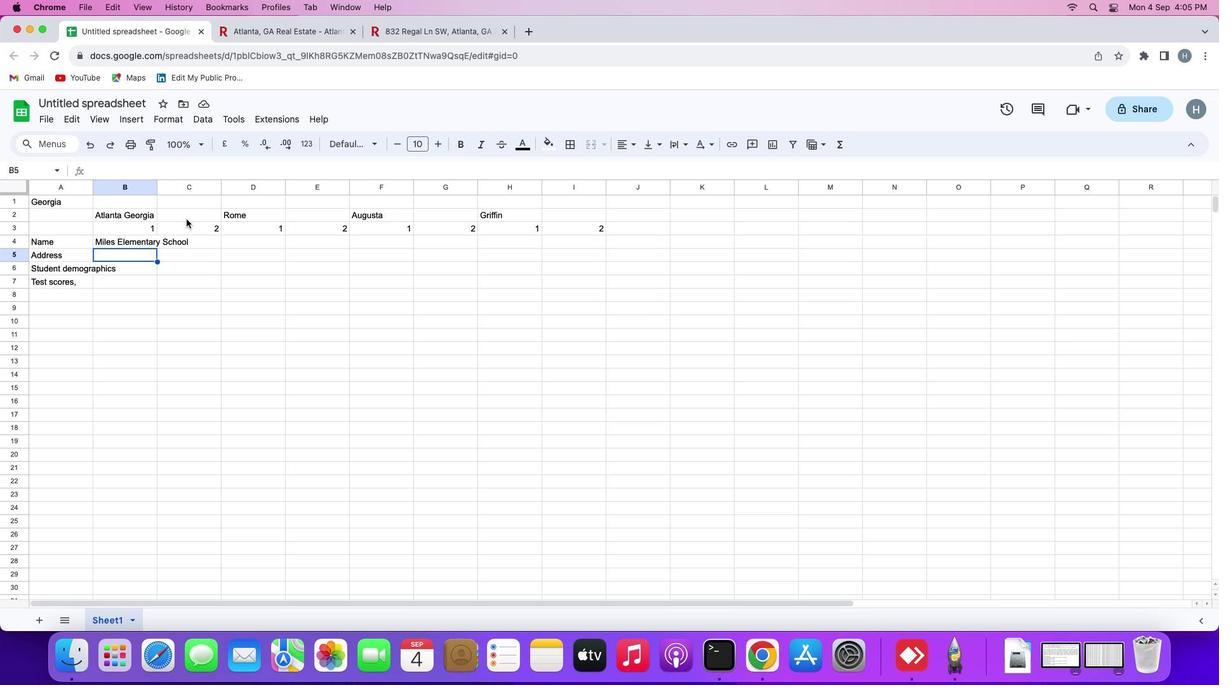 
Action: Mouse moved to (180, 229)
Screenshot: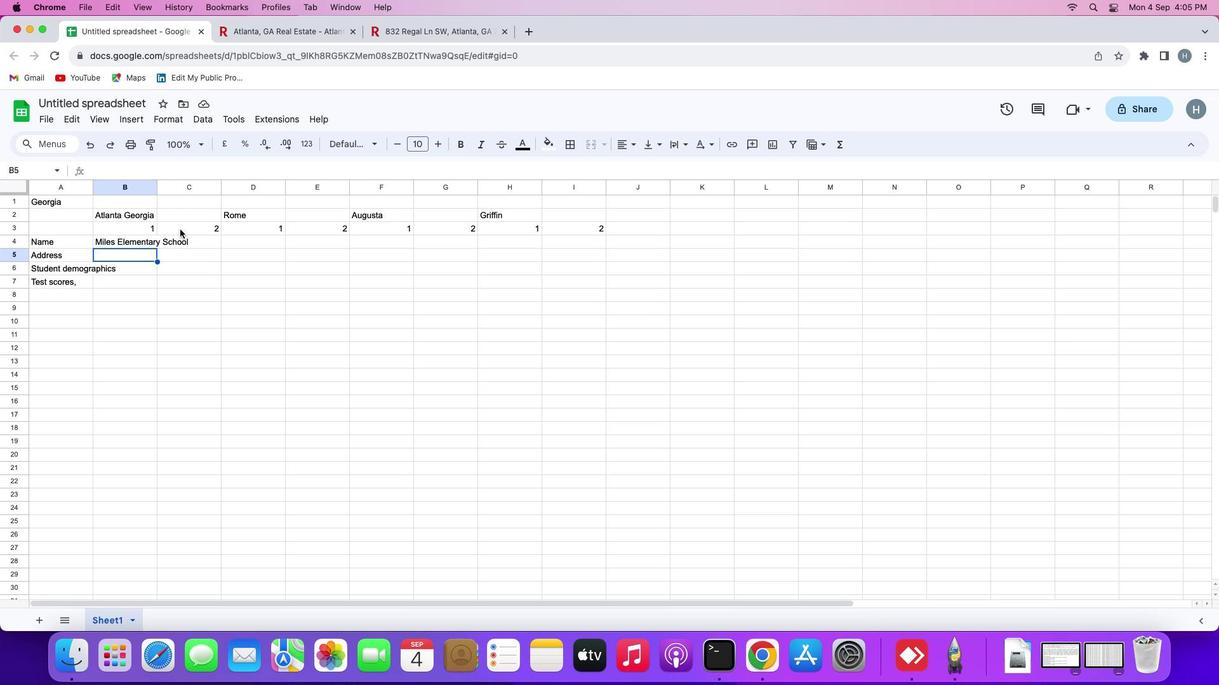 
Action: Key pressed '4''2''1''5'
Screenshot: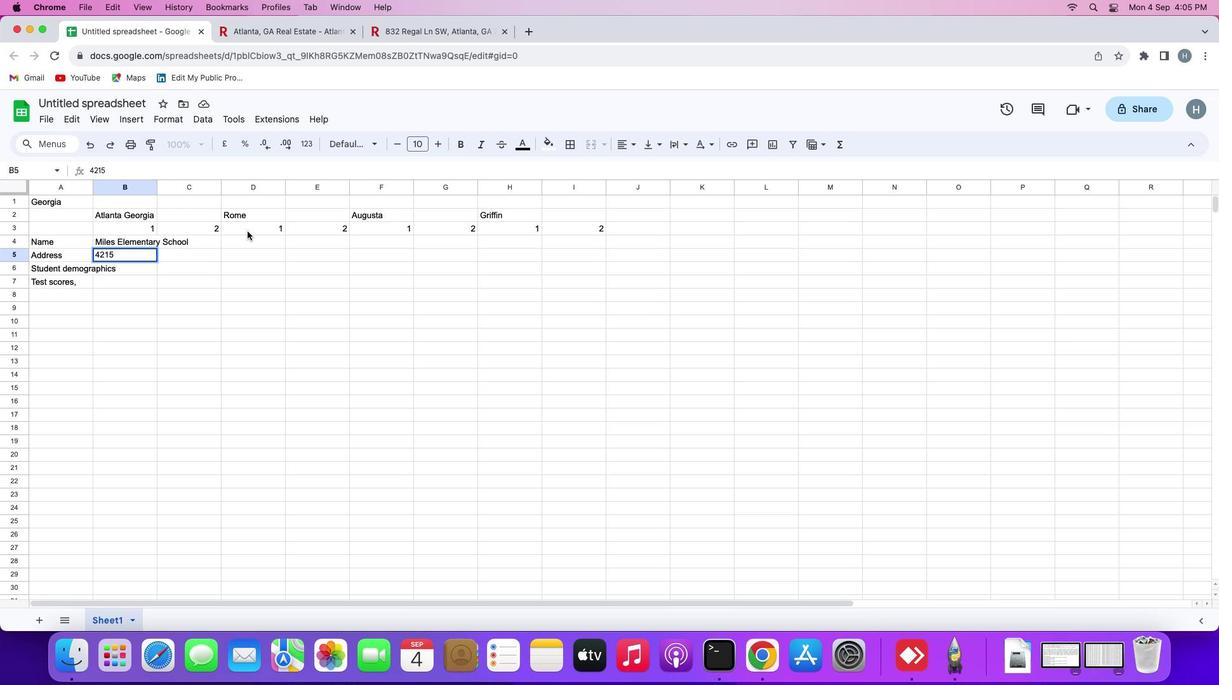 
Action: Mouse moved to (422, 27)
Screenshot: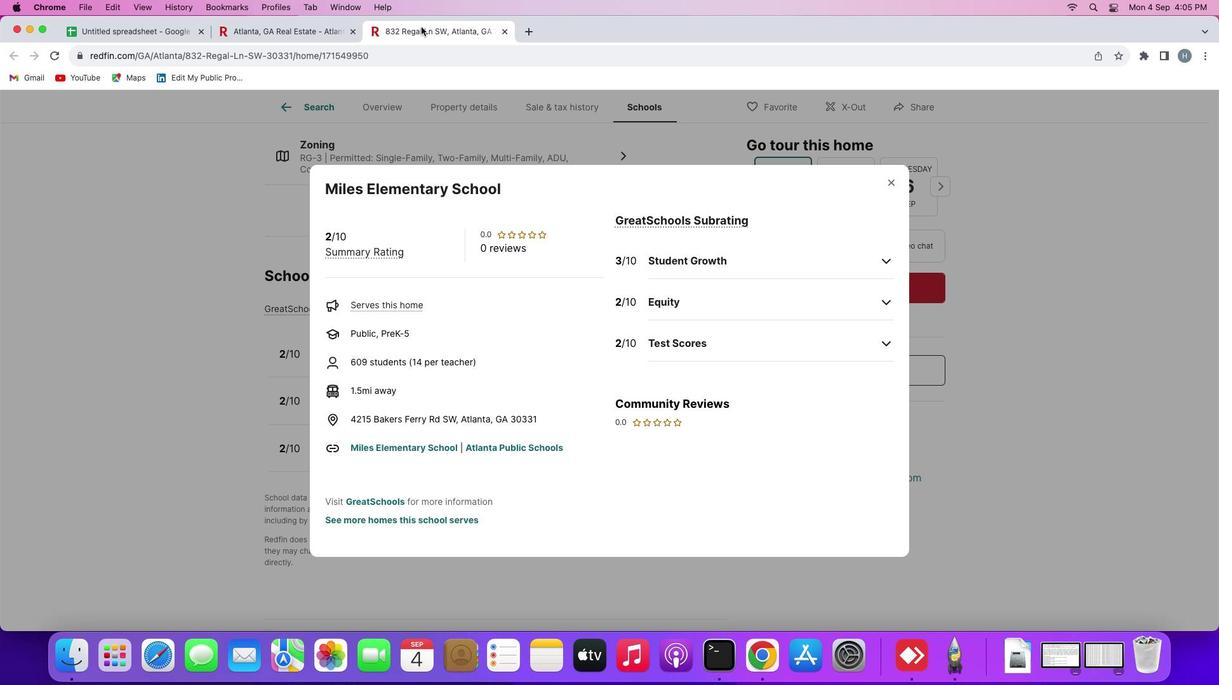 
Action: Mouse pressed left at (422, 27)
Screenshot: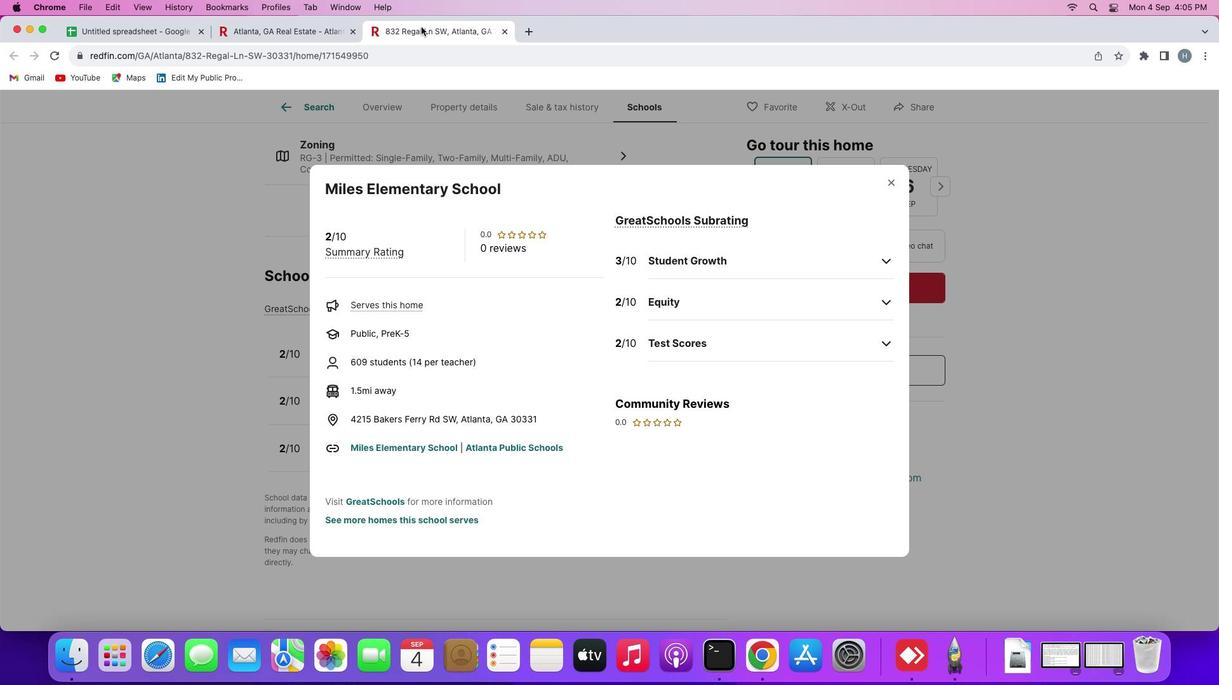 
Action: Mouse moved to (173, 29)
Screenshot: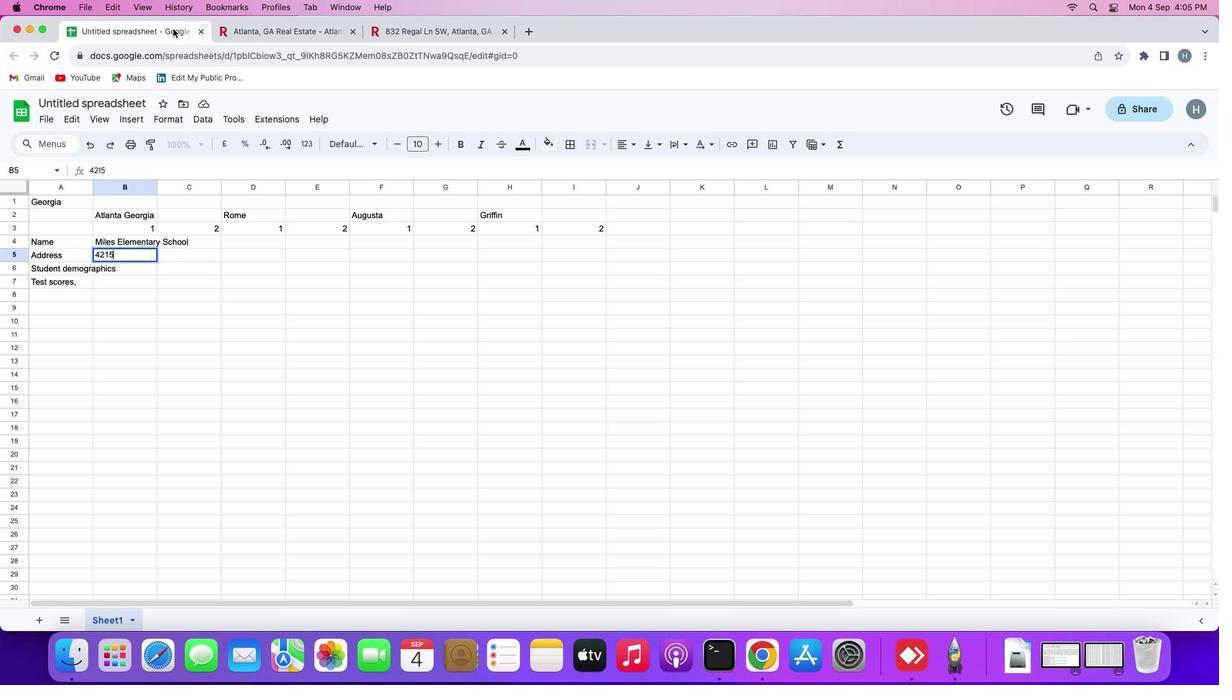 
Action: Mouse pressed left at (173, 29)
Screenshot: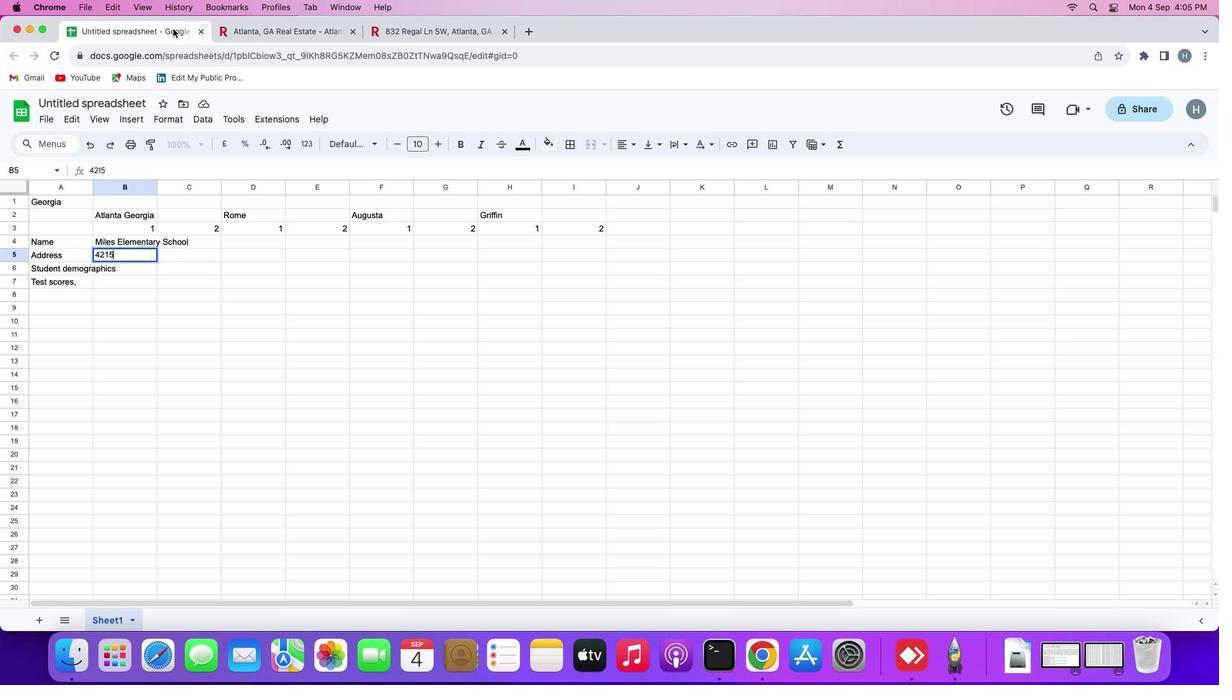 
Action: Key pressed Key.spaceKey.shift'B''a''k''e''r''s'Key.space
Screenshot: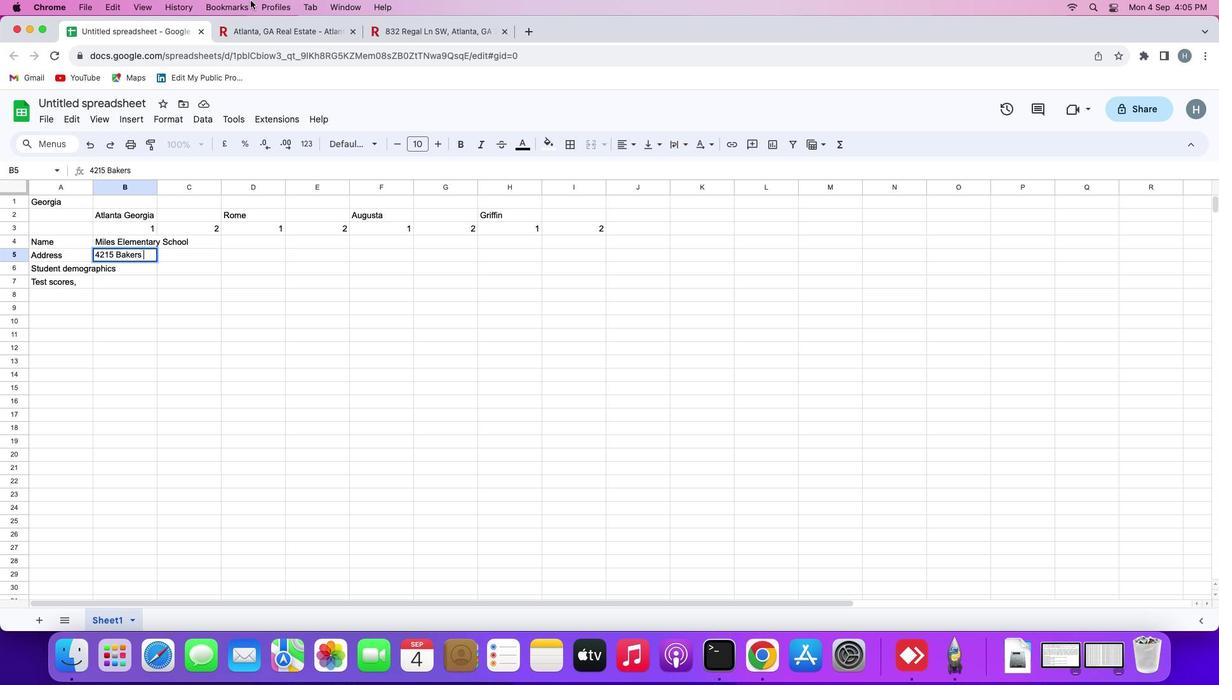 
Action: Mouse moved to (399, 34)
Screenshot: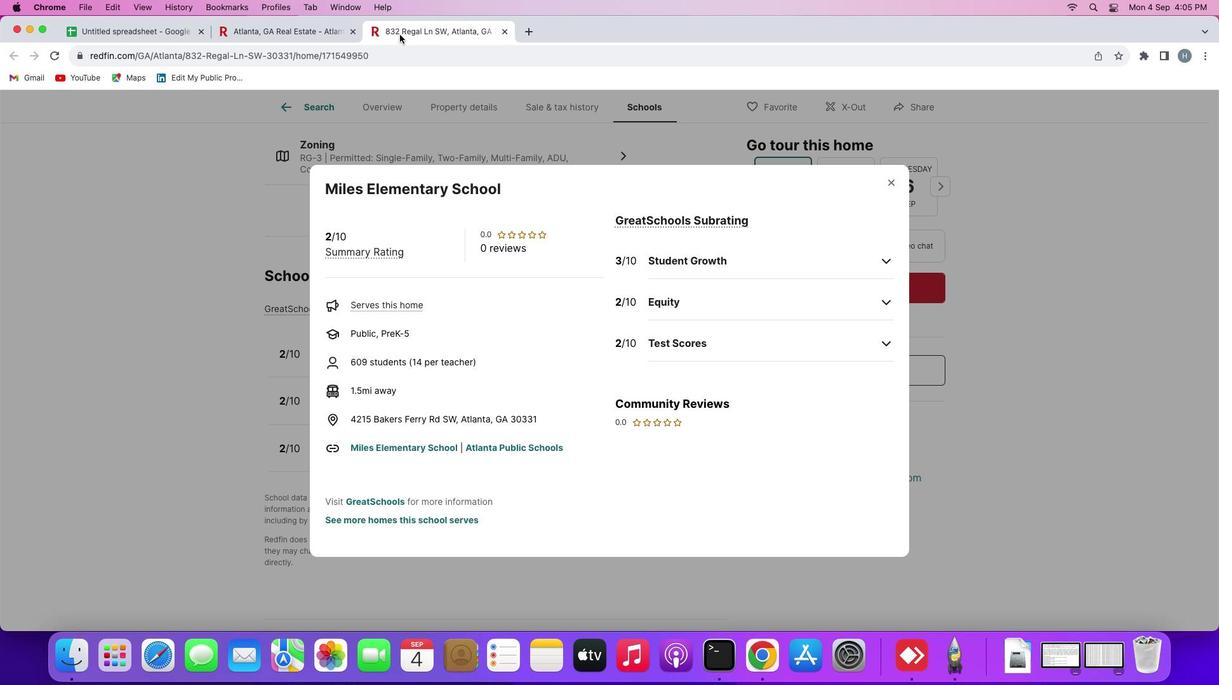 
Action: Mouse pressed left at (399, 34)
Screenshot: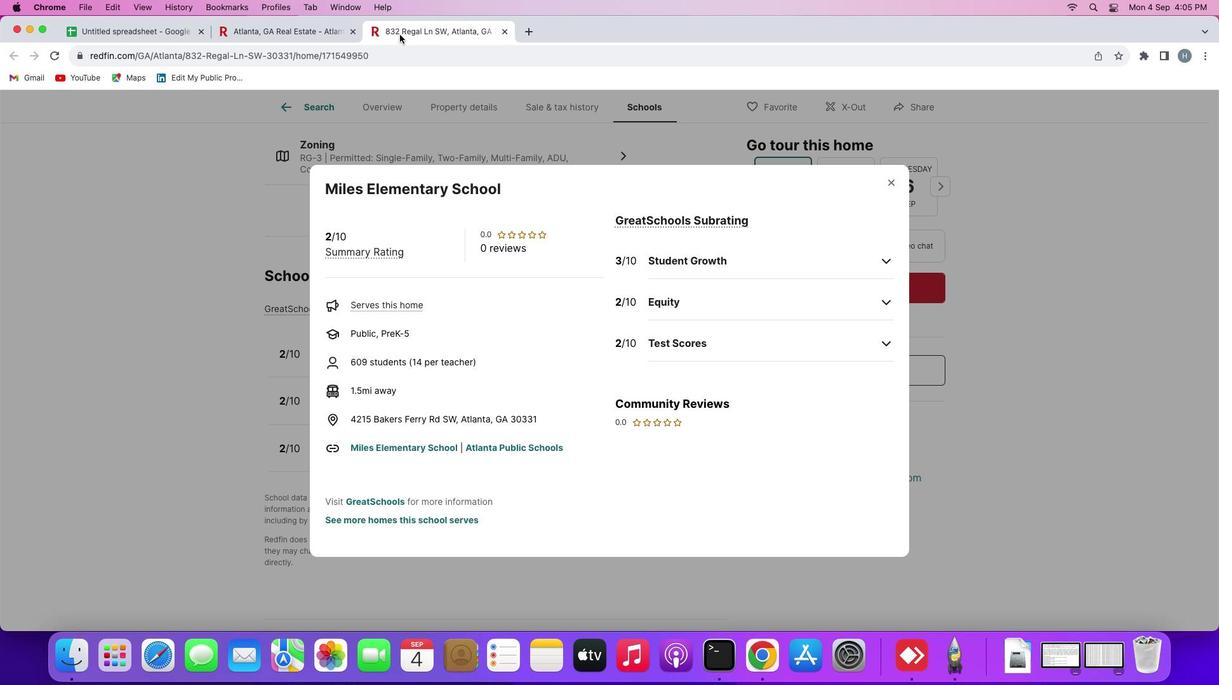 
Action: Mouse moved to (158, 31)
Screenshot: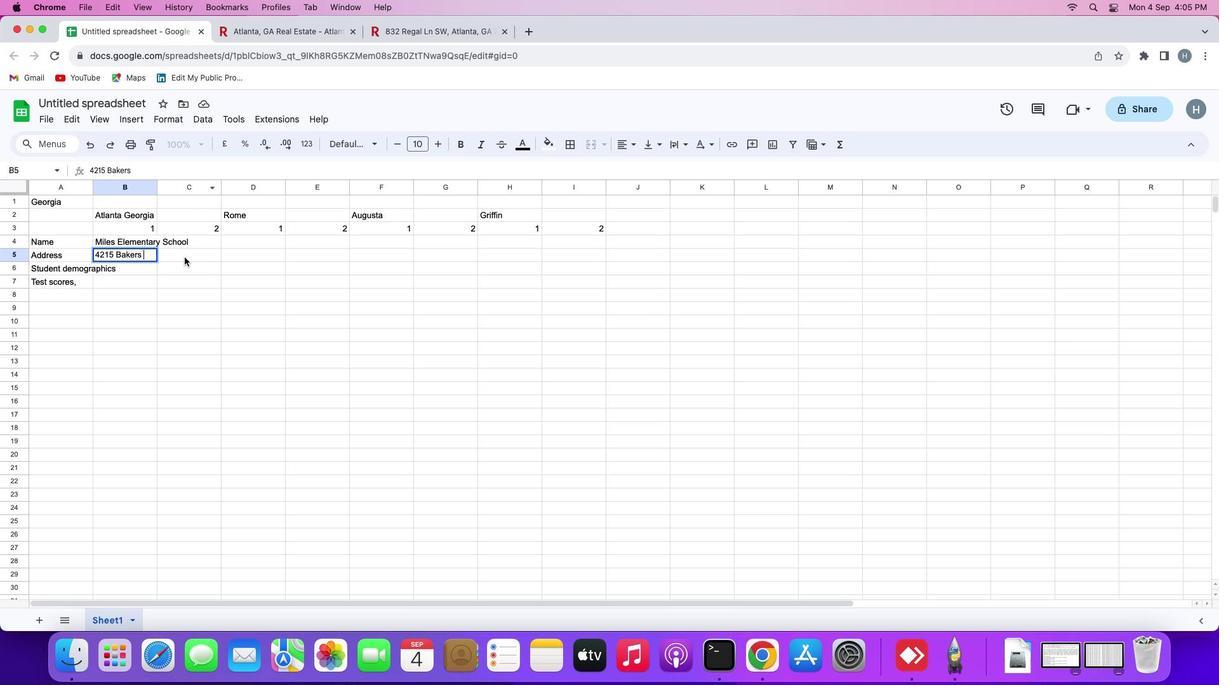 
Action: Mouse pressed left at (158, 31)
Screenshot: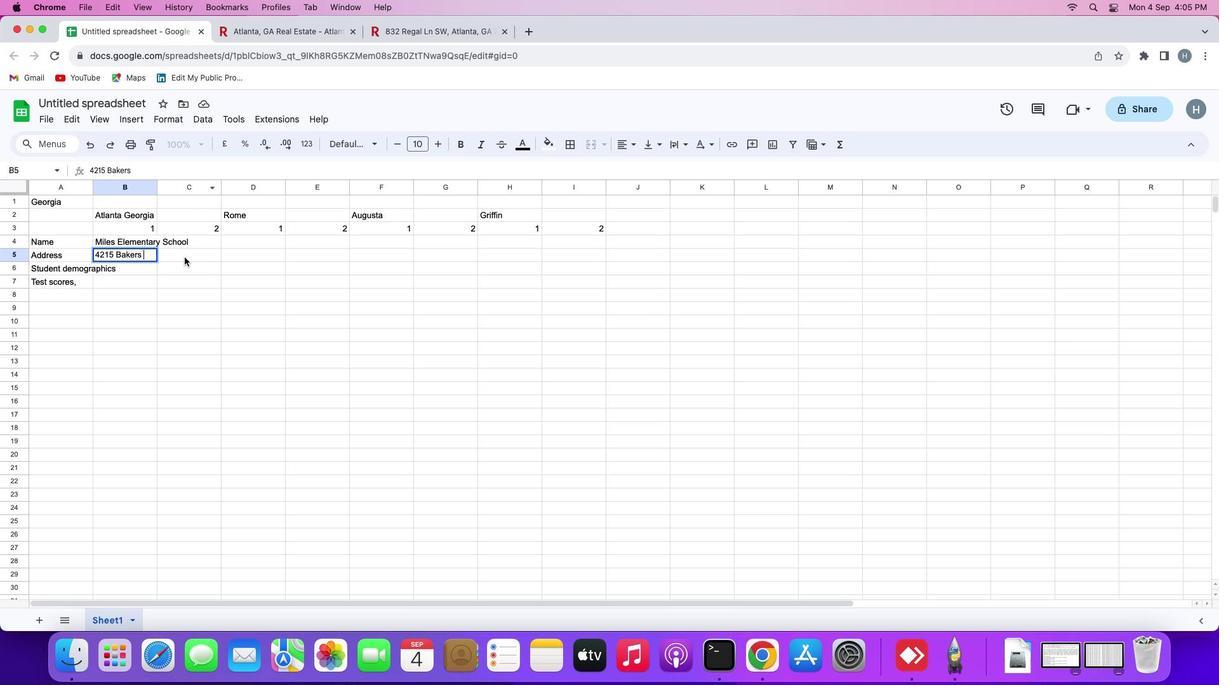 
Action: Mouse moved to (215, 257)
Screenshot: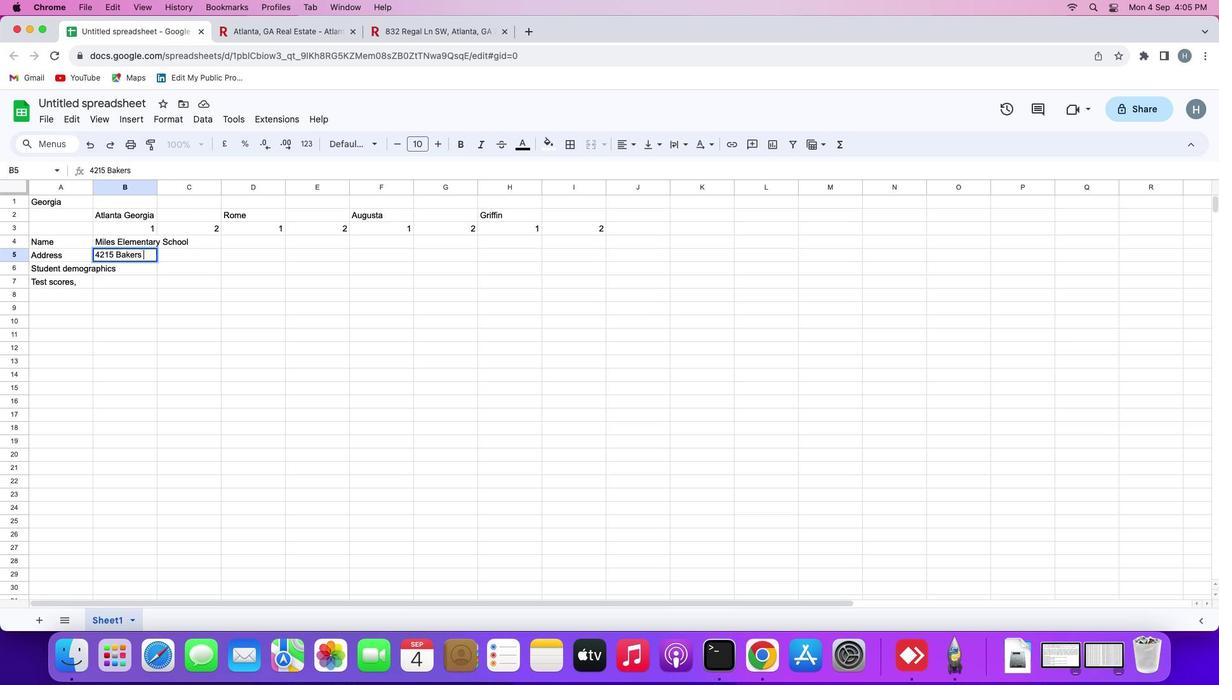 
Action: Key pressed Key.shift'F''r'Key.backspace'e''e''r''y'Key.spaceKey.shift'R''d'Key.enterKey.up
Screenshot: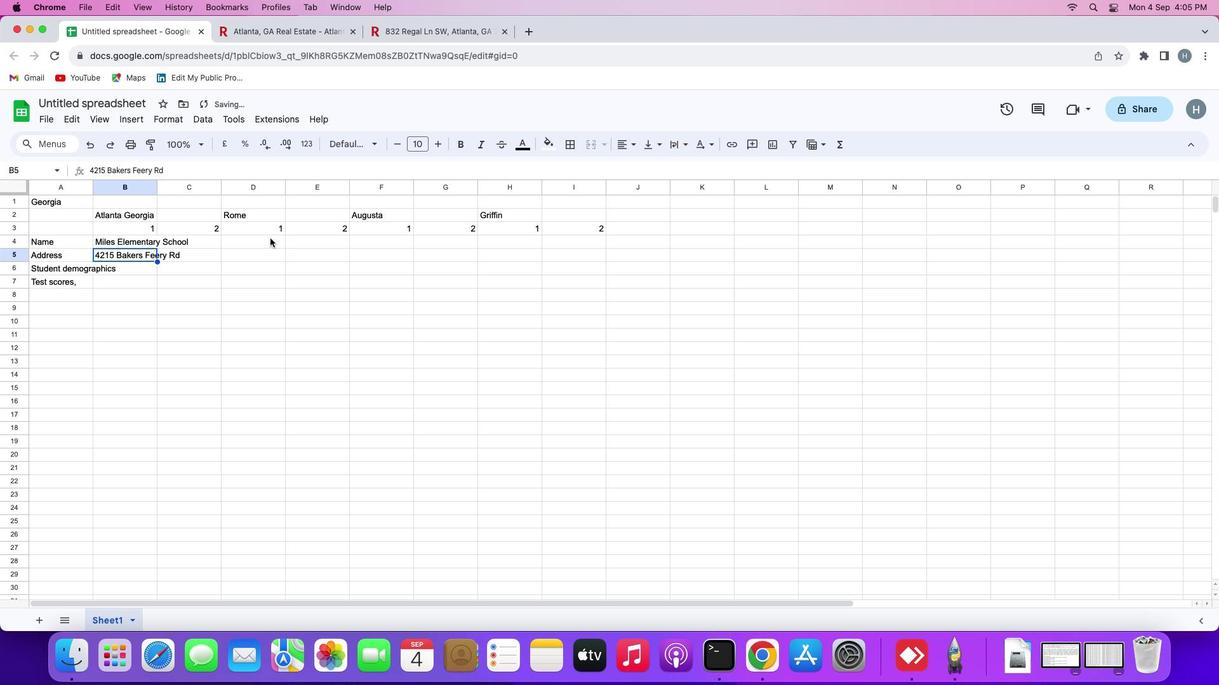 
Action: Mouse moved to (193, 171)
Screenshot: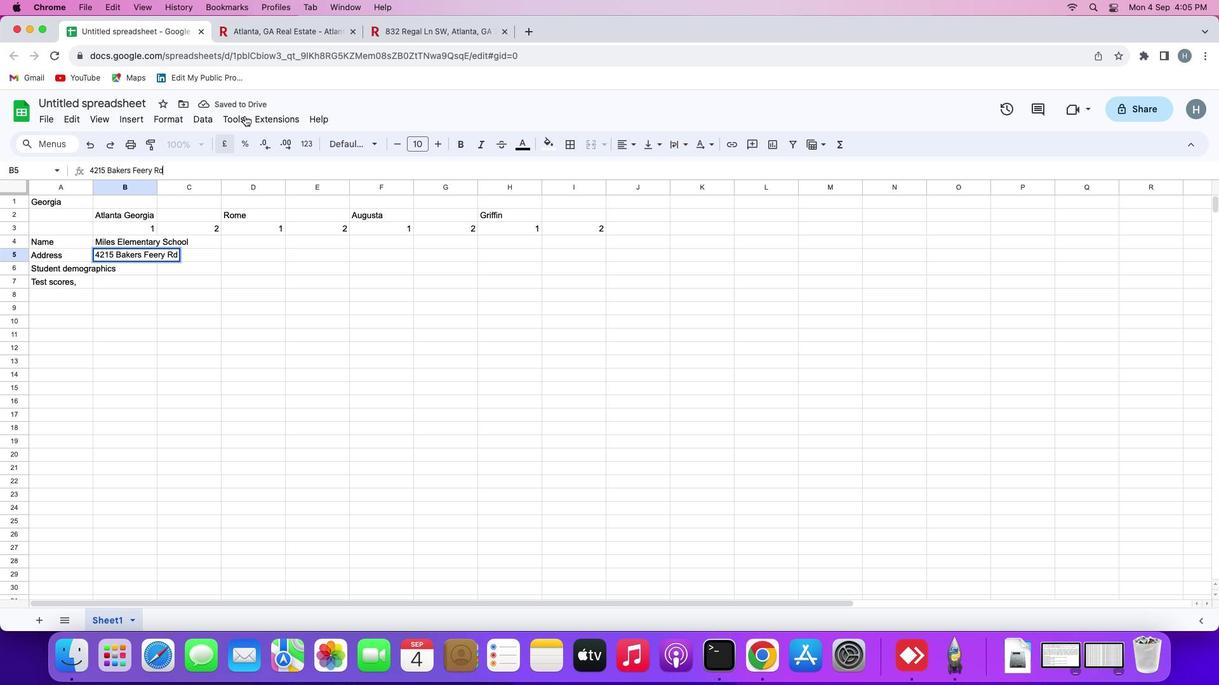 
Action: Mouse pressed left at (193, 171)
Screenshot: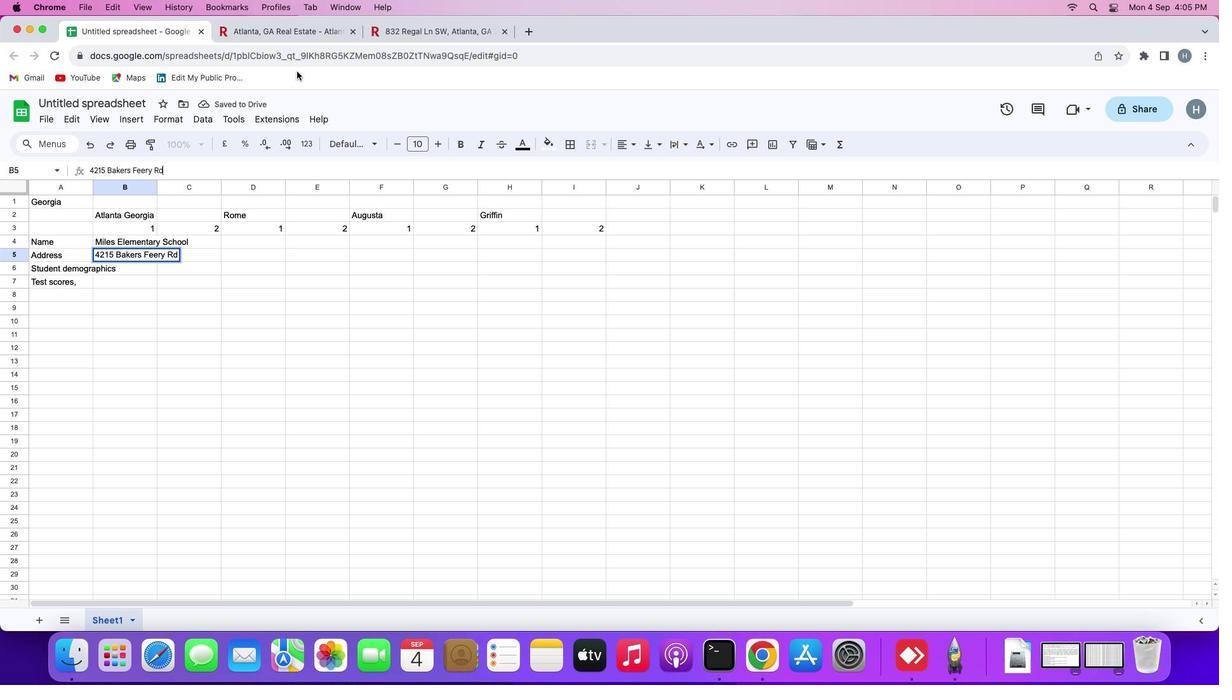 
Action: Mouse pressed left at (193, 171)
Screenshot: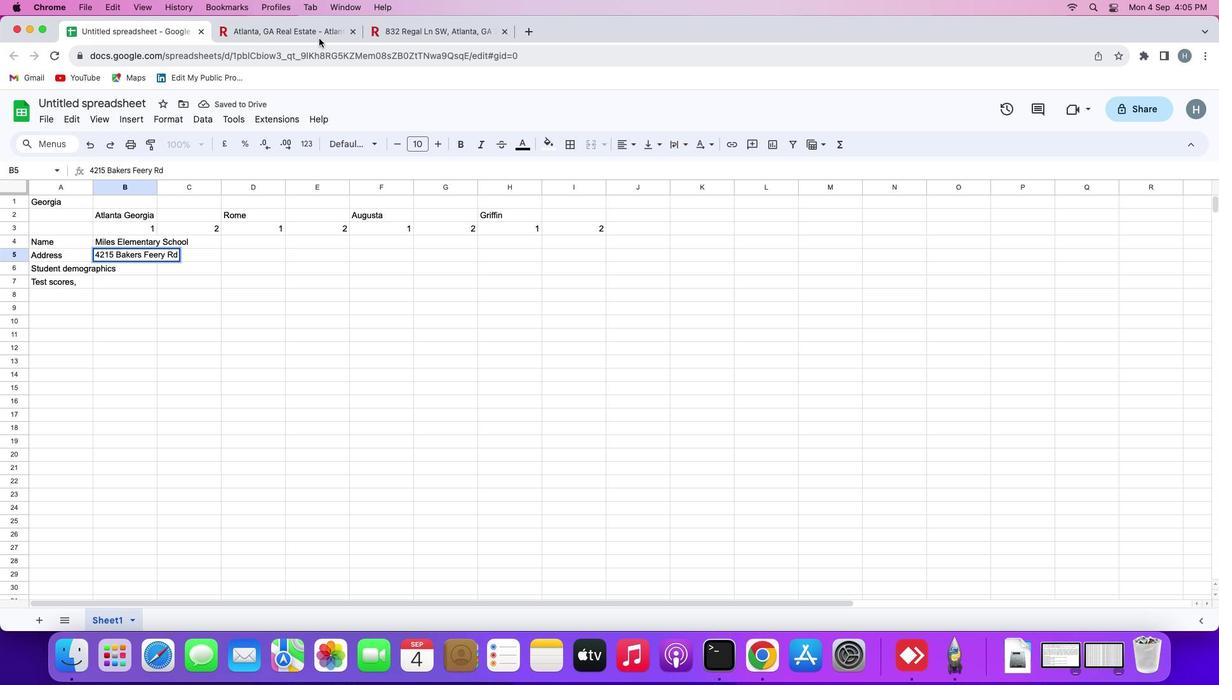 
Action: Mouse moved to (320, 36)
Screenshot: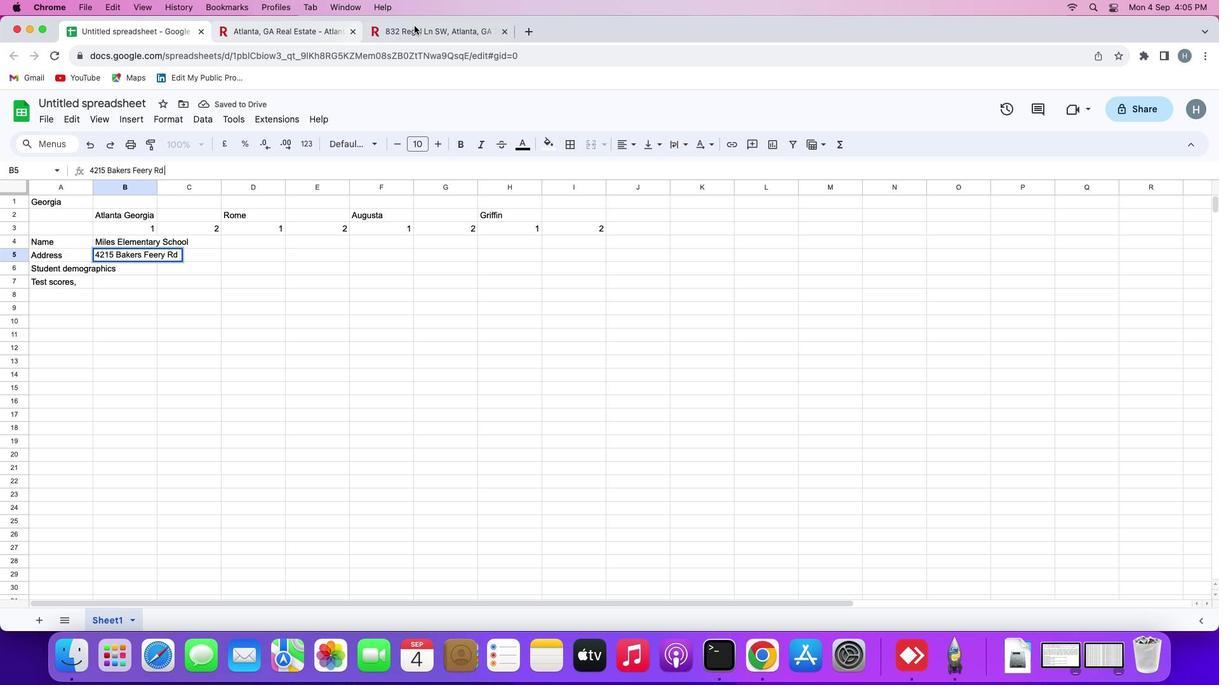 
Action: Key pressed Key.space
Screenshot: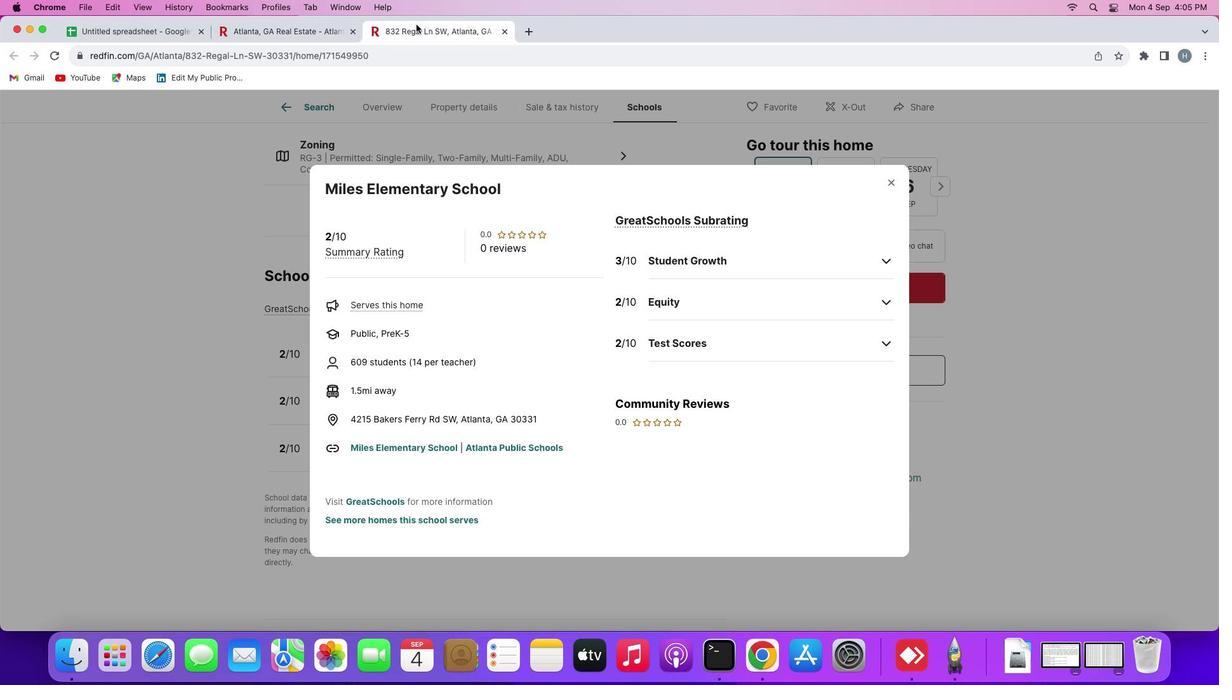 
Action: Mouse moved to (415, 24)
Screenshot: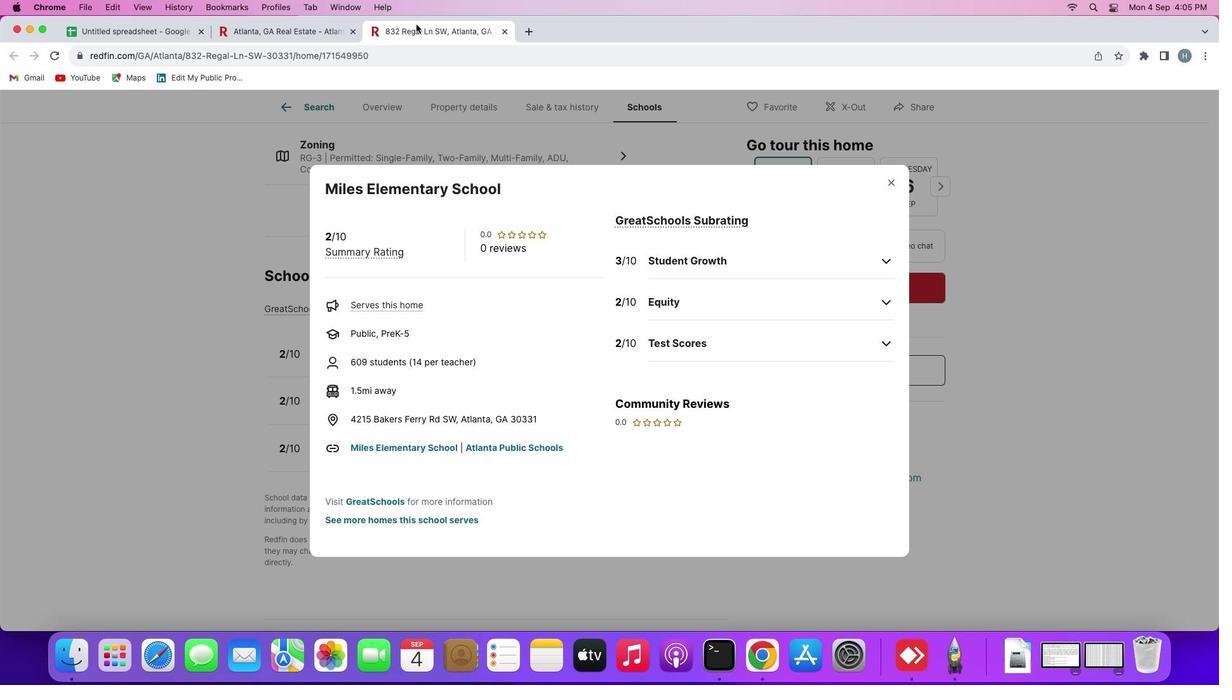 
Action: Mouse pressed left at (415, 24)
Screenshot: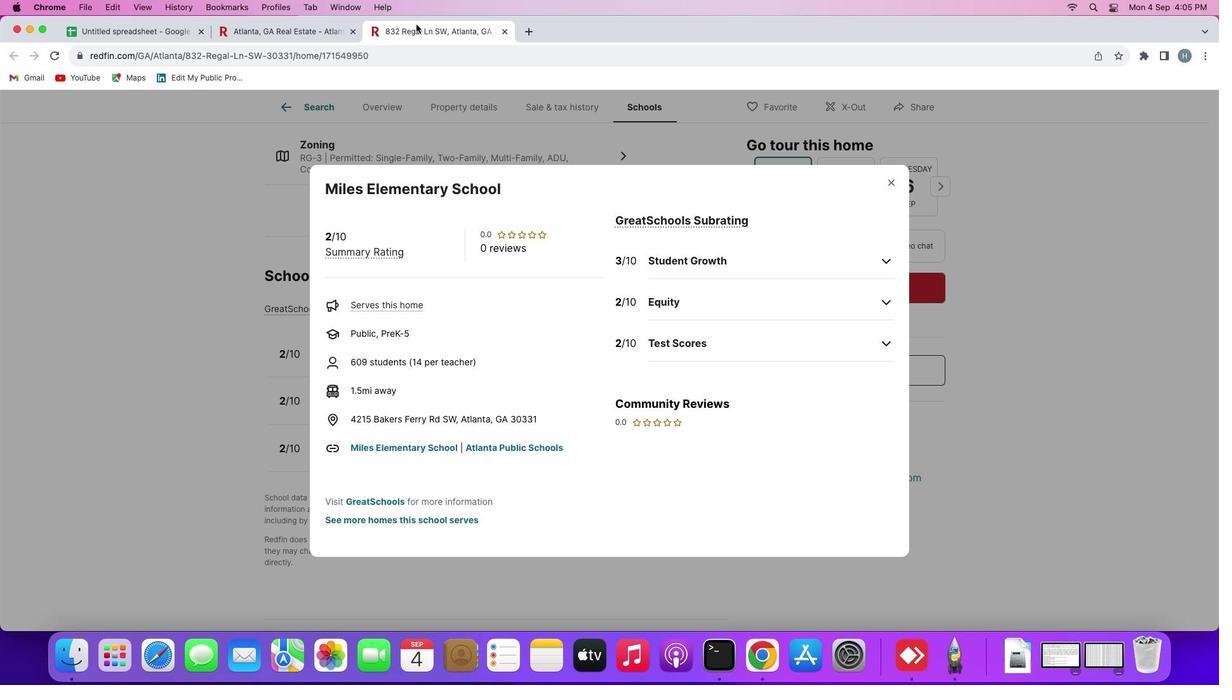 
Action: Mouse moved to (149, 33)
Screenshot: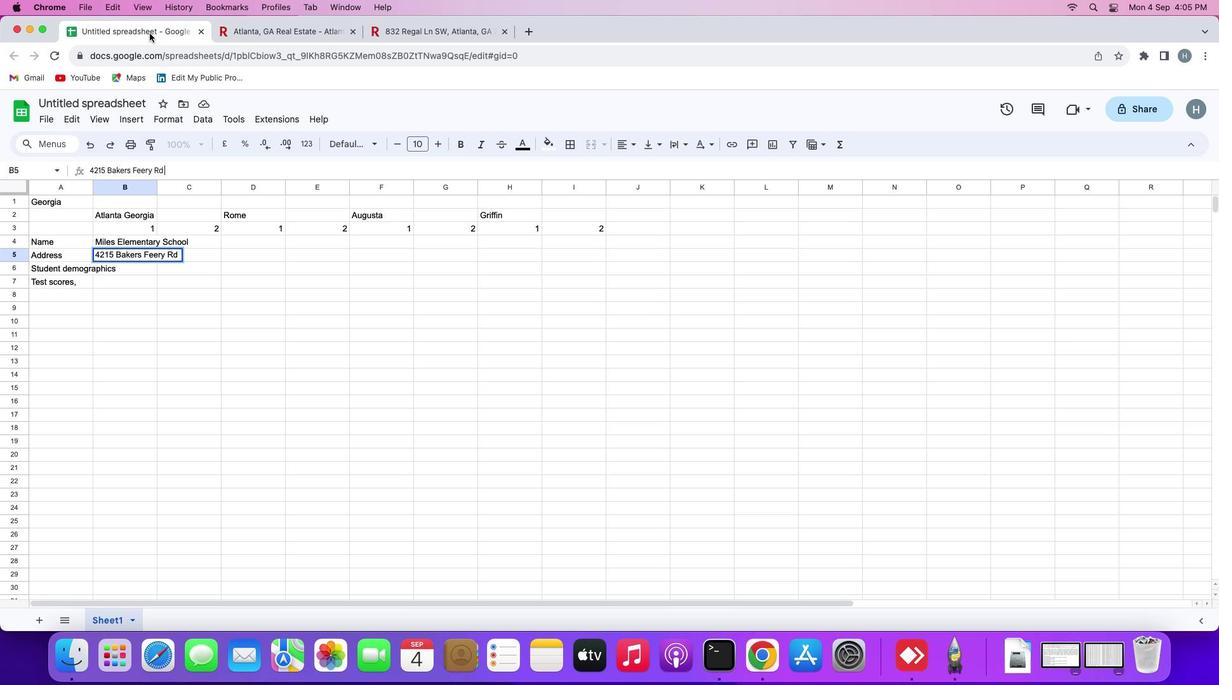 
Action: Mouse pressed left at (149, 33)
Screenshot: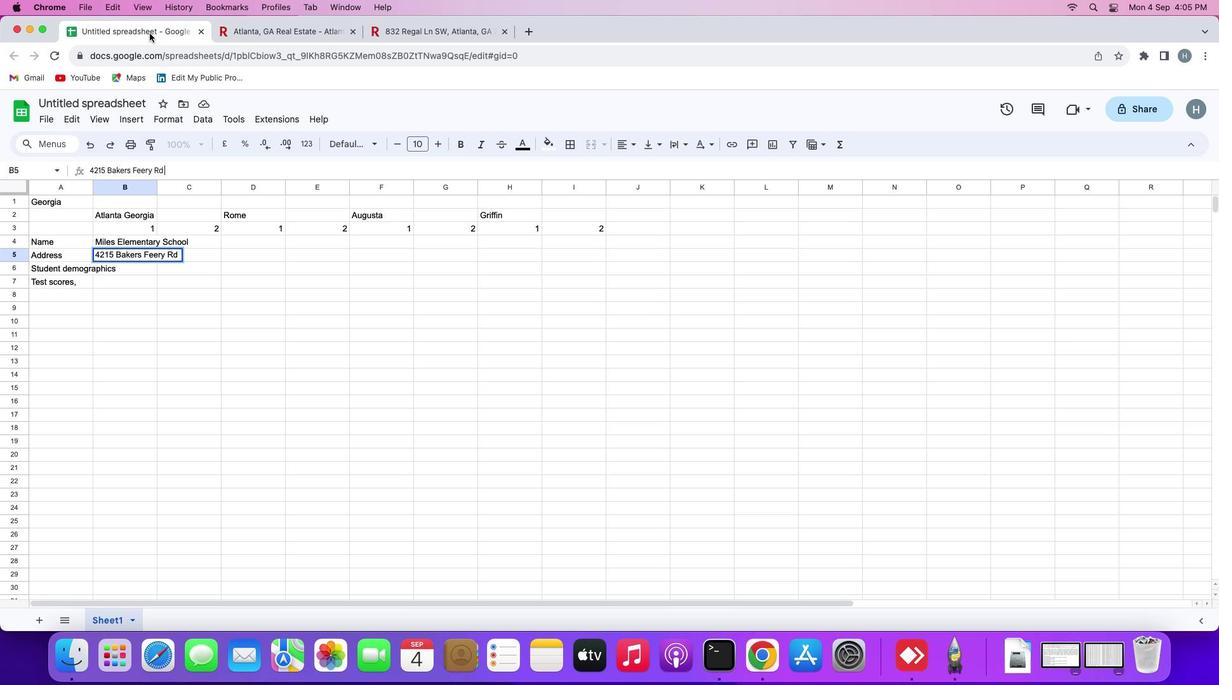
Action: Key pressed 's'Key.backspaceKey.shift'S''w'Key.spaceKey.shift'A''t''l''a''n''t''a'Key.leftKey.leftKey.leftKey.leftKey.leftKey.leftKey.leftKey.left','Key.rightKey.rightKey.rightKey.rightKey.rightKey.rightKey.rightKey.rightKey.right
Screenshot: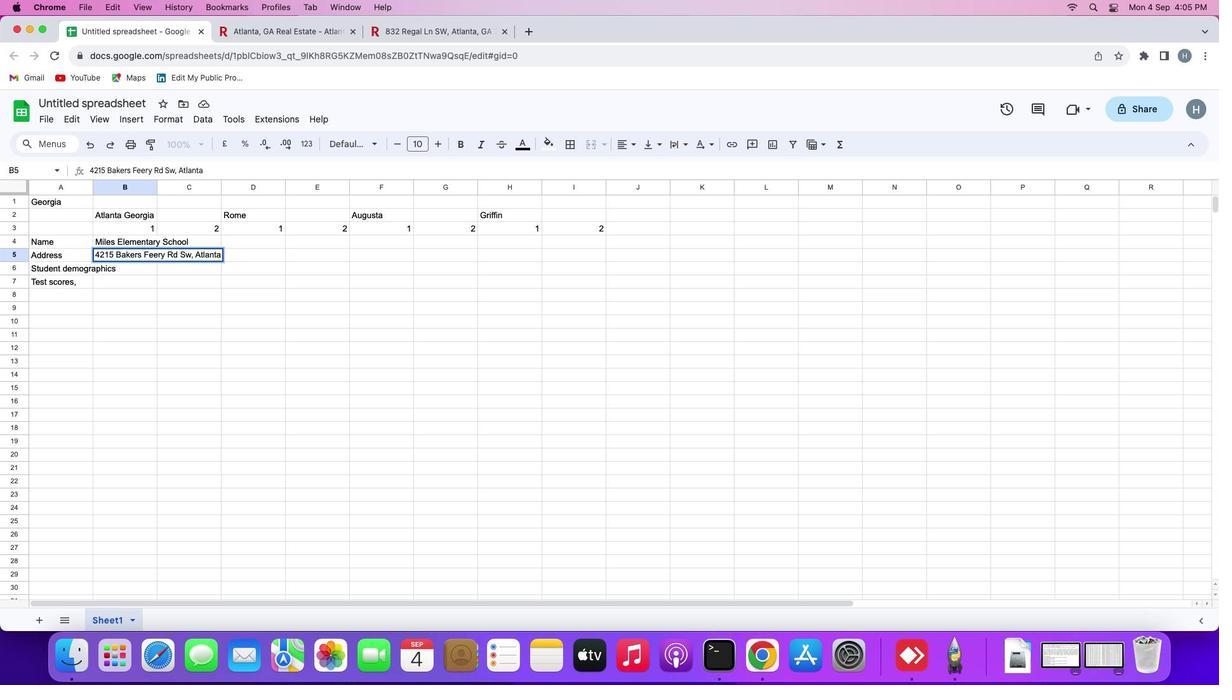 
Action: Mouse moved to (405, 34)
Screenshot: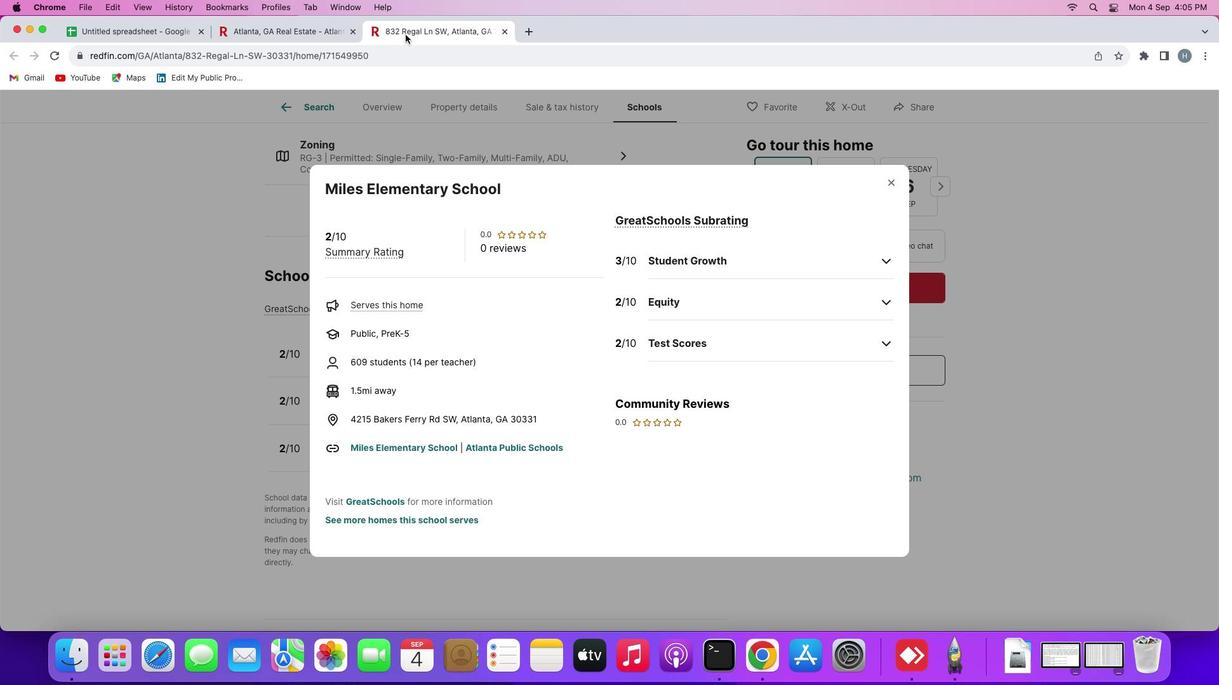 
Action: Mouse pressed left at (405, 34)
Screenshot: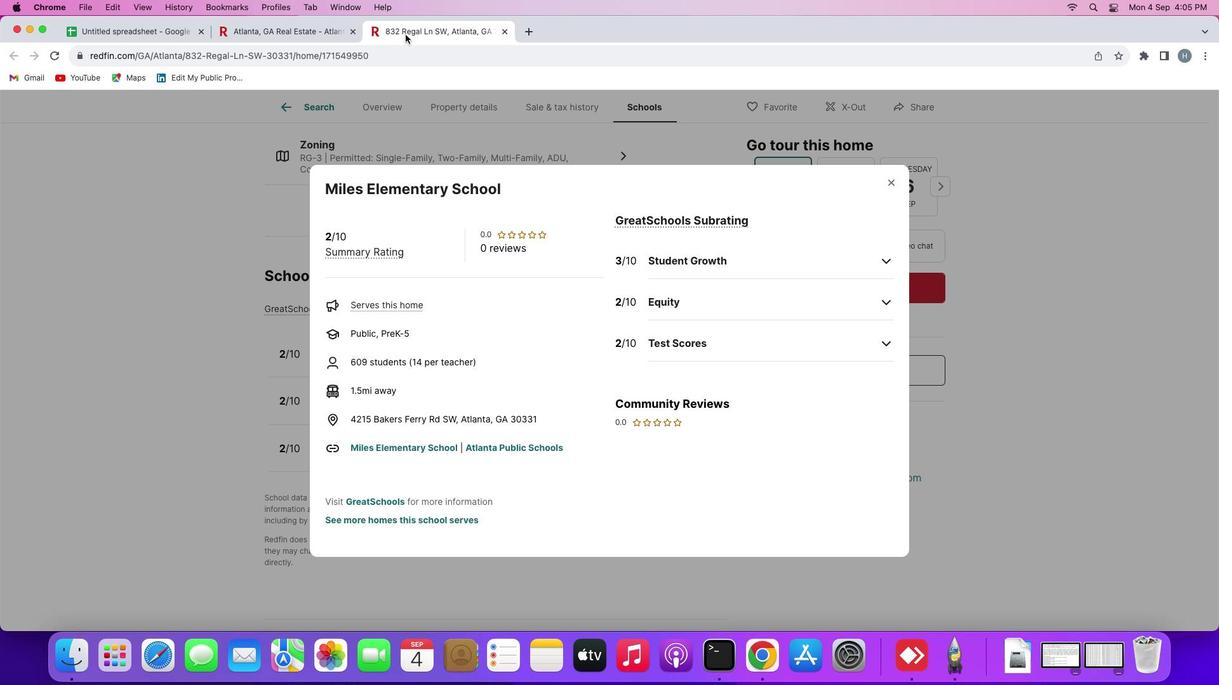 
Action: Mouse moved to (168, 33)
Screenshot: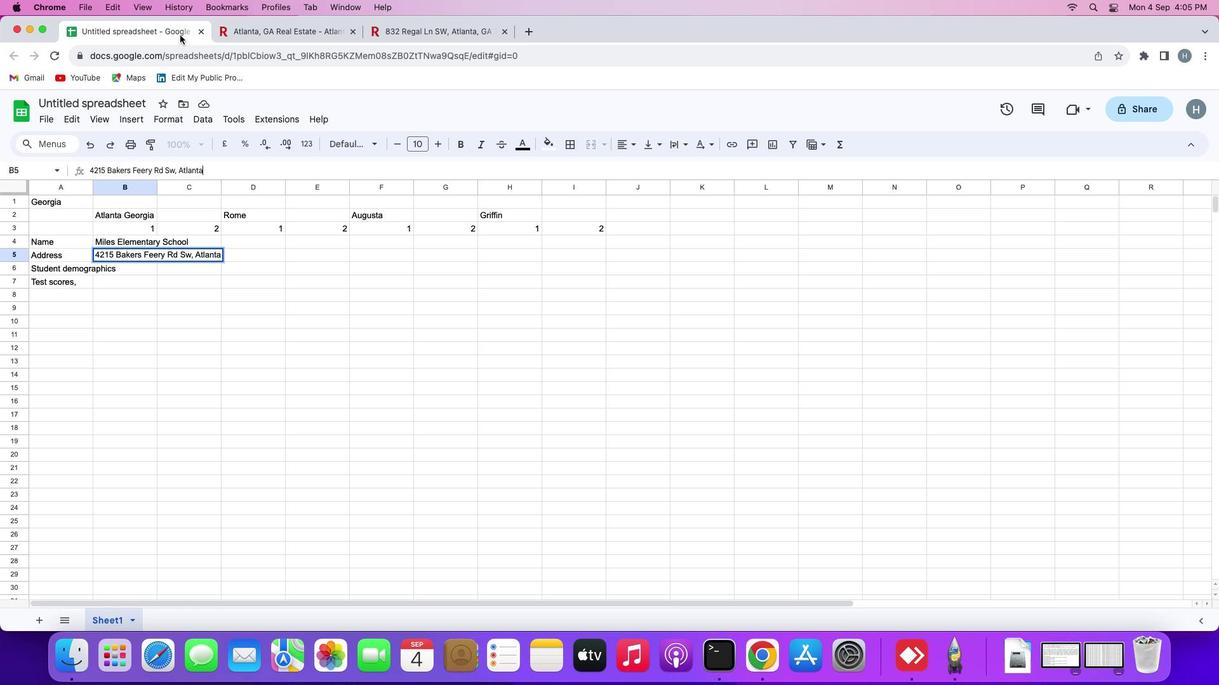 
Action: Mouse pressed left at (168, 33)
Screenshot: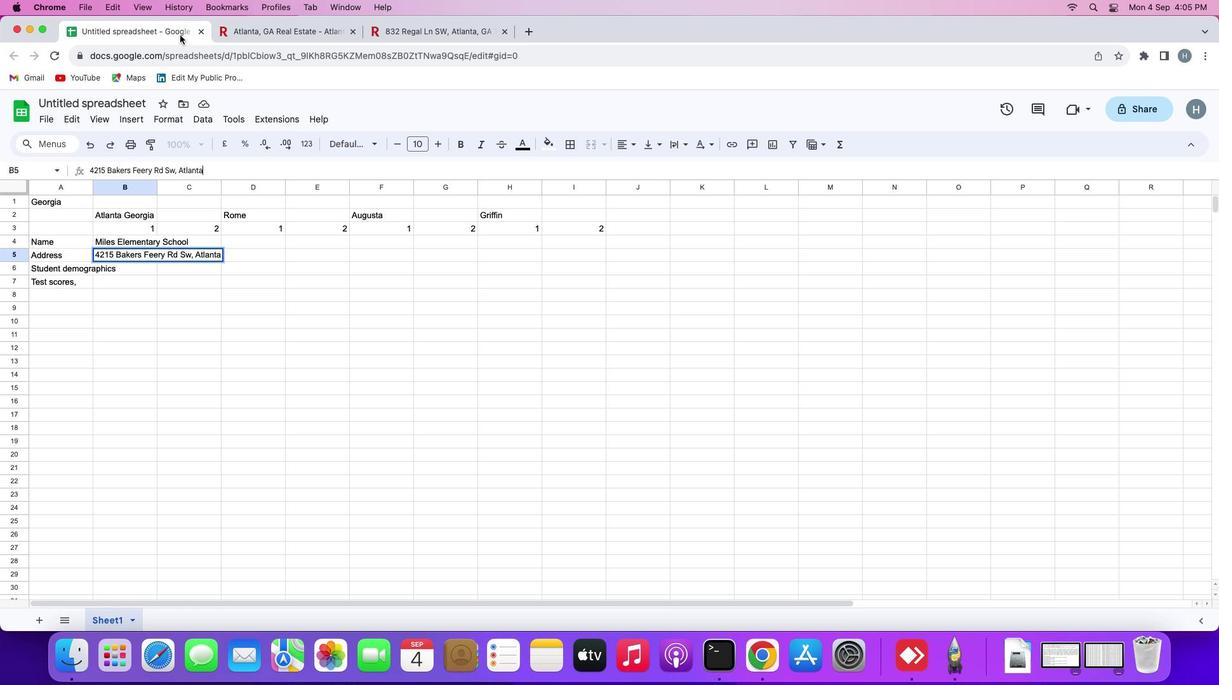 
Action: Mouse moved to (179, 34)
Screenshot: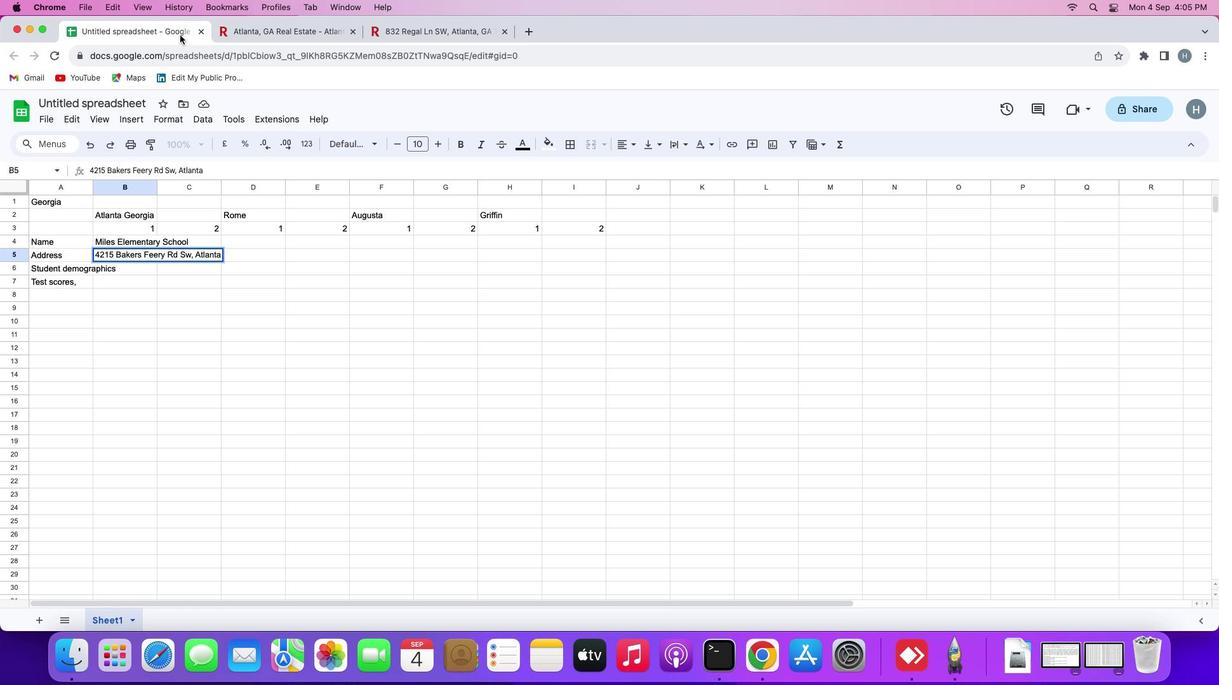 
Action: Key pressed ','Key.spaceKey.shift'G''A'Key.space'3''0'
Screenshot: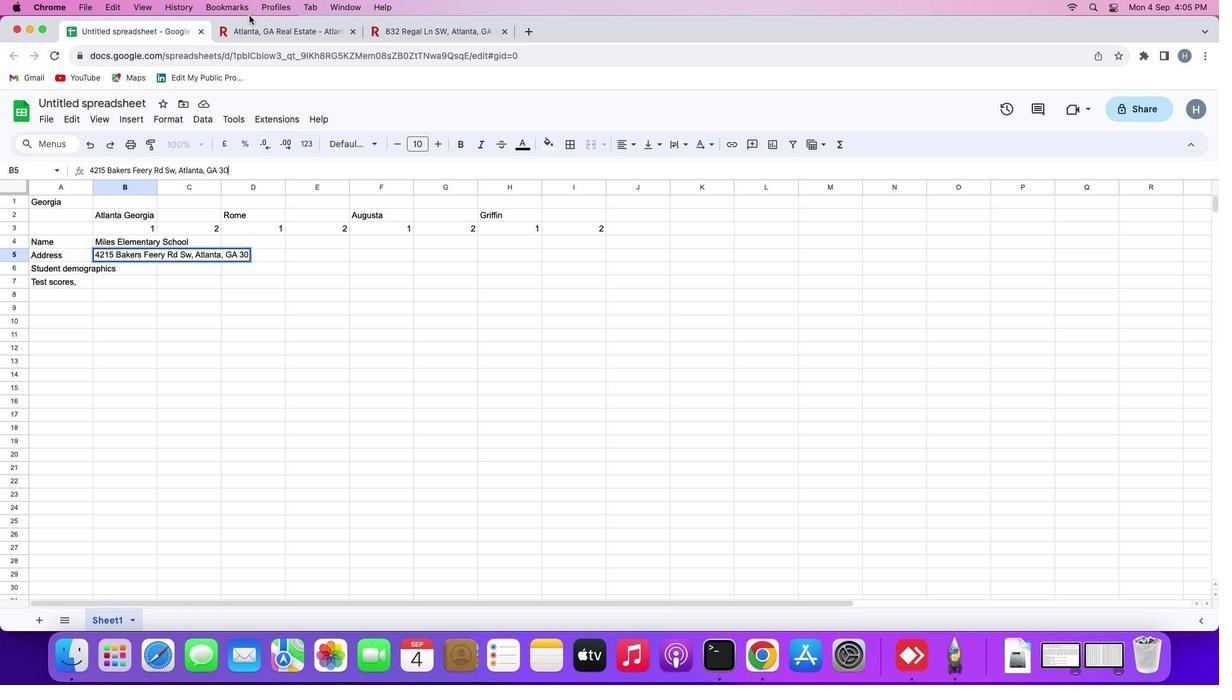 
Action: Mouse moved to (424, 36)
Screenshot: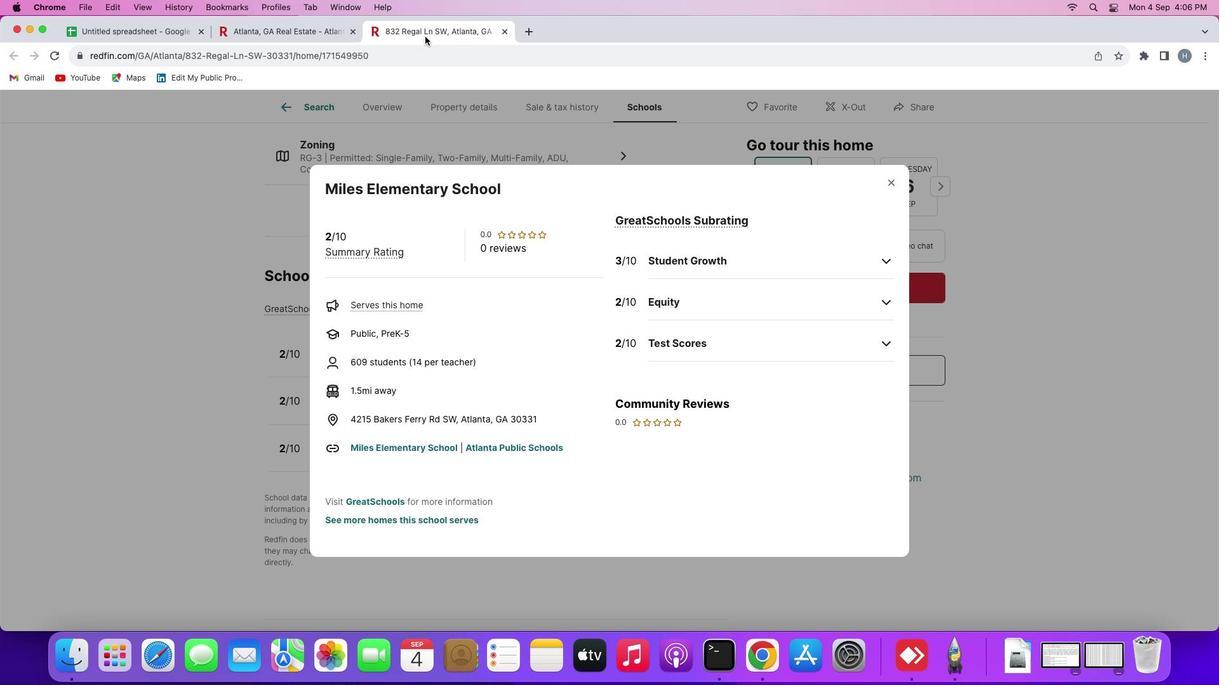 
Action: Mouse pressed left at (424, 36)
Screenshot: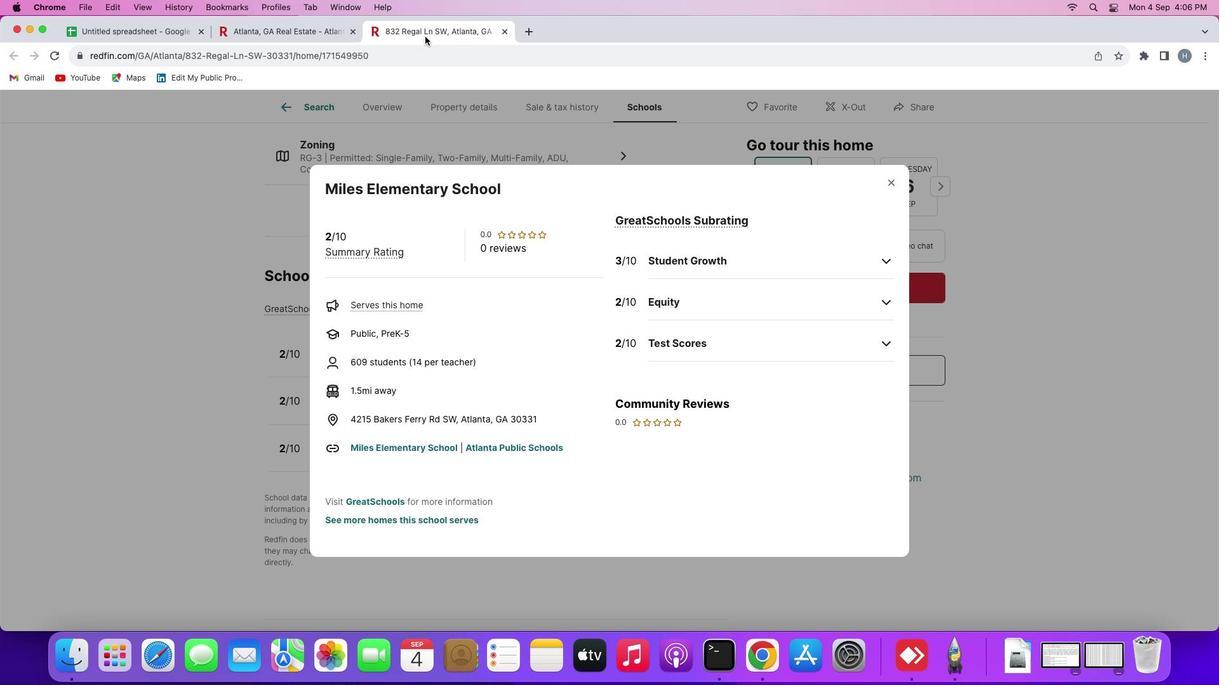 
Action: Mouse moved to (149, 27)
Screenshot: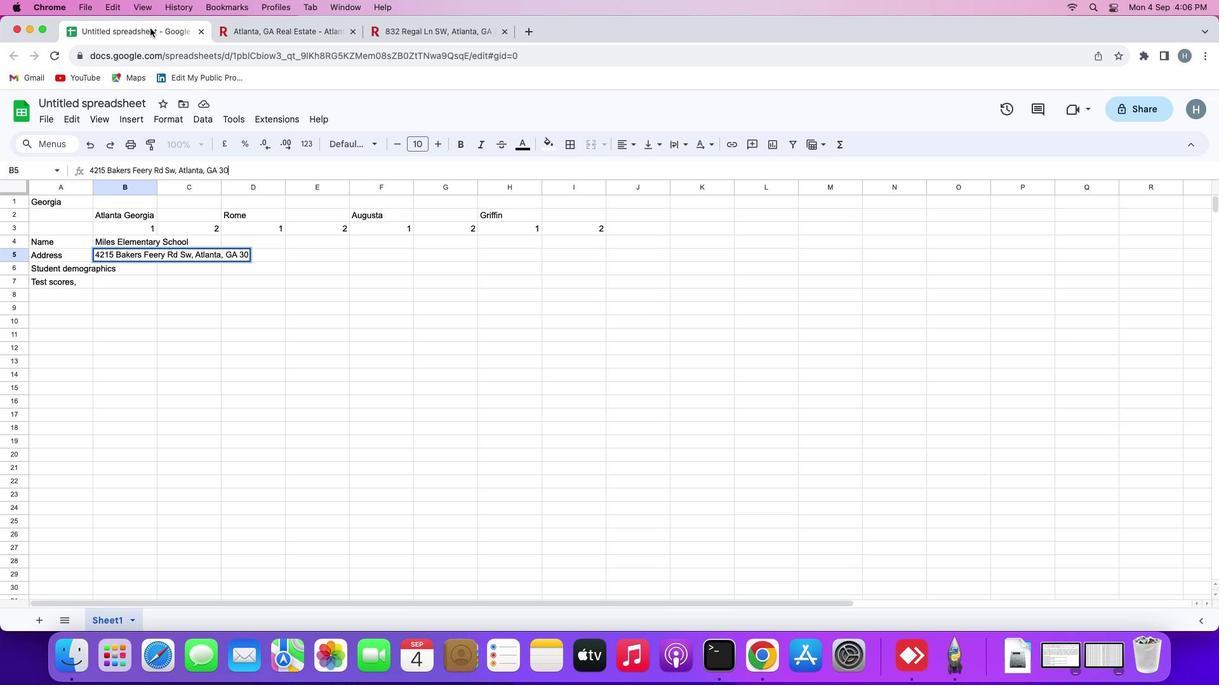 
Action: Mouse pressed left at (149, 27)
Screenshot: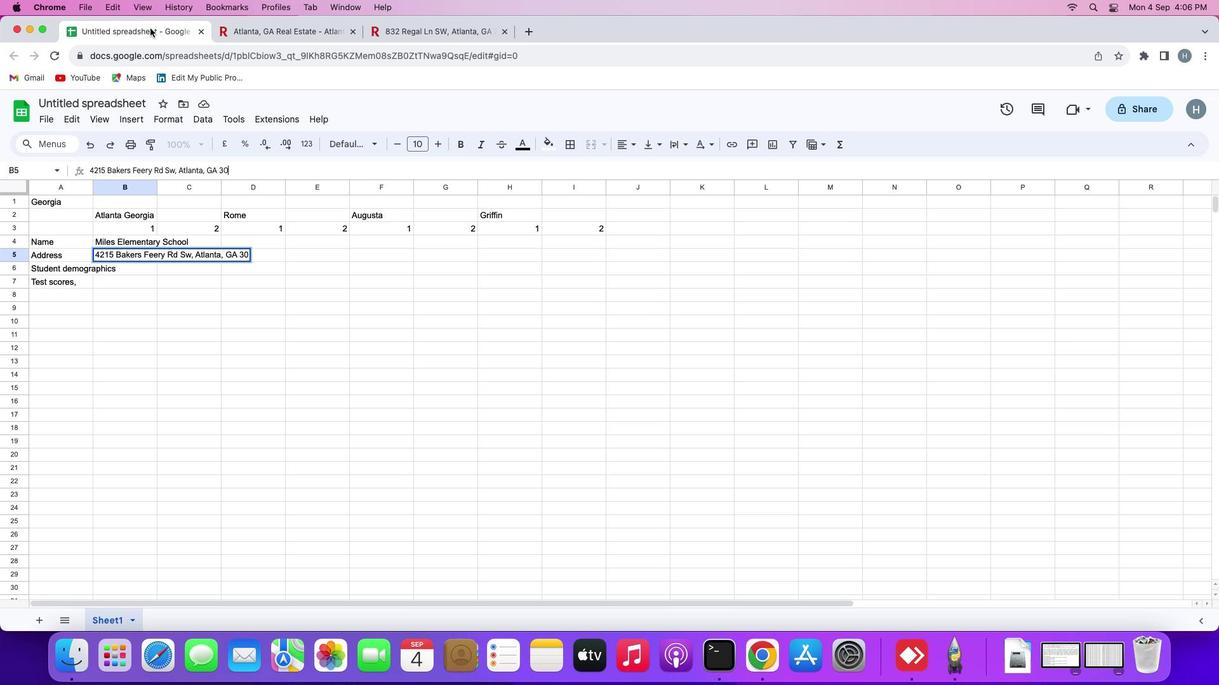 
Action: Key pressed '3''3''1''\x03'
Screenshot: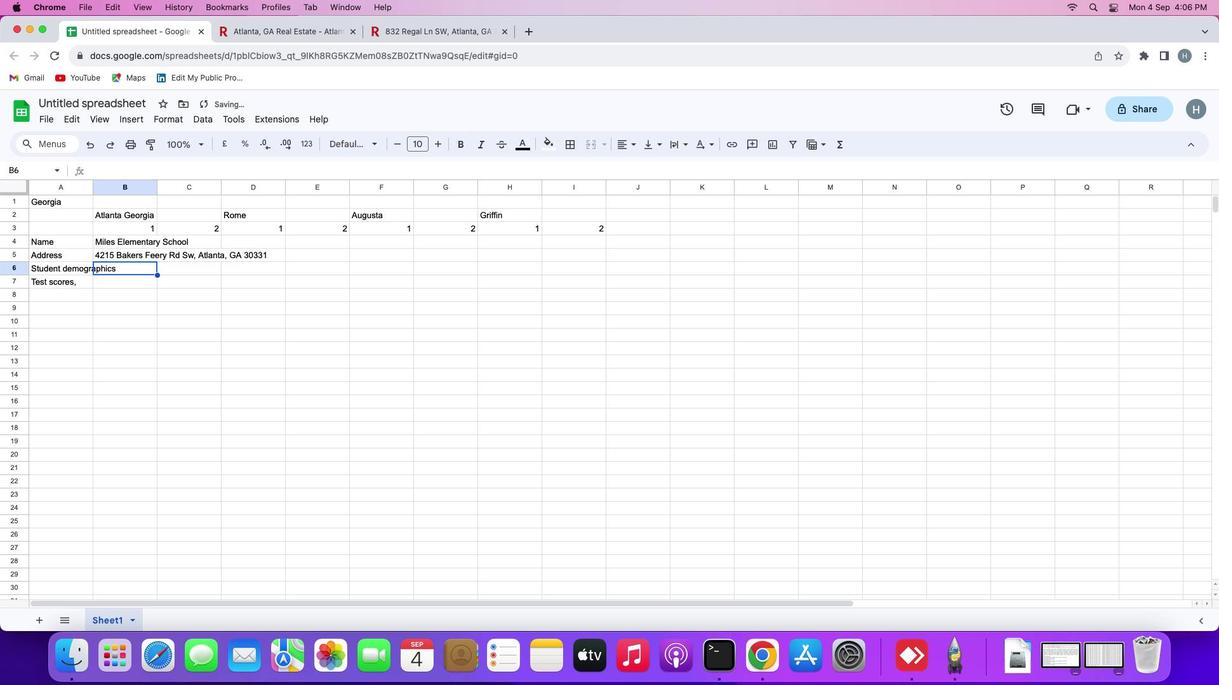 
Action: Mouse moved to (413, 26)
Screenshot: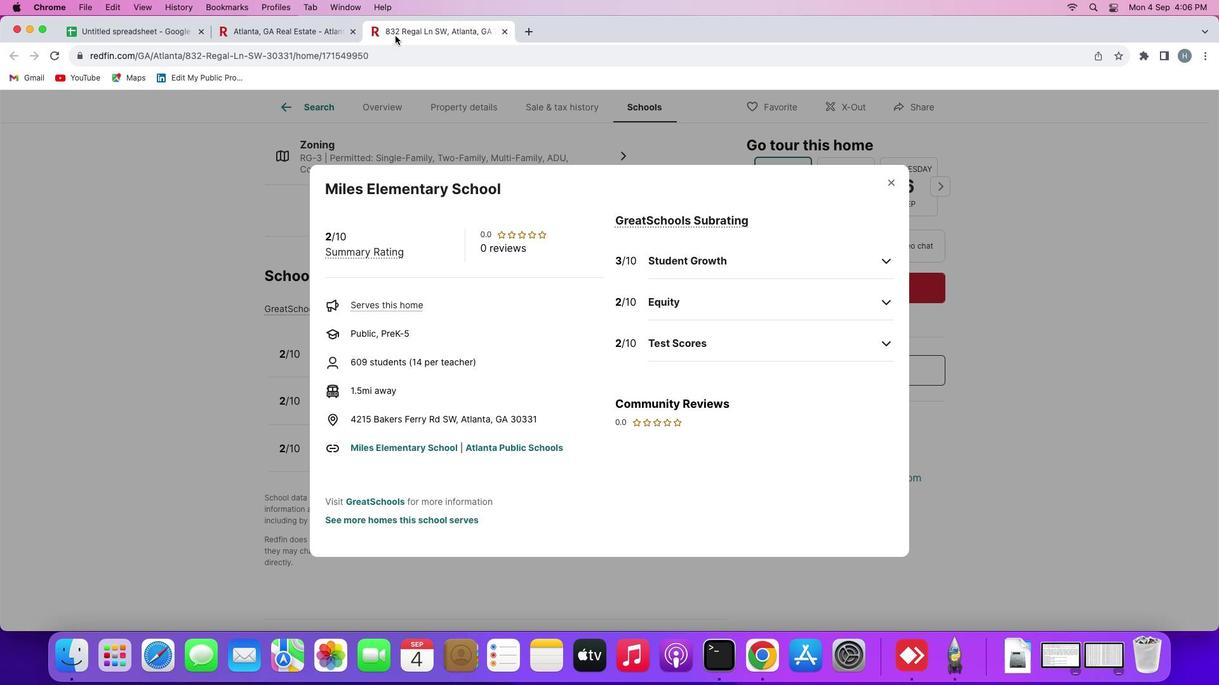 
Action: Mouse pressed left at (413, 26)
Screenshot: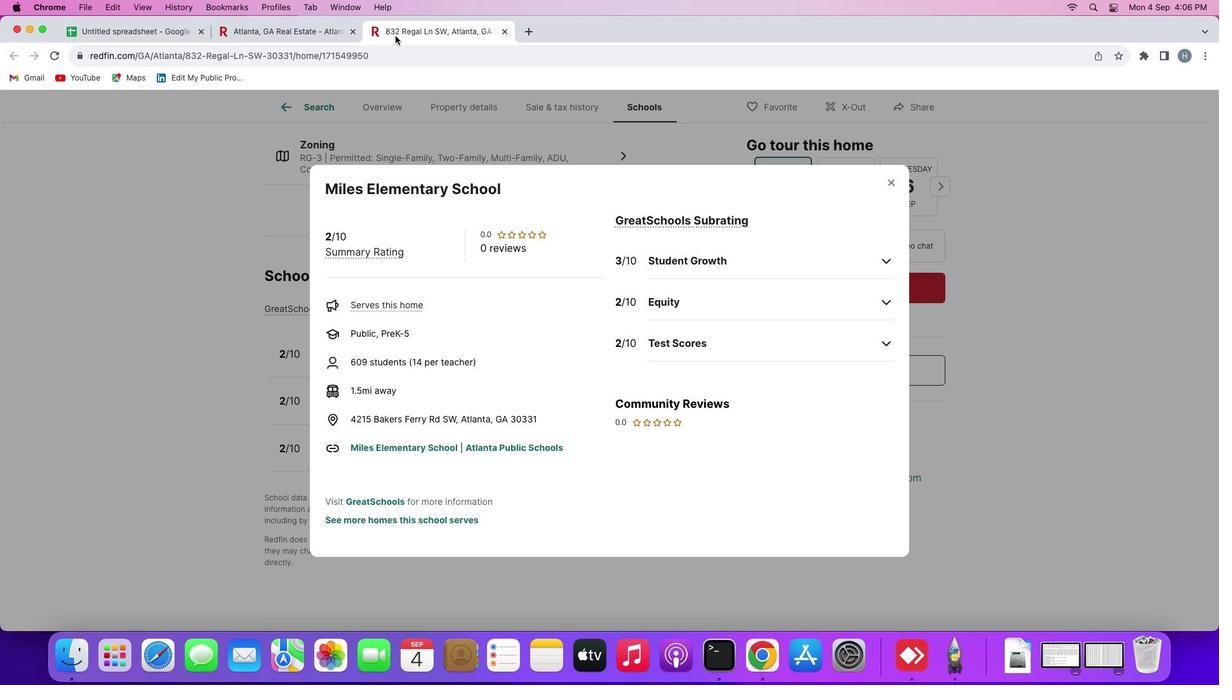 
Action: Mouse moved to (135, 33)
Screenshot: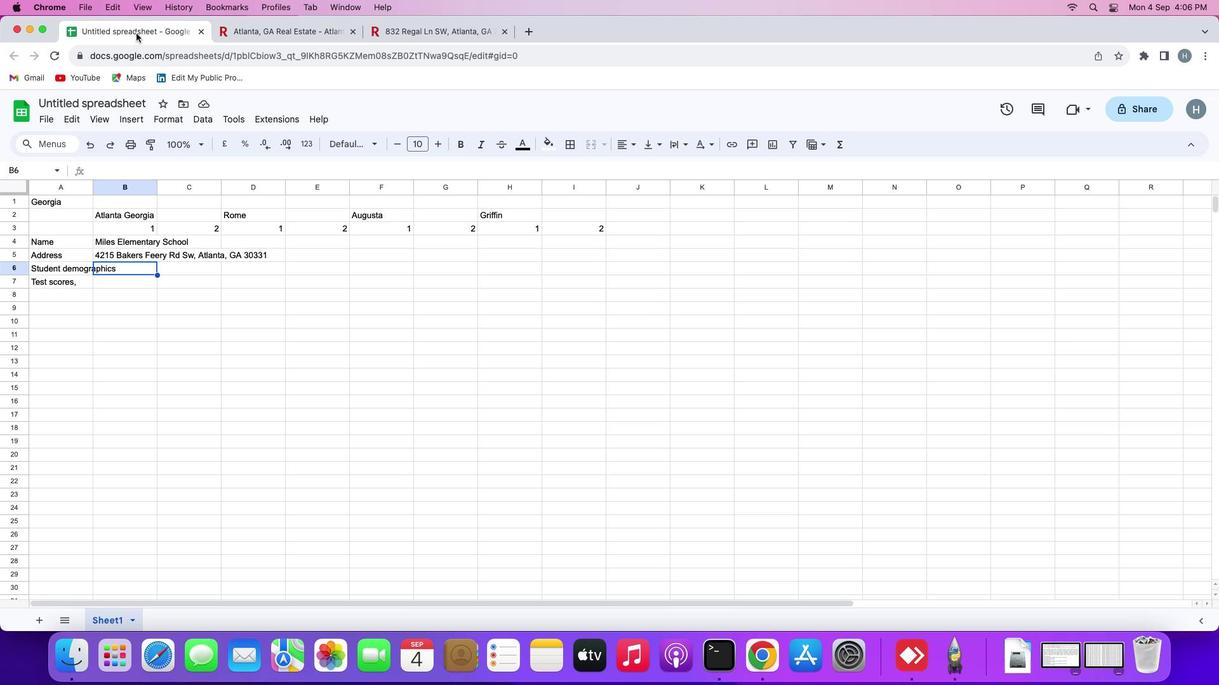 
Action: Mouse pressed left at (135, 33)
Screenshot: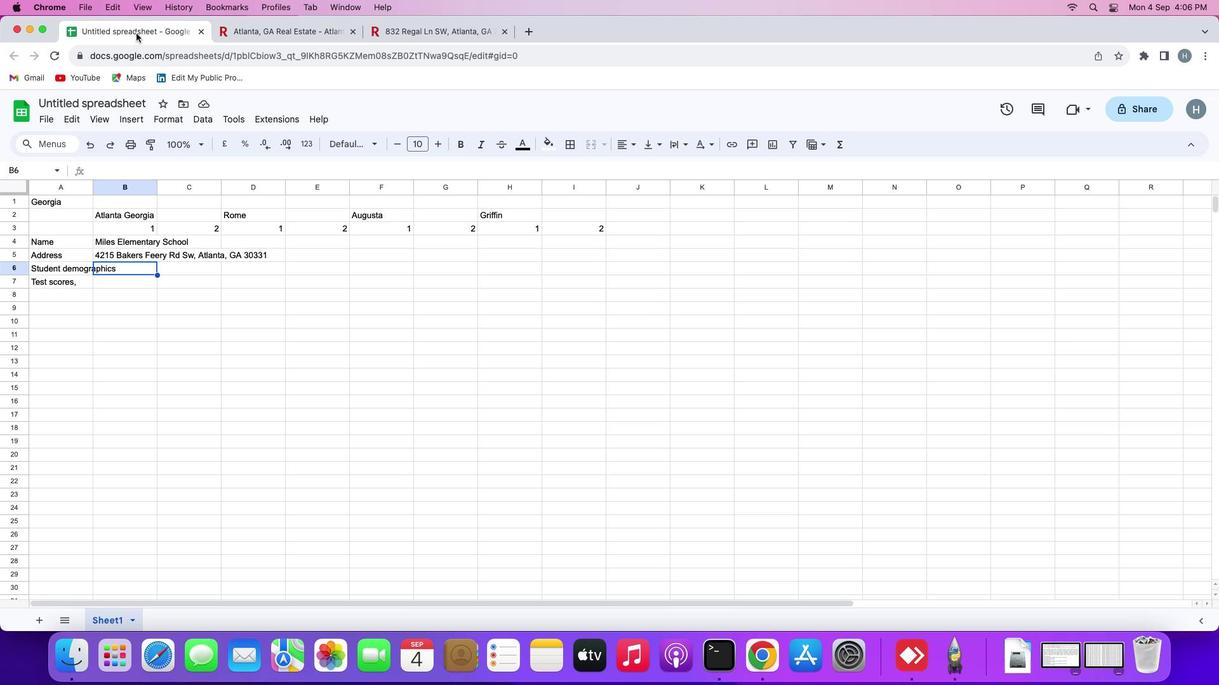 
Action: Key pressed '6''0''9'Key.spaceKey.shift'S''t''u''d''e''n''t''s'Key.spaceKey.shift_r'('Key.backspace
Screenshot: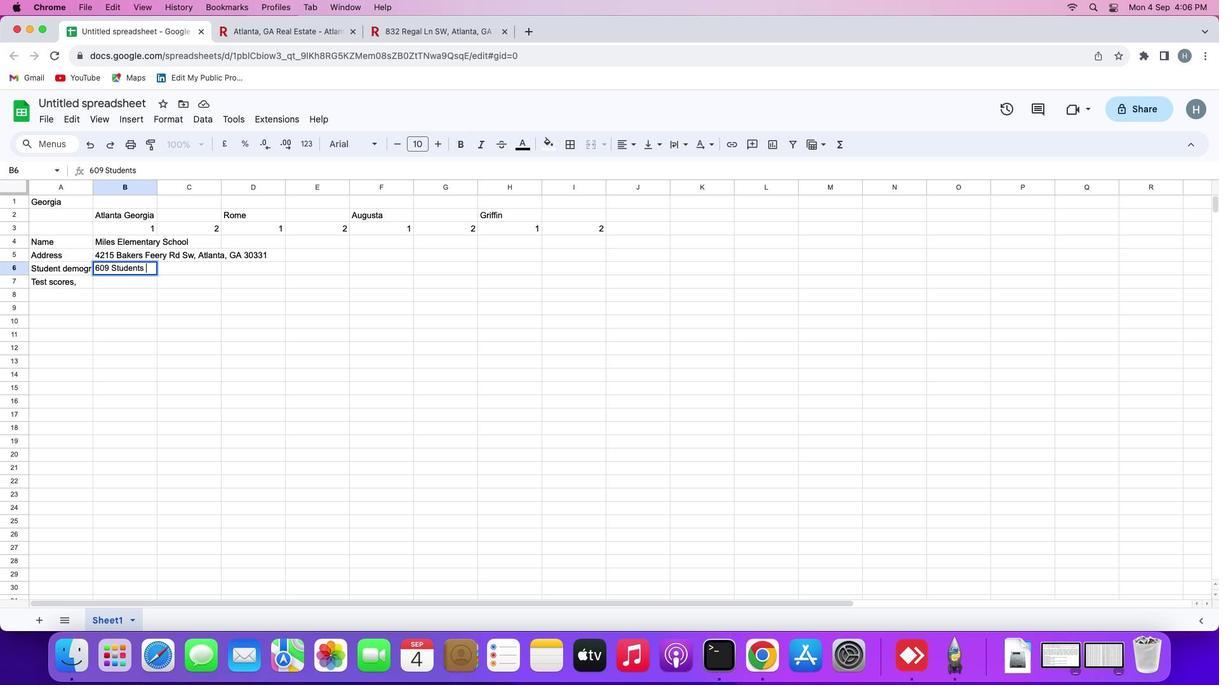 
Action: Mouse moved to (433, 29)
Screenshot: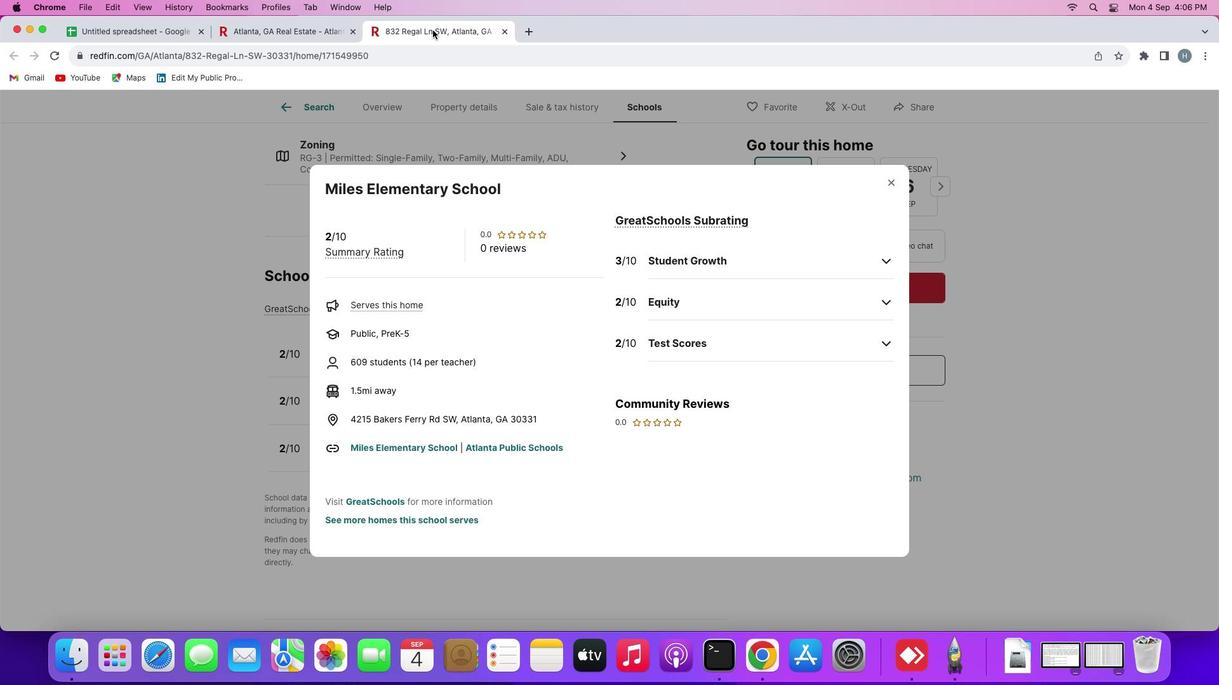 
Action: Mouse pressed left at (433, 29)
Screenshot: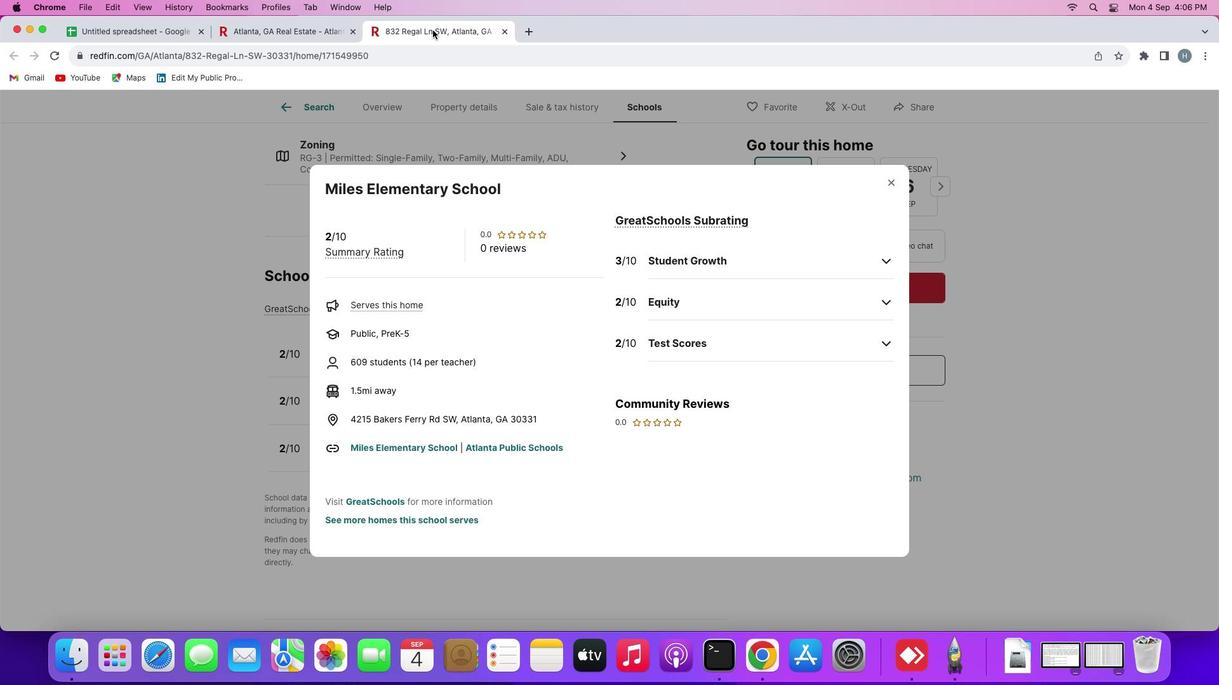 
Action: Mouse moved to (168, 26)
Screenshot: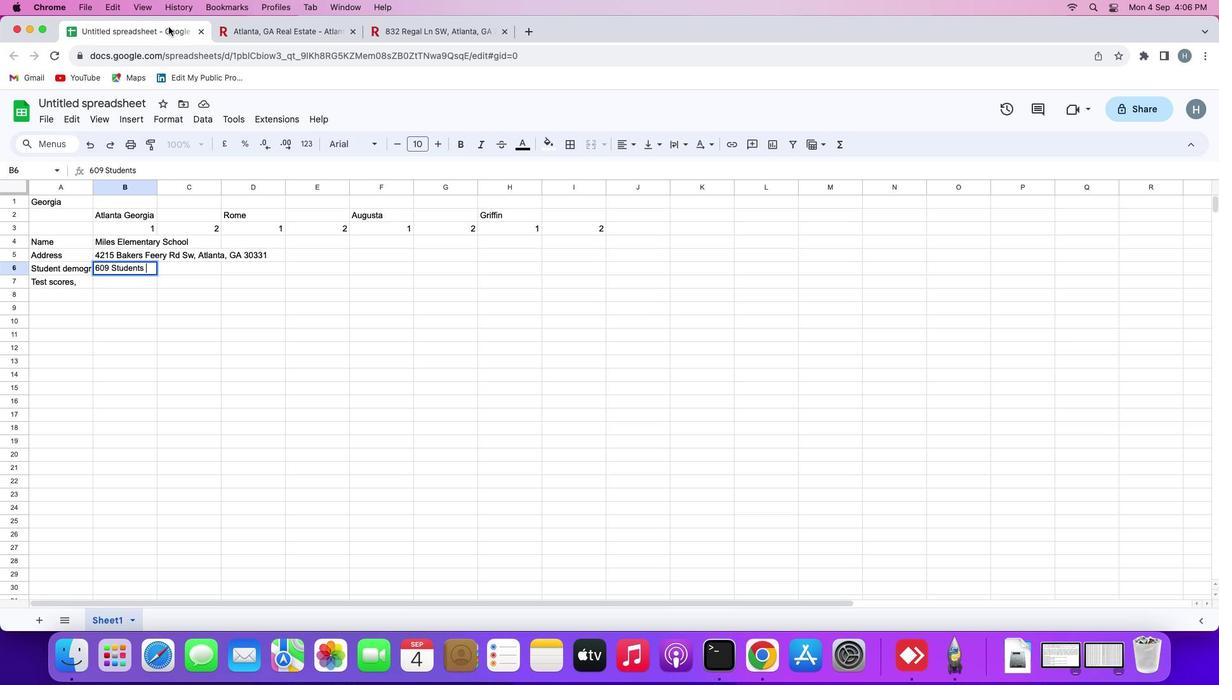 
Action: Mouse pressed left at (168, 26)
Screenshot: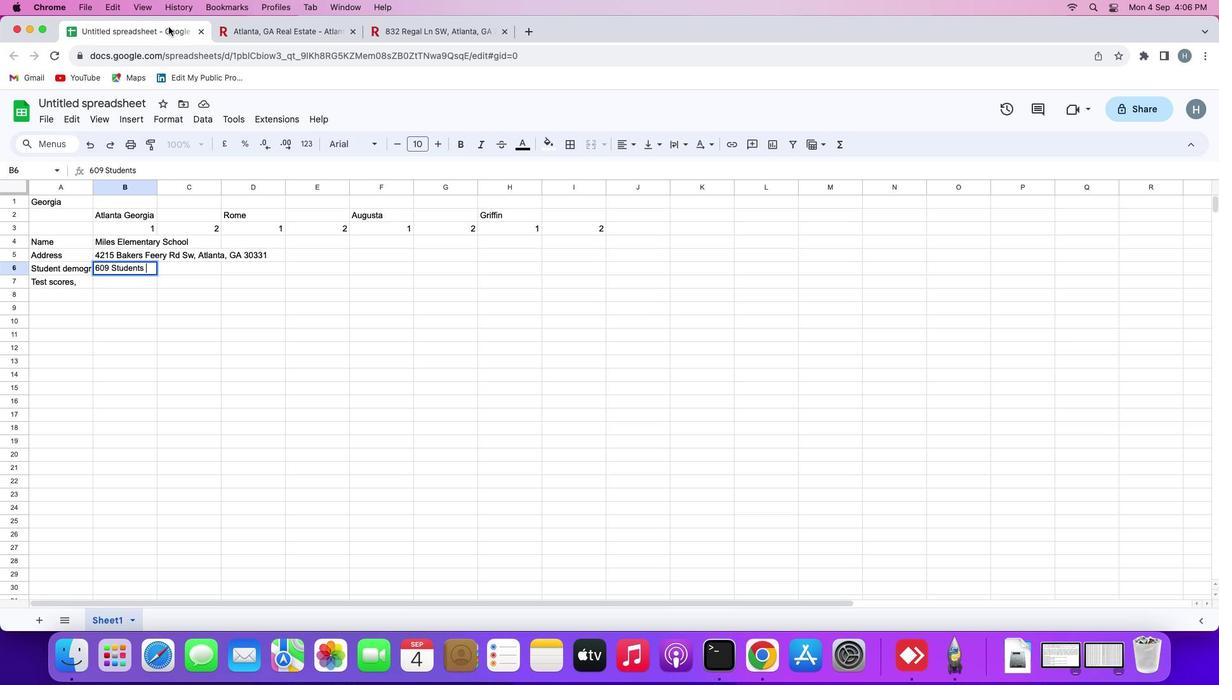 
Action: Mouse moved to (168, 26)
Screenshot: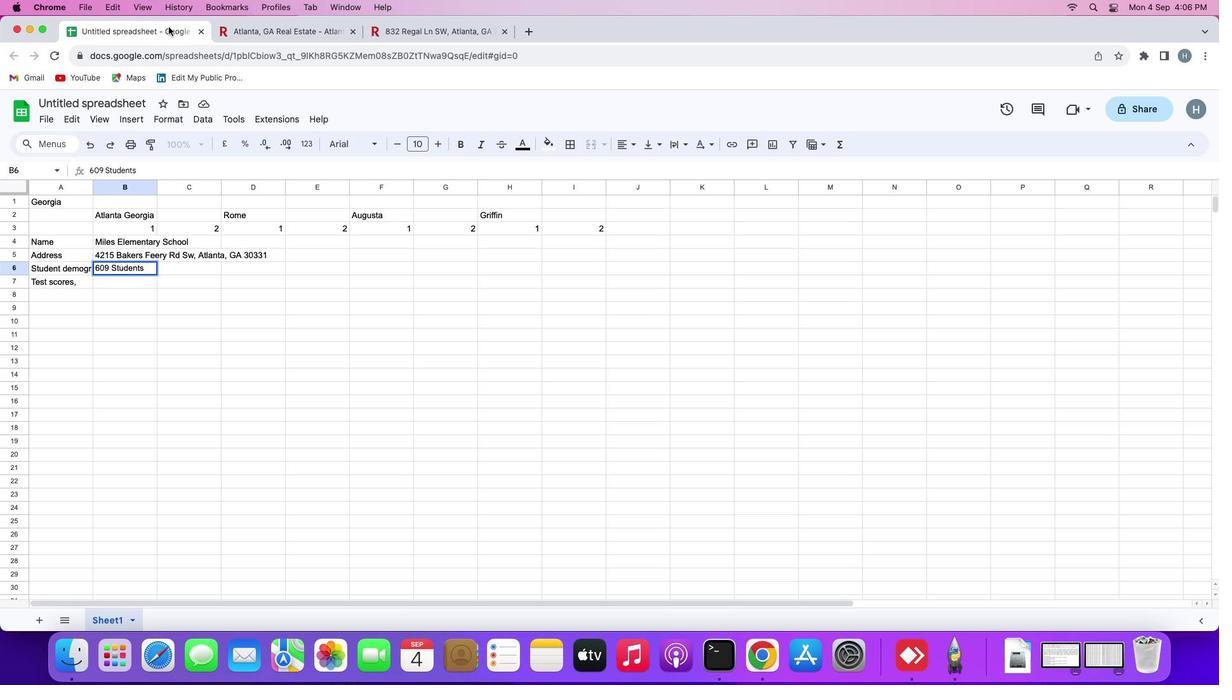 
Action: Key pressed Key.shift_r'('Key.space'1''4'Key.spaceKey.shift'P''e''r'Key.spaceKey.shift'T''e''a''c''h''e''r'Key.spaceKey.shift_r')'Key.enter
Screenshot: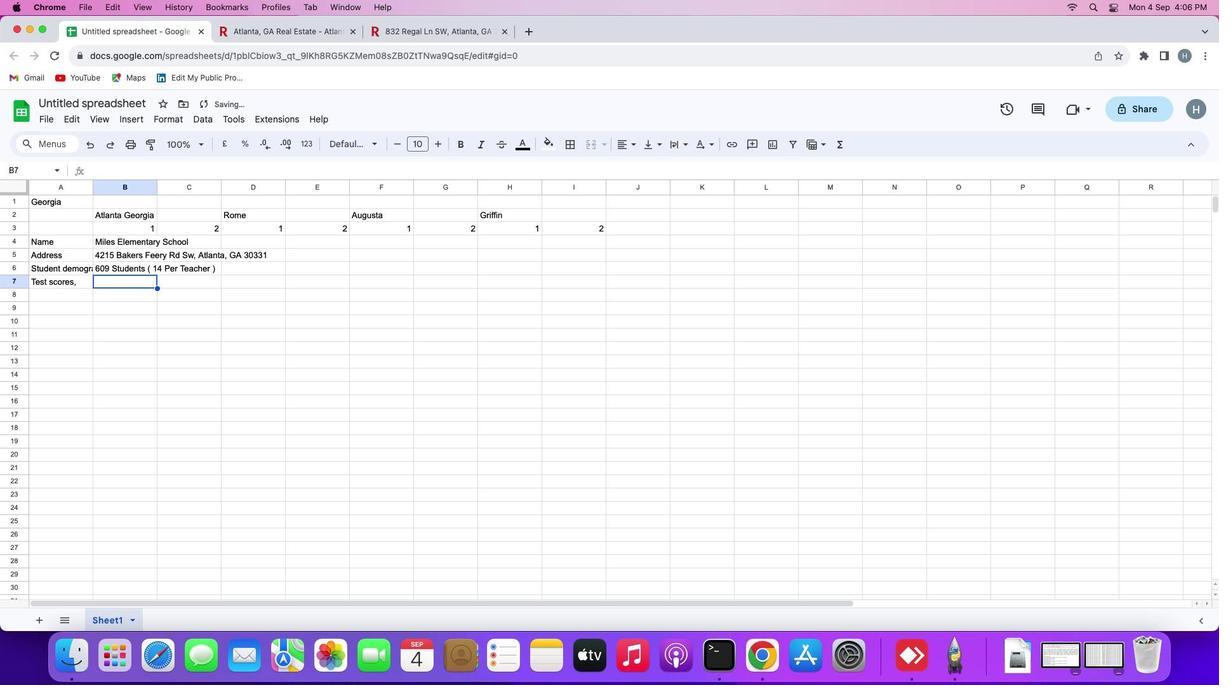 
Action: Mouse moved to (445, 32)
Screenshot: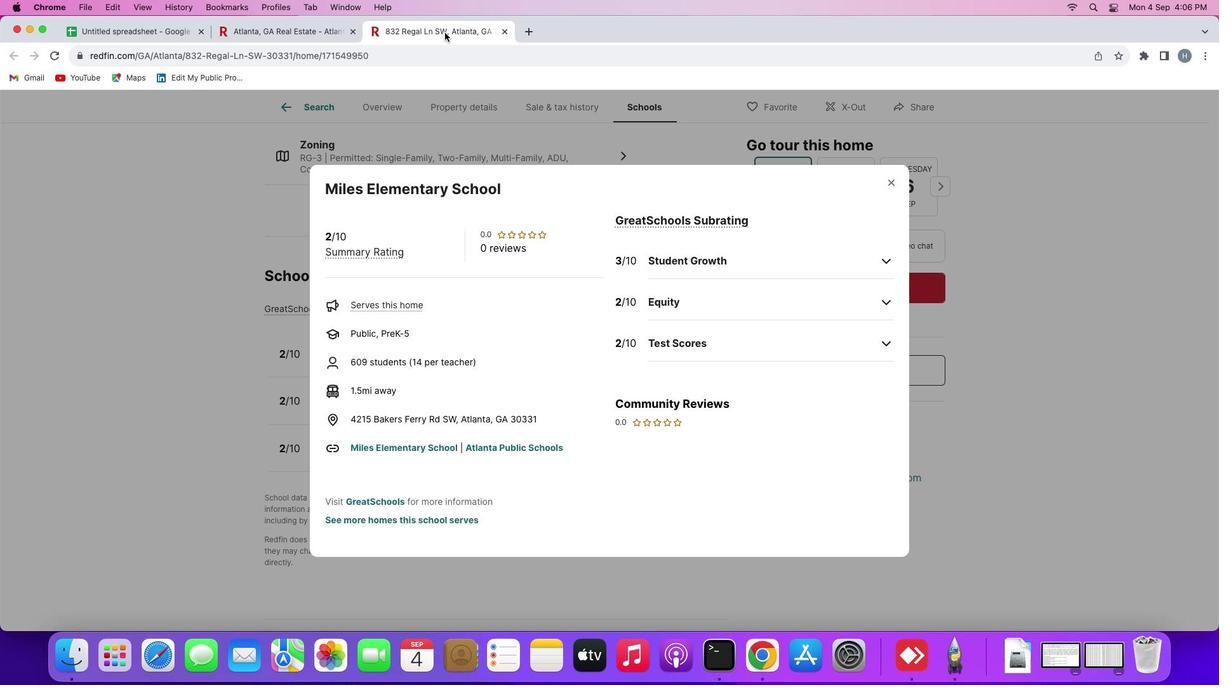 
Action: Mouse pressed left at (445, 32)
Screenshot: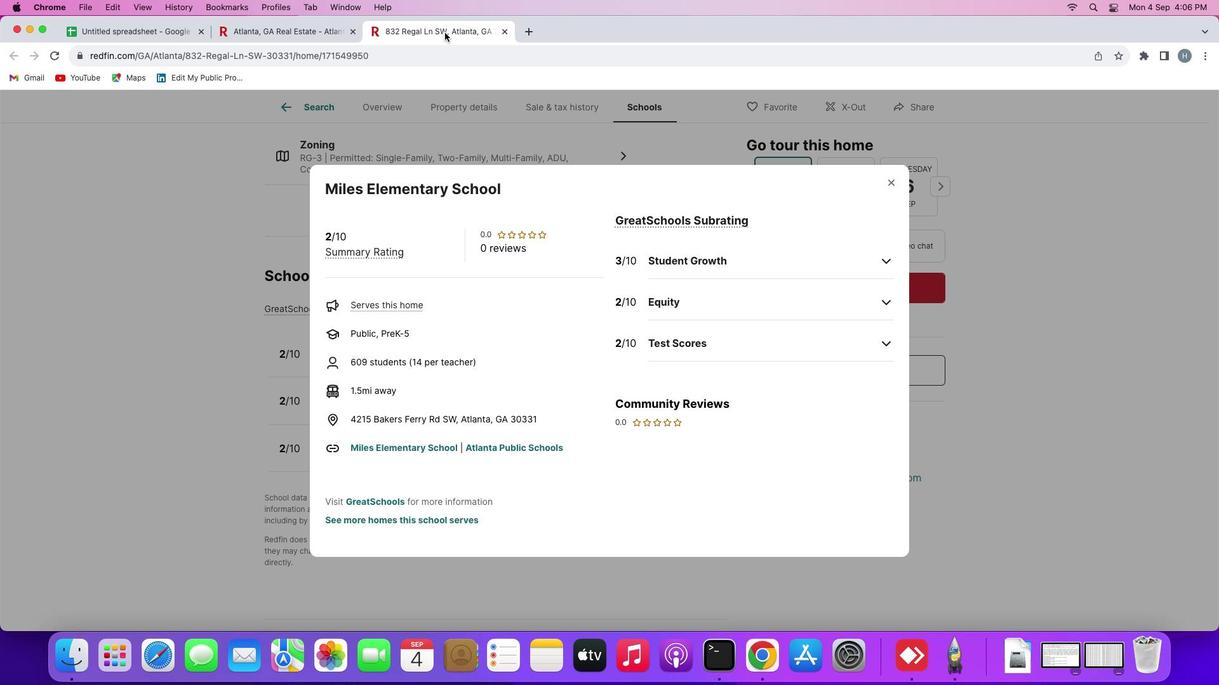
Action: Mouse moved to (878, 339)
Screenshot: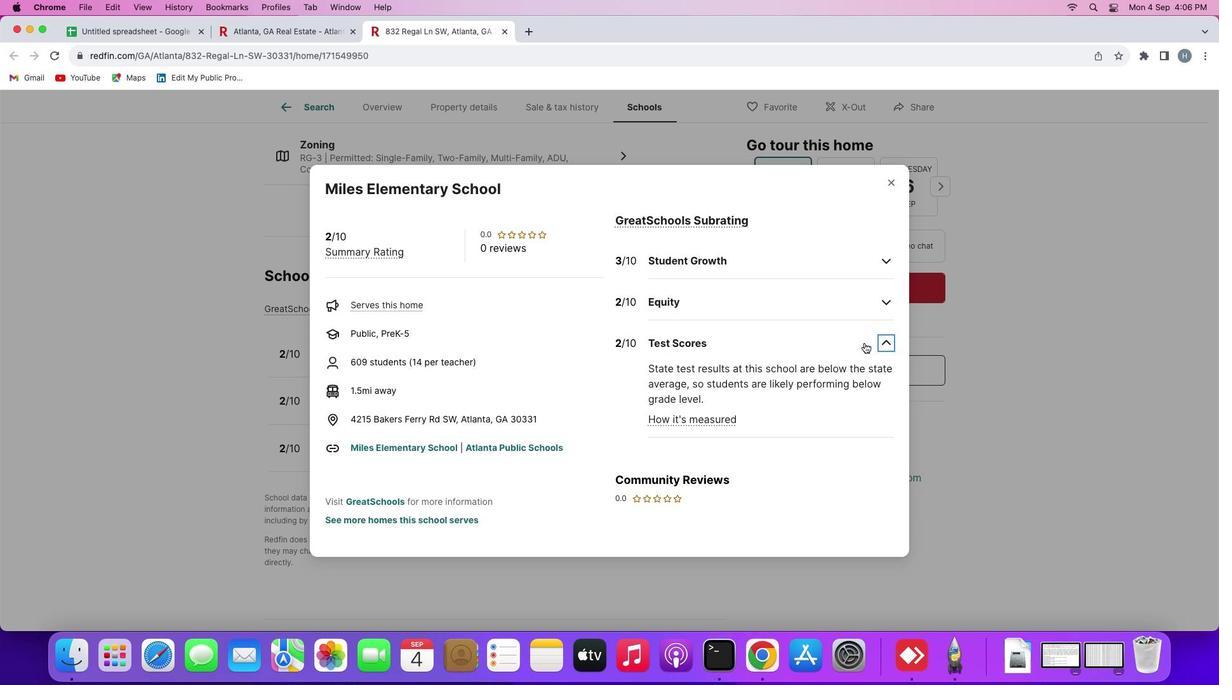 
Action: Mouse pressed left at (878, 339)
Screenshot: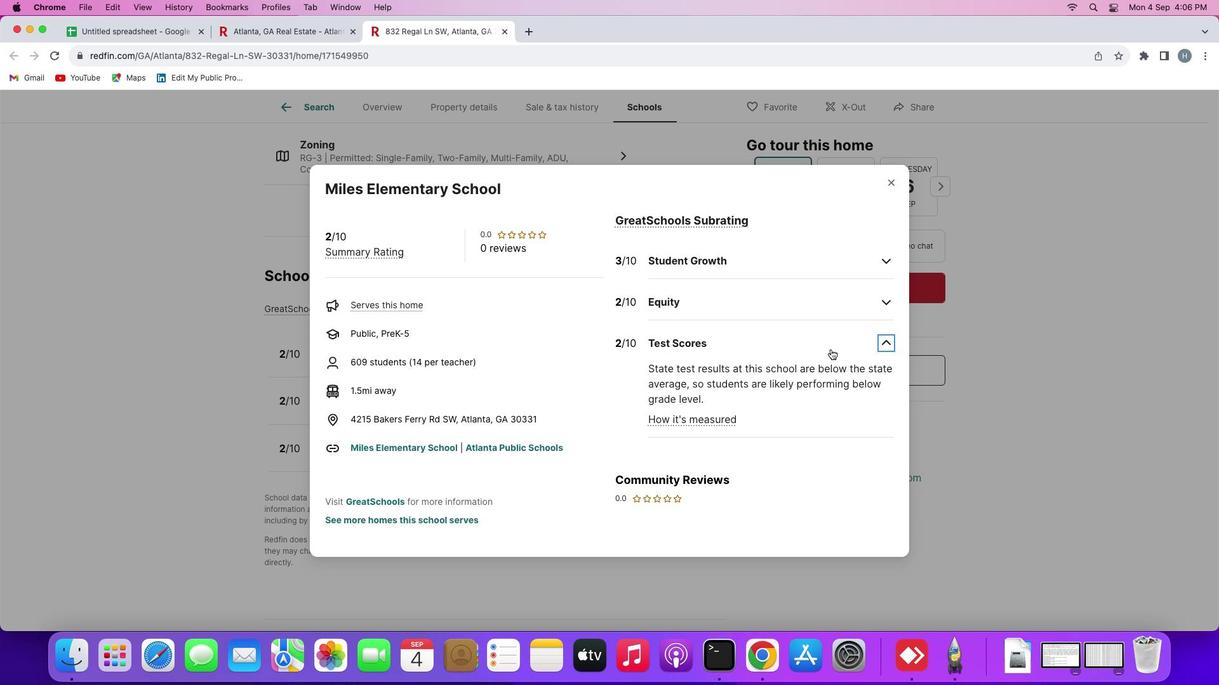 
Action: Mouse moved to (712, 417)
Screenshot: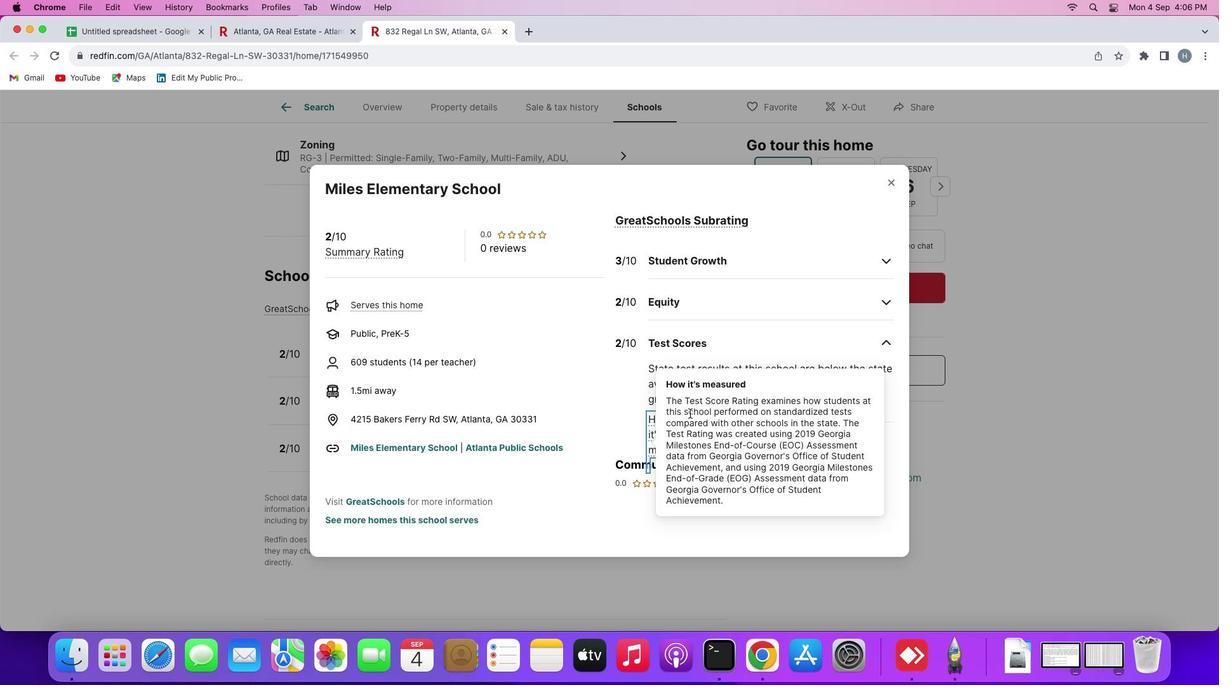
Action: Mouse pressed left at (712, 417)
Screenshot: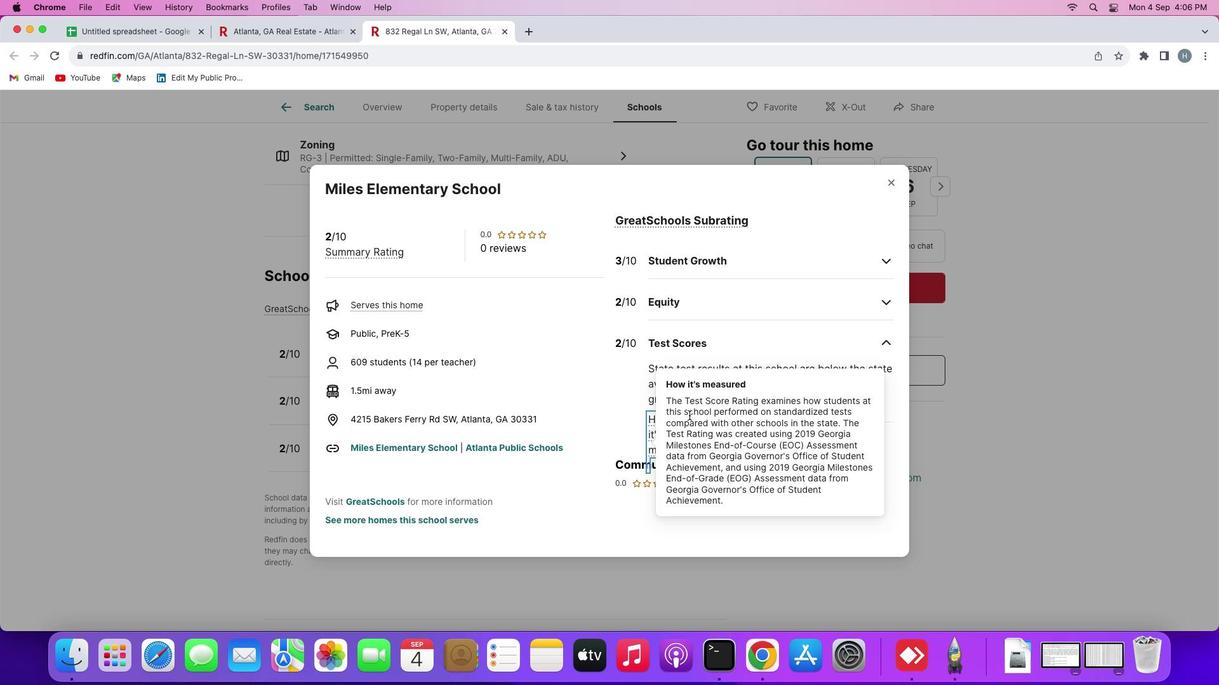 
Action: Mouse moved to (884, 344)
Screenshot: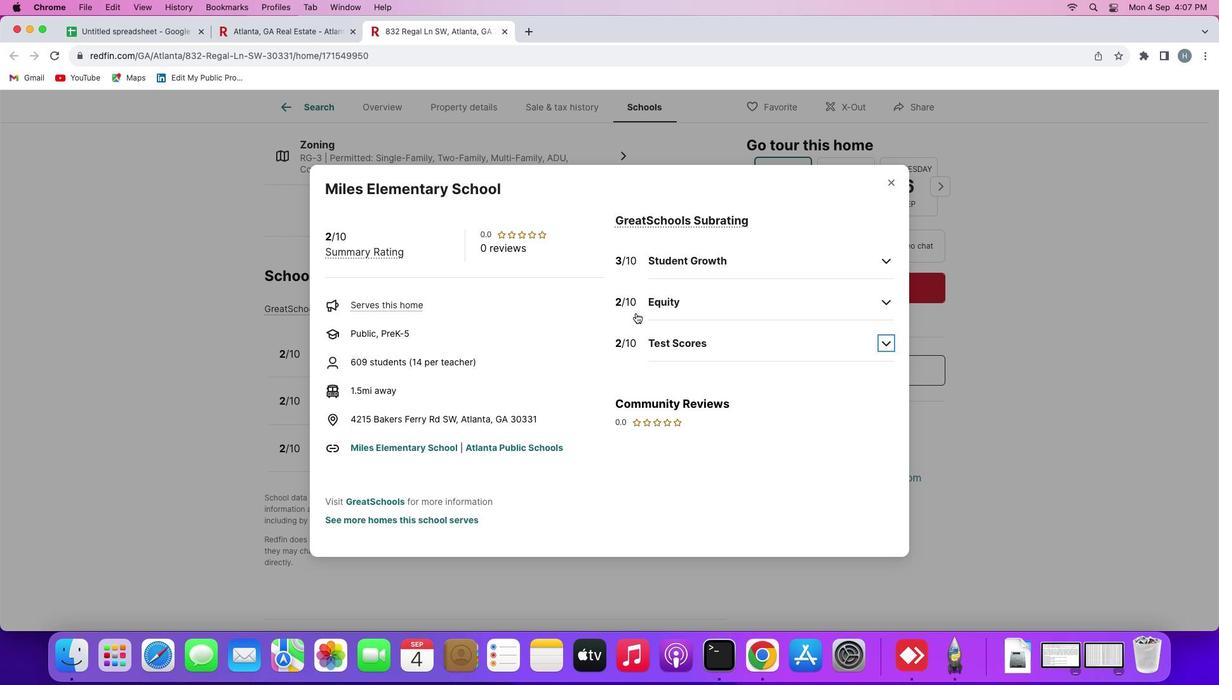 
Action: Mouse pressed left at (884, 344)
Screenshot: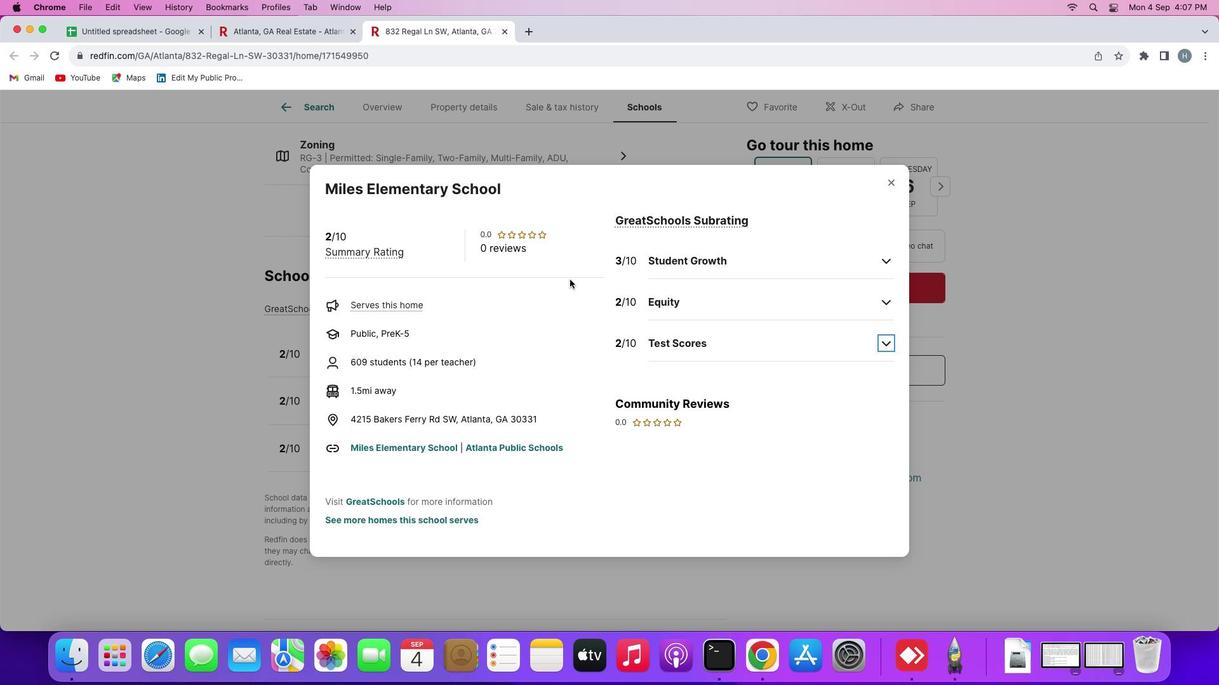 
Action: Mouse moved to (160, 27)
Screenshot: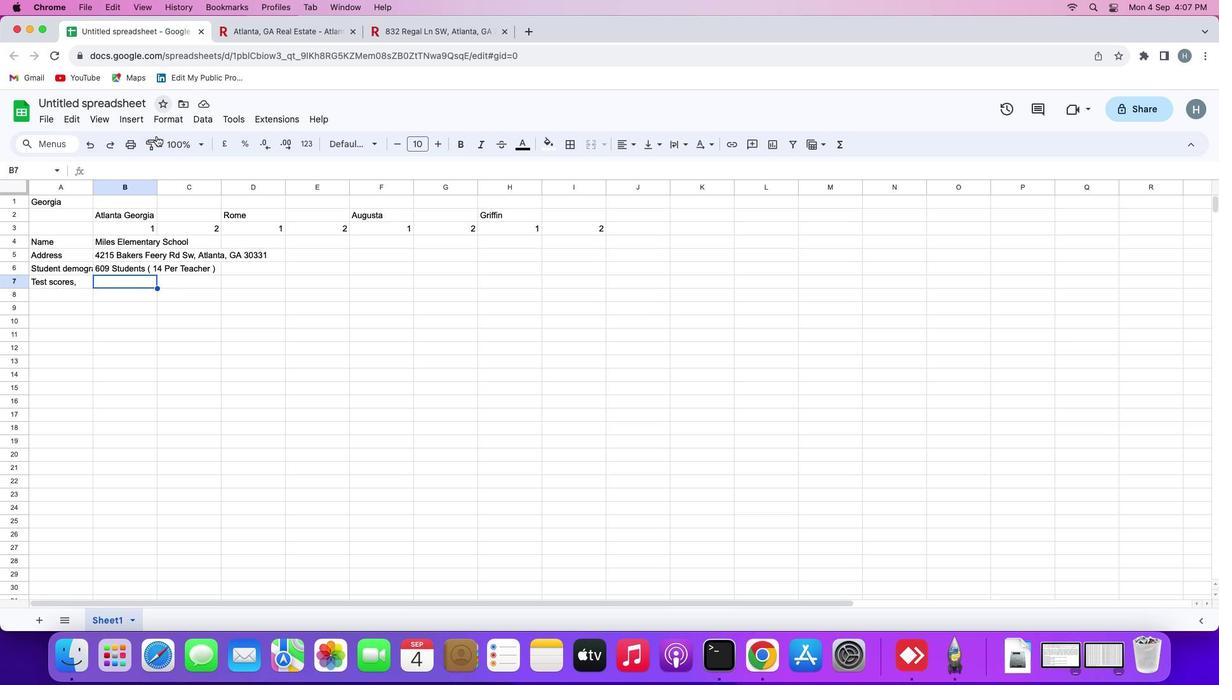 
Action: Mouse pressed left at (160, 27)
Screenshot: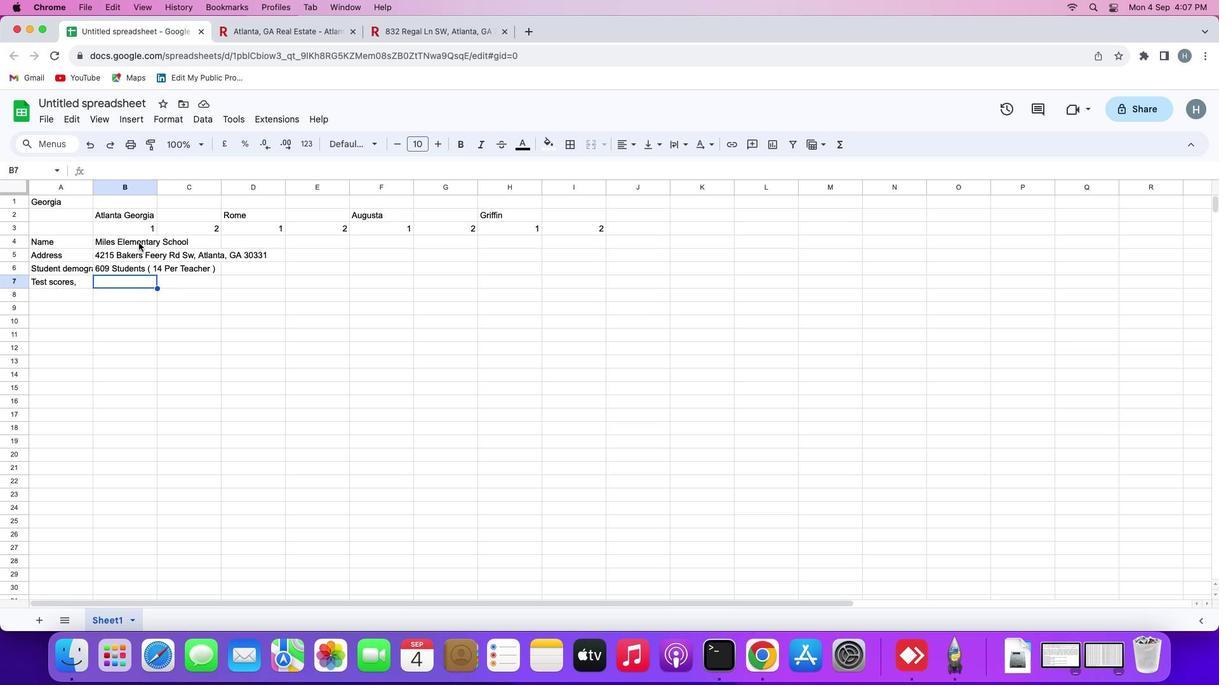
Action: Mouse moved to (142, 257)
Screenshot: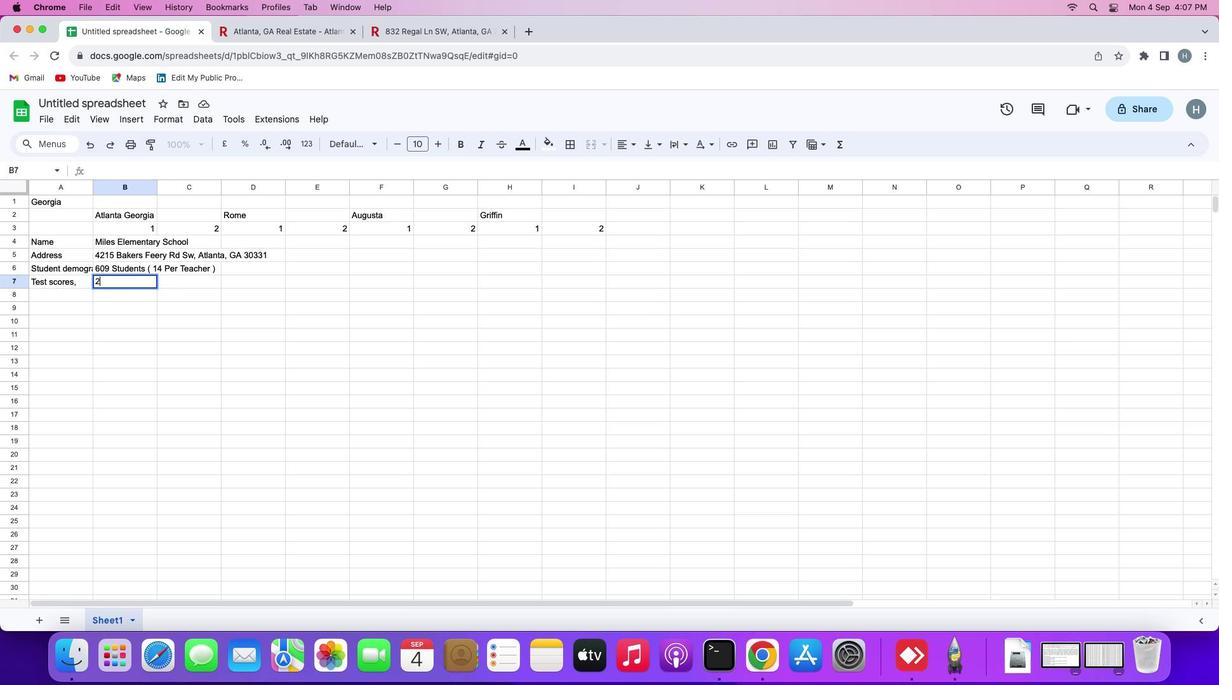 
Action: Key pressed '2''/''1''0''\x03'
Screenshot: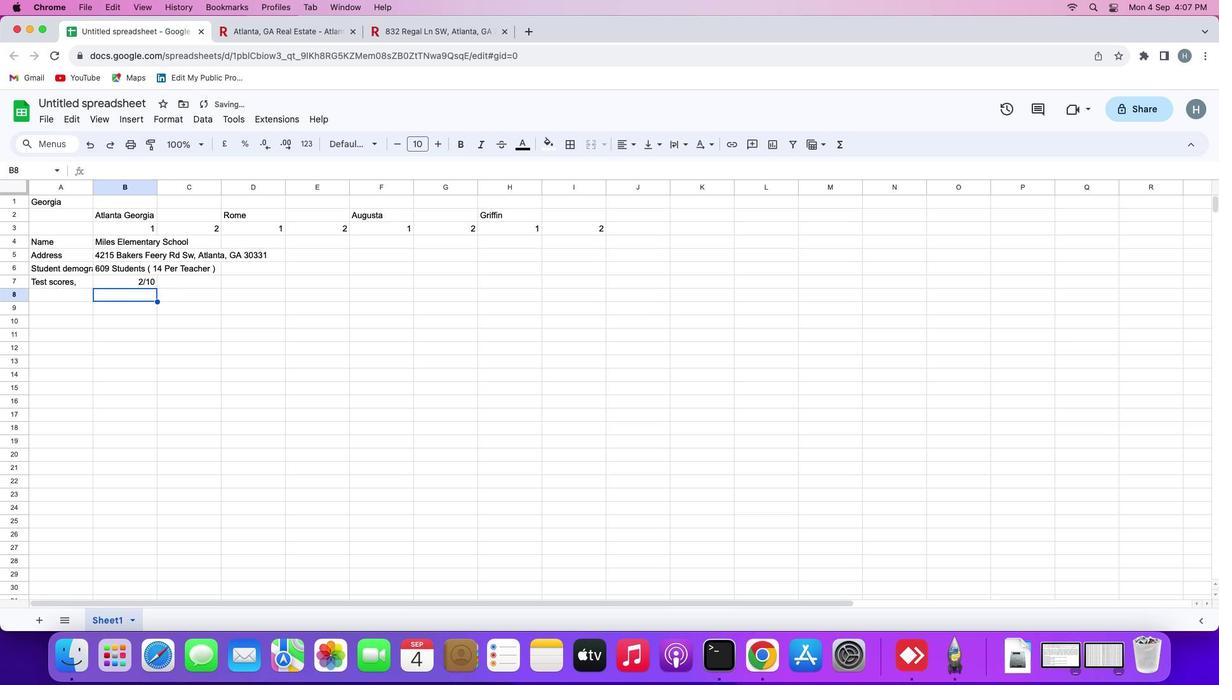 
Action: Mouse moved to (128, 188)
Screenshot: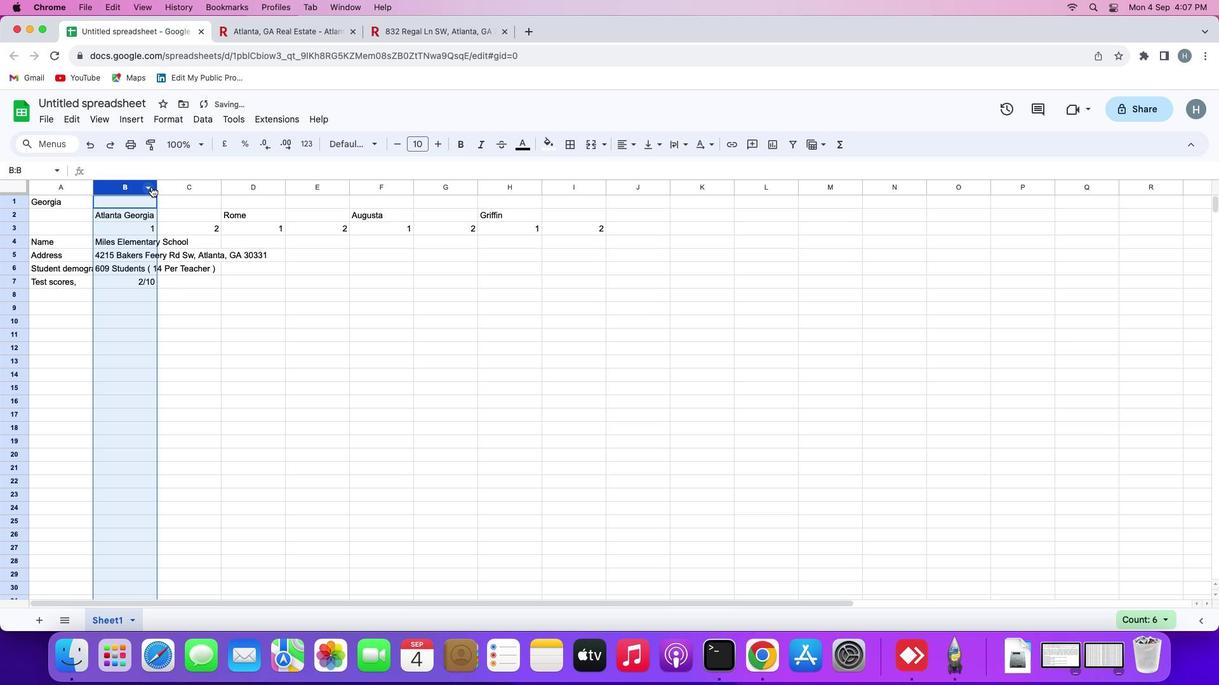 
Action: Mouse pressed left at (128, 188)
Screenshot: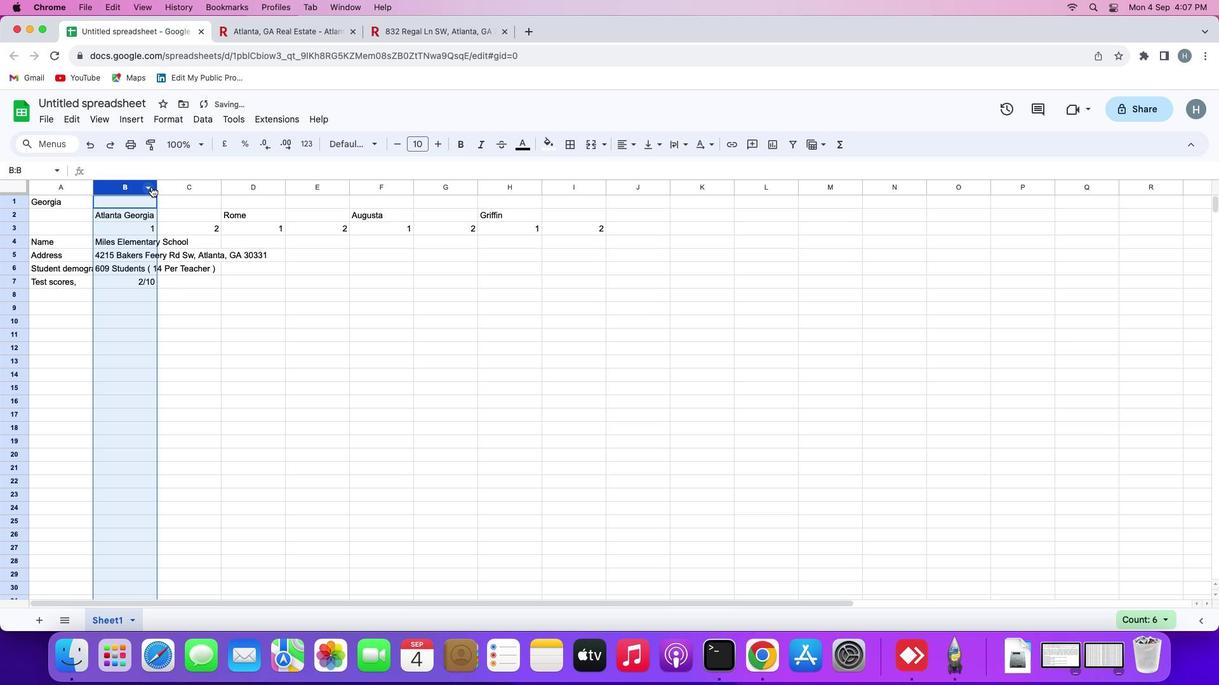 
Action: Mouse moved to (156, 184)
Screenshot: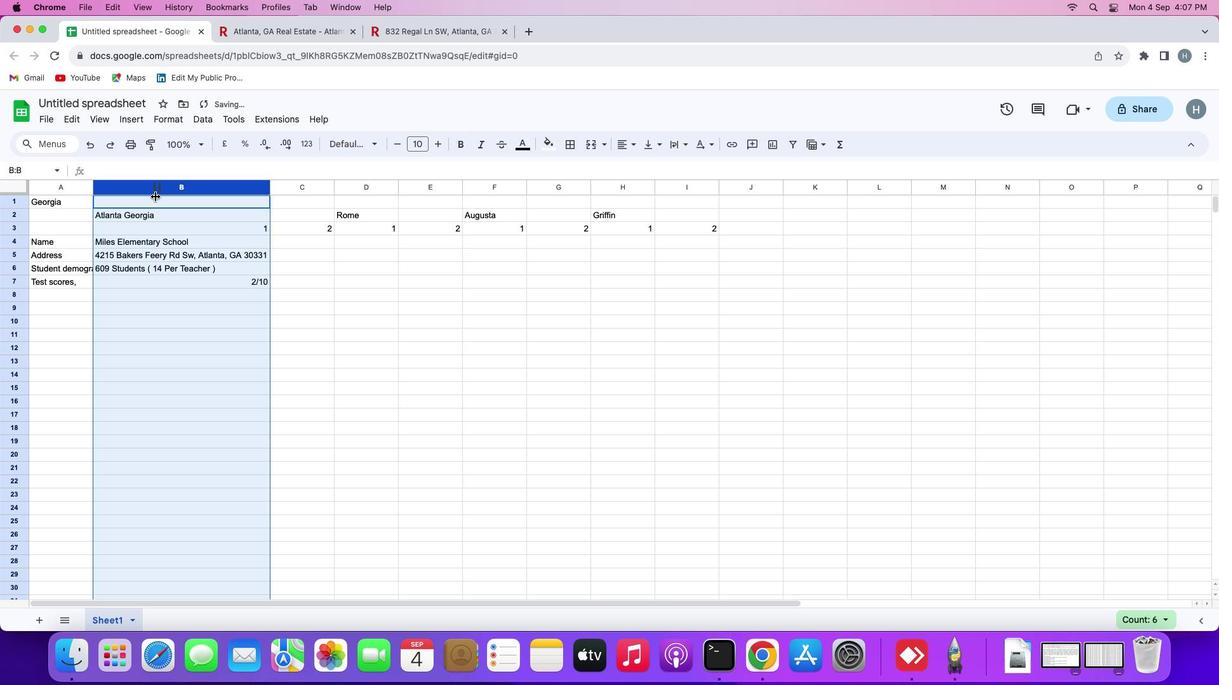 
Action: Mouse pressed left at (156, 184)
Screenshot: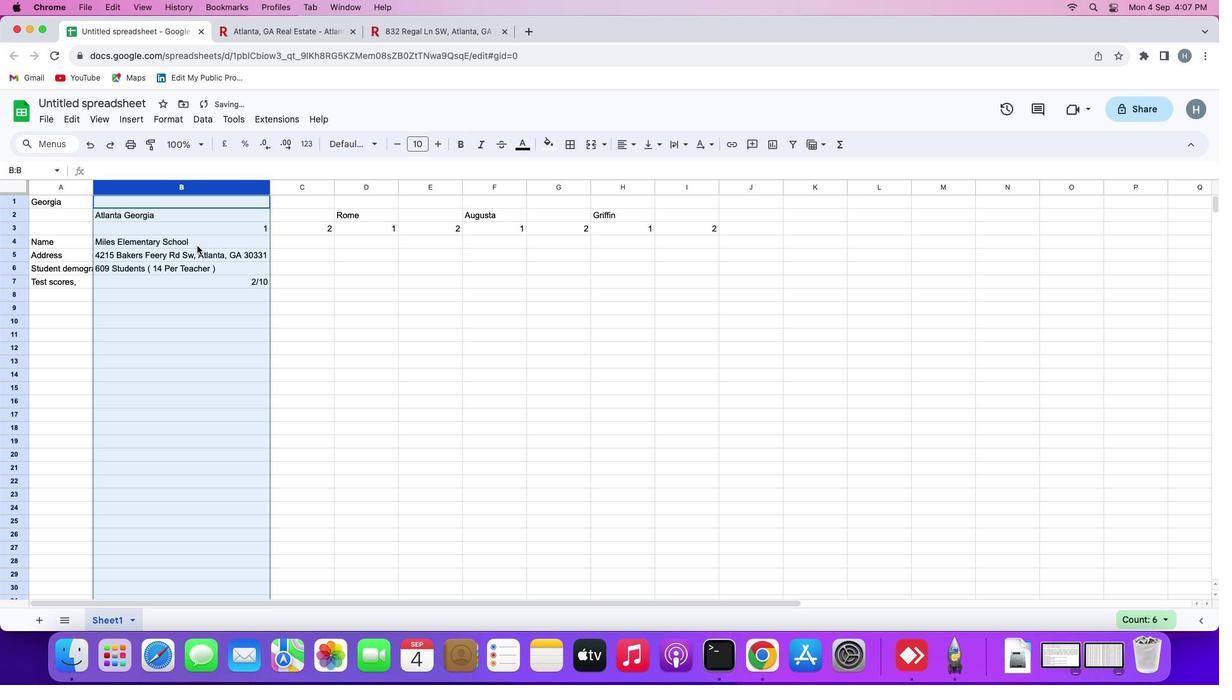 
Action: Mouse moved to (156, 184)
Screenshot: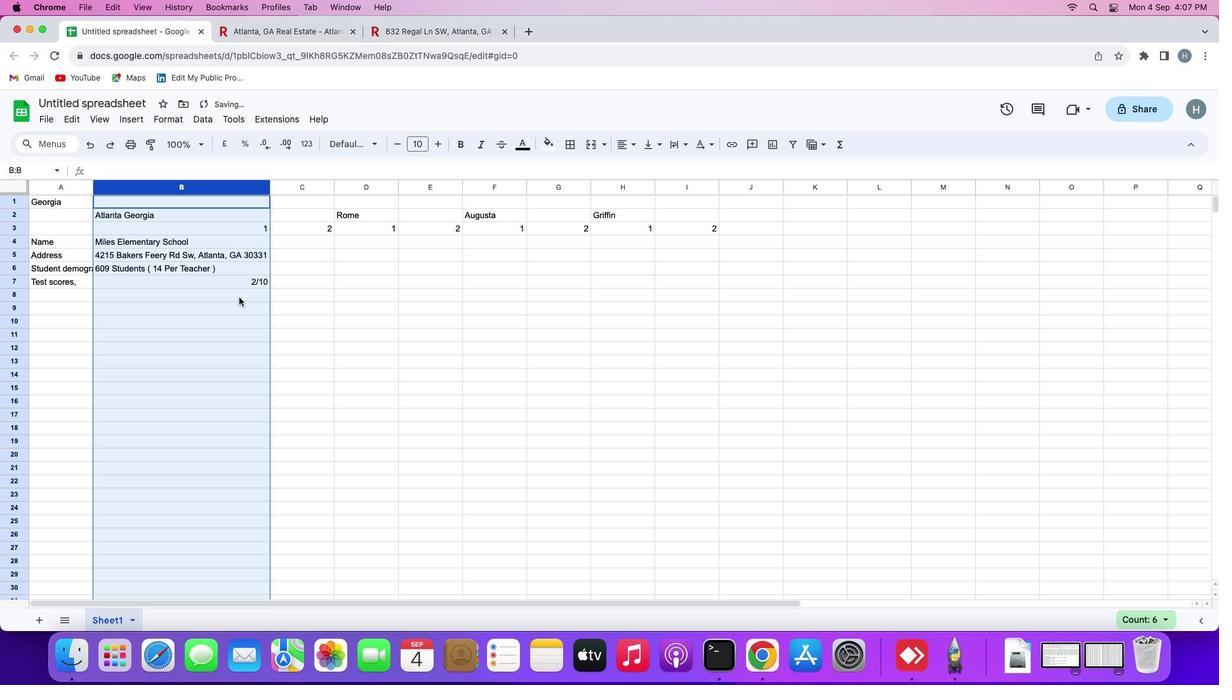 
Action: Mouse pressed left at (156, 184)
Screenshot: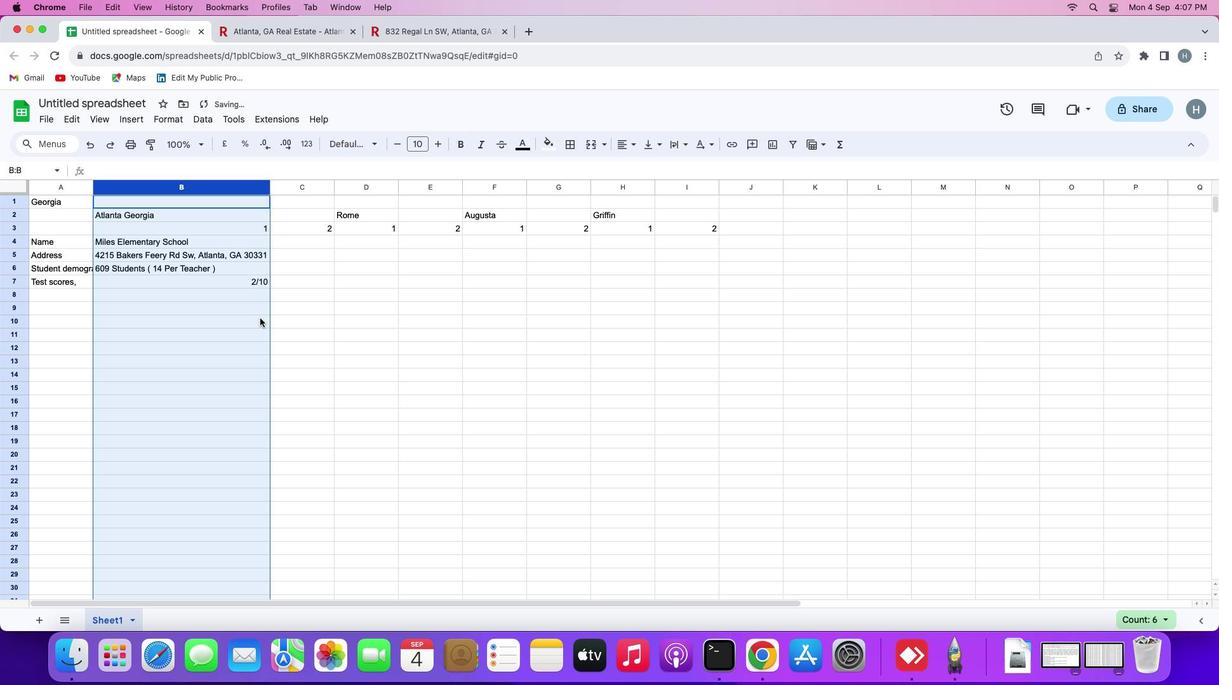 
Action: Mouse moved to (317, 318)
Screenshot: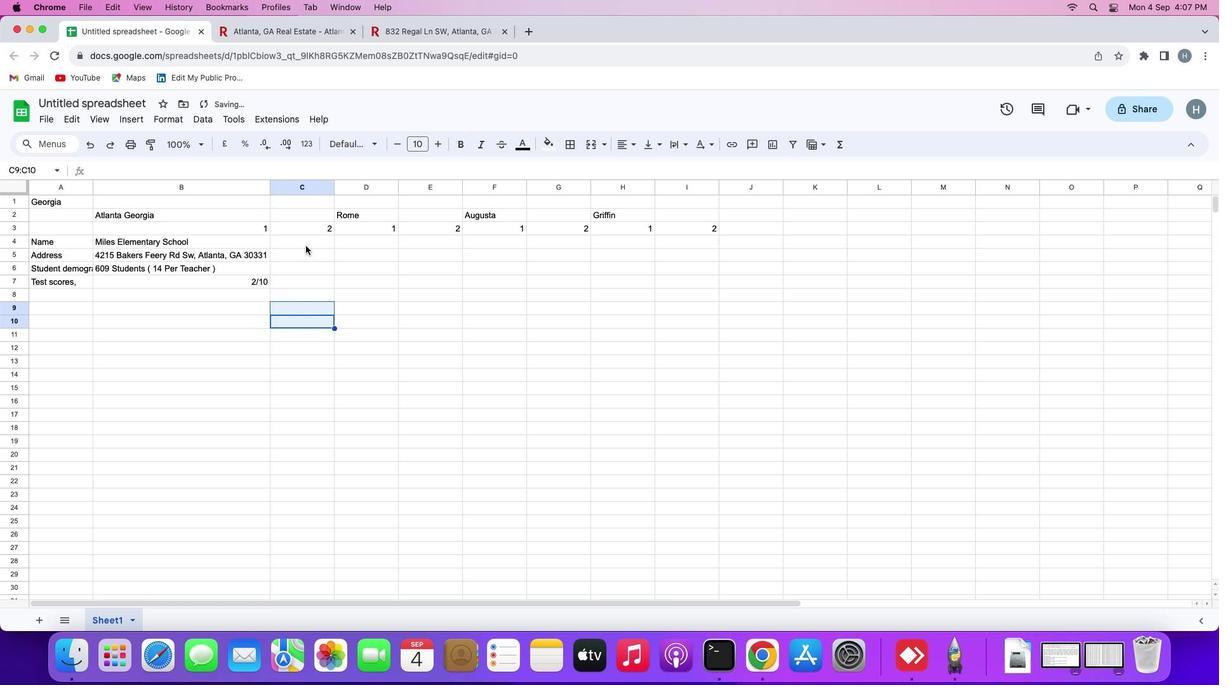 
Action: Mouse pressed left at (317, 318)
Screenshot: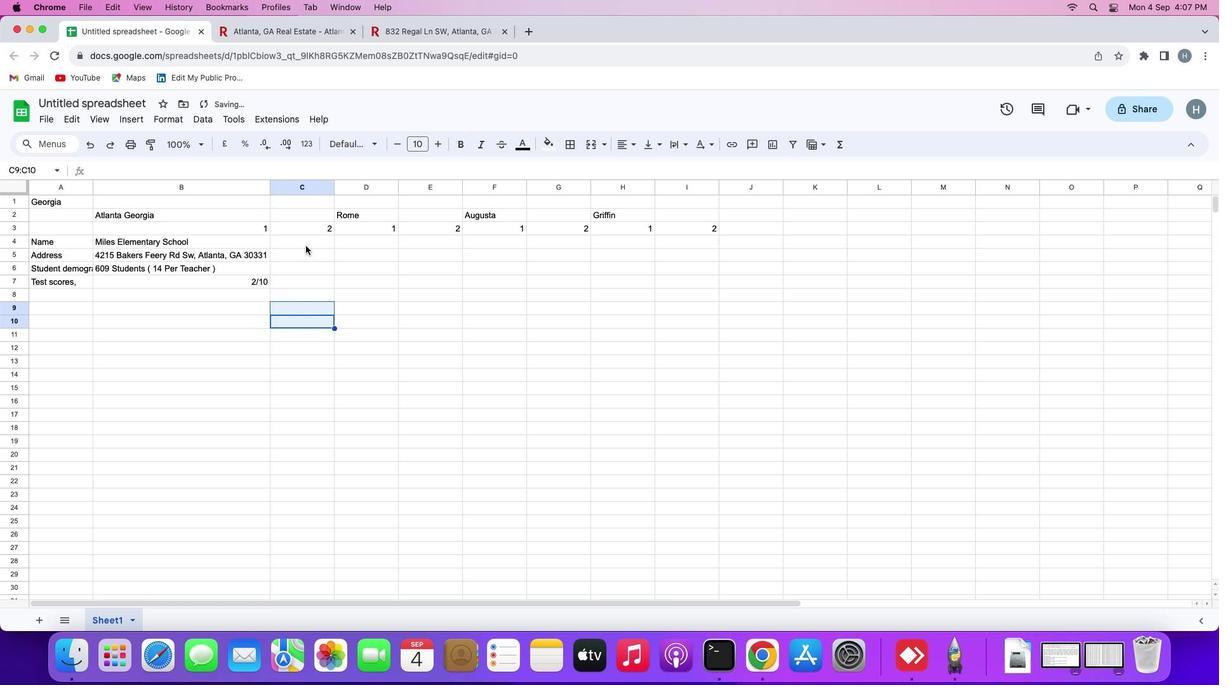 
Action: Mouse moved to (416, 29)
Screenshot: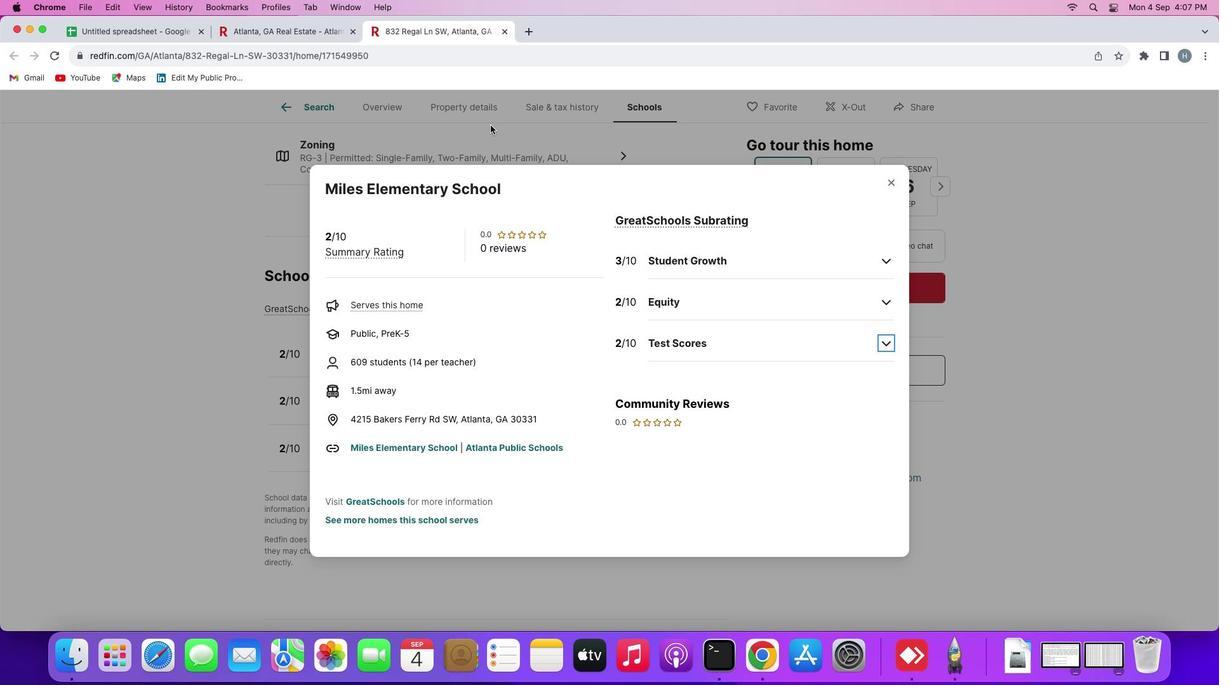 
Action: Mouse pressed left at (416, 29)
Screenshot: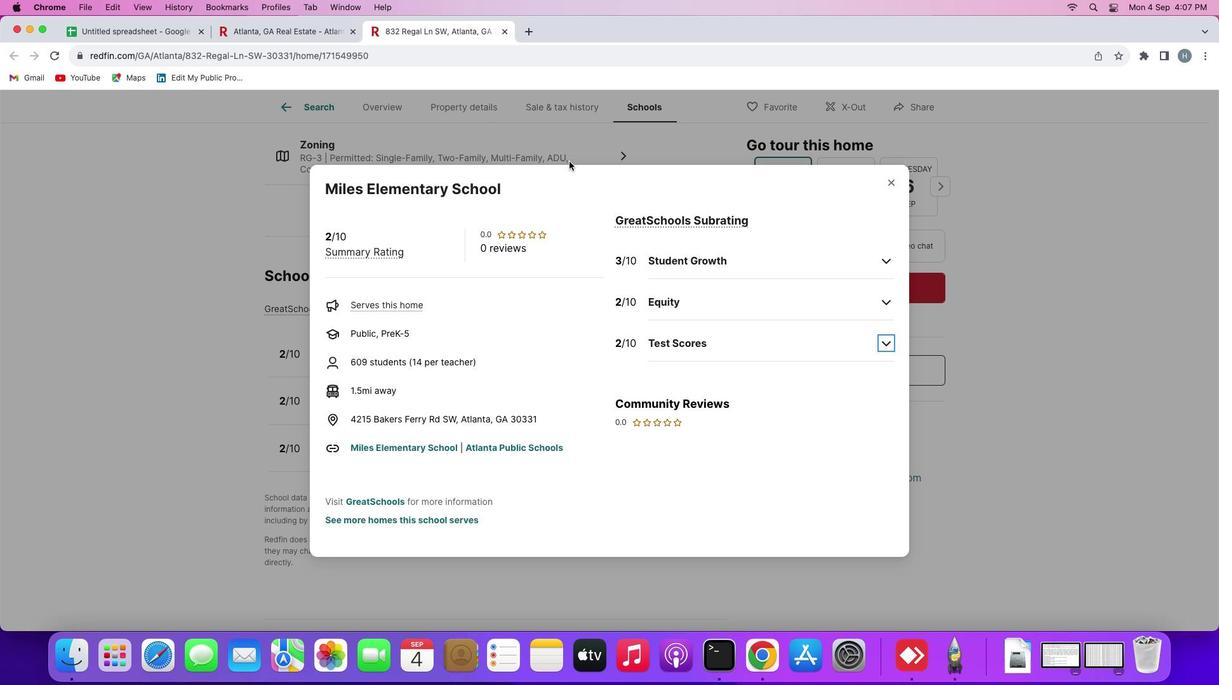 
Action: Mouse moved to (891, 182)
Screenshot: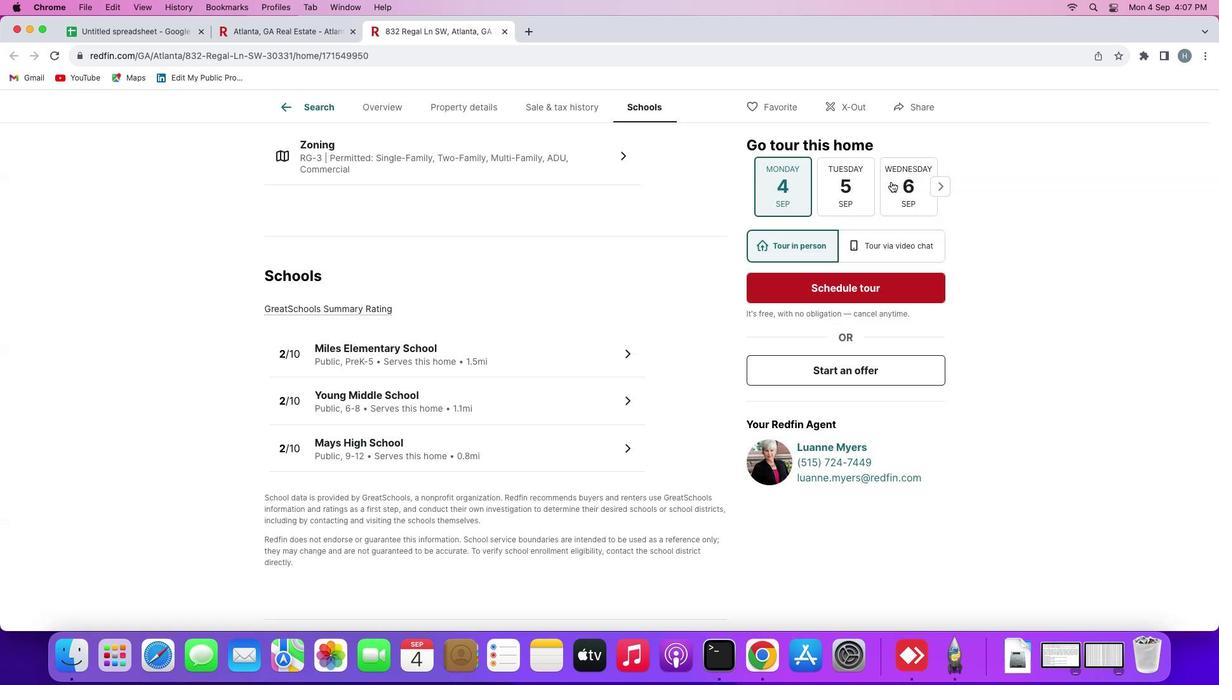 
Action: Mouse pressed left at (891, 182)
Screenshot: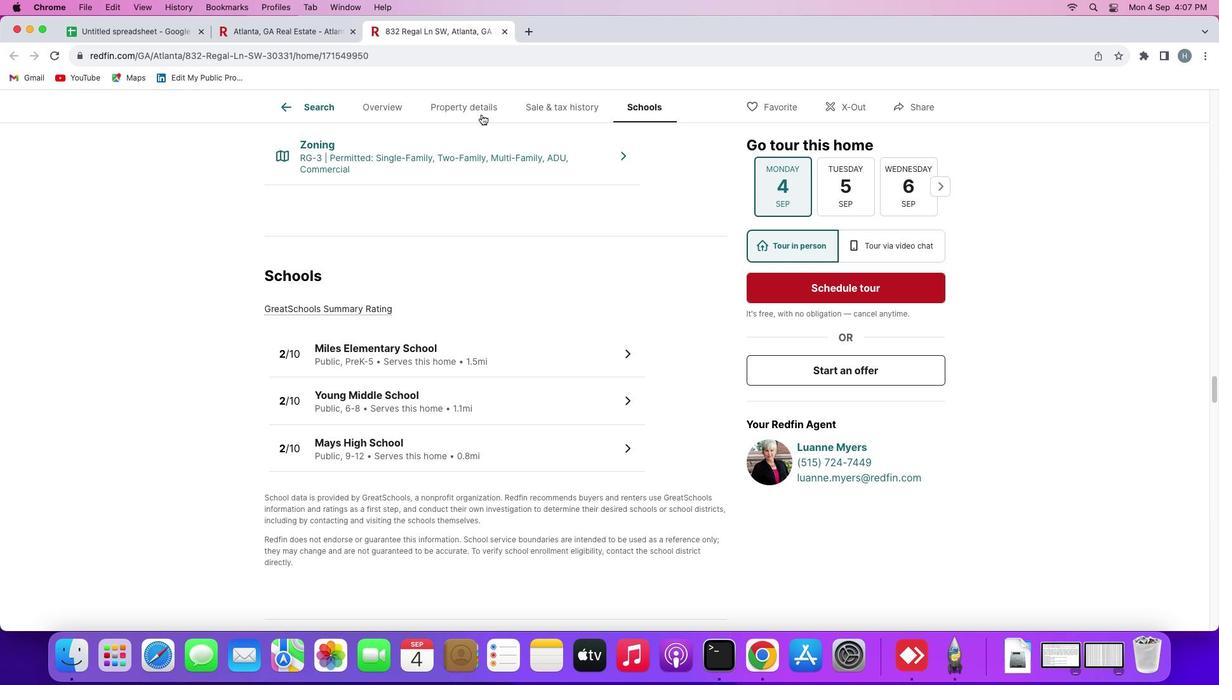 
Action: Mouse moved to (287, 104)
Screenshot: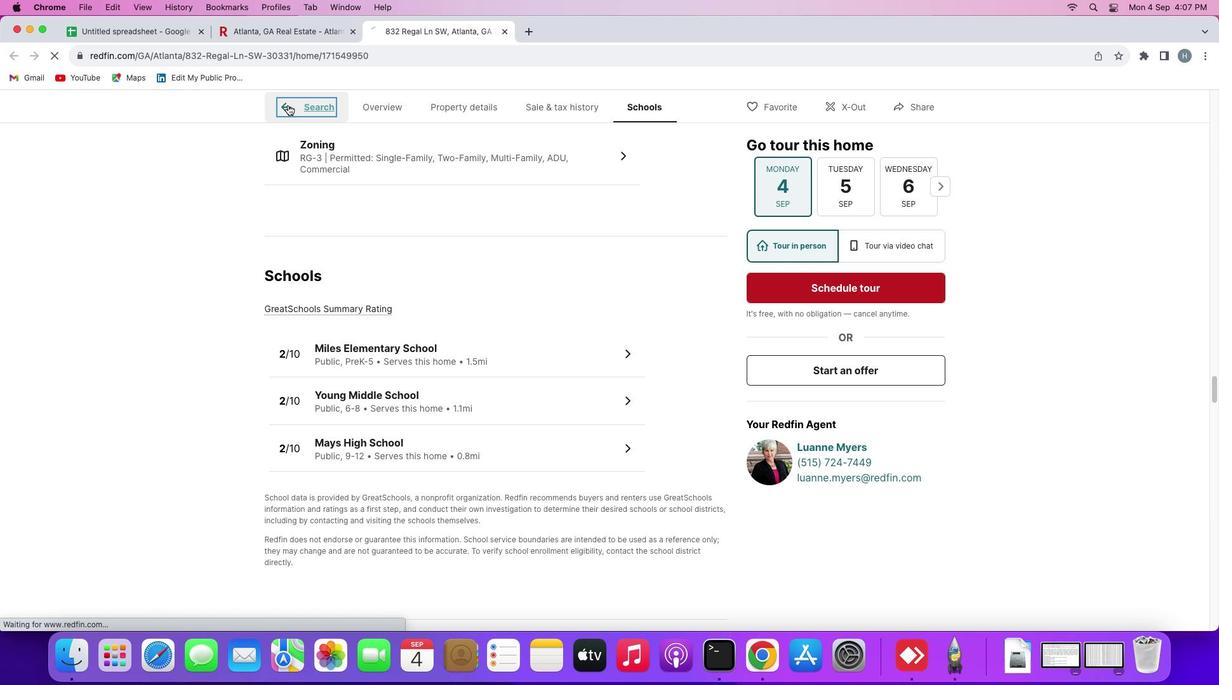 
Action: Mouse pressed left at (287, 104)
Screenshot: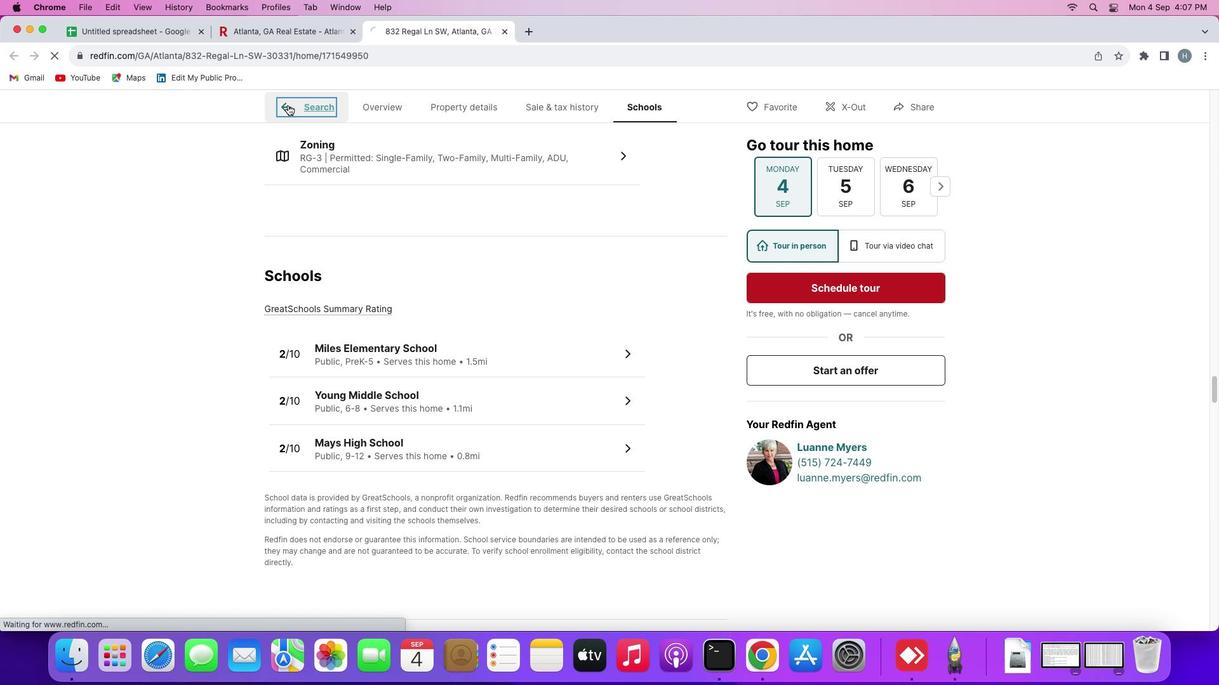 
Action: Mouse moved to (1061, 419)
Screenshot: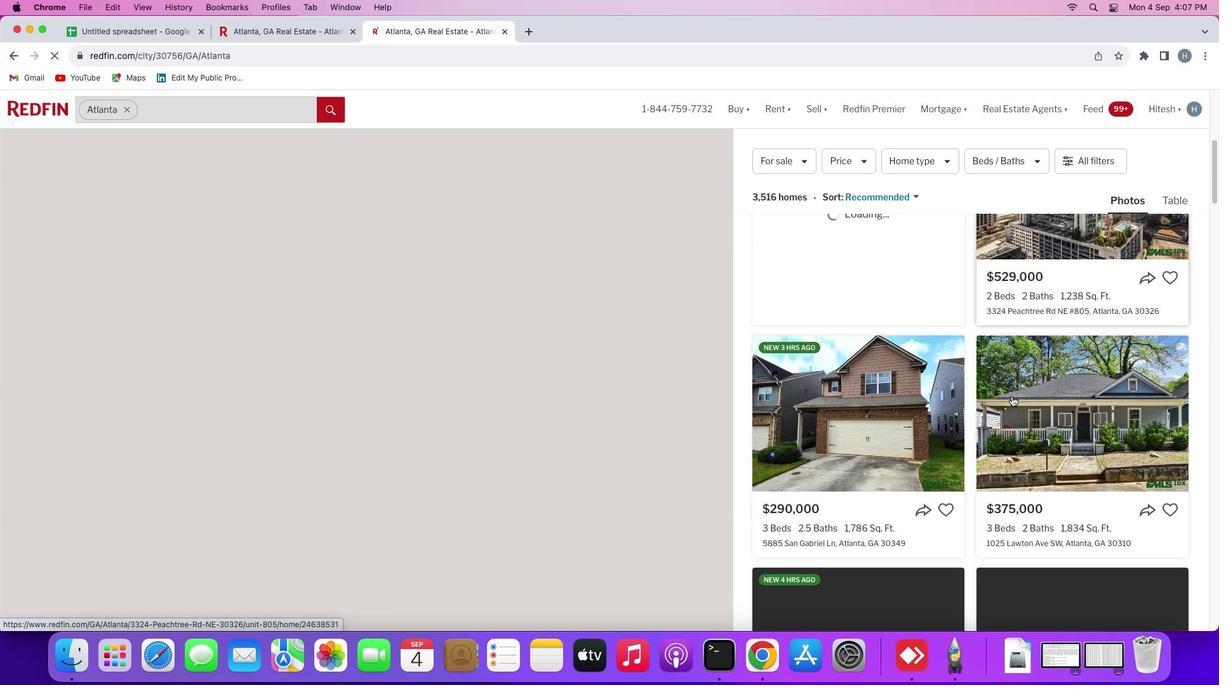 
Action: Mouse scrolled (1061, 419) with delta (0, 0)
Screenshot: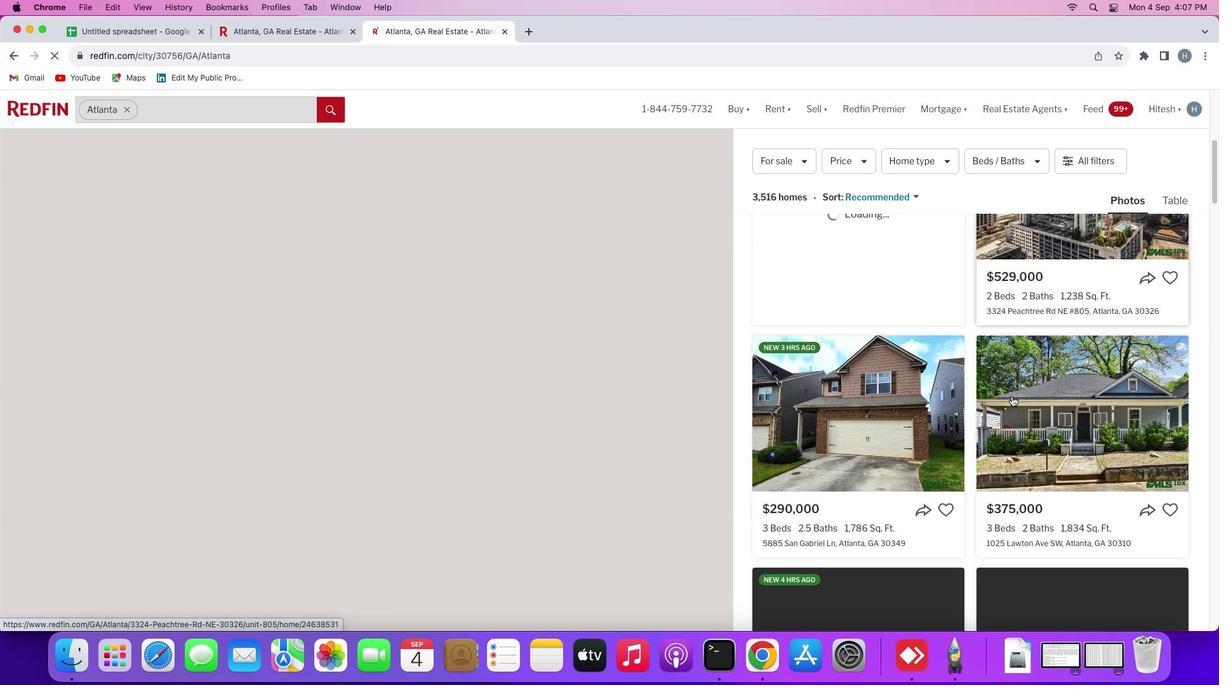 
Action: Mouse moved to (1061, 419)
Screenshot: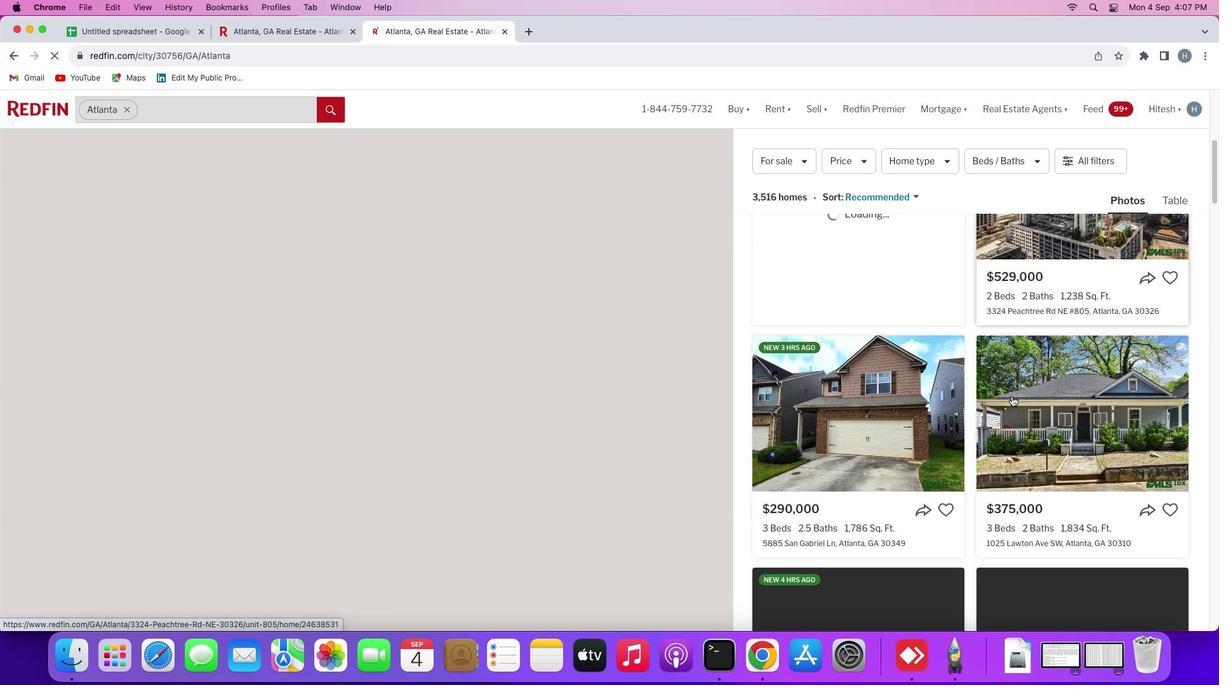 
Action: Mouse scrolled (1061, 419) with delta (0, 0)
Screenshot: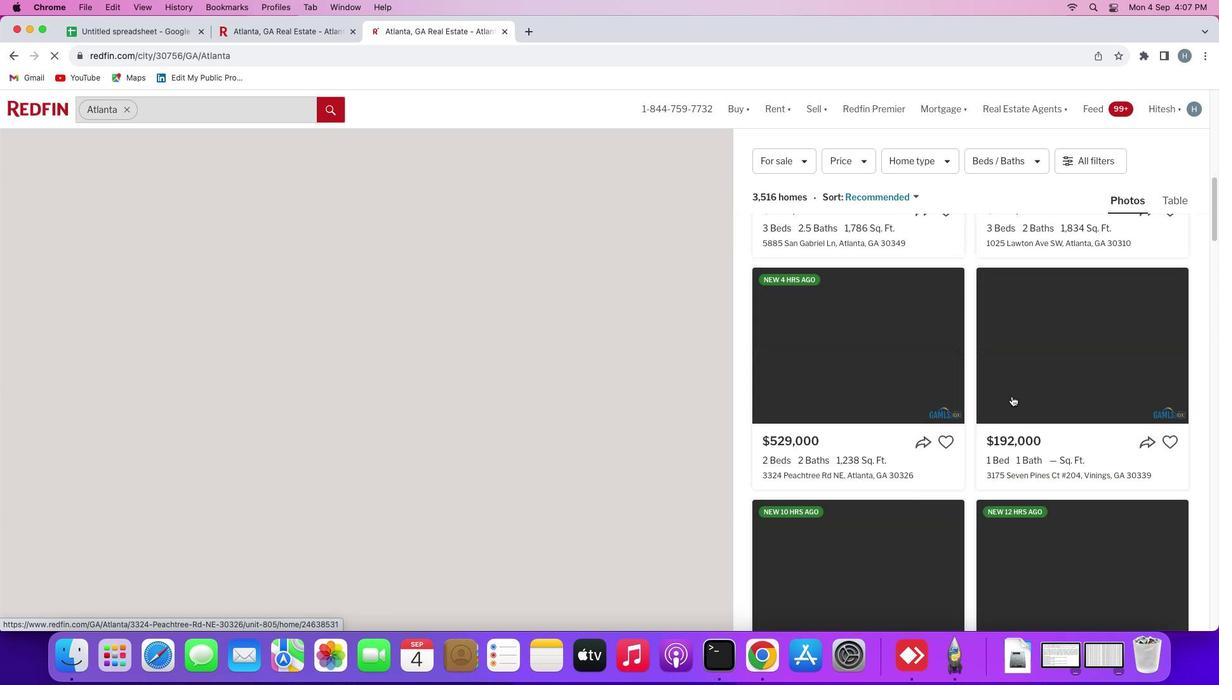 
Action: Mouse moved to (1059, 417)
Screenshot: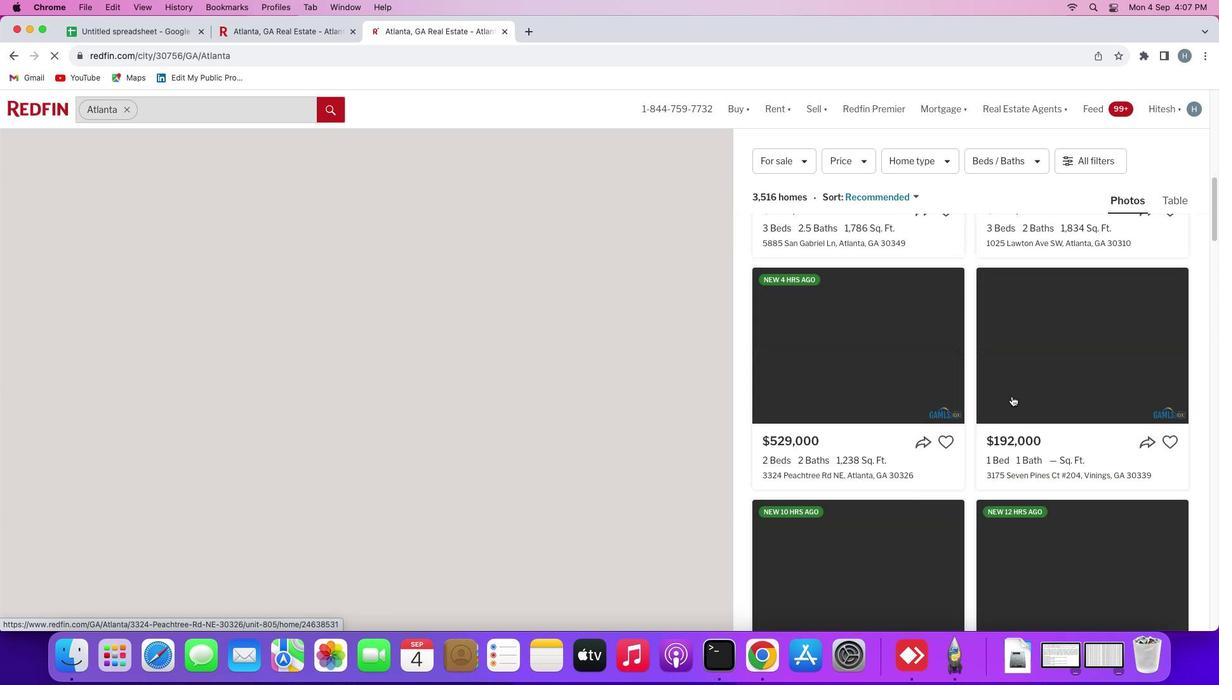 
Action: Mouse scrolled (1059, 417) with delta (0, -1)
Screenshot: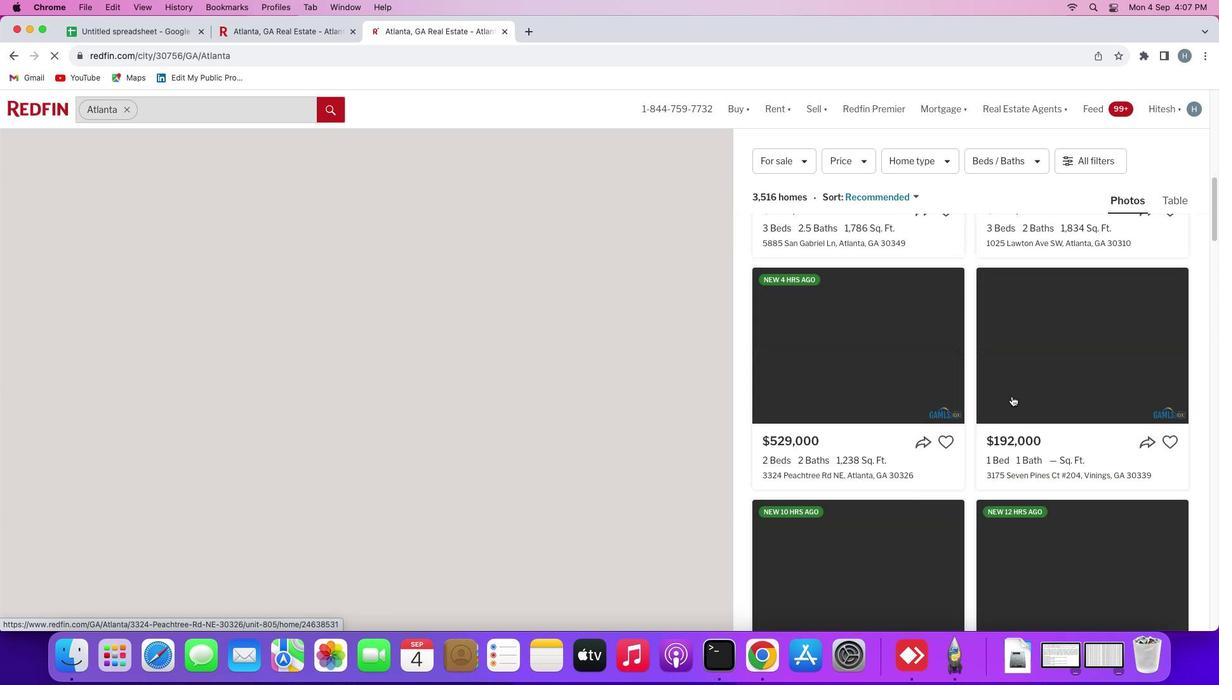
Action: Mouse moved to (1050, 412)
Screenshot: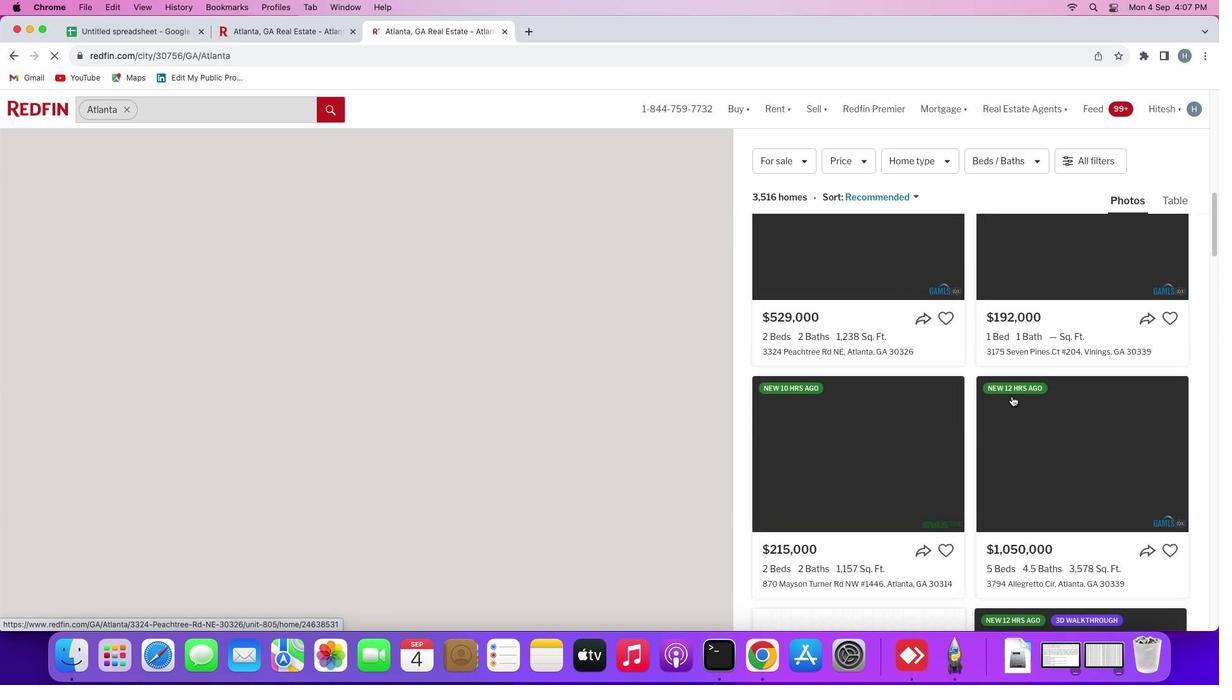 
Action: Mouse scrolled (1050, 412) with delta (0, -3)
Screenshot: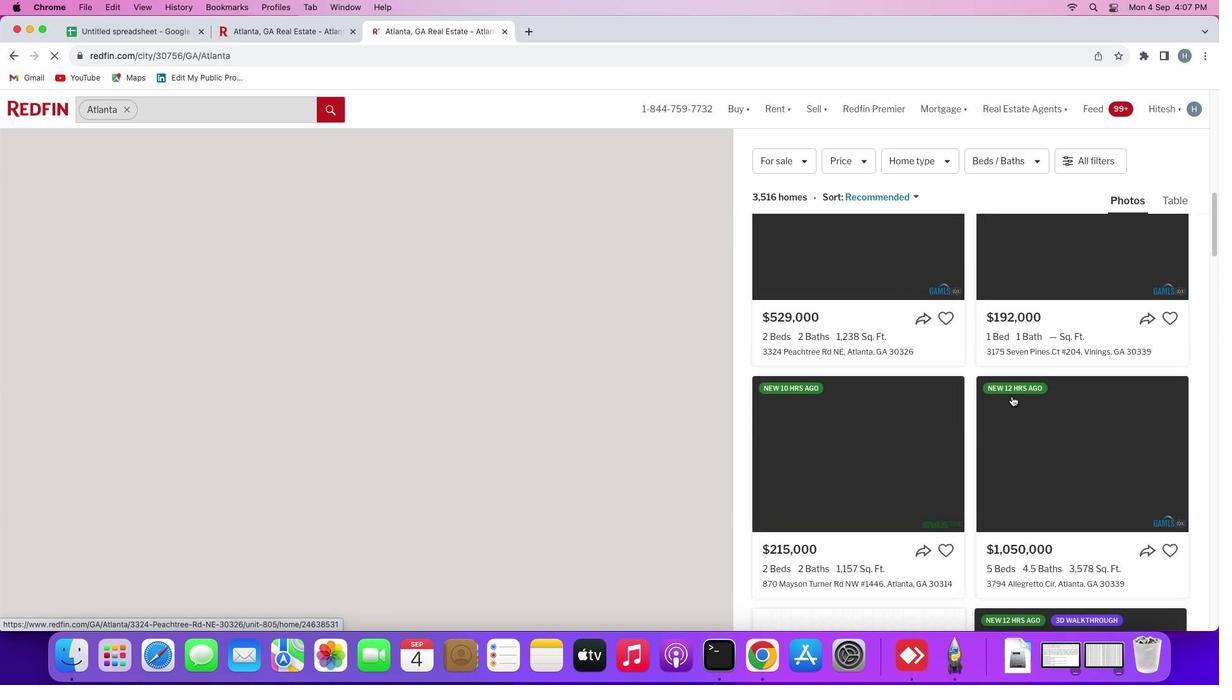 
Action: Mouse moved to (1012, 396)
Screenshot: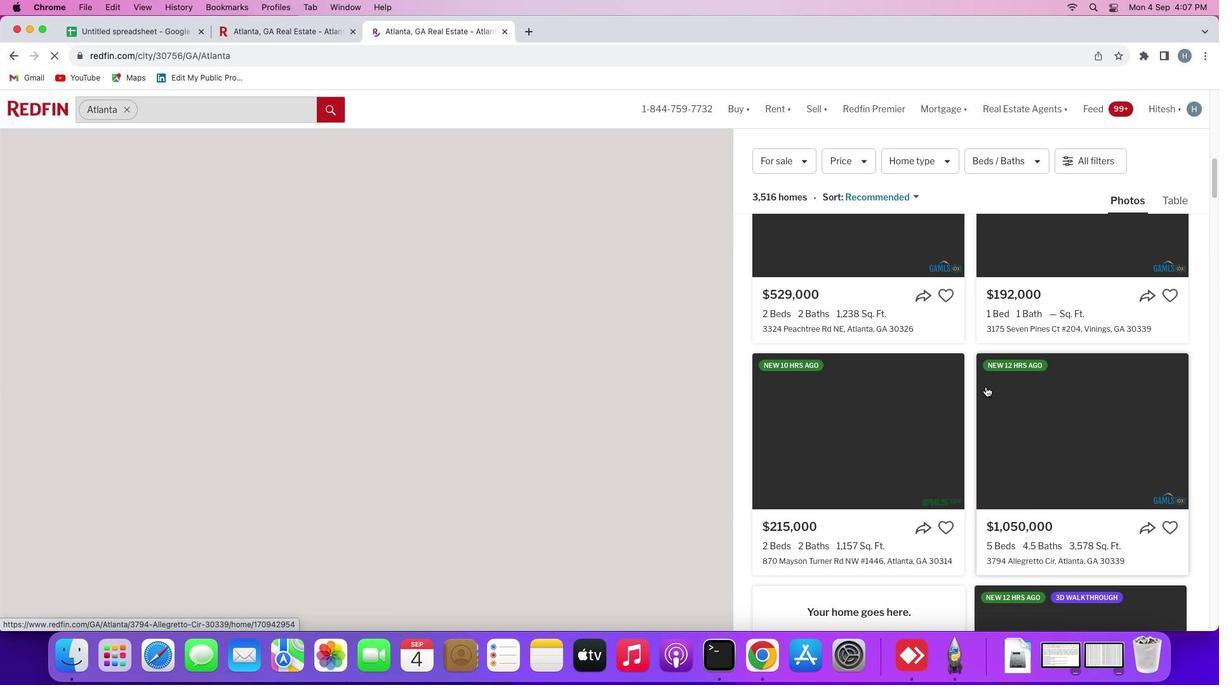 
Action: Mouse scrolled (1012, 396) with delta (0, 0)
Screenshot: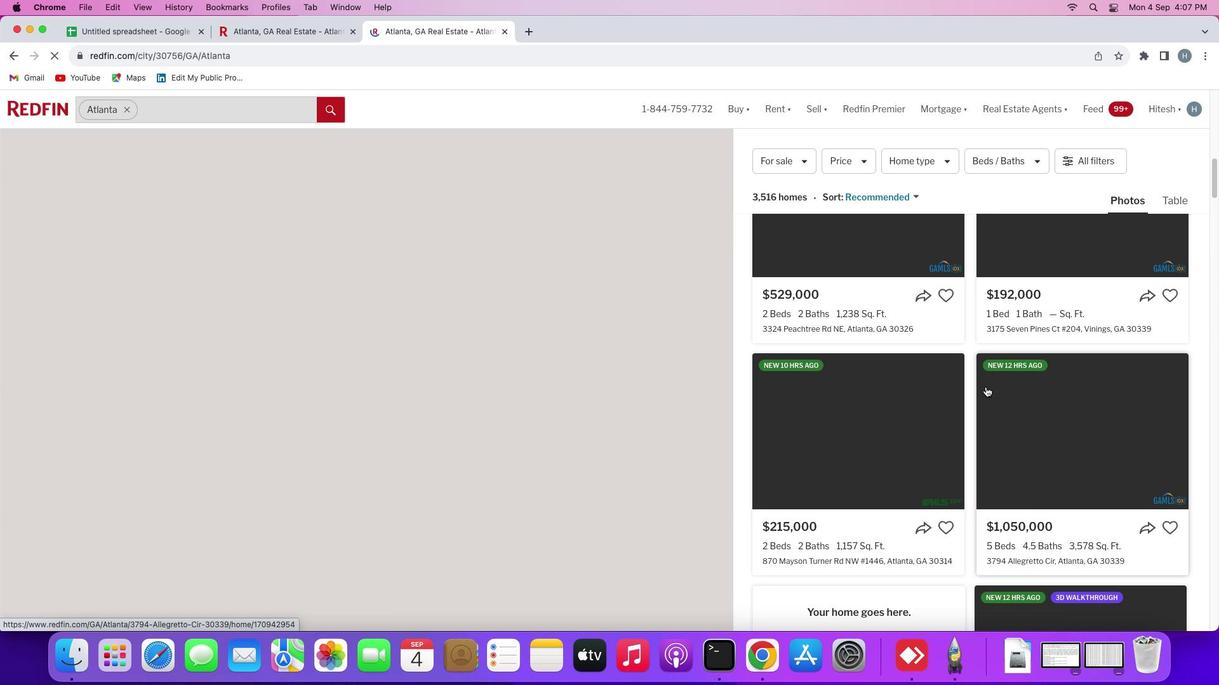 
Action: Mouse scrolled (1012, 396) with delta (0, 0)
